 Task: Create a yellow minimal business slides presentation template.
Action: Mouse moved to (366, 269)
Screenshot: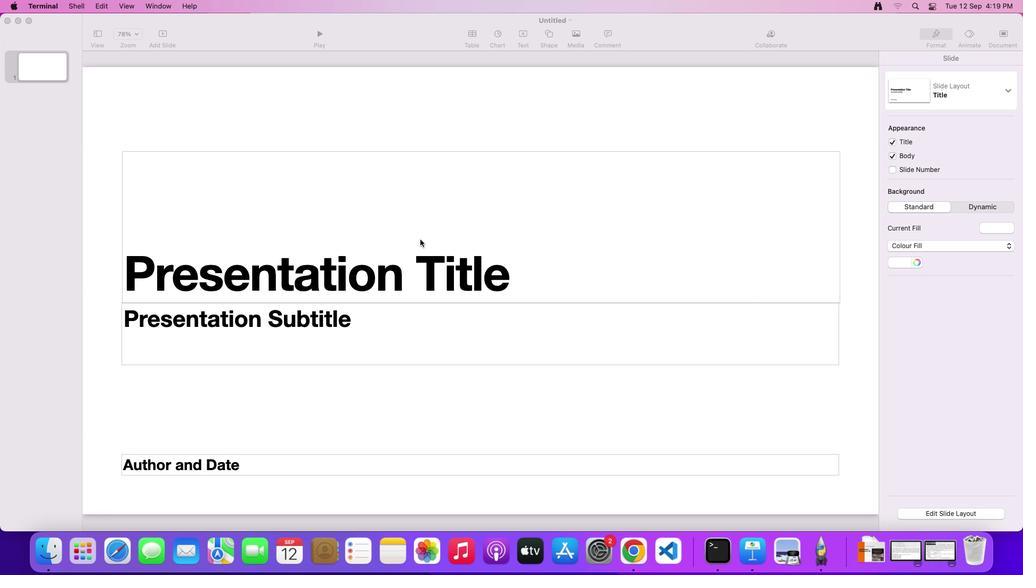 
Action: Mouse pressed left at (366, 269)
Screenshot: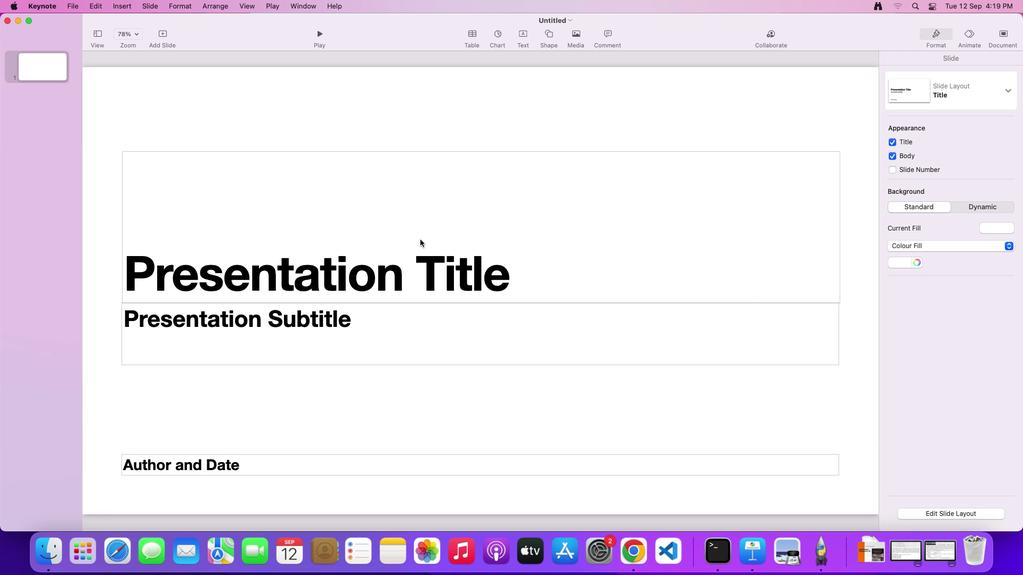 
Action: Mouse moved to (412, 268)
Screenshot: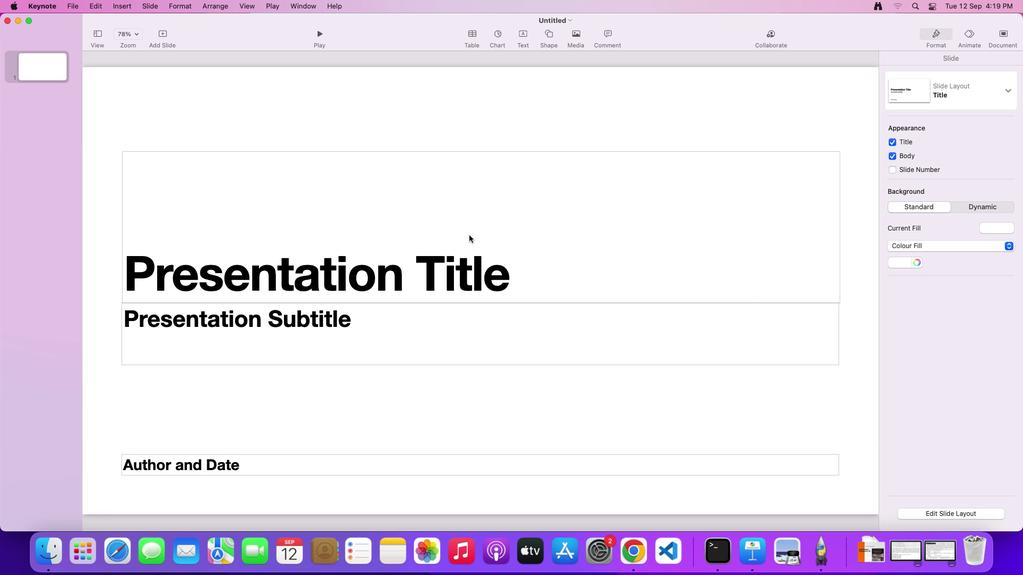 
Action: Mouse pressed left at (412, 268)
Screenshot: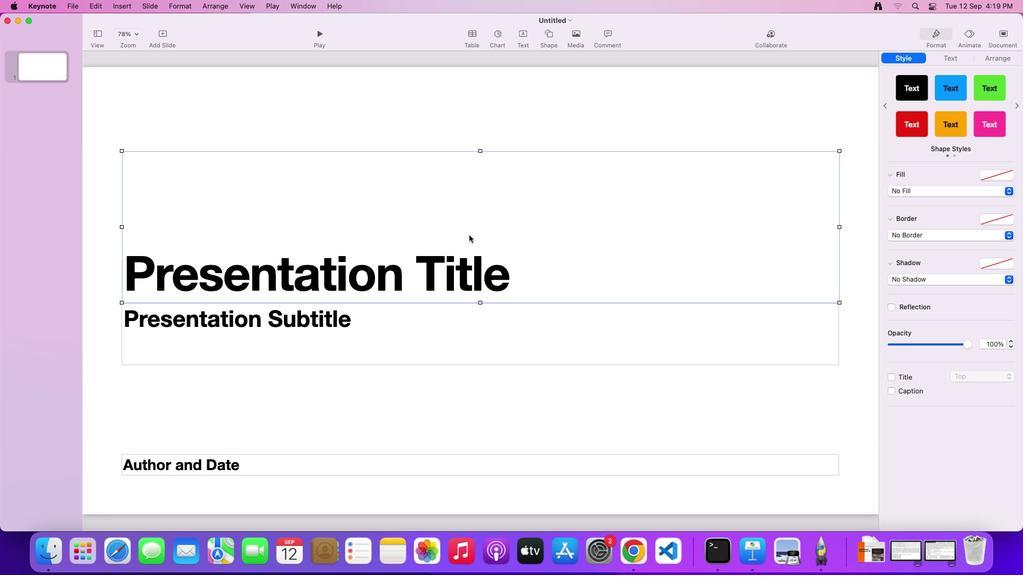 
Action: Key pressed Key.delete
Screenshot: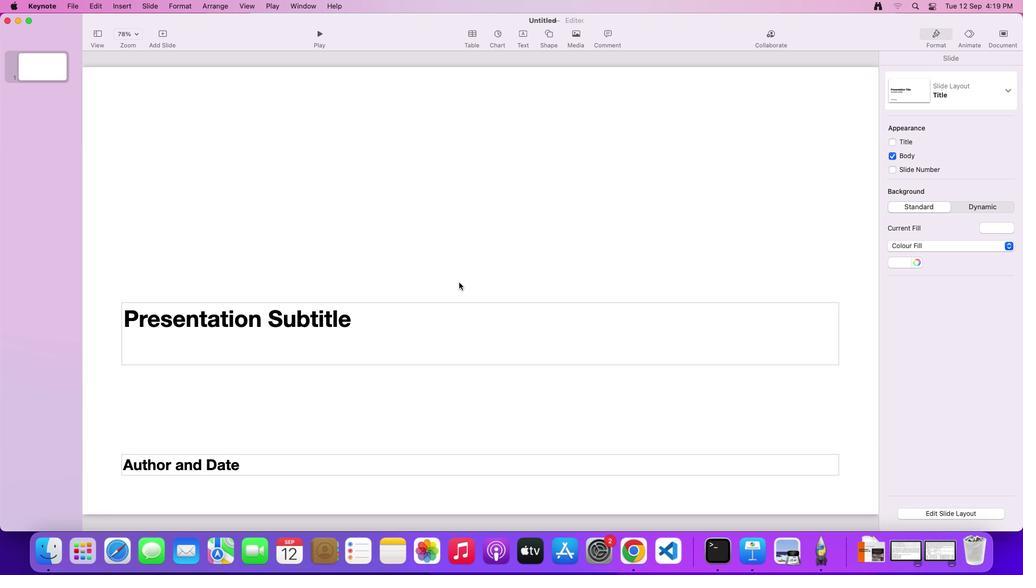 
Action: Mouse moved to (400, 280)
Screenshot: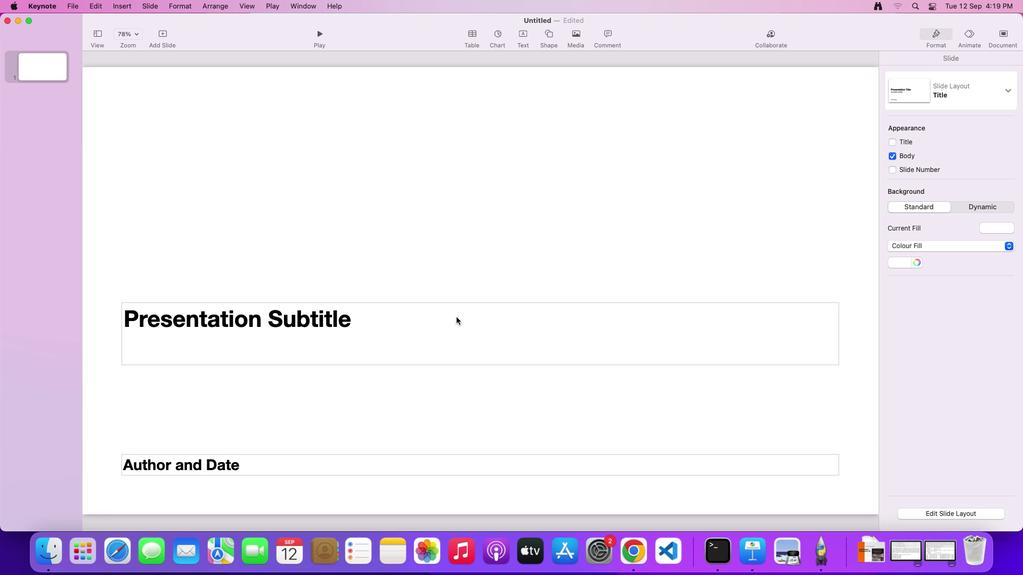 
Action: Mouse pressed left at (400, 280)
Screenshot: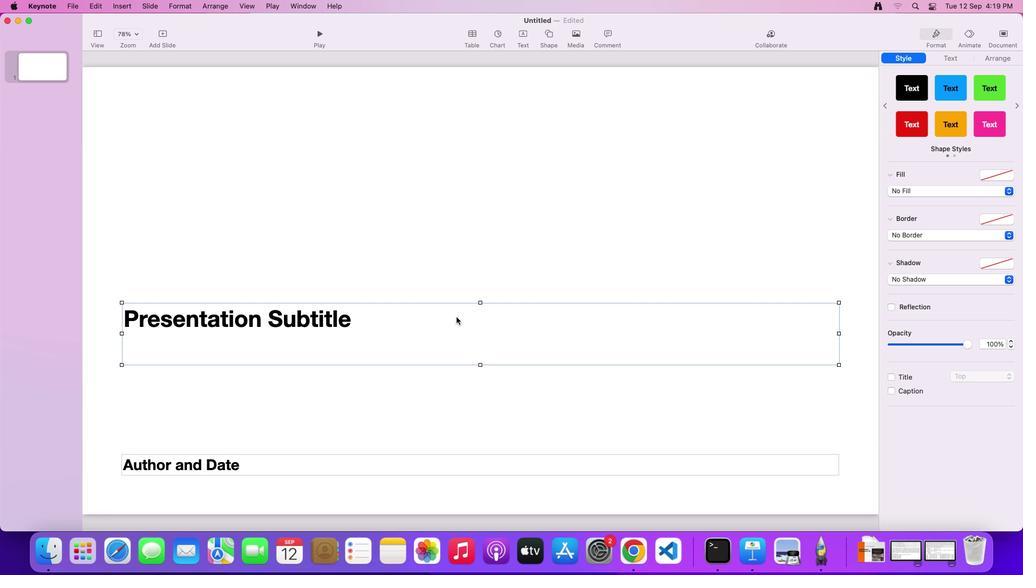 
Action: Key pressed Key.delete
Screenshot: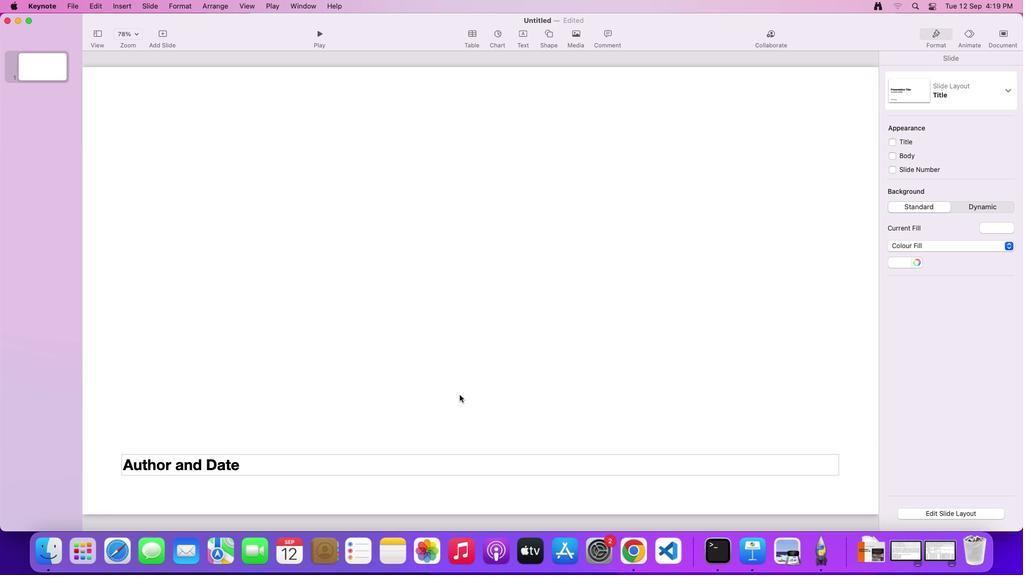 
Action: Mouse moved to (406, 300)
Screenshot: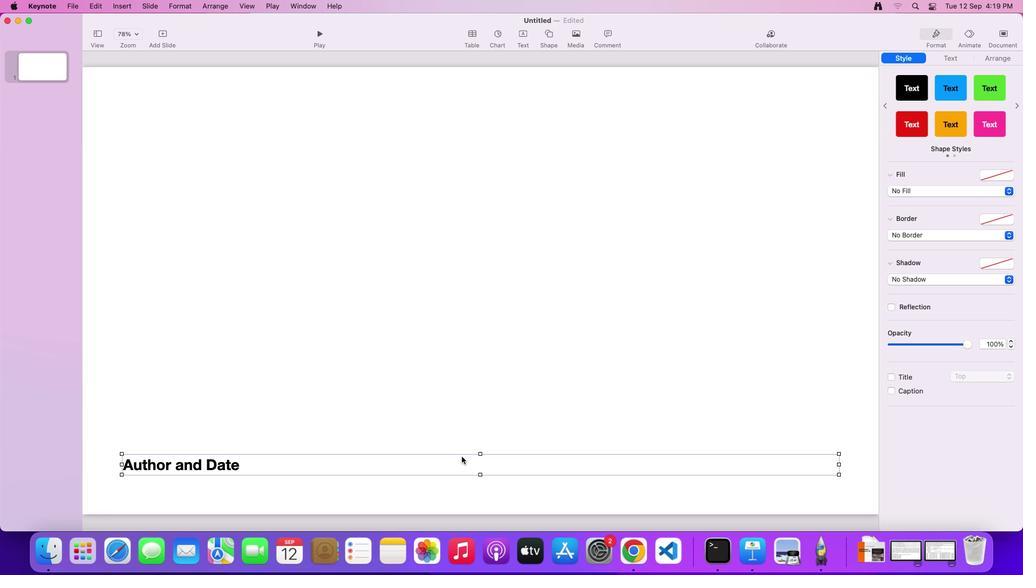 
Action: Mouse pressed left at (406, 300)
Screenshot: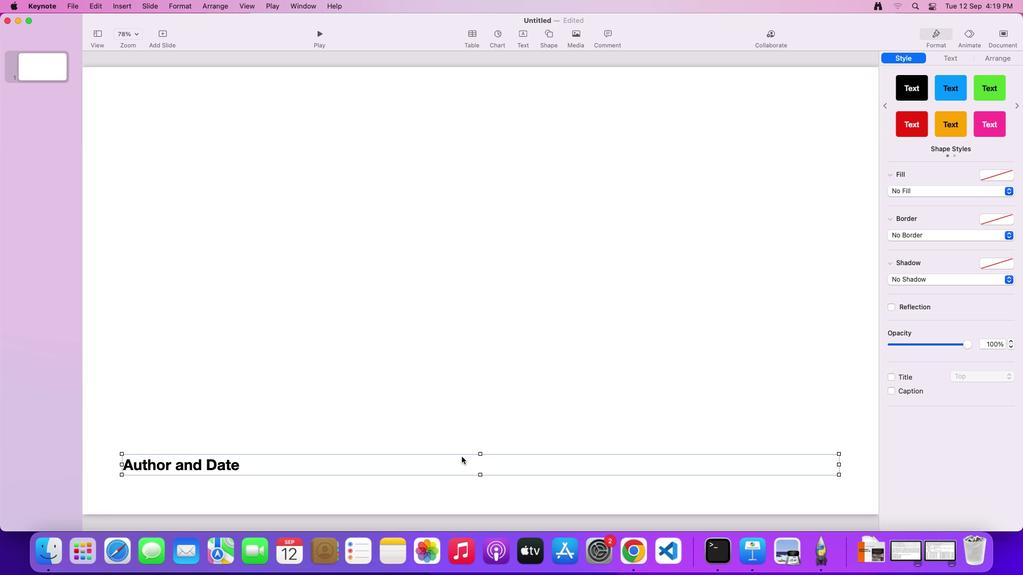 
Action: Mouse moved to (405, 300)
Screenshot: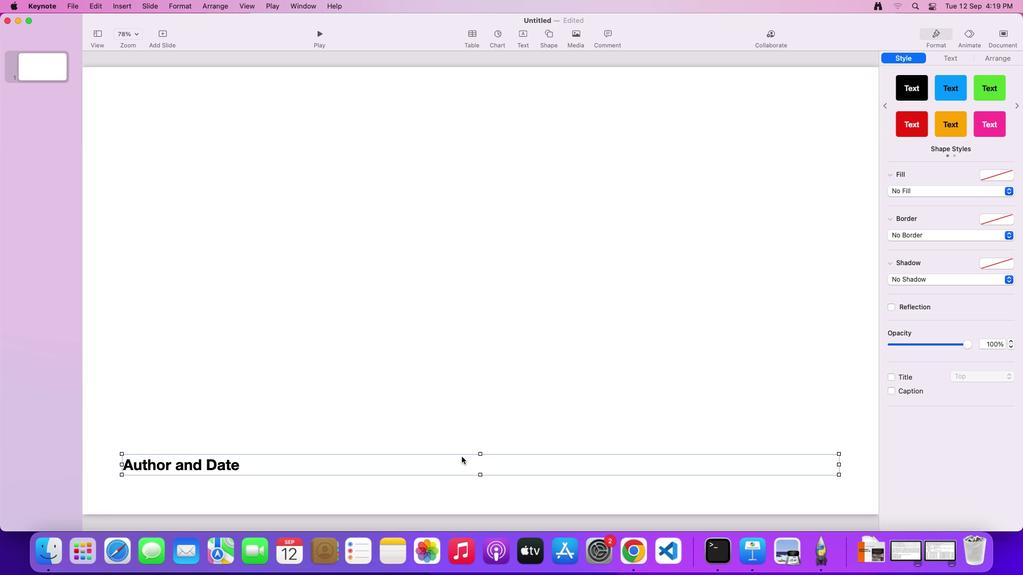 
Action: Key pressed Key.delete
Screenshot: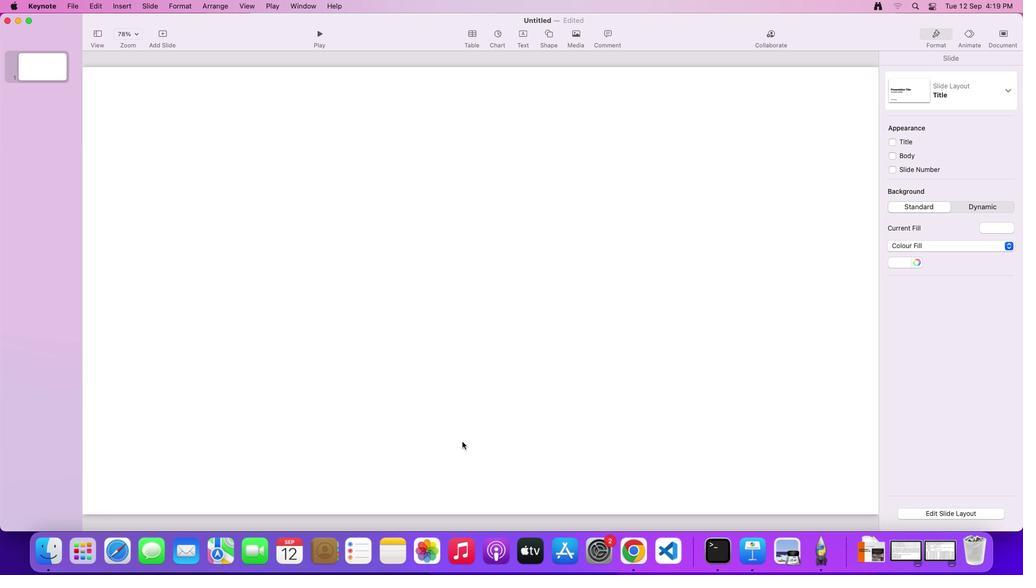 
Action: Mouse moved to (384, 280)
Screenshot: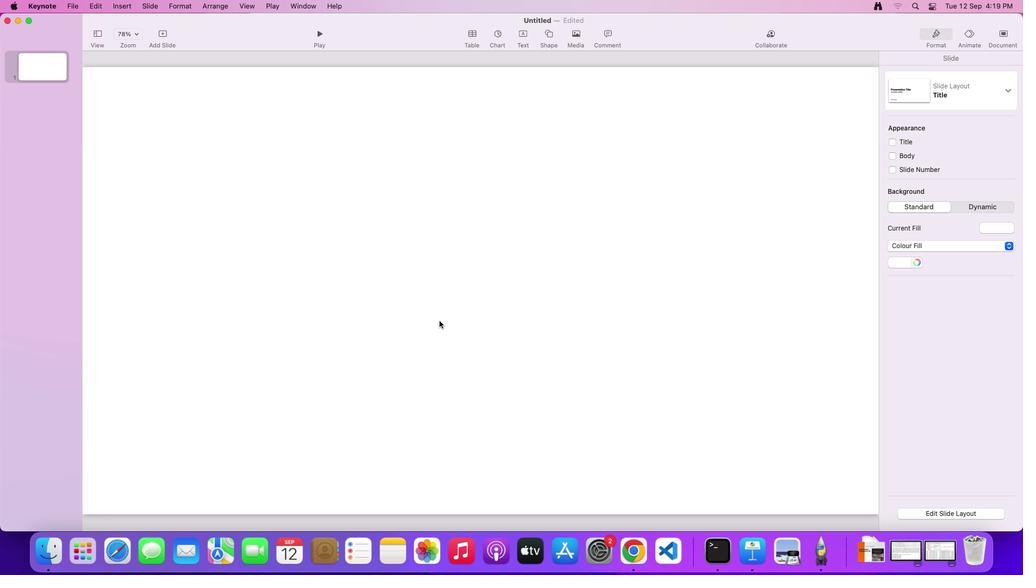 
Action: Mouse pressed left at (384, 280)
Screenshot: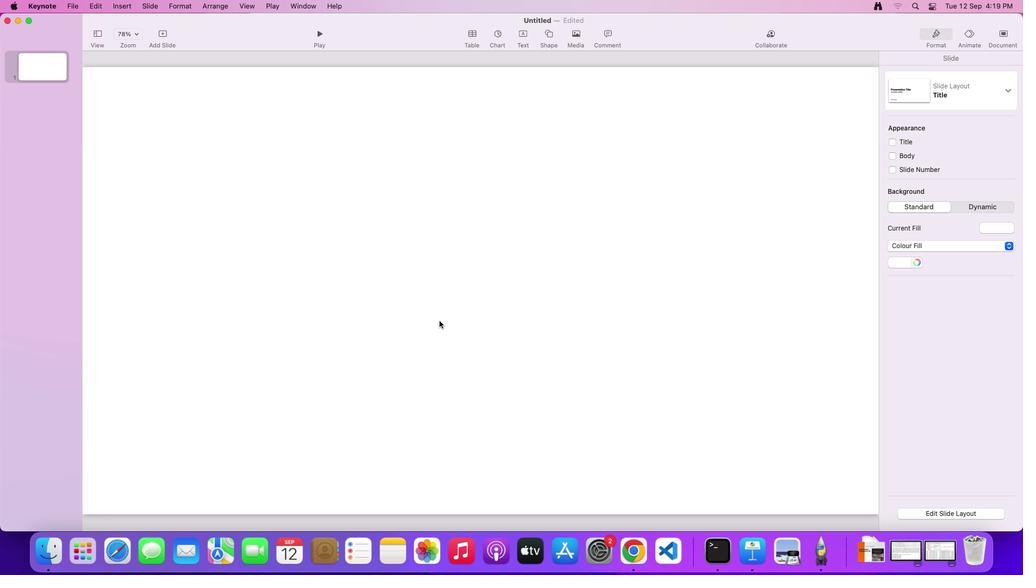 
Action: Mouse moved to (490, 239)
Screenshot: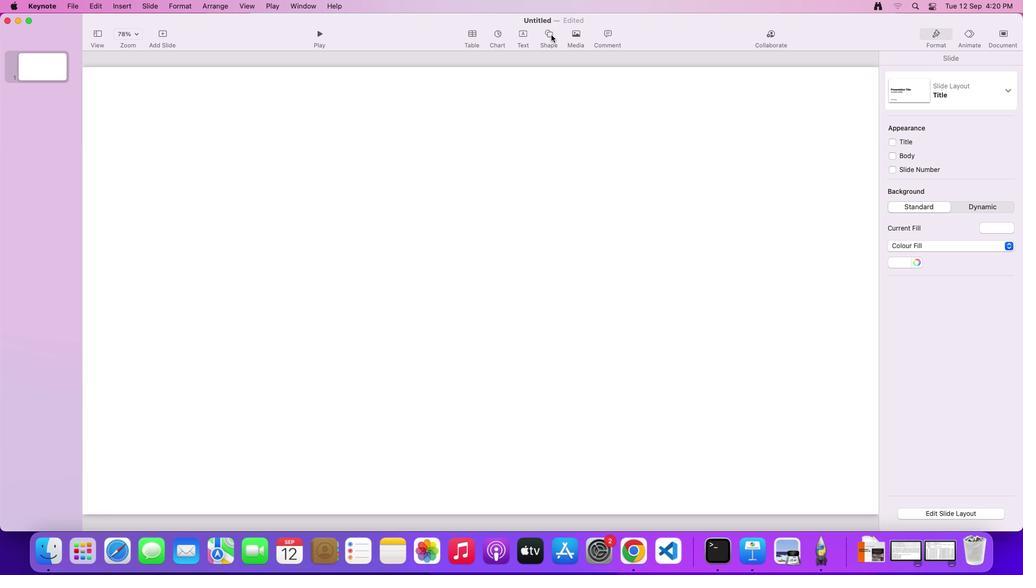
Action: Mouse pressed left at (490, 239)
Screenshot: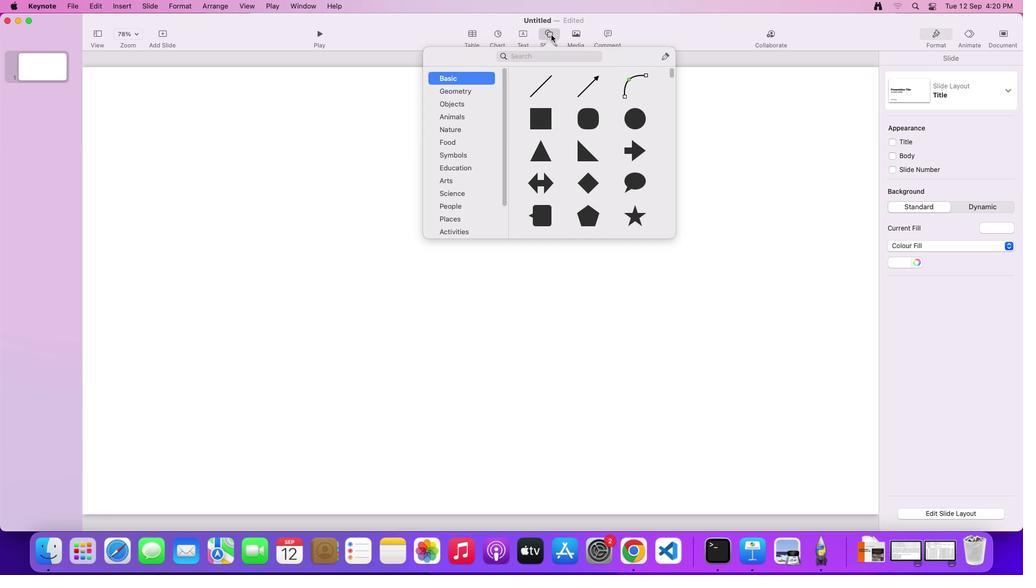 
Action: Mouse moved to (474, 251)
Screenshot: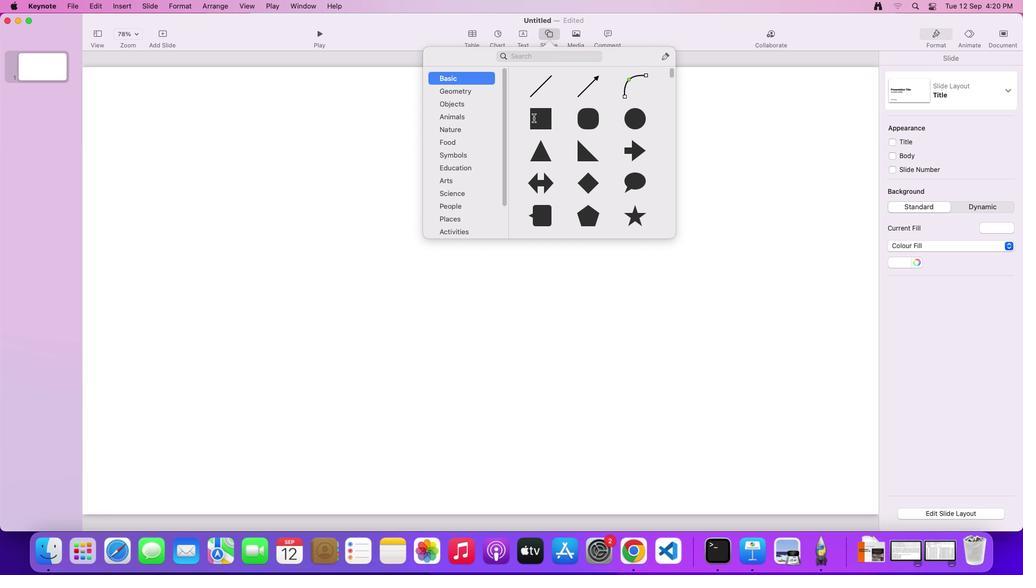 
Action: Mouse pressed left at (474, 251)
Screenshot: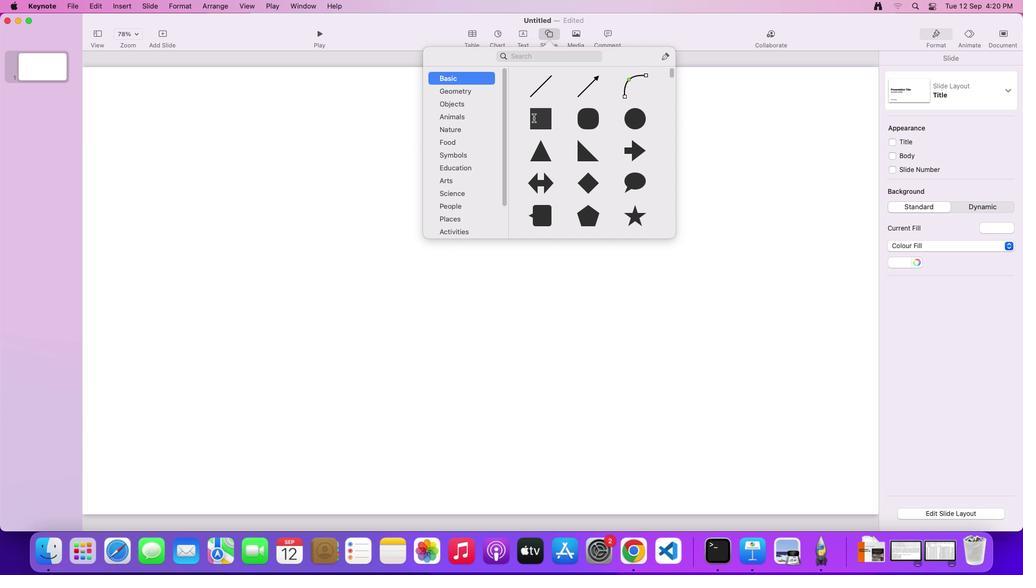 
Action: Mouse moved to (404, 273)
Screenshot: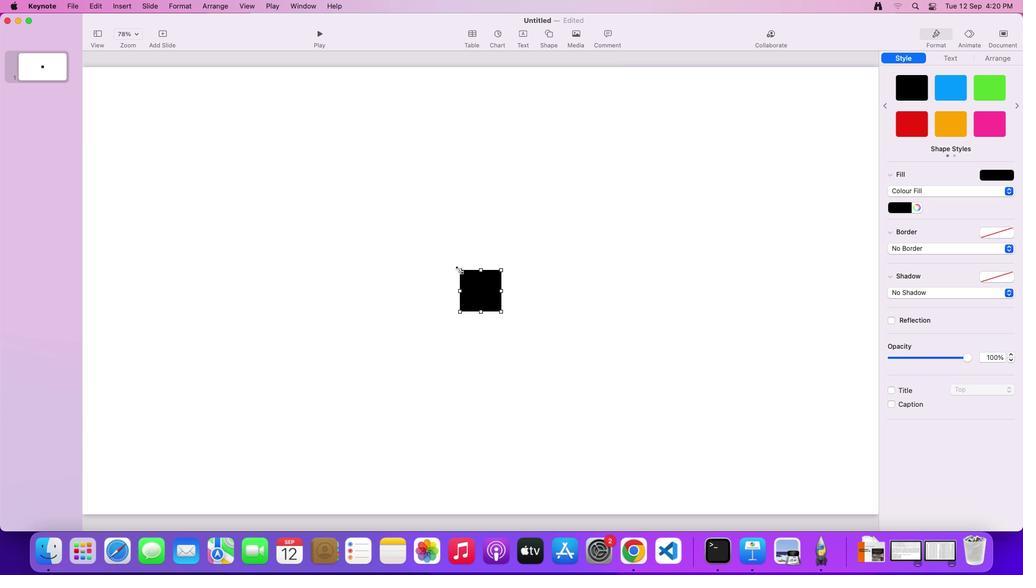 
Action: Mouse pressed left at (404, 273)
Screenshot: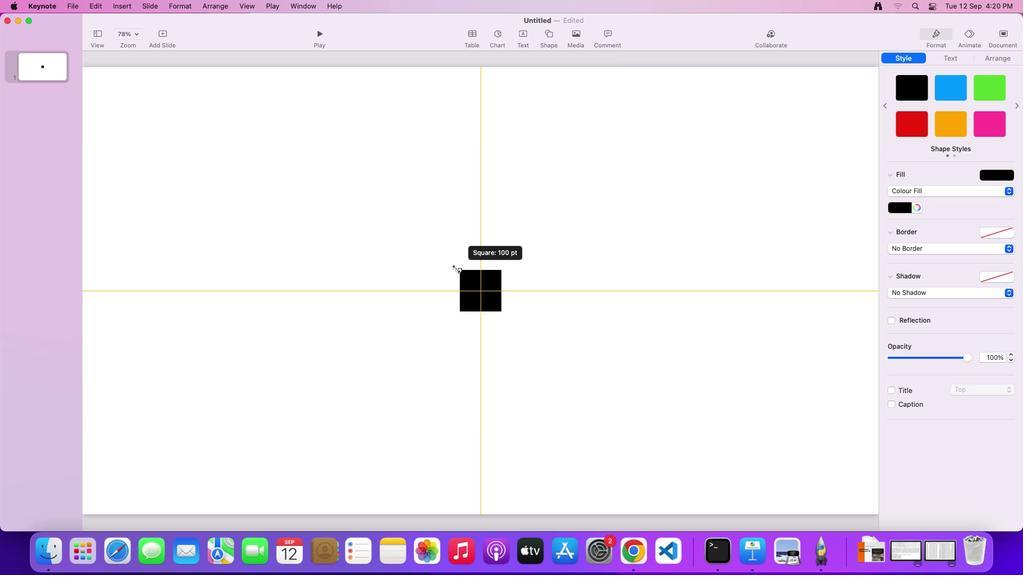 
Action: Mouse moved to (443, 279)
Screenshot: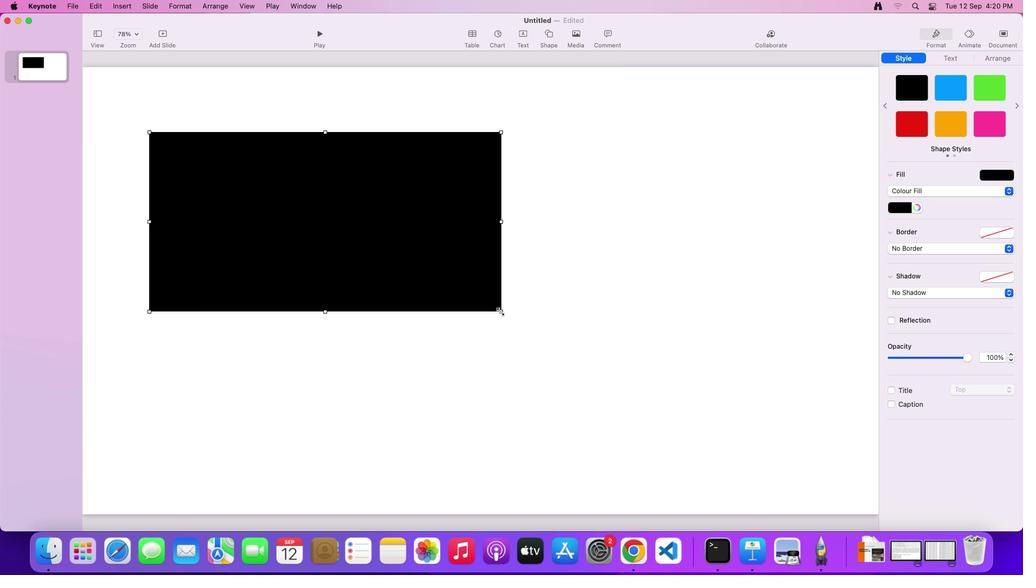 
Action: Mouse pressed left at (443, 279)
Screenshot: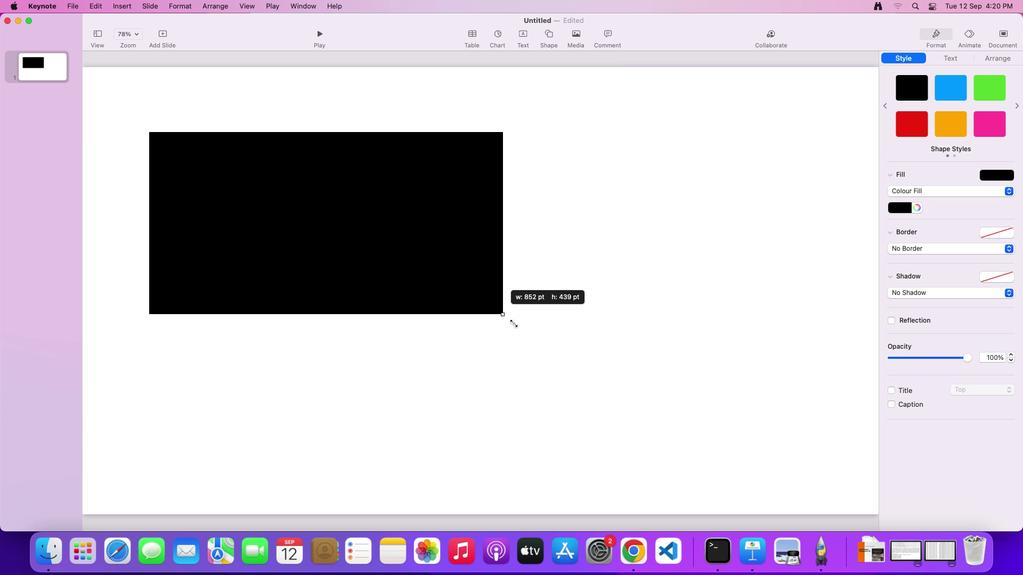
Action: Mouse moved to (415, 283)
Screenshot: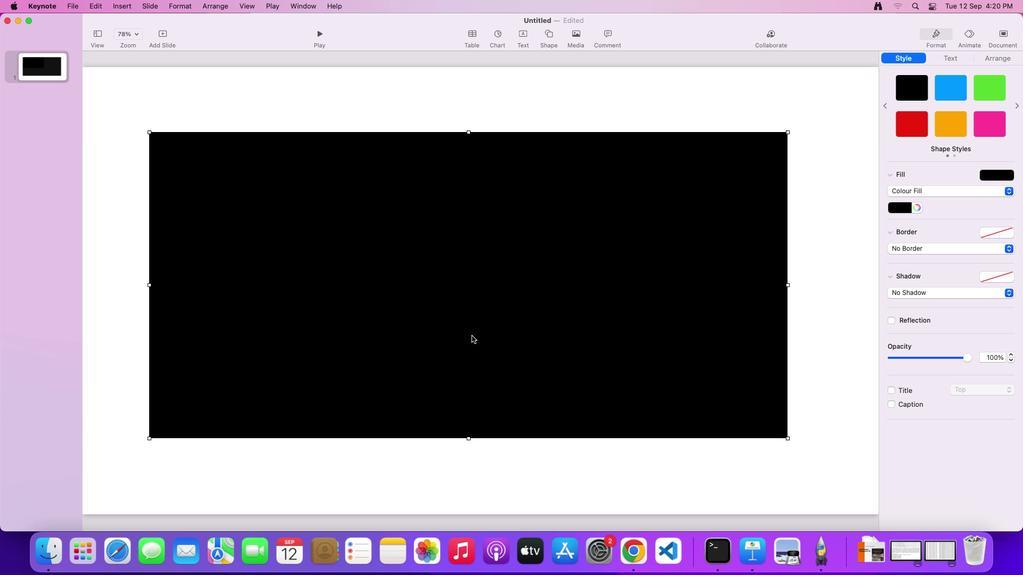
Action: Mouse pressed left at (415, 283)
Screenshot: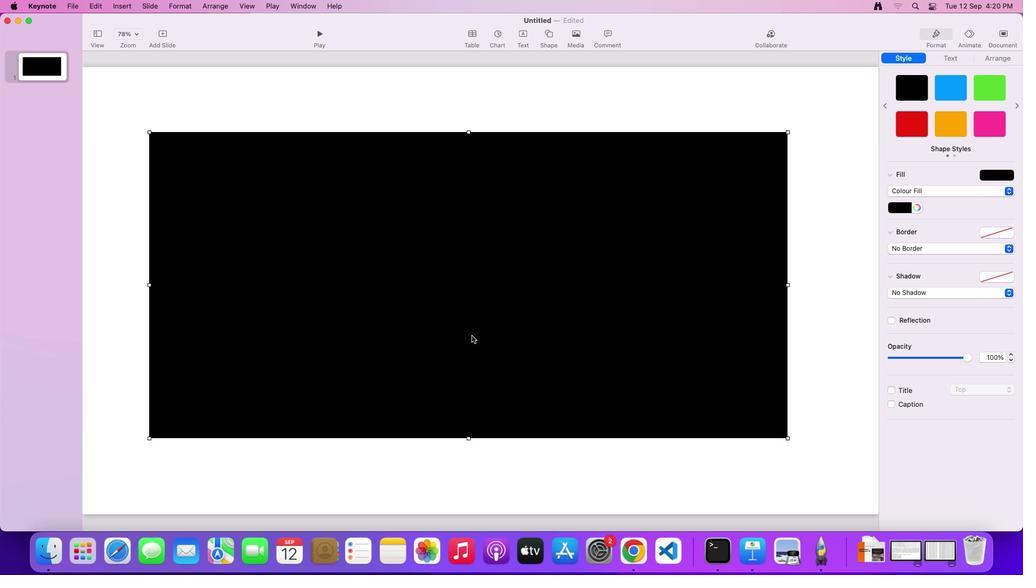
Action: Mouse moved to (321, 270)
Screenshot: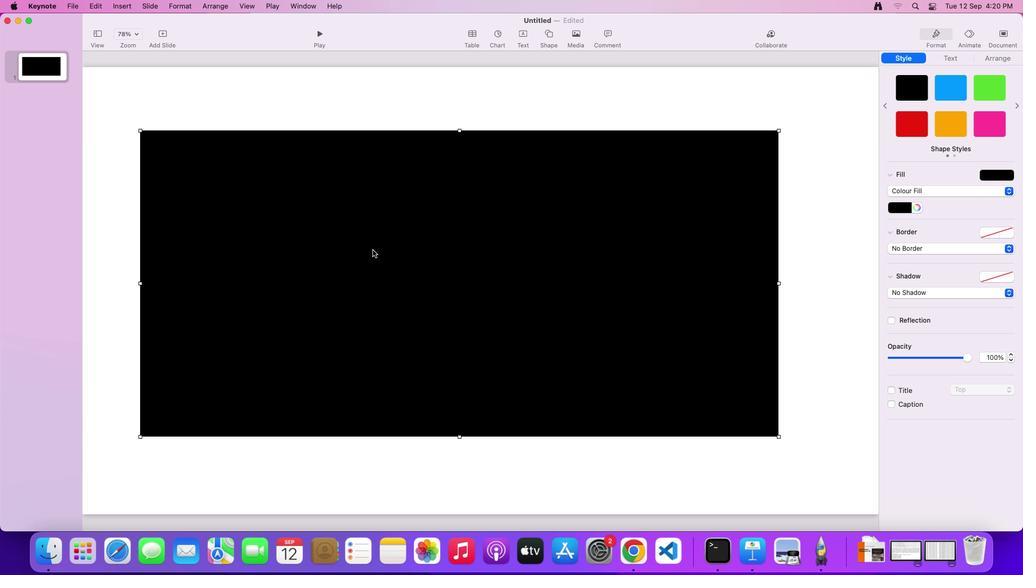 
Action: Mouse pressed left at (321, 270)
Screenshot: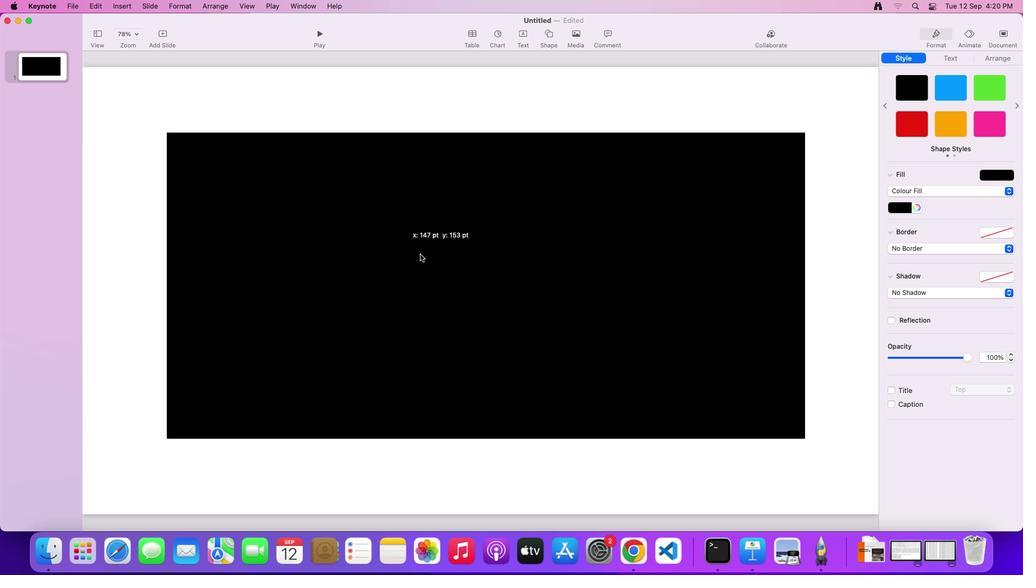 
Action: Mouse moved to (361, 271)
Screenshot: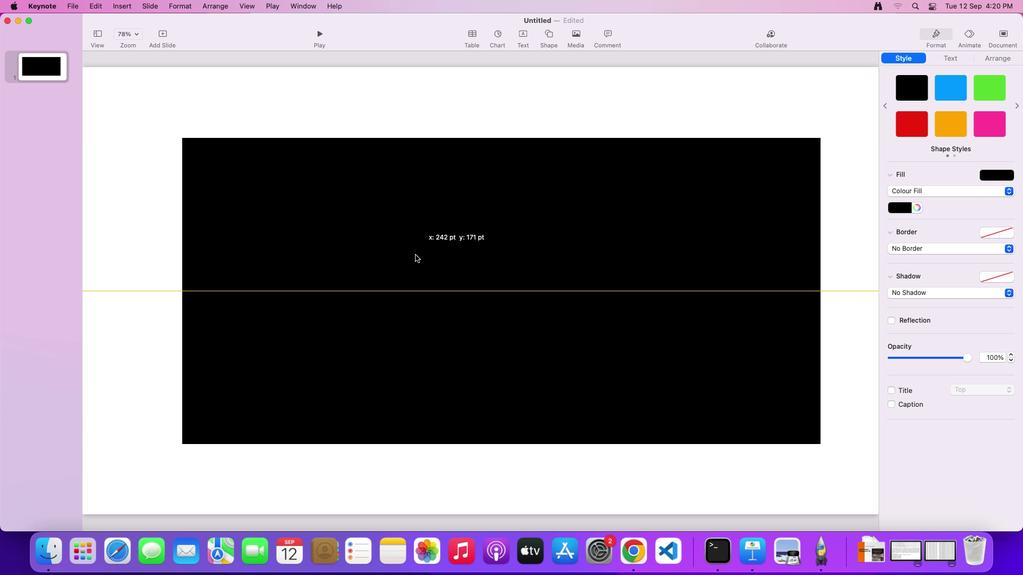 
Action: Mouse pressed left at (361, 271)
Screenshot: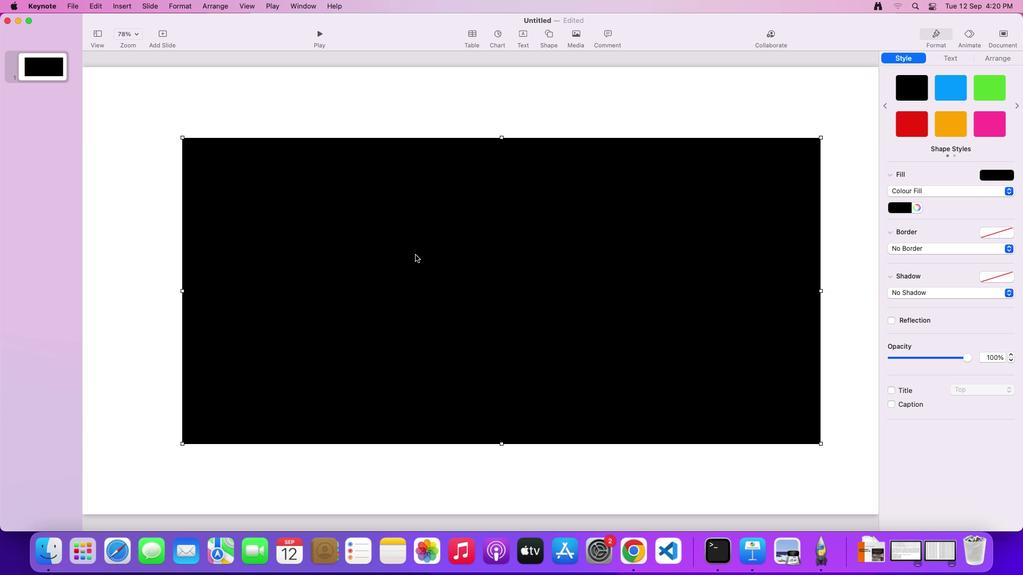 
Action: Mouse moved to (831, 264)
Screenshot: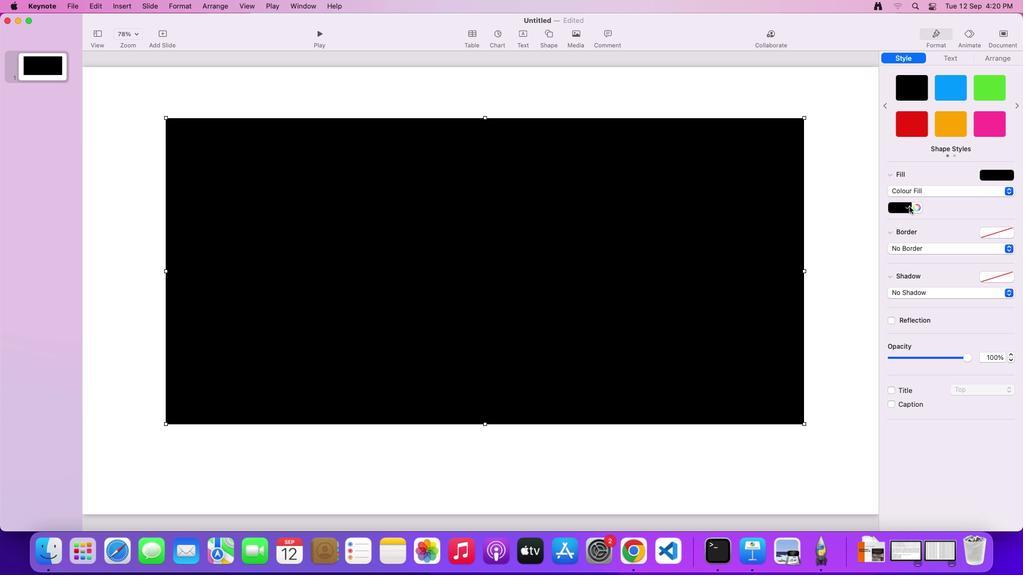 
Action: Mouse pressed left at (831, 264)
Screenshot: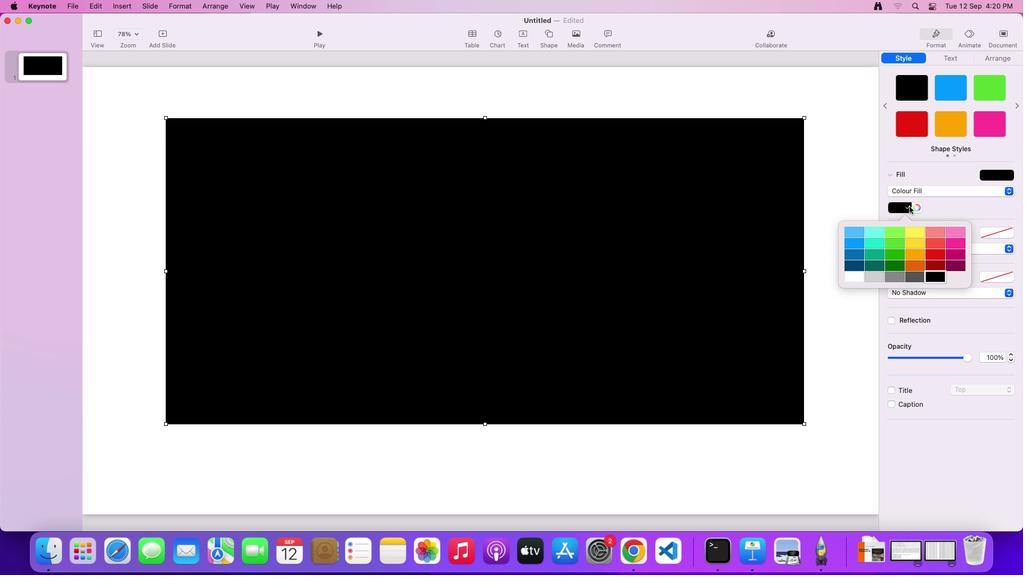 
Action: Mouse moved to (926, 261)
Screenshot: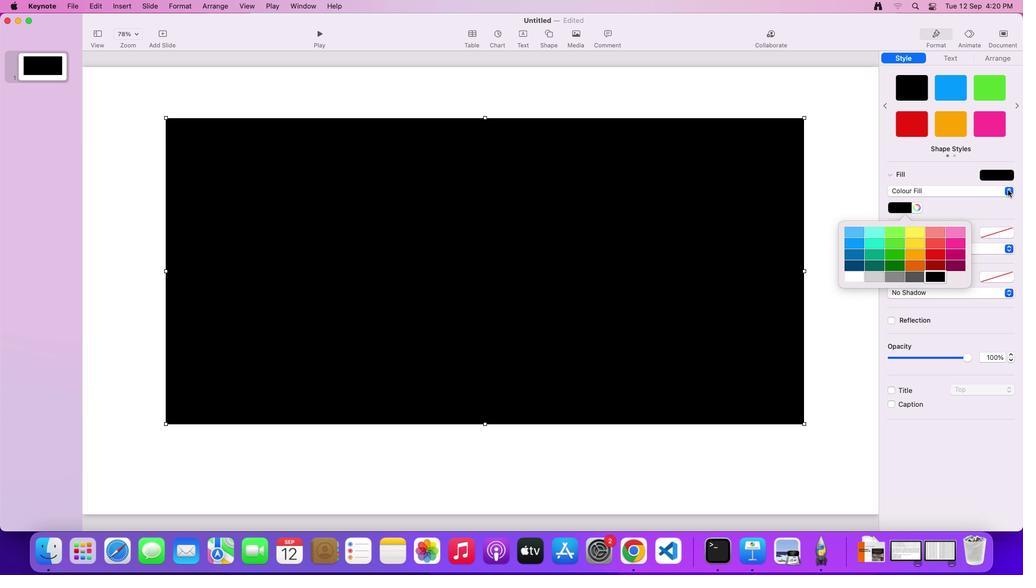 
Action: Mouse pressed left at (926, 261)
Screenshot: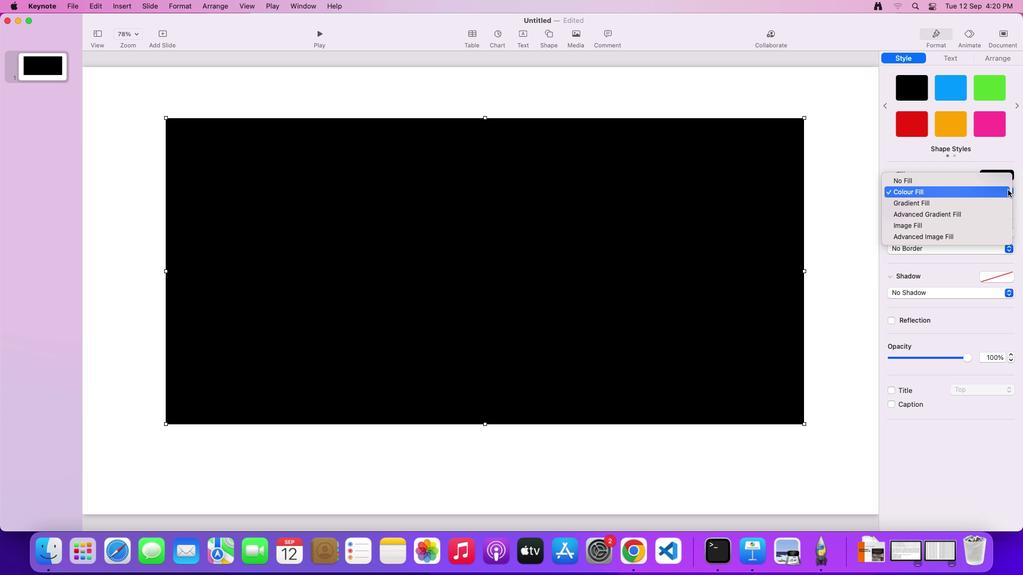 
Action: Mouse moved to (783, 264)
Screenshot: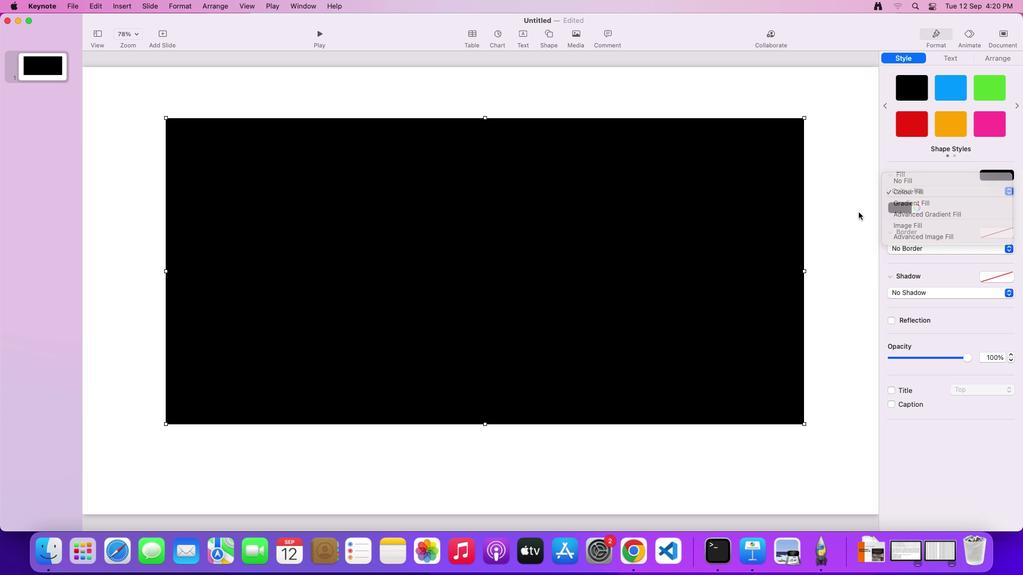 
Action: Mouse pressed left at (783, 264)
Screenshot: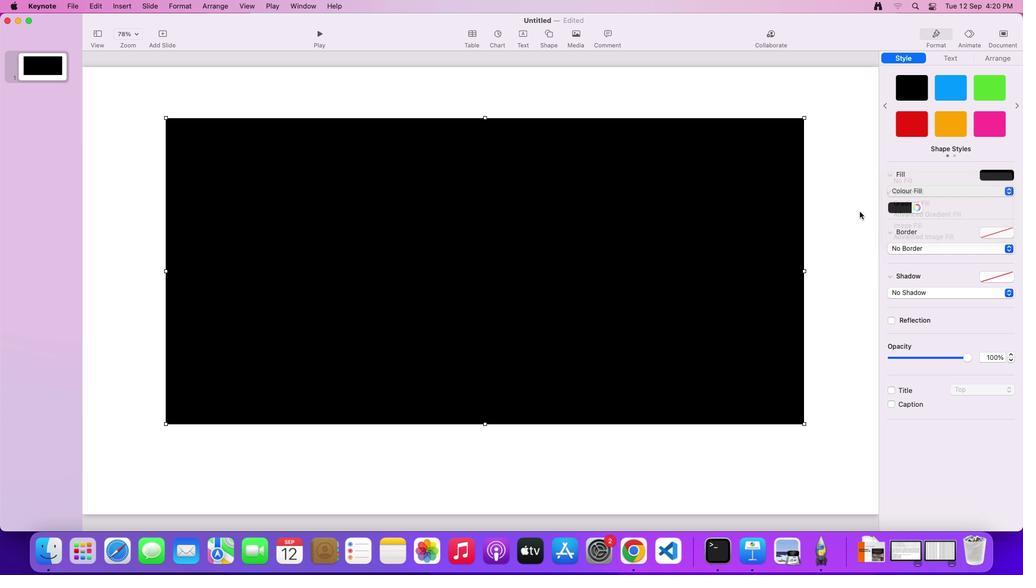 
Action: Mouse moved to (830, 264)
Screenshot: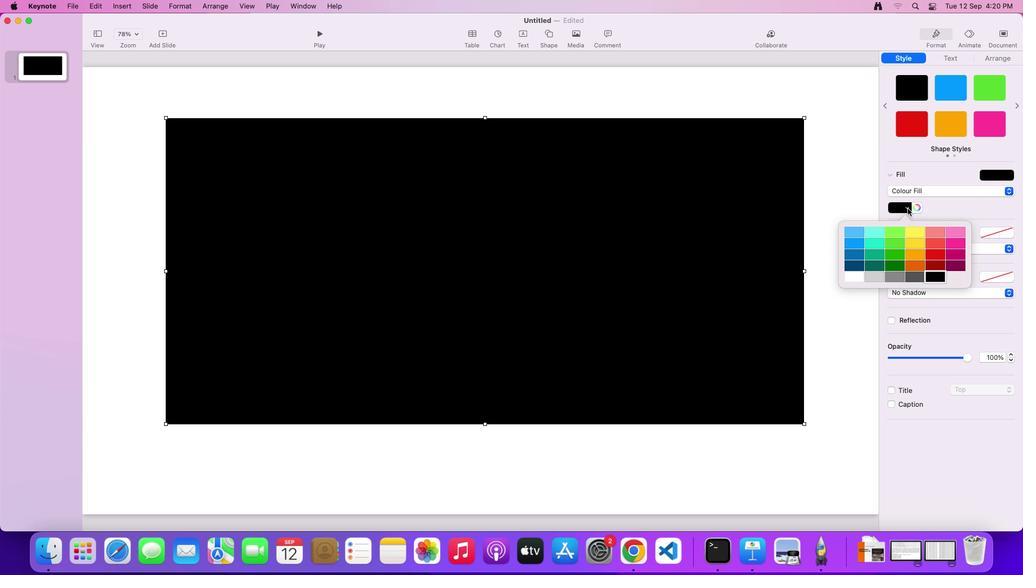 
Action: Mouse pressed left at (830, 264)
Screenshot: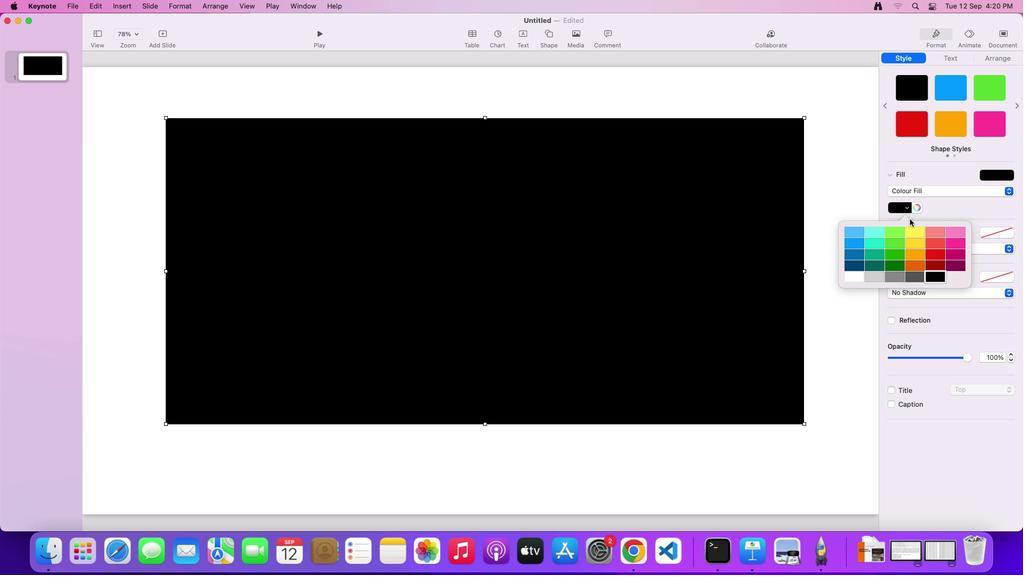 
Action: Mouse moved to (841, 269)
Screenshot: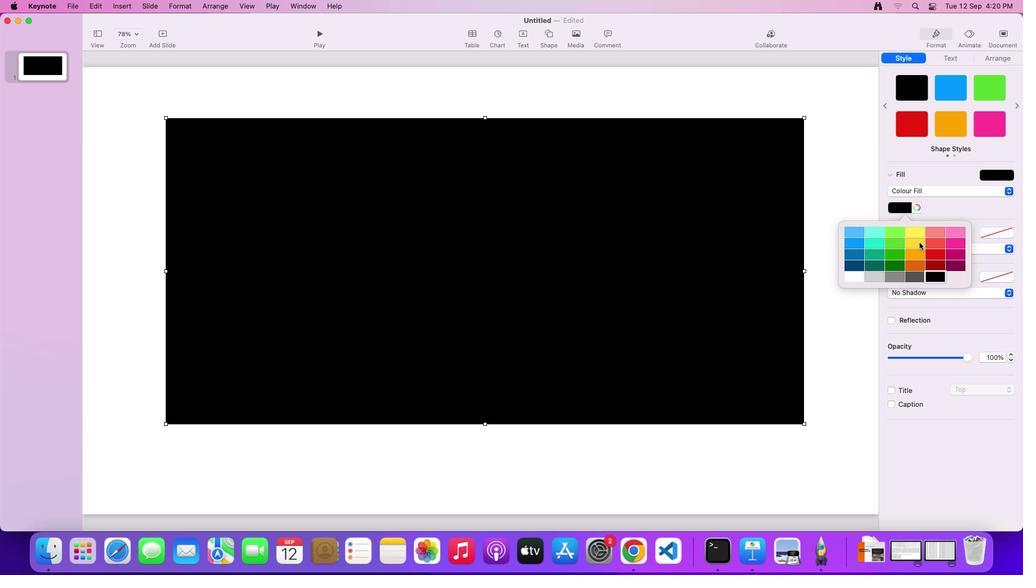 
Action: Mouse pressed left at (841, 269)
Screenshot: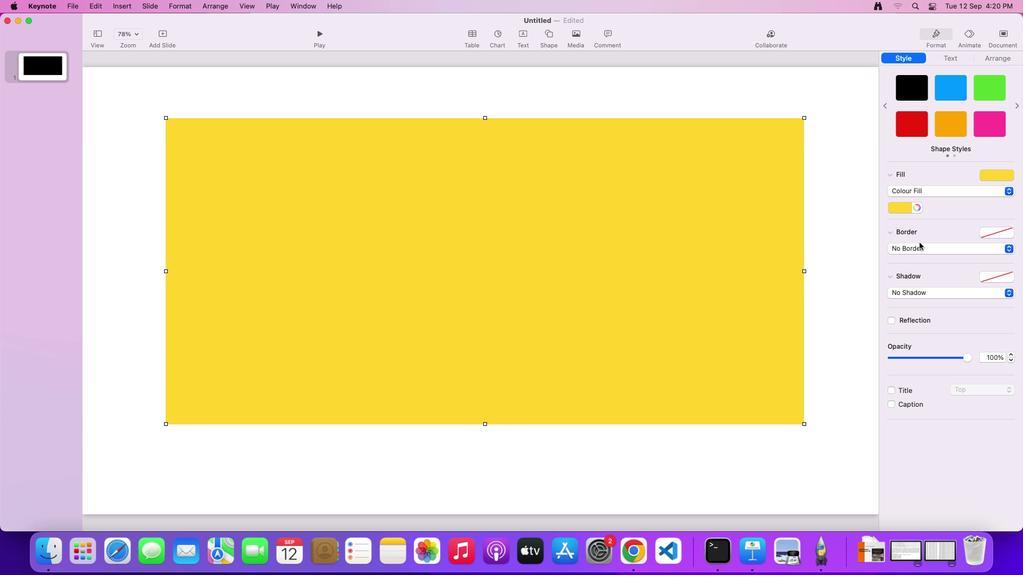 
Action: Mouse moved to (884, 285)
Screenshot: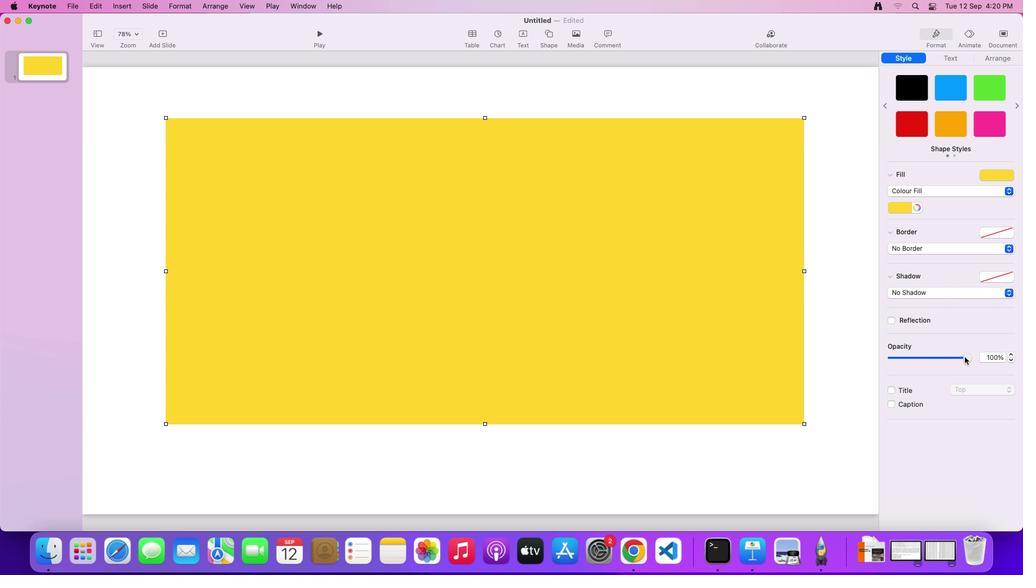 
Action: Mouse pressed left at (884, 285)
Screenshot: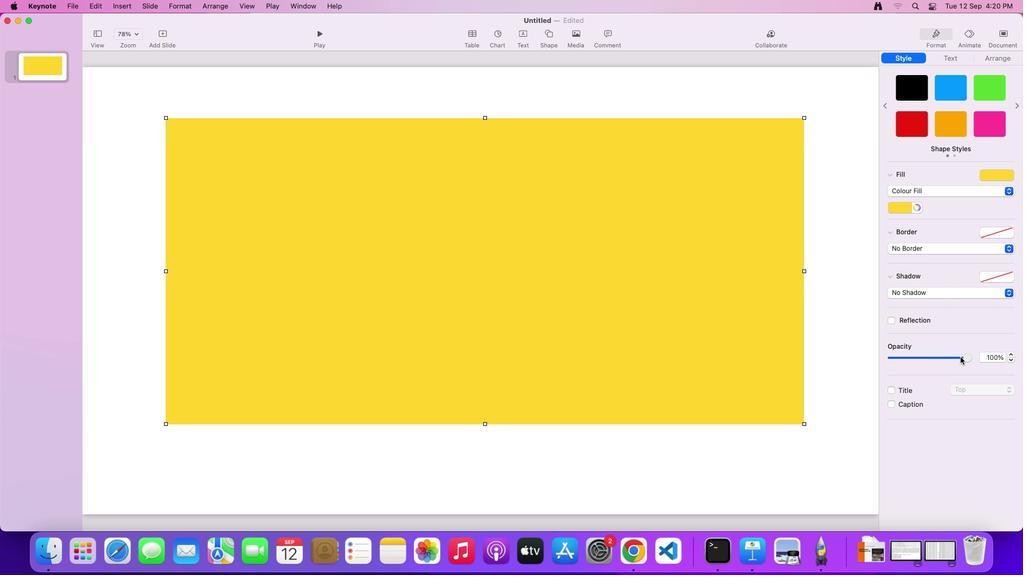 
Action: Mouse moved to (520, 279)
Screenshot: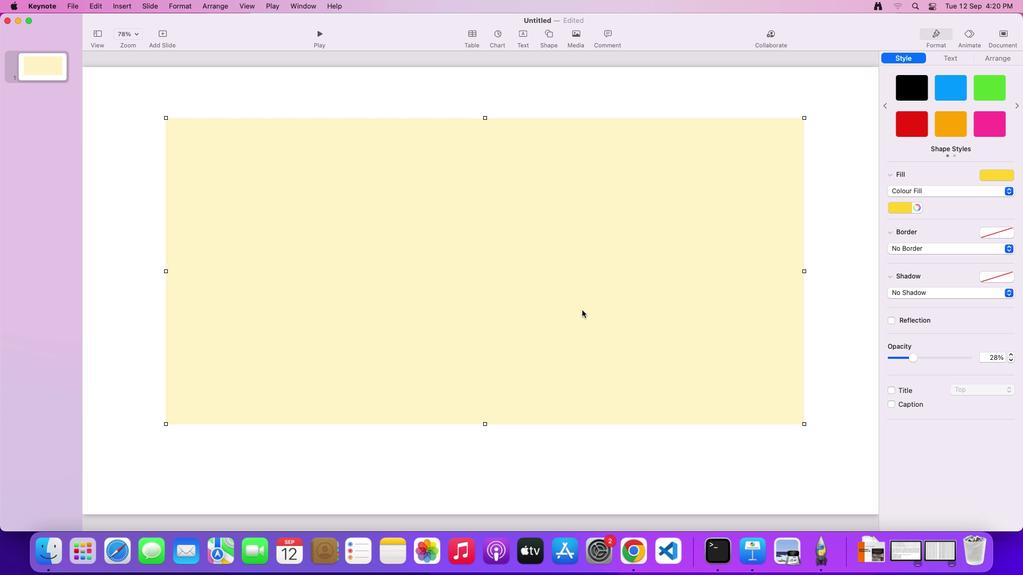 
Action: Mouse pressed left at (520, 279)
Screenshot: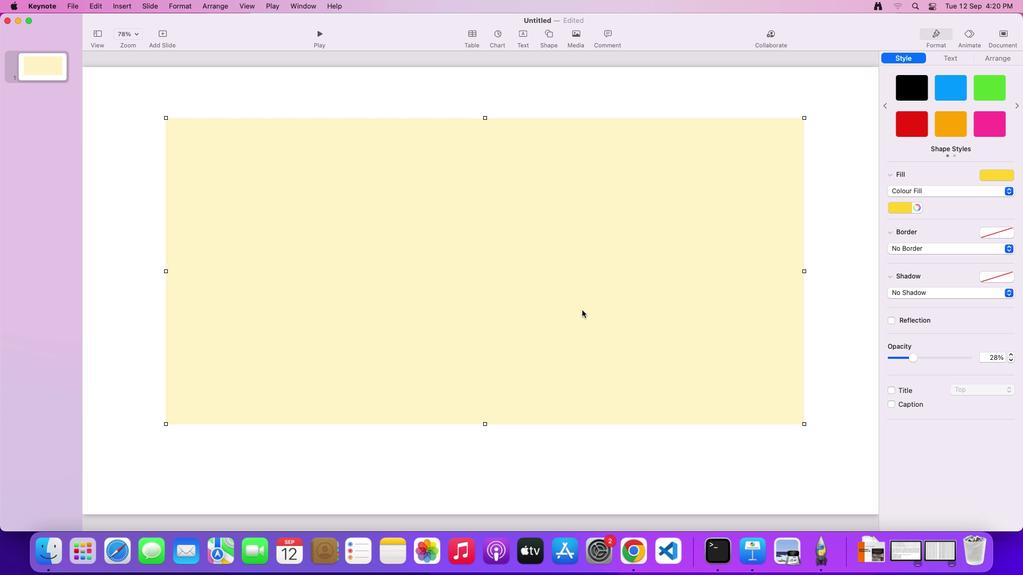 
Action: Mouse moved to (489, 239)
Screenshot: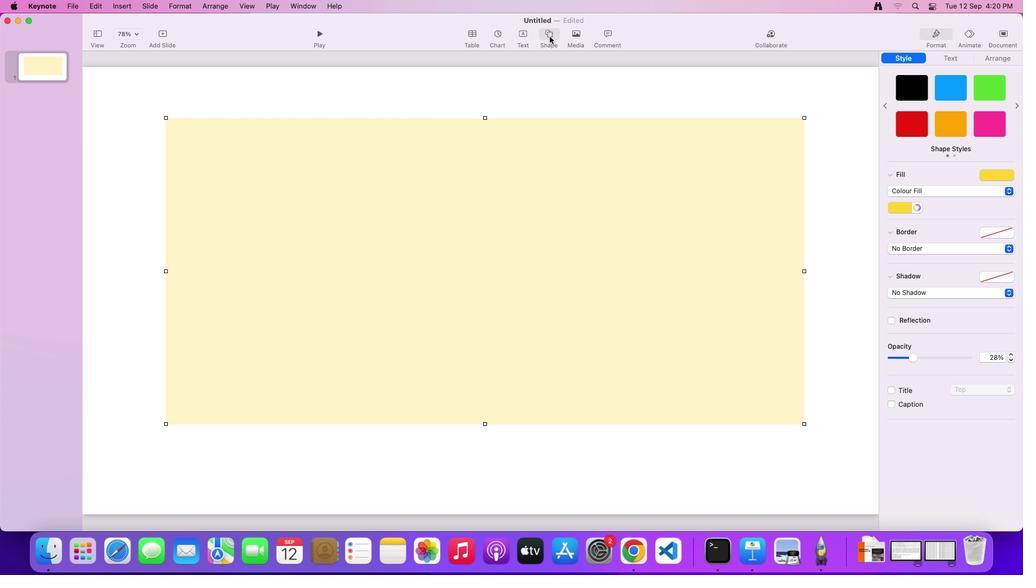 
Action: Mouse pressed left at (489, 239)
Screenshot: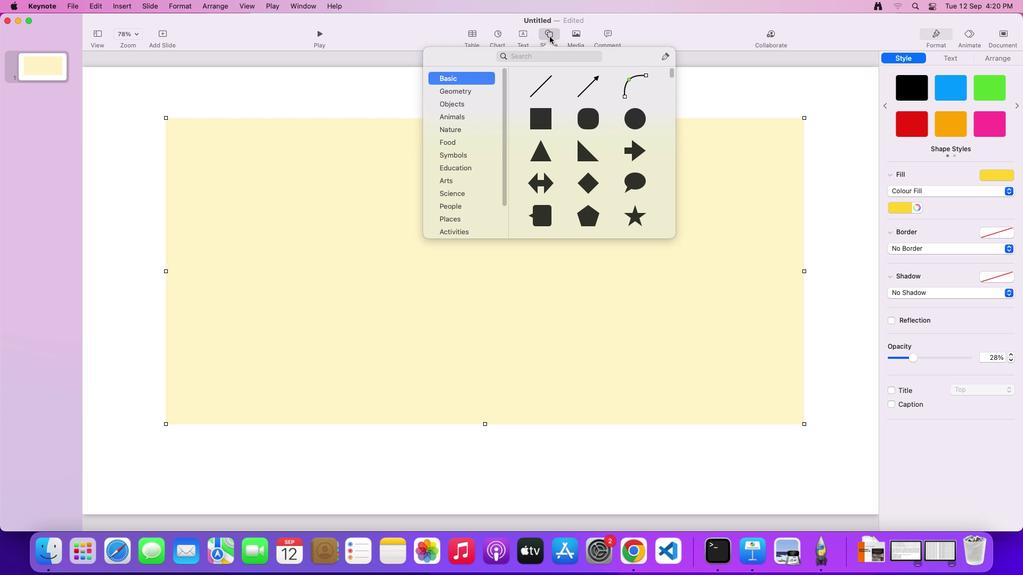 
Action: Mouse moved to (500, 256)
Screenshot: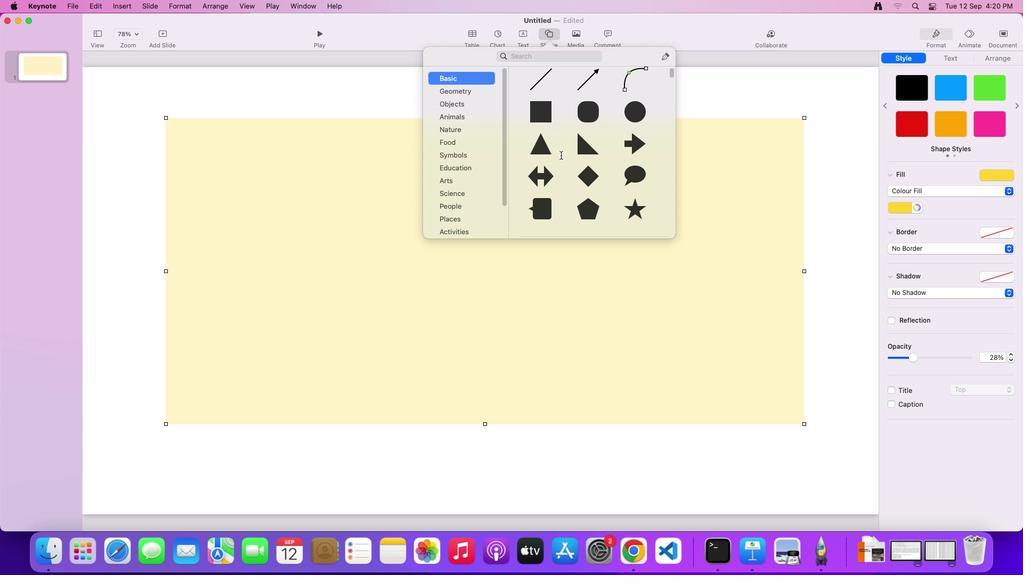 
Action: Mouse scrolled (500, 256) with delta (-33, 234)
Screenshot: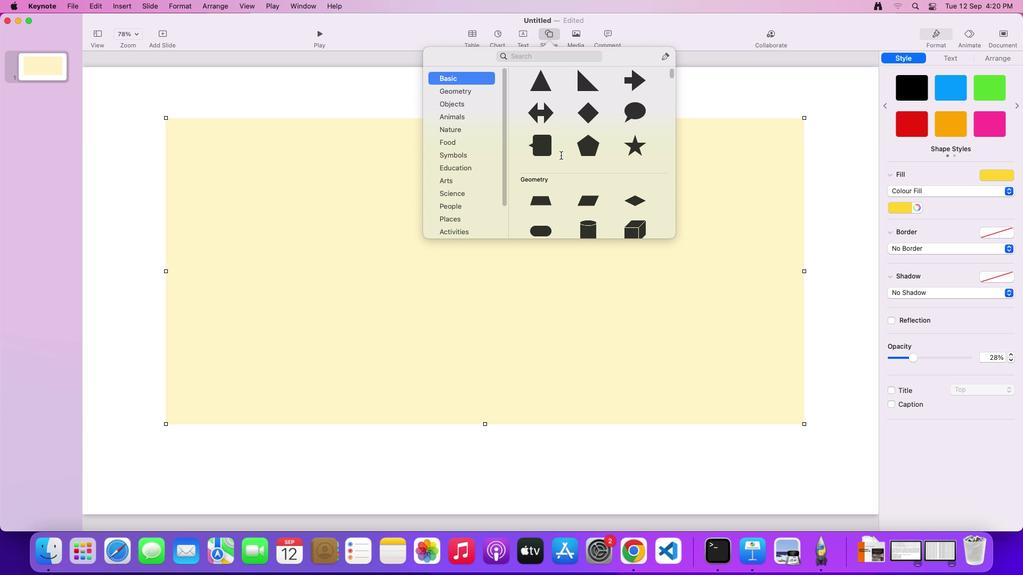 
Action: Mouse scrolled (500, 256) with delta (-33, 234)
Screenshot: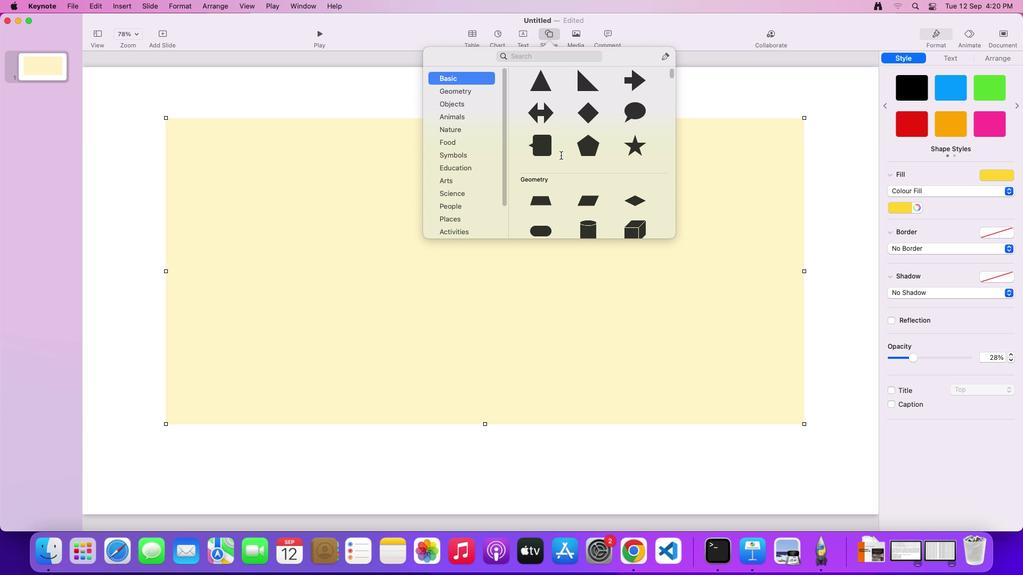
Action: Mouse scrolled (500, 256) with delta (-33, 234)
Screenshot: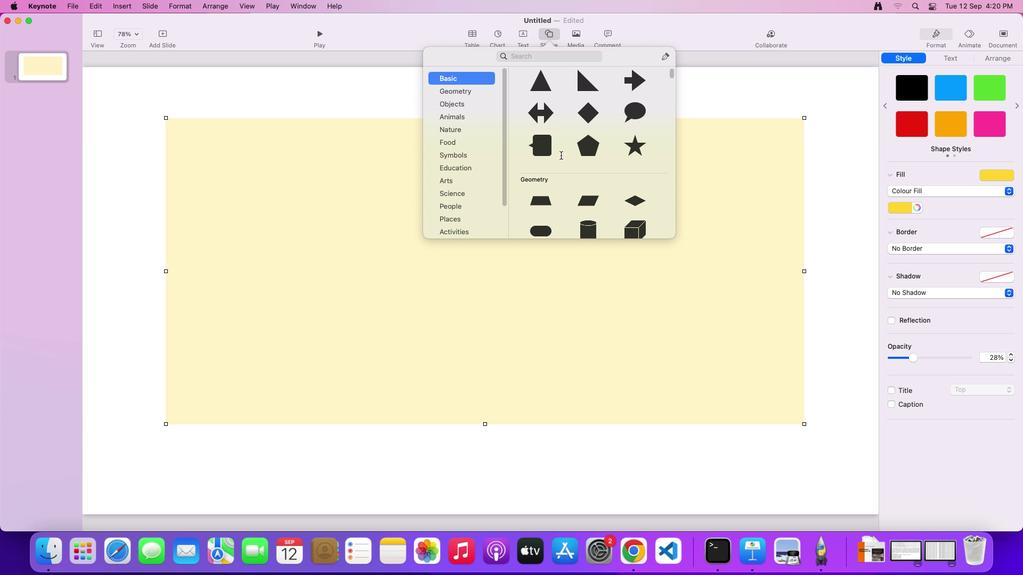 
Action: Mouse scrolled (500, 256) with delta (-33, 234)
Screenshot: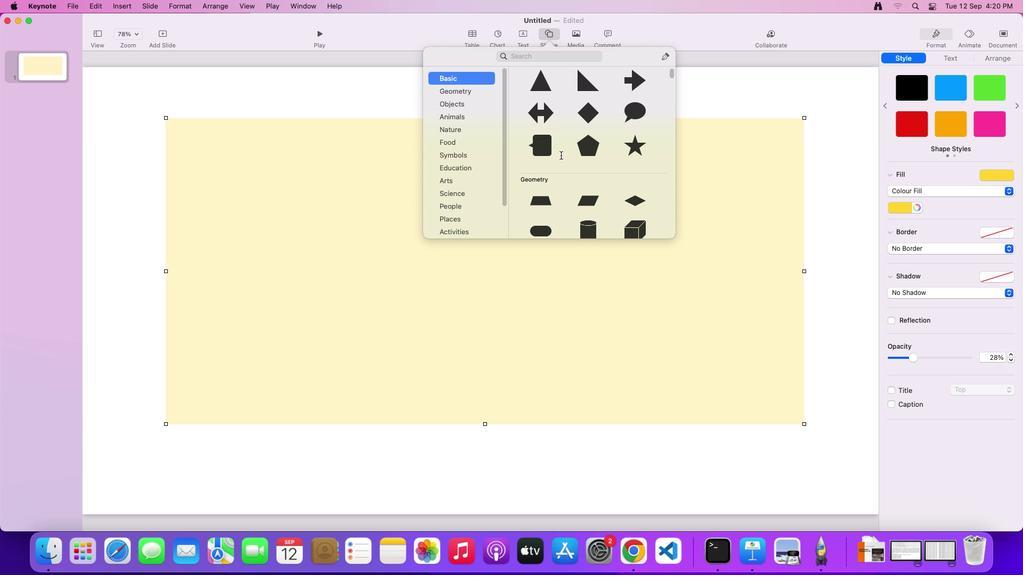 
Action: Mouse scrolled (500, 256) with delta (-33, 234)
Screenshot: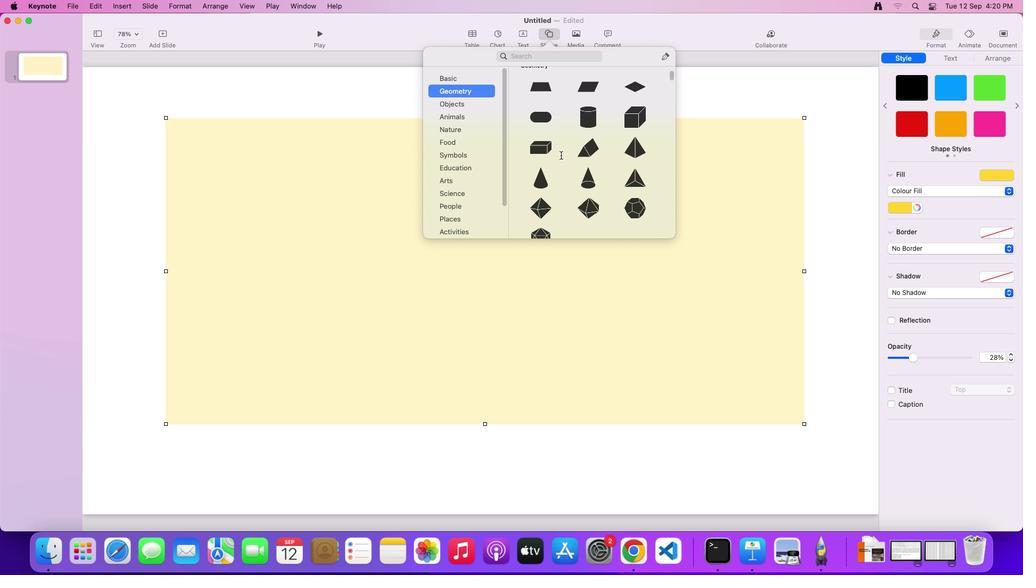 
Action: Mouse scrolled (500, 256) with delta (-33, 234)
Screenshot: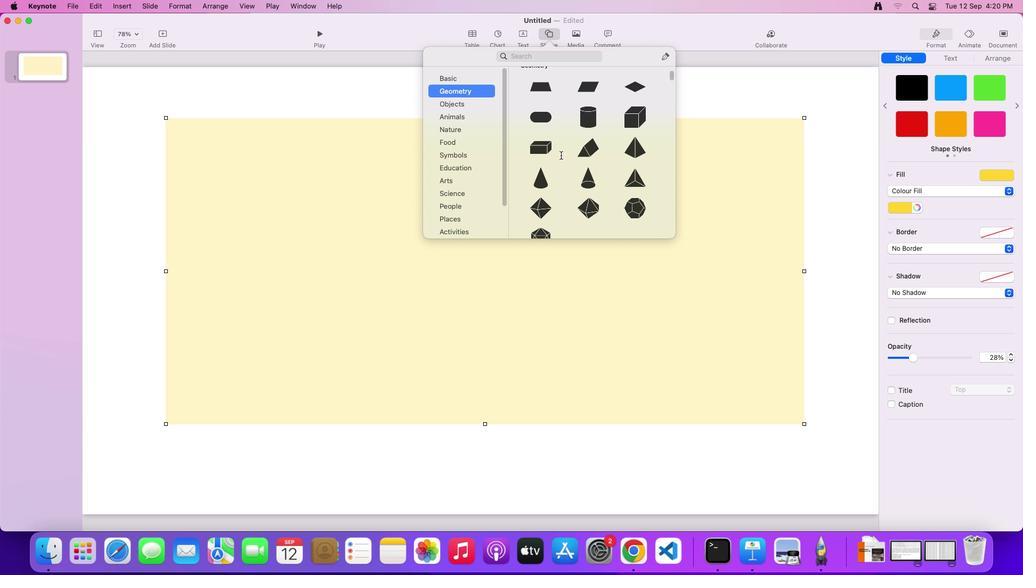 
Action: Mouse scrolled (500, 256) with delta (-33, 234)
Screenshot: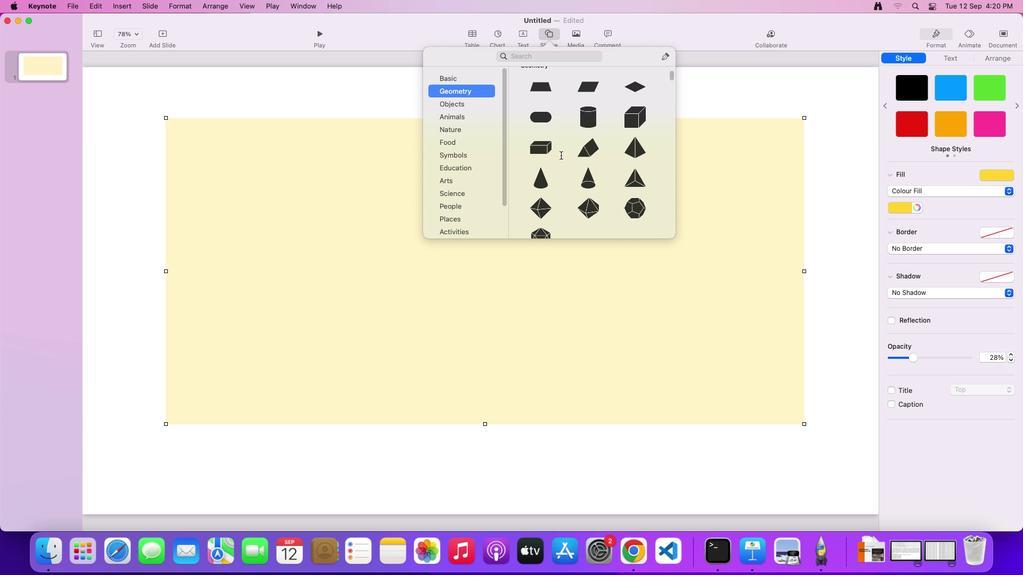 
Action: Mouse scrolled (500, 256) with delta (-33, 234)
Screenshot: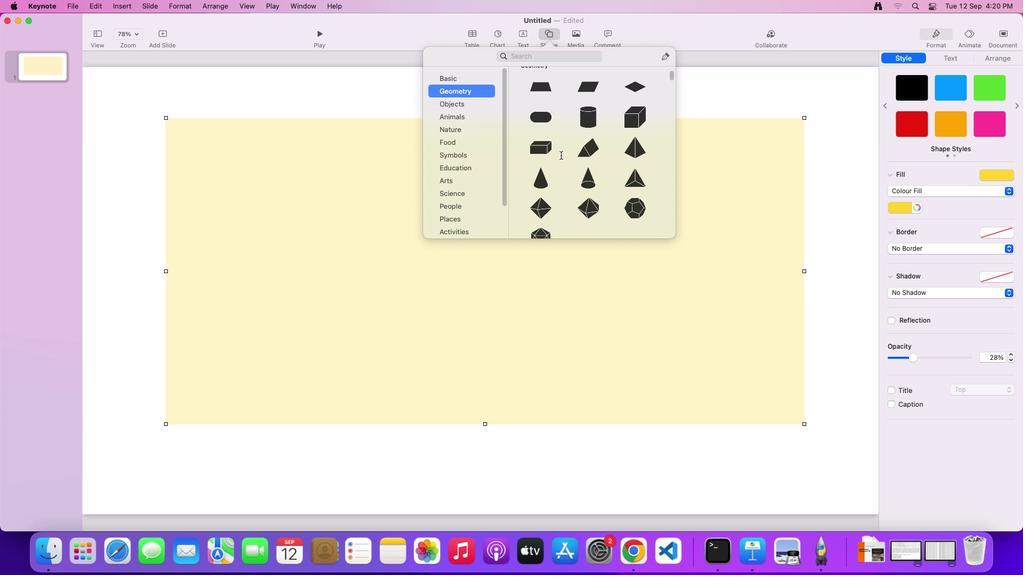 
Action: Mouse scrolled (500, 256) with delta (-33, 234)
Screenshot: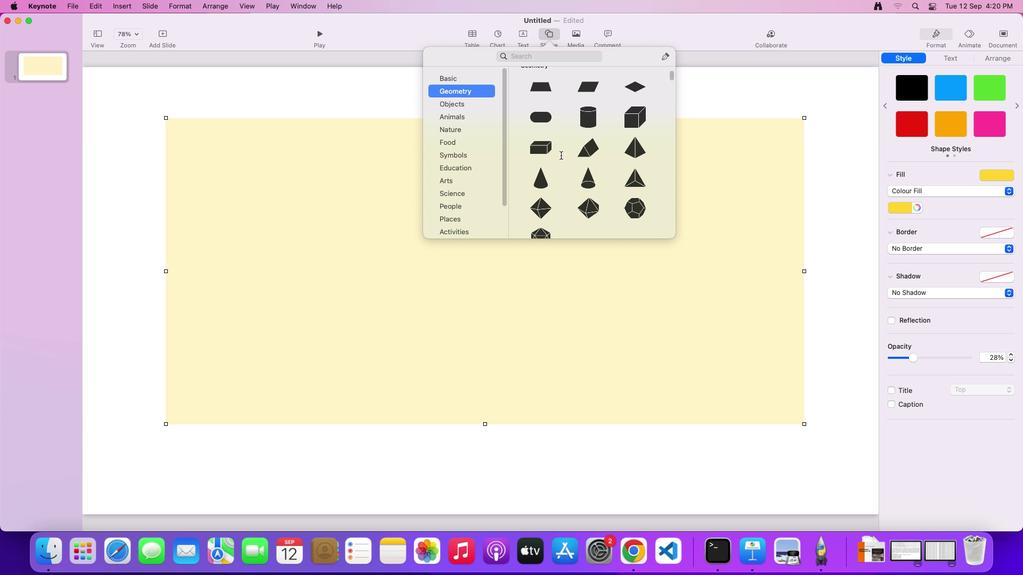 
Action: Mouse scrolled (500, 256) with delta (-33, 234)
Screenshot: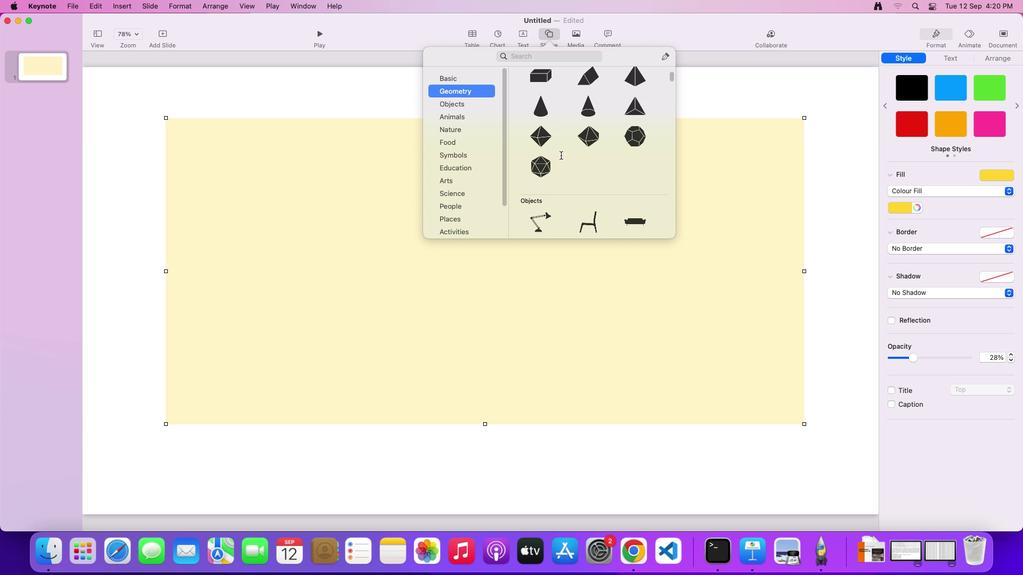 
Action: Mouse scrolled (500, 256) with delta (-33, 234)
Screenshot: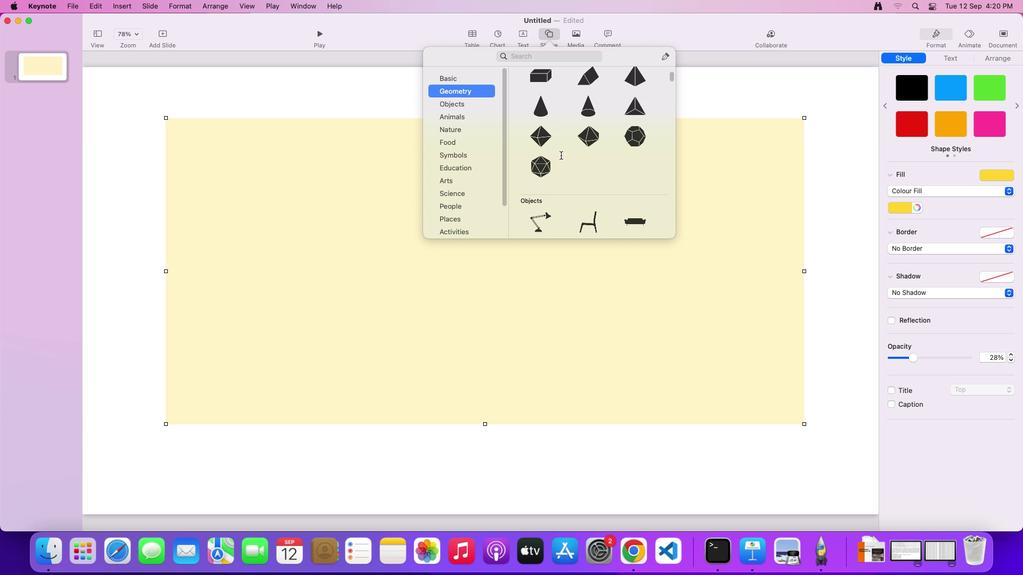 
Action: Mouse scrolled (500, 256) with delta (-33, 234)
Screenshot: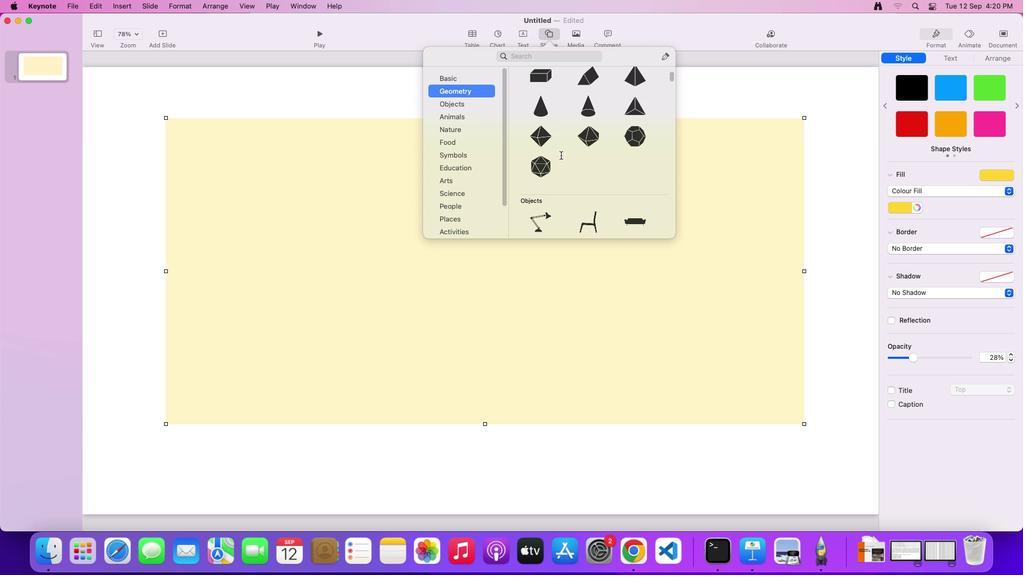 
Action: Mouse scrolled (500, 256) with delta (-33, 234)
Screenshot: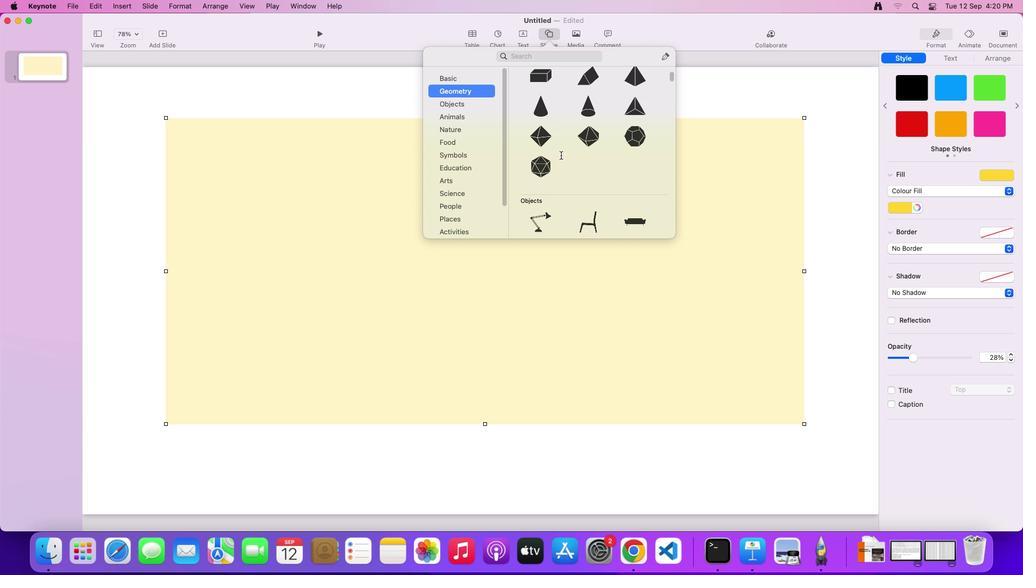 
Action: Mouse scrolled (500, 256) with delta (-33, 234)
Screenshot: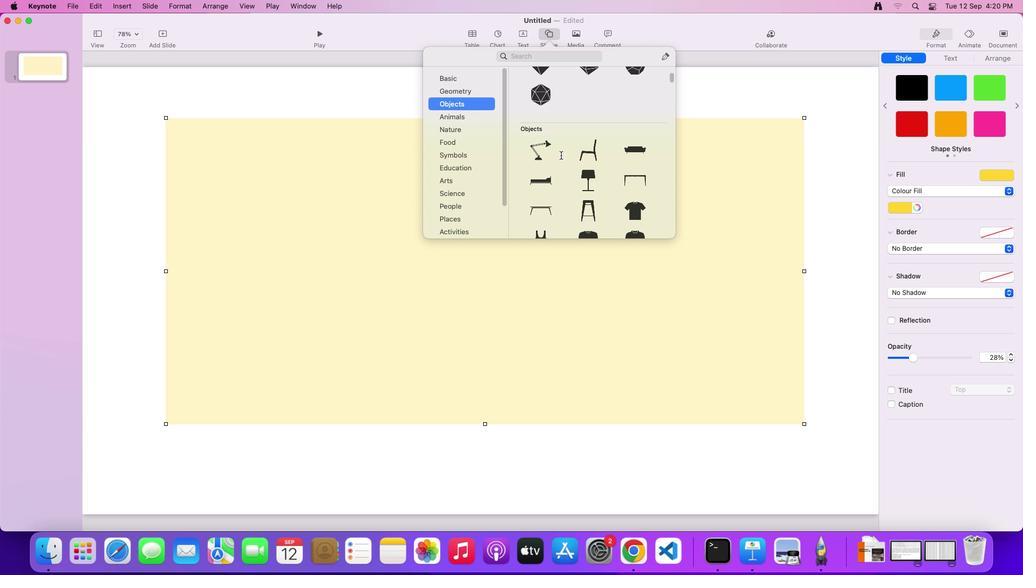 
Action: Mouse scrolled (500, 256) with delta (-33, 234)
Screenshot: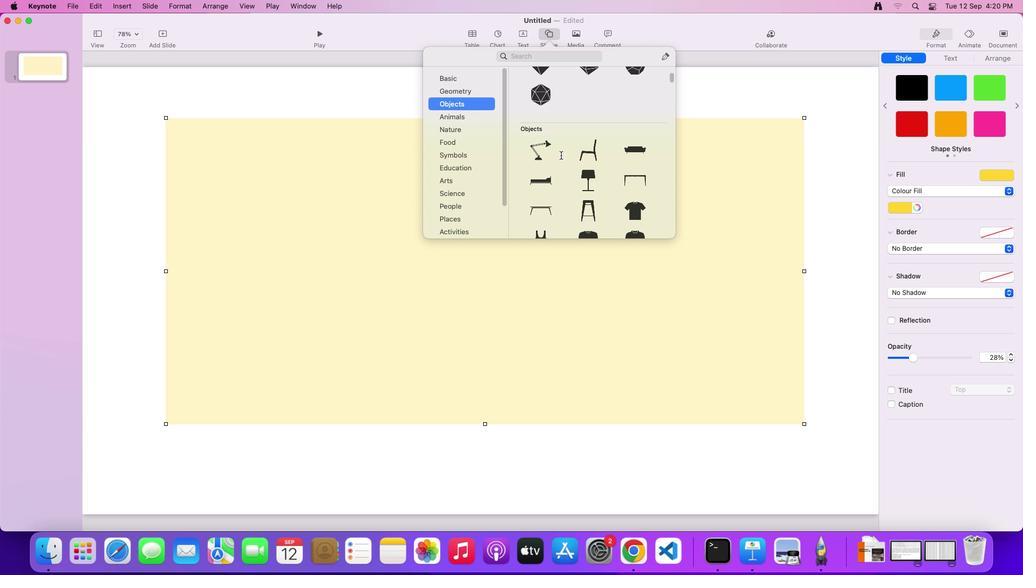 
Action: Mouse scrolled (500, 256) with delta (-33, 234)
Screenshot: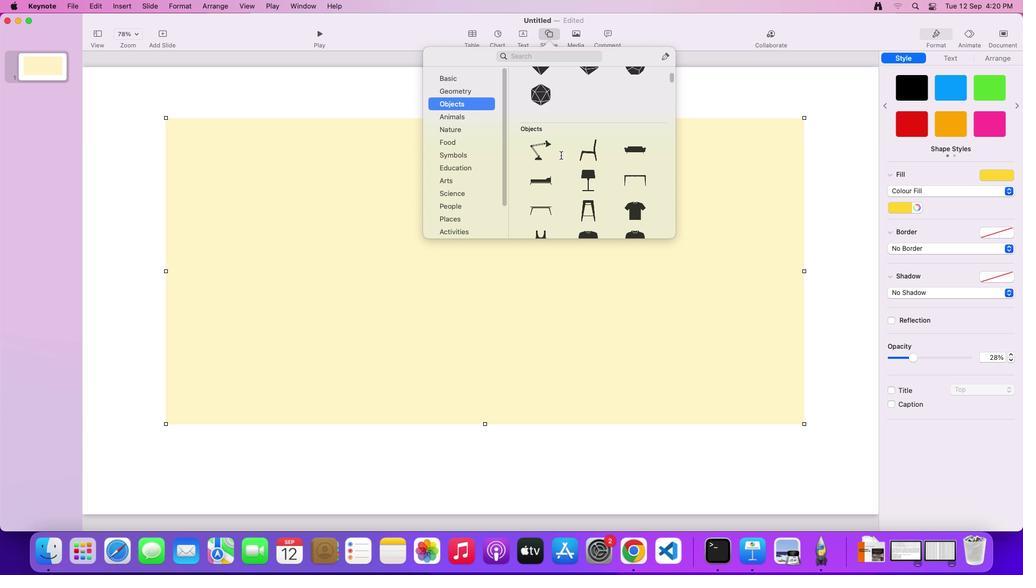 
Action: Mouse scrolled (500, 256) with delta (-33, 234)
Screenshot: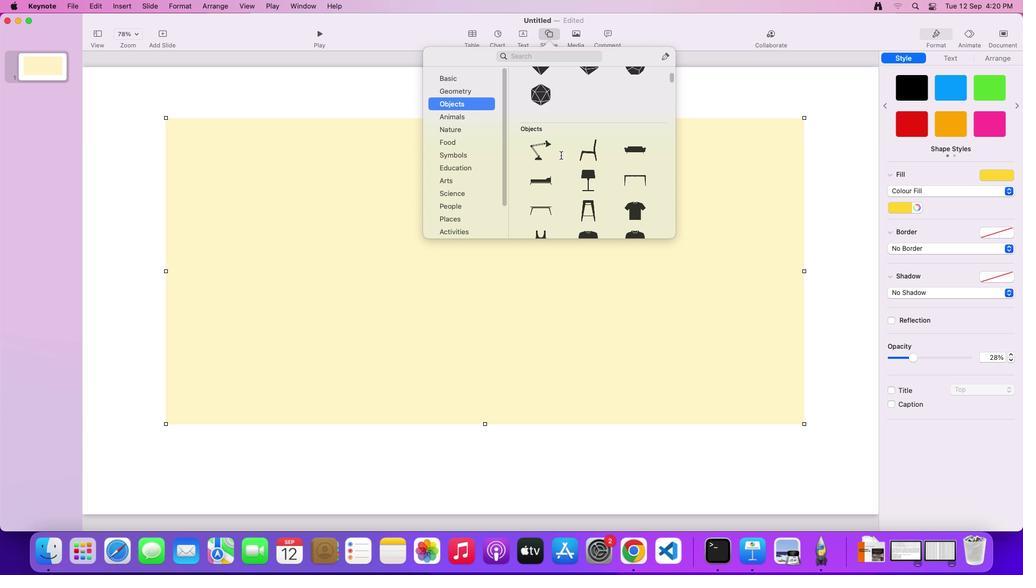 
Action: Mouse moved to (445, 262)
Screenshot: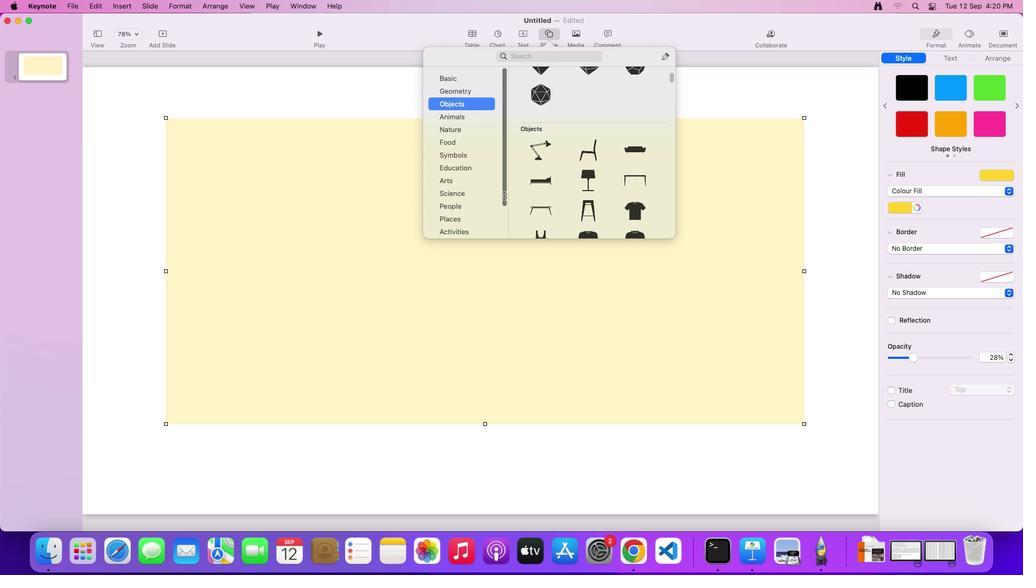 
Action: Mouse pressed left at (445, 262)
Screenshot: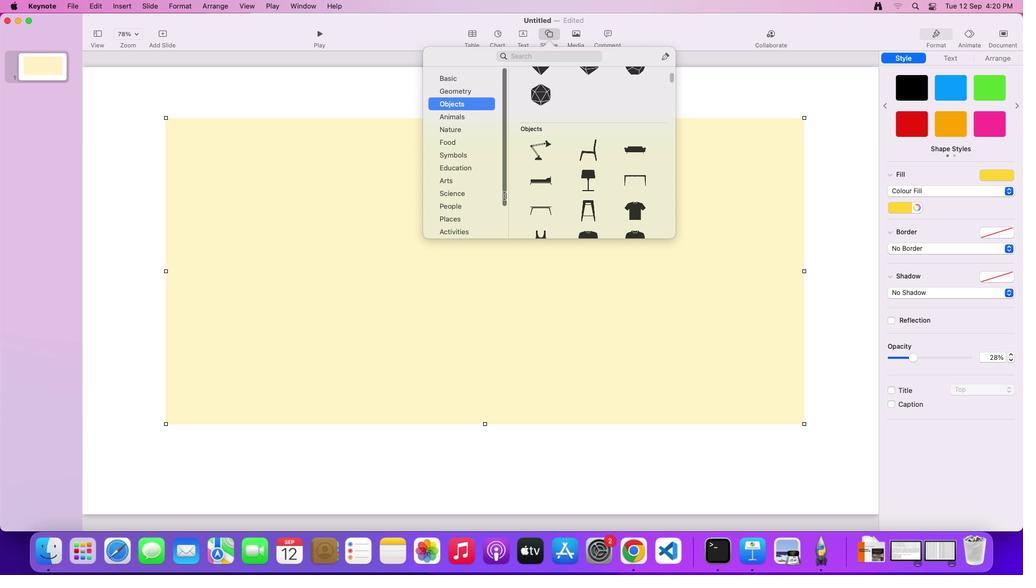 
Action: Mouse moved to (414, 268)
Screenshot: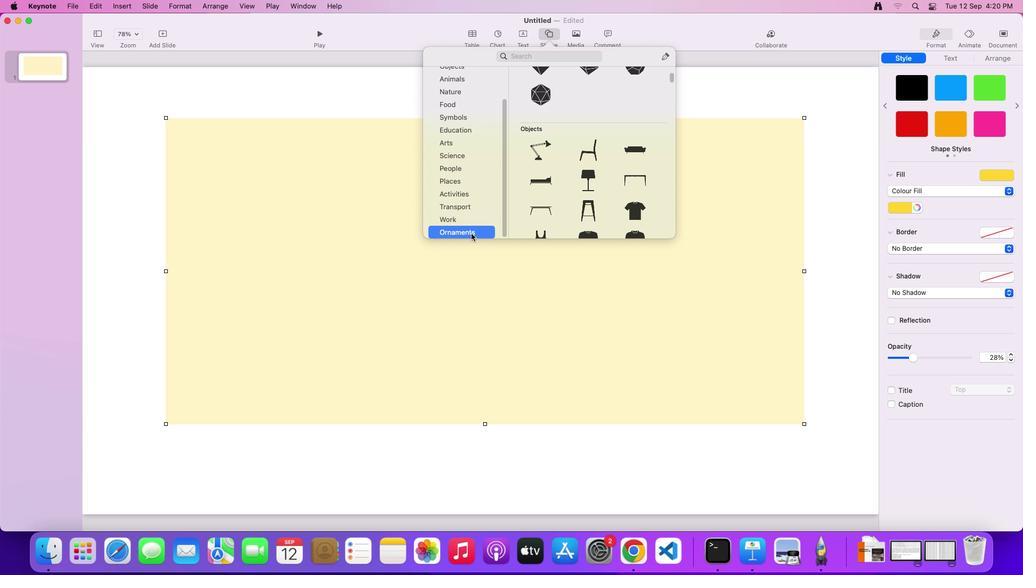 
Action: Mouse pressed left at (414, 268)
Screenshot: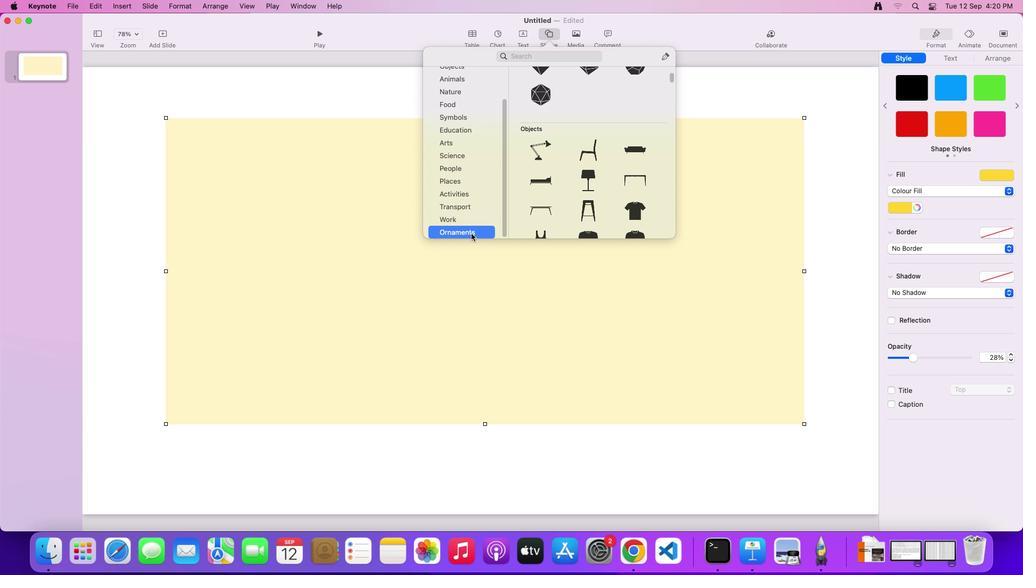 
Action: Mouse moved to (517, 249)
Screenshot: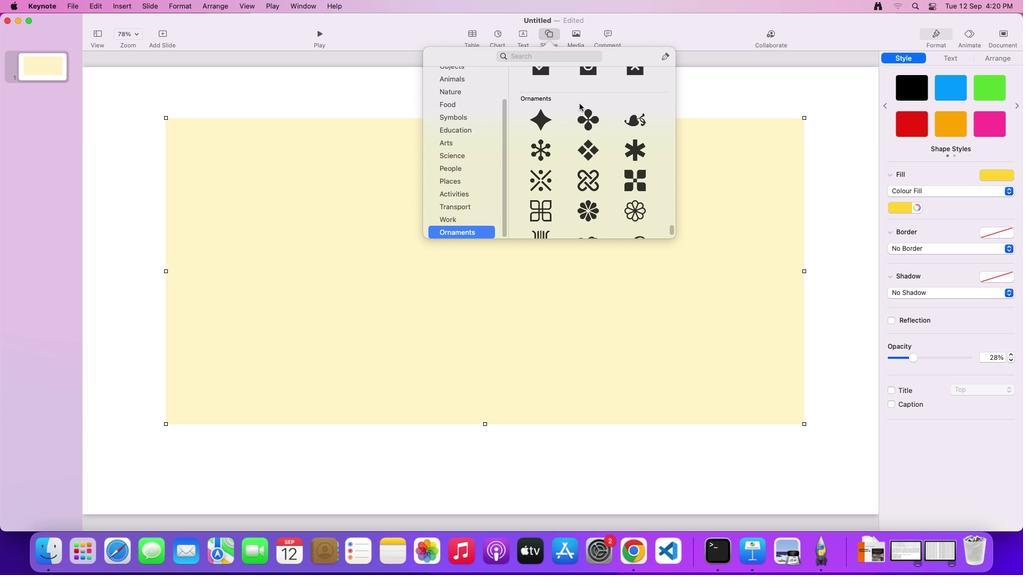 
Action: Mouse scrolled (517, 249) with delta (-33, 234)
Screenshot: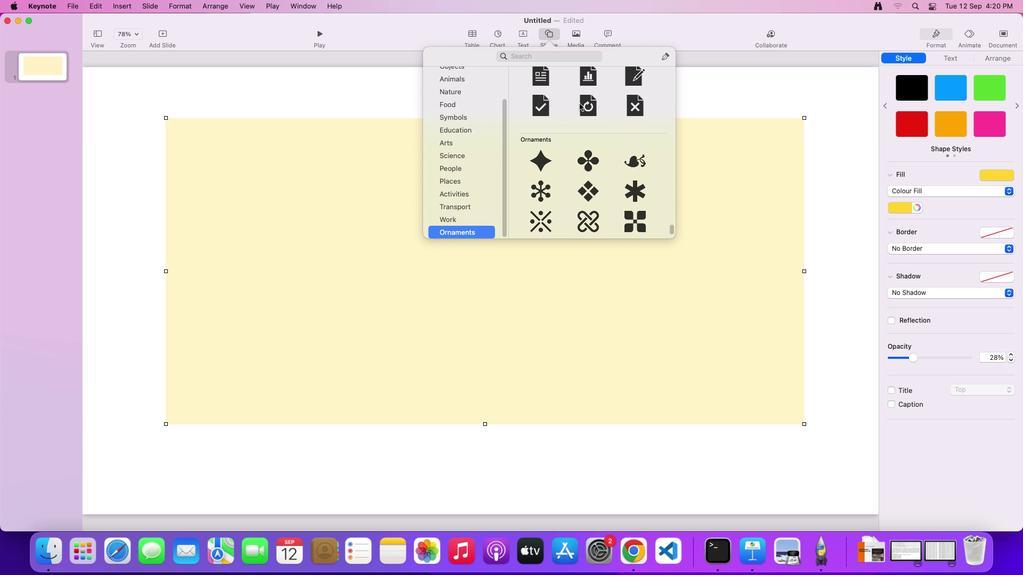 
Action: Mouse scrolled (517, 249) with delta (-33, 234)
Screenshot: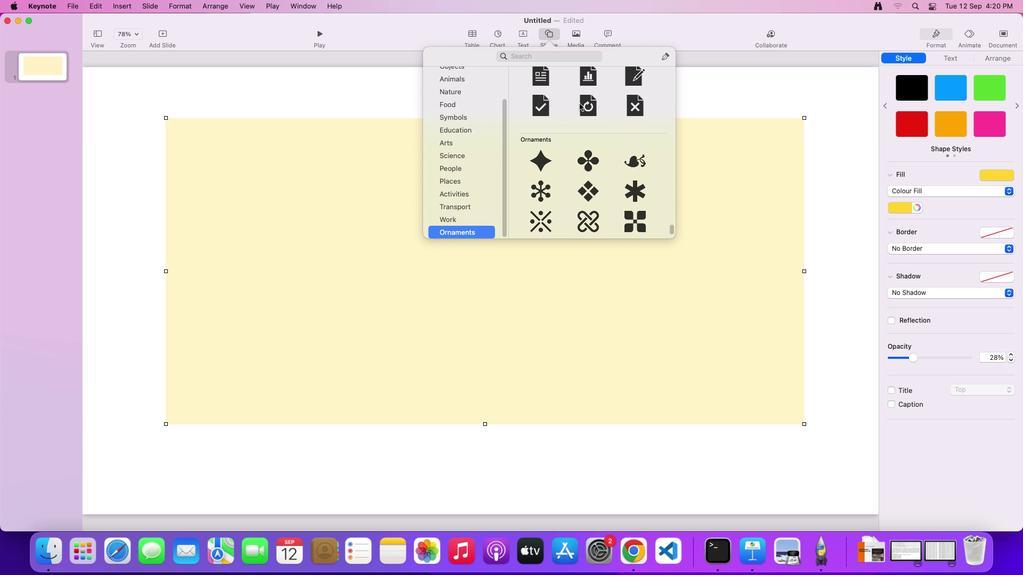 
Action: Mouse scrolled (517, 249) with delta (-33, 235)
Screenshot: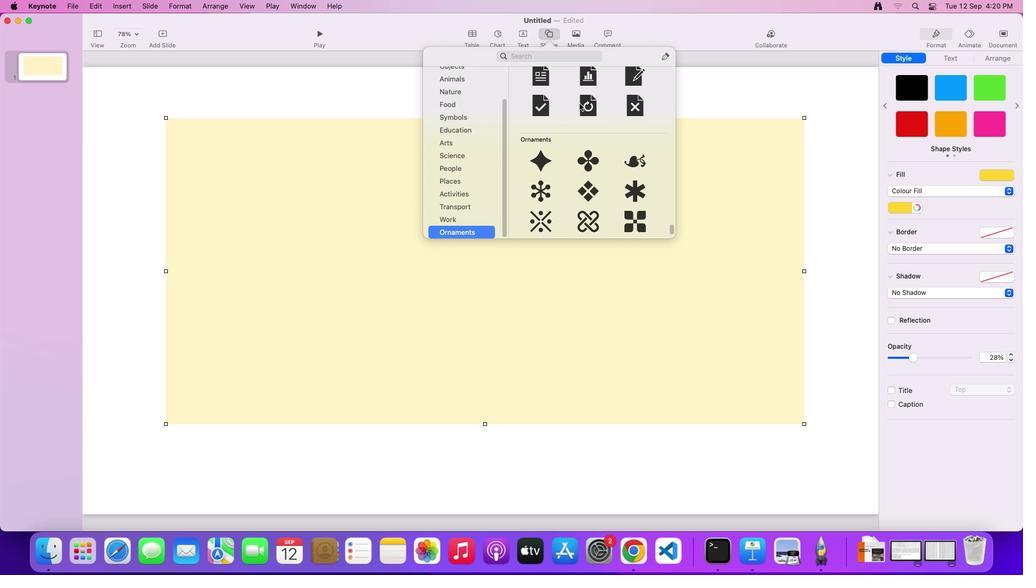 
Action: Mouse scrolled (517, 249) with delta (-33, 235)
Screenshot: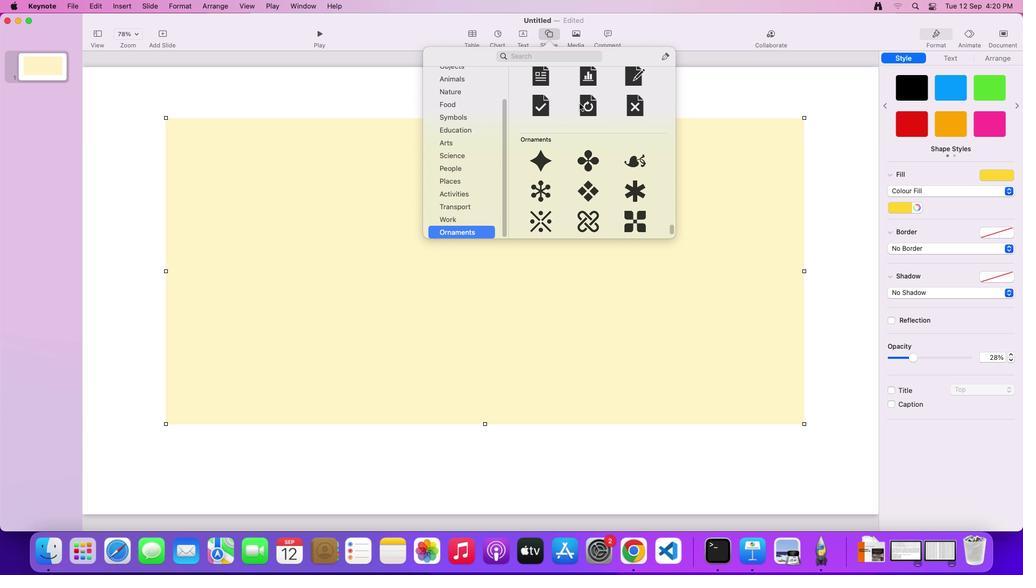 
Action: Mouse scrolled (517, 249) with delta (-33, 234)
Screenshot: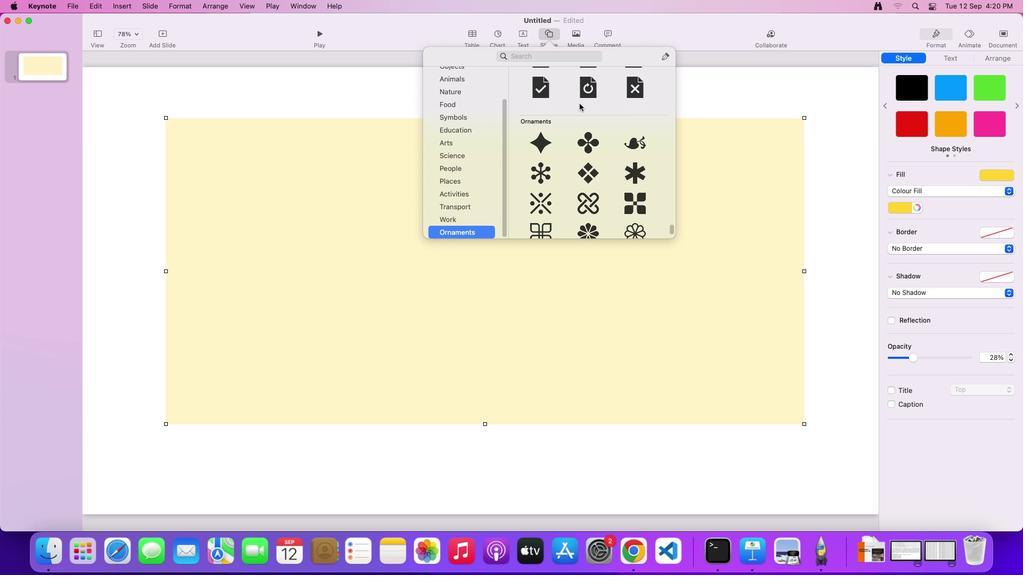 
Action: Mouse scrolled (517, 249) with delta (-33, 234)
Screenshot: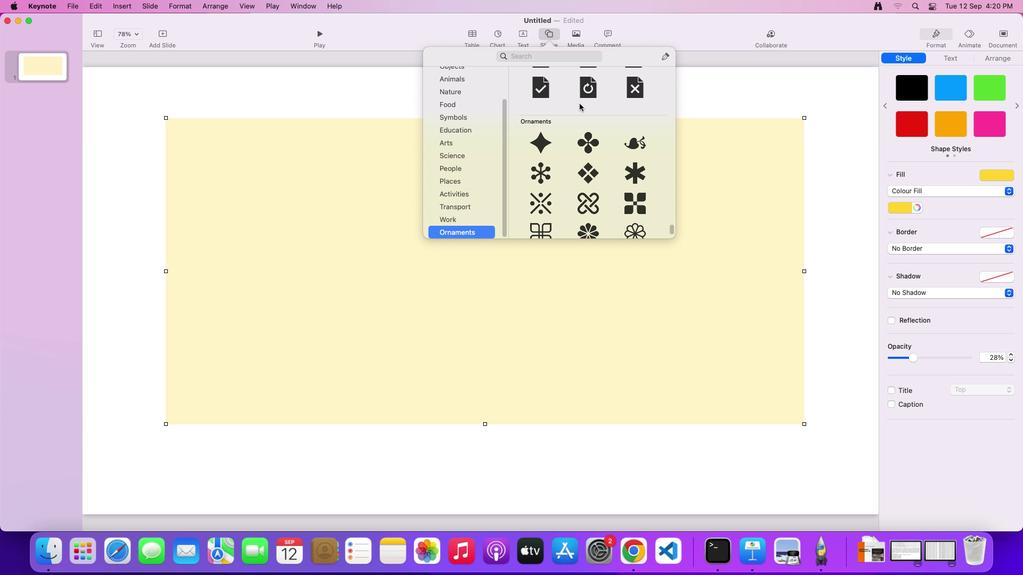 
Action: Mouse scrolled (517, 249) with delta (-33, 234)
Screenshot: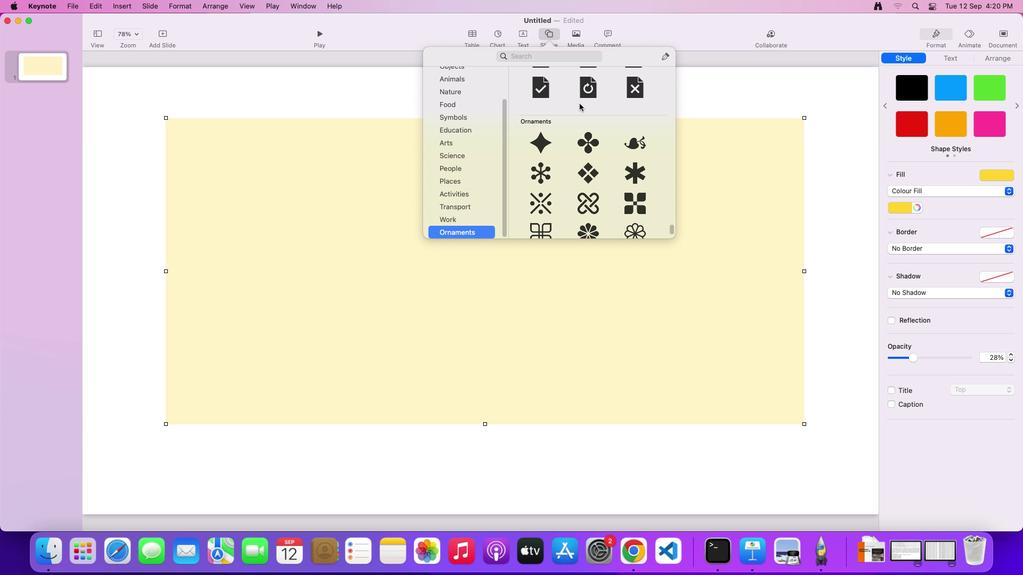 
Action: Mouse moved to (522, 260)
Screenshot: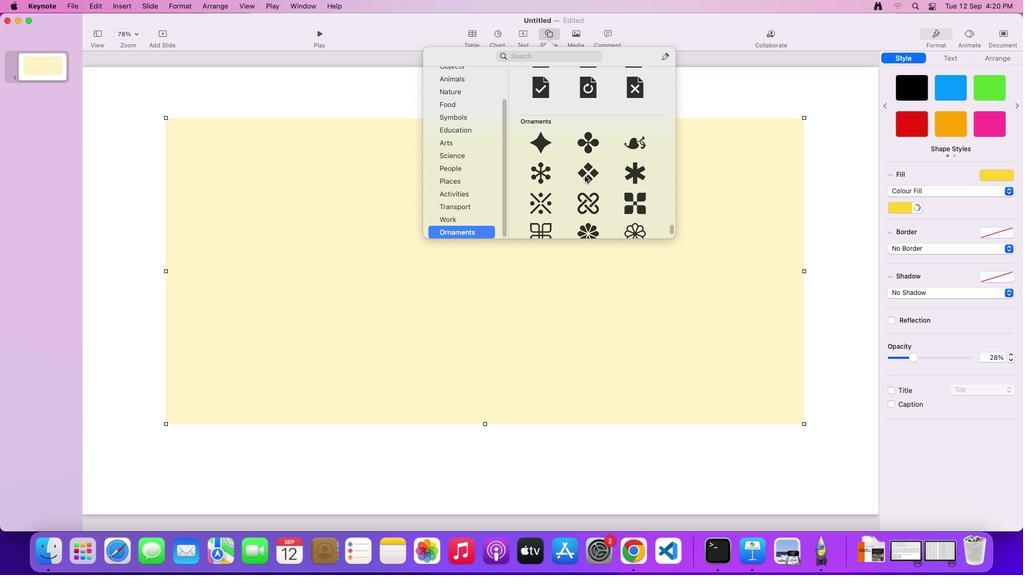 
Action: Mouse pressed left at (522, 260)
Screenshot: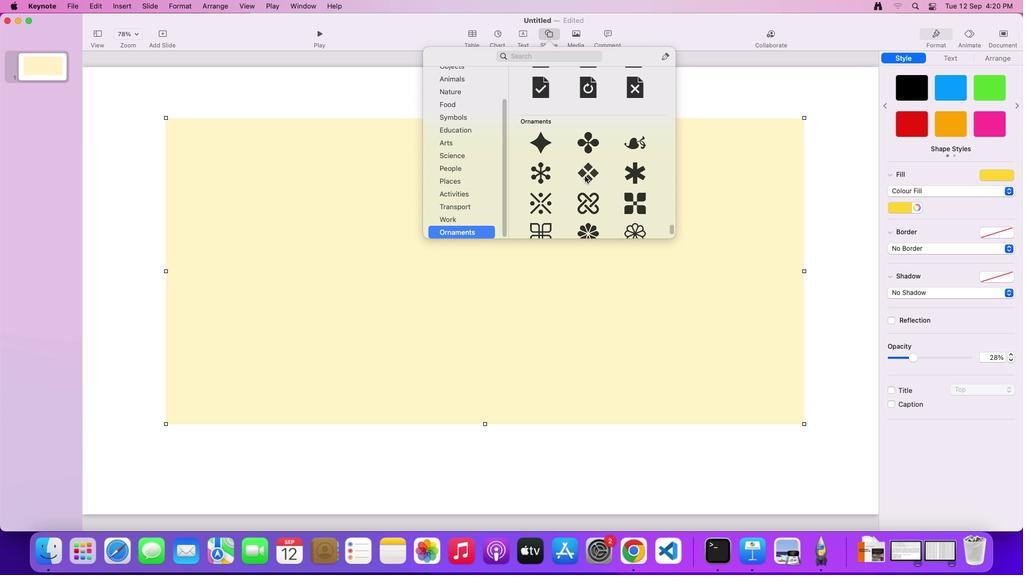 
Action: Mouse moved to (929, 262)
Screenshot: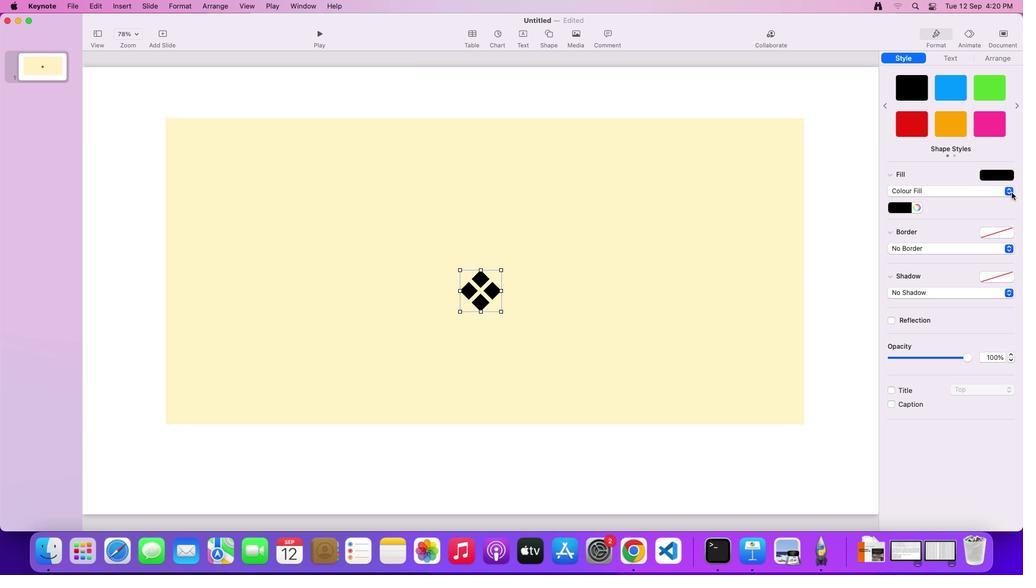 
Action: Mouse pressed left at (929, 262)
Screenshot: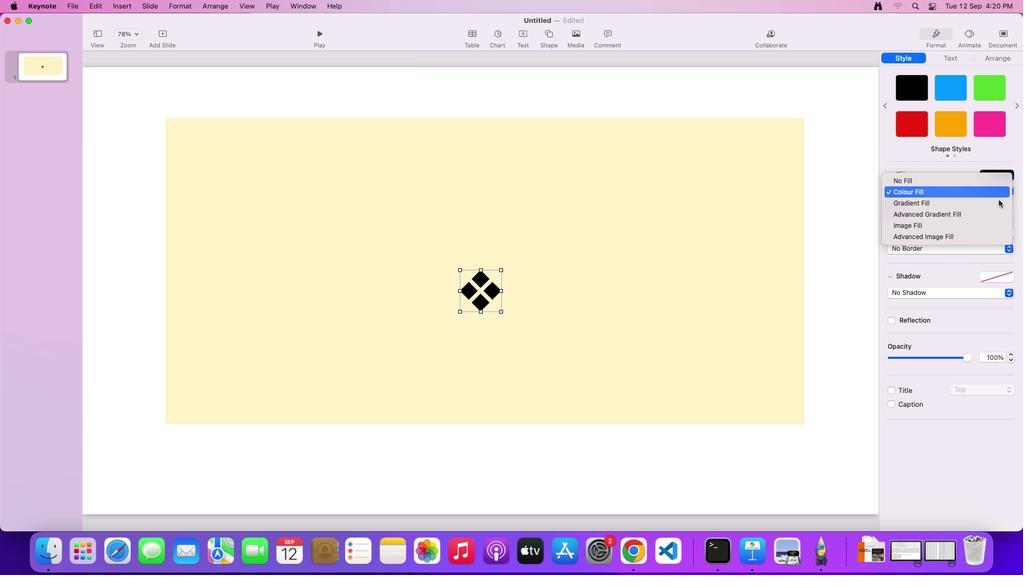 
Action: Mouse moved to (853, 261)
Screenshot: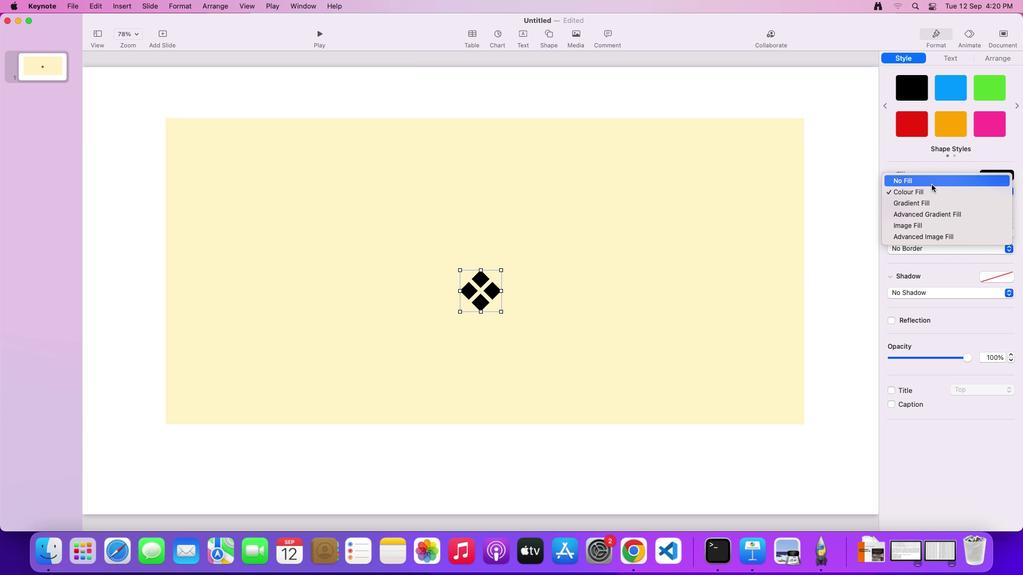 
Action: Mouse pressed left at (853, 261)
Screenshot: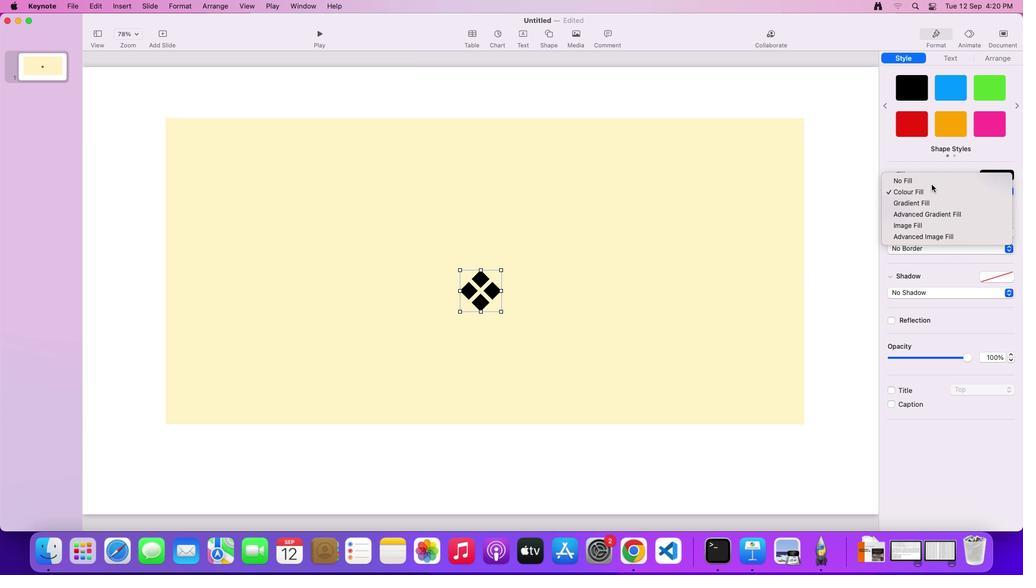 
Action: Mouse moved to (480, 276)
Screenshot: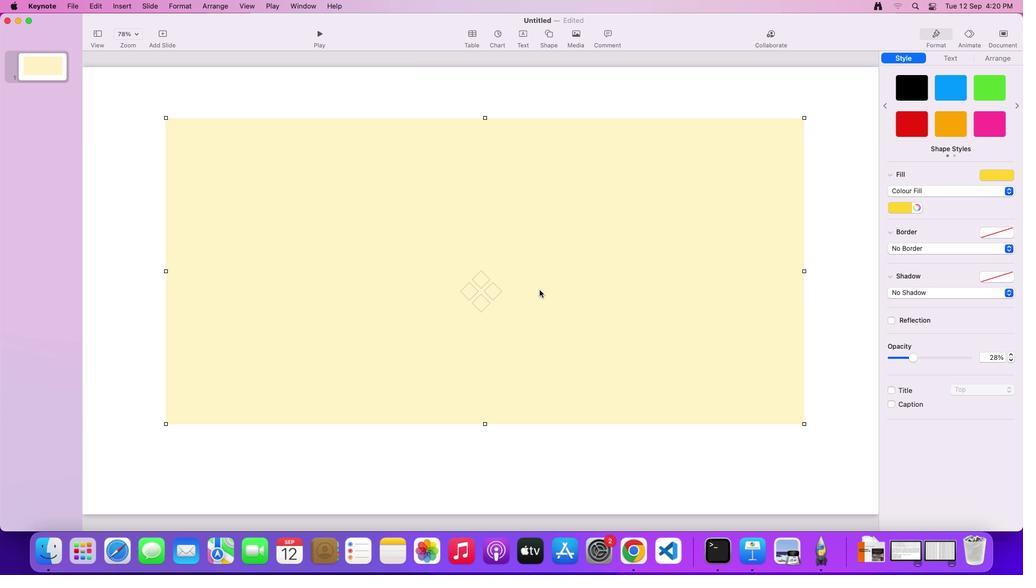 
Action: Mouse pressed left at (480, 276)
Screenshot: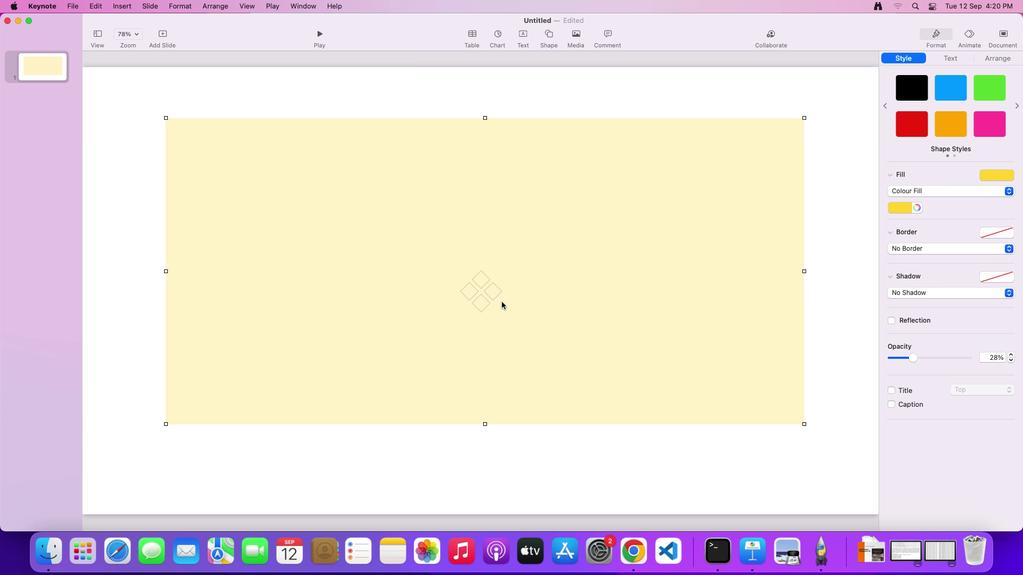 
Action: Mouse moved to (414, 277)
Screenshot: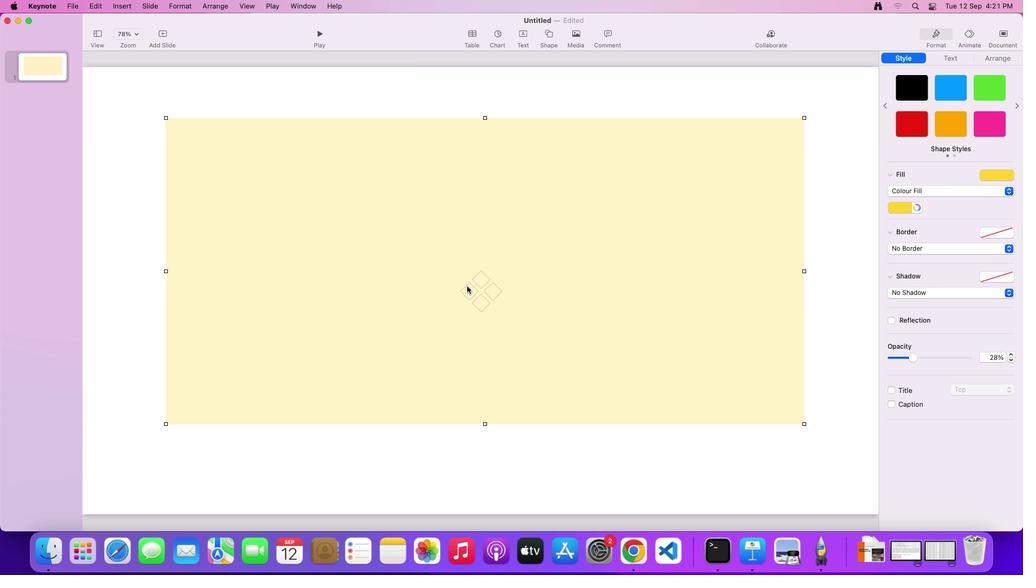 
Action: Key pressed Key.alt
Screenshot: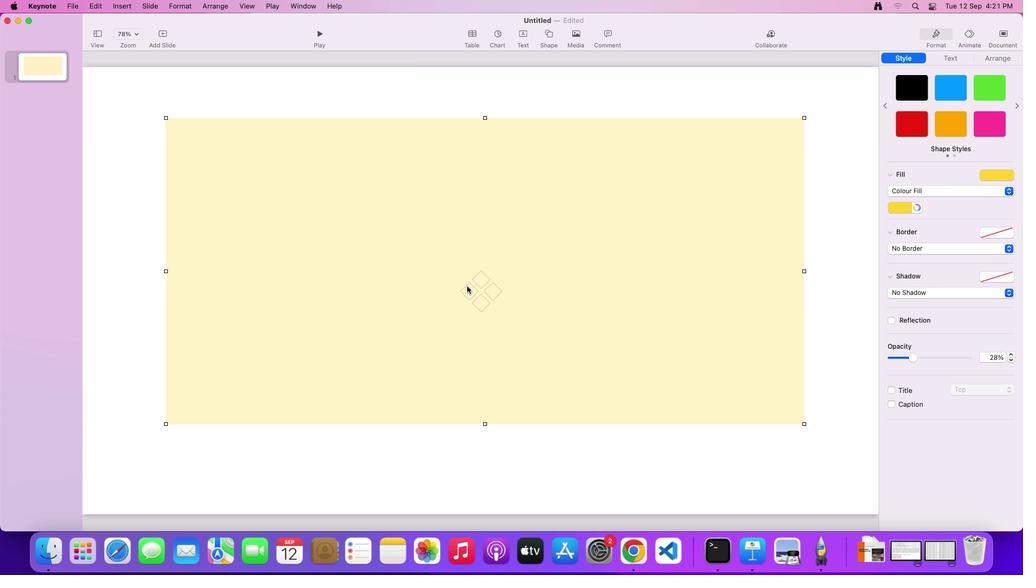 
Action: Mouse moved to (419, 276)
Screenshot: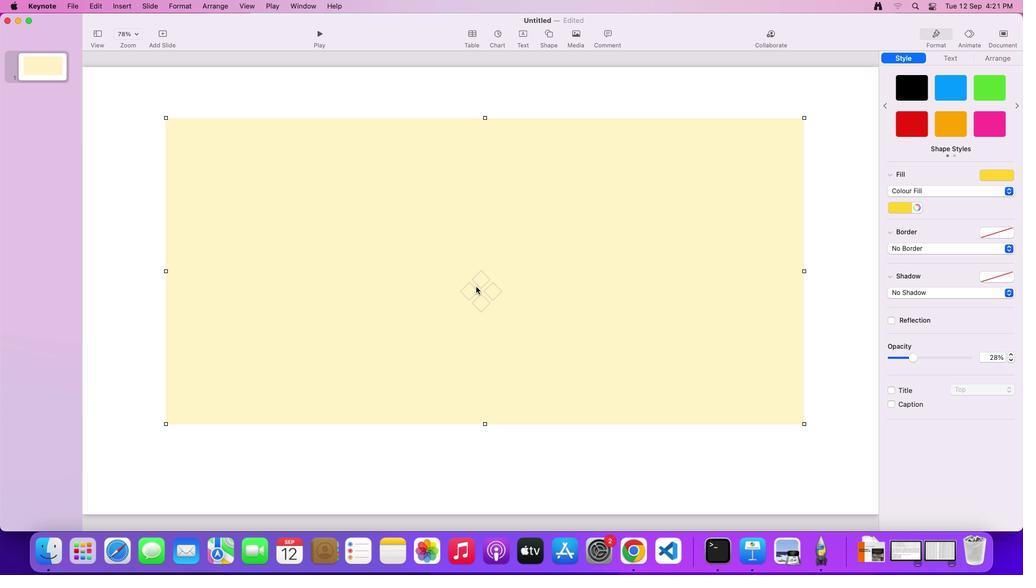 
Action: Mouse pressed left at (419, 276)
Screenshot: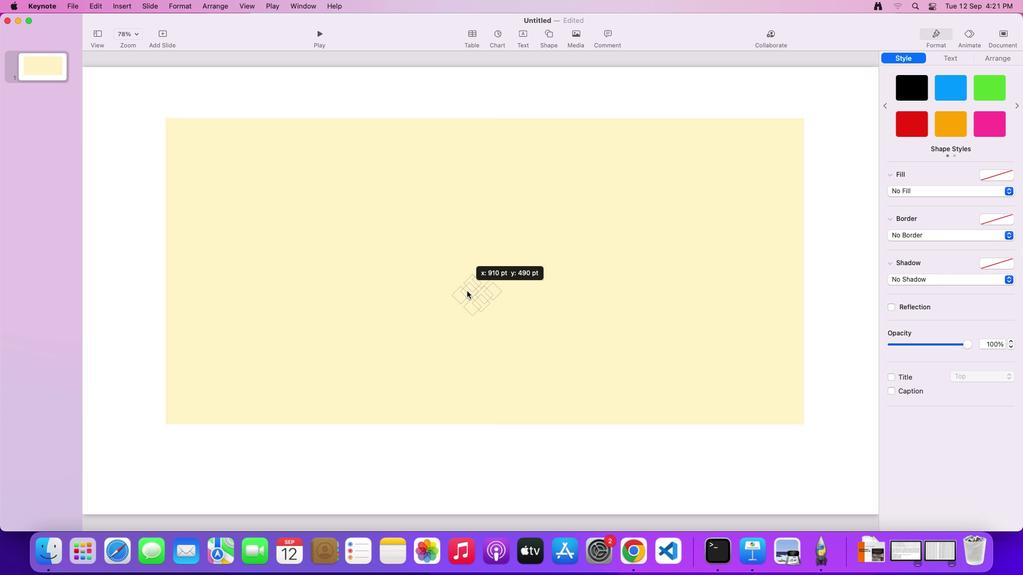 
Action: Mouse moved to (171, 255)
Screenshot: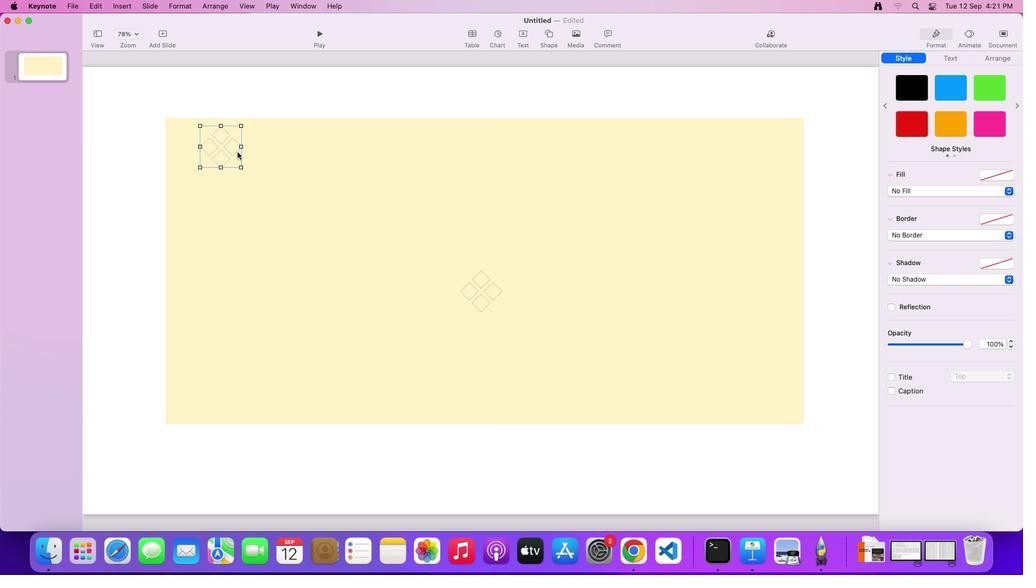 
Action: Mouse pressed left at (171, 255)
Screenshot: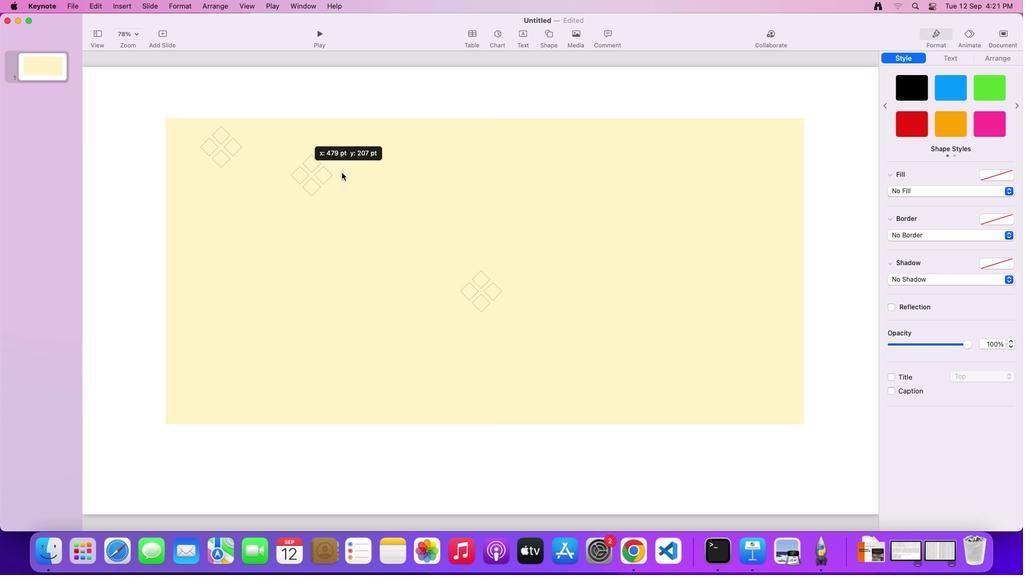 
Action: Mouse moved to (419, 262)
Screenshot: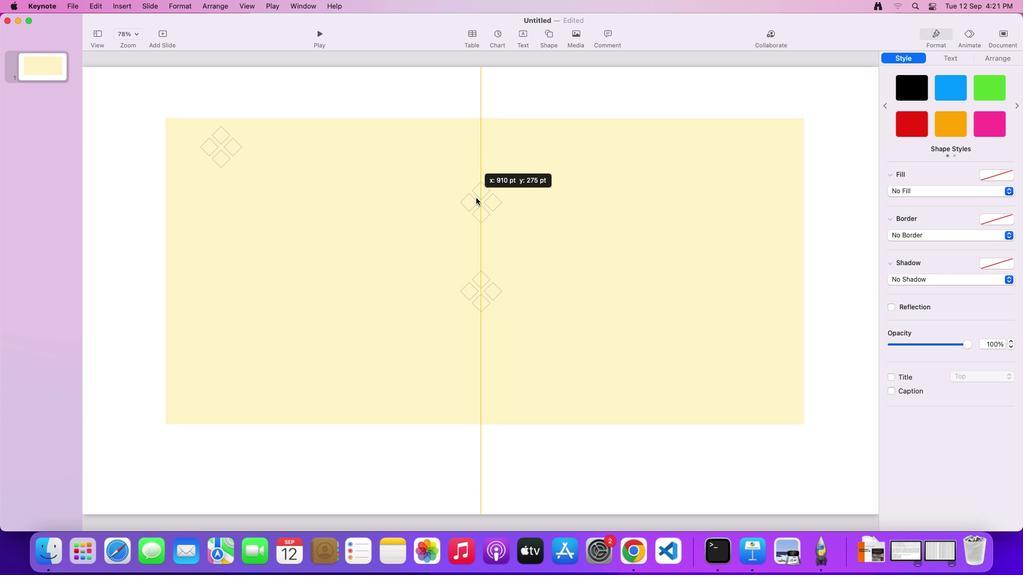 
Action: Mouse pressed left at (419, 262)
Screenshot: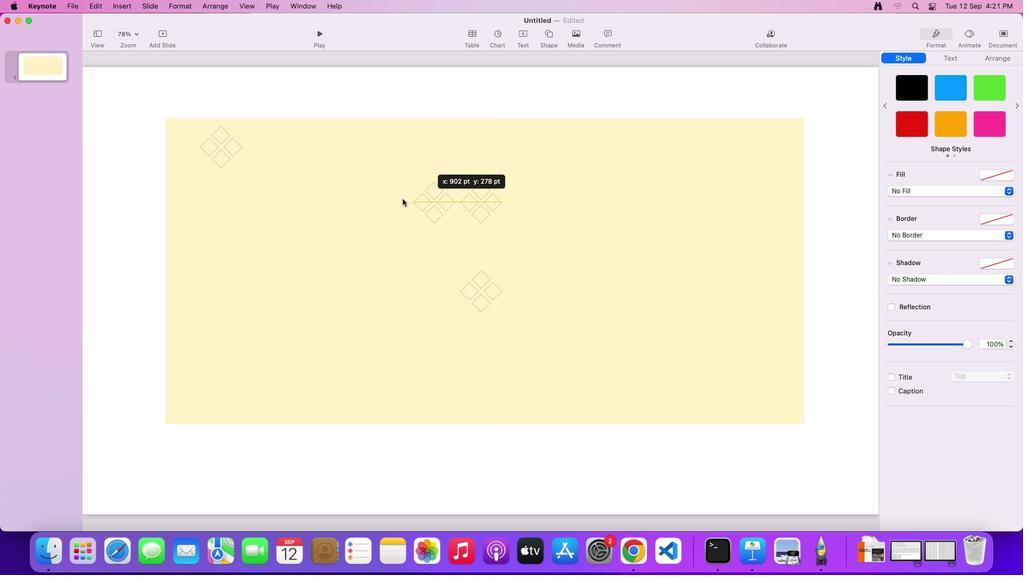 
Action: Mouse moved to (200, 265)
Screenshot: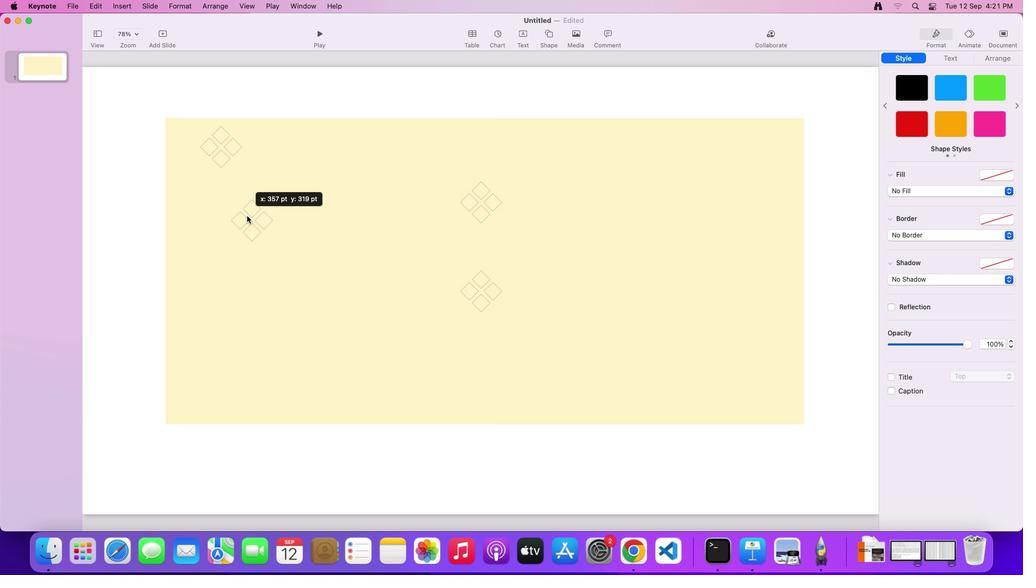 
Action: Mouse pressed left at (200, 265)
Screenshot: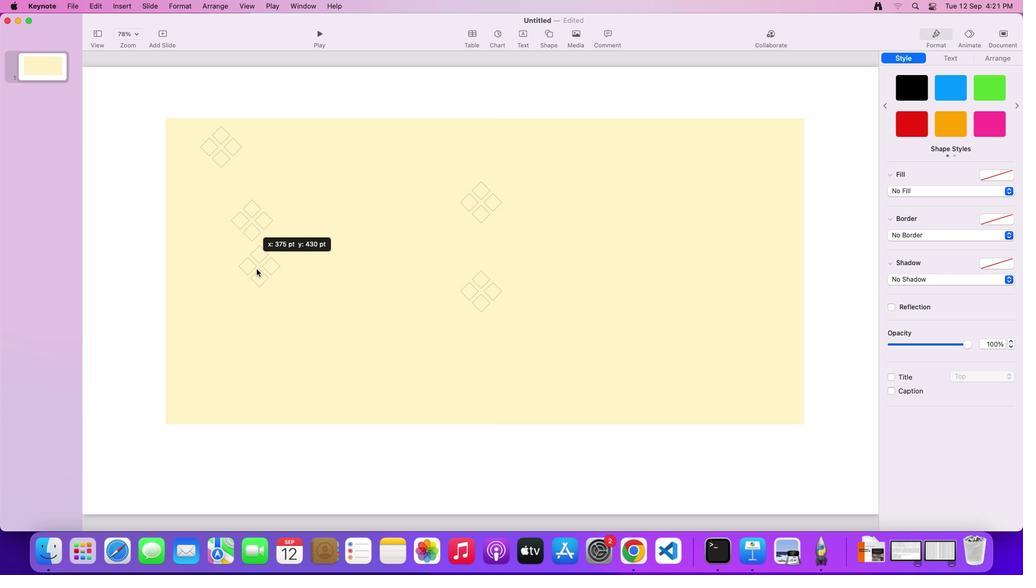 
Action: Mouse moved to (185, 283)
Screenshot: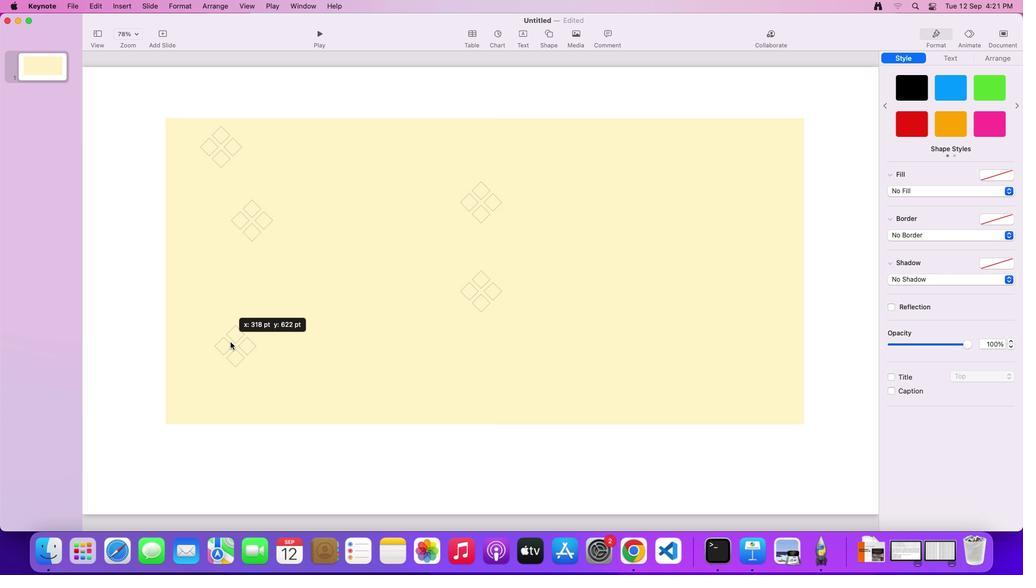 
Action: Mouse pressed left at (185, 283)
Screenshot: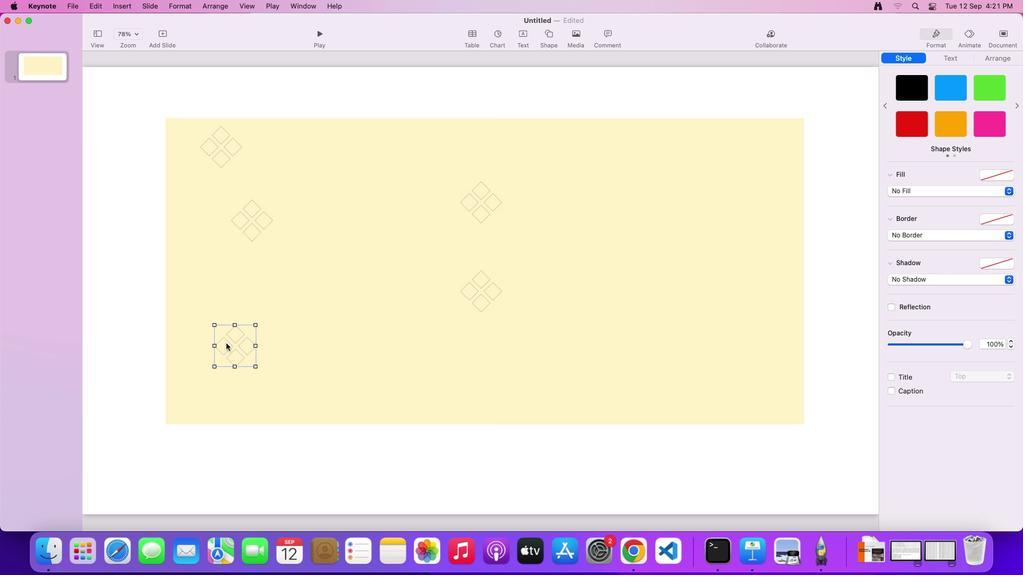 
Action: Mouse moved to (128, 272)
Screenshot: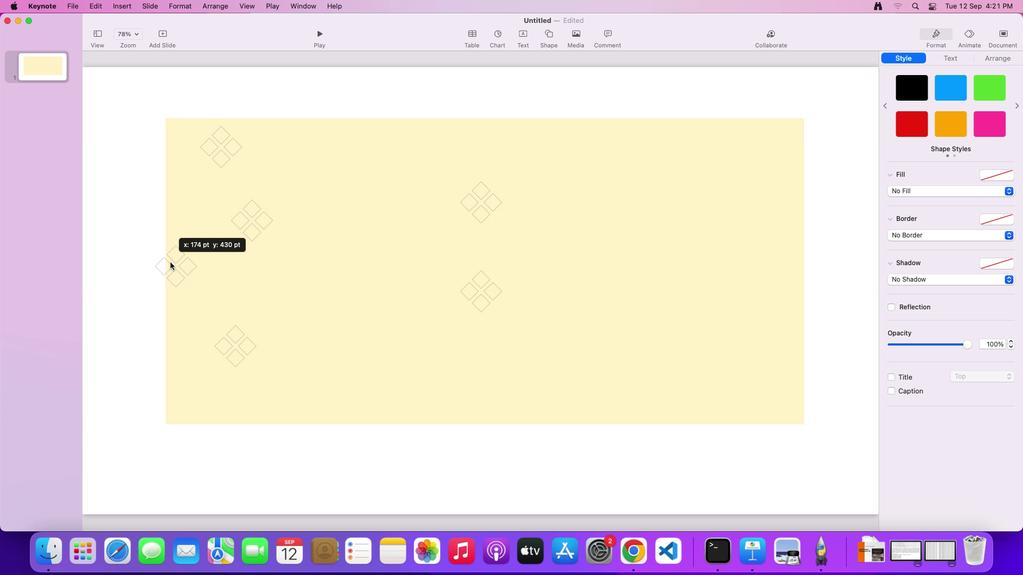 
Action: Mouse pressed left at (128, 272)
Screenshot: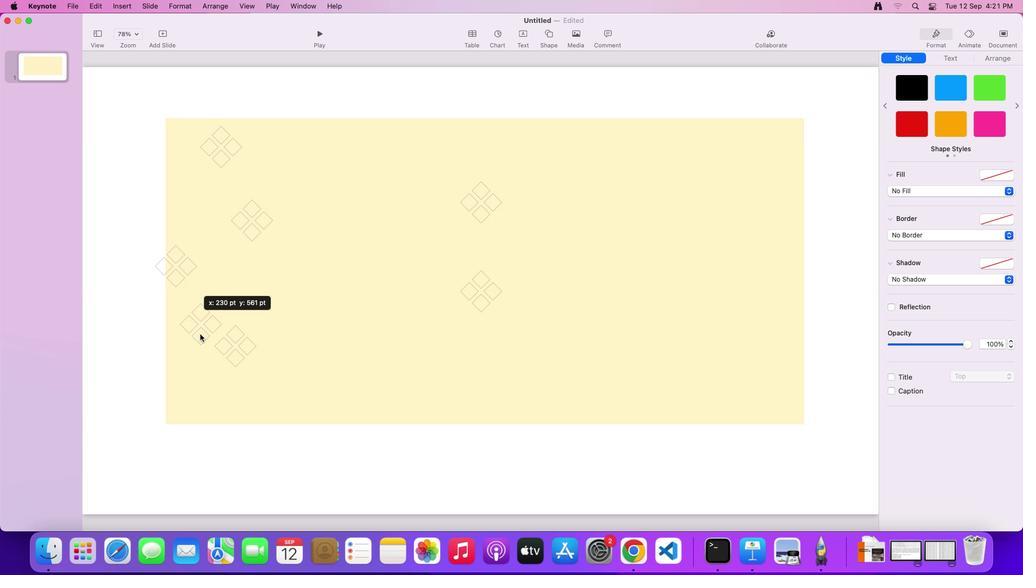 
Action: Mouse moved to (290, 293)
Screenshot: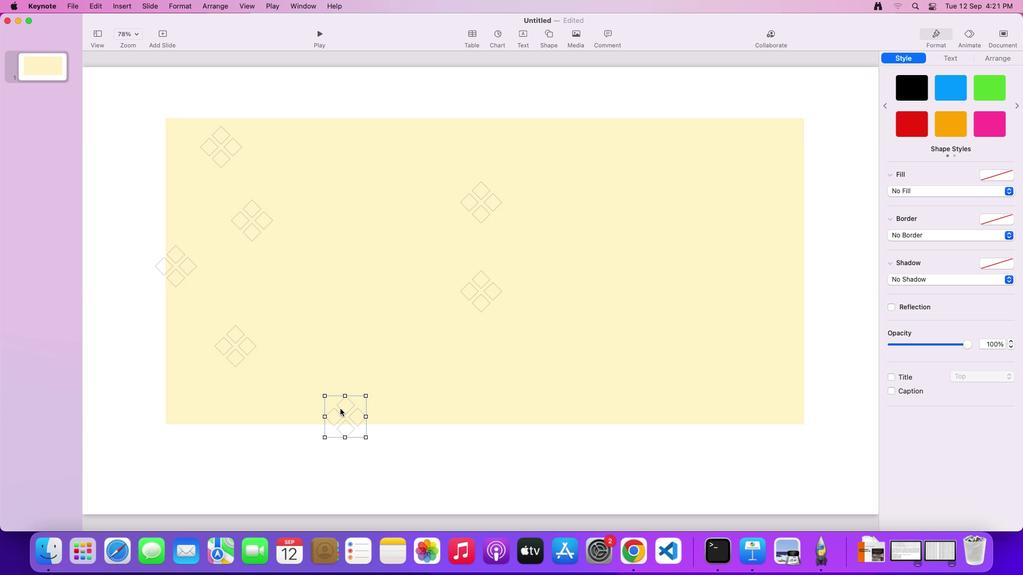 
Action: Mouse pressed left at (290, 293)
Screenshot: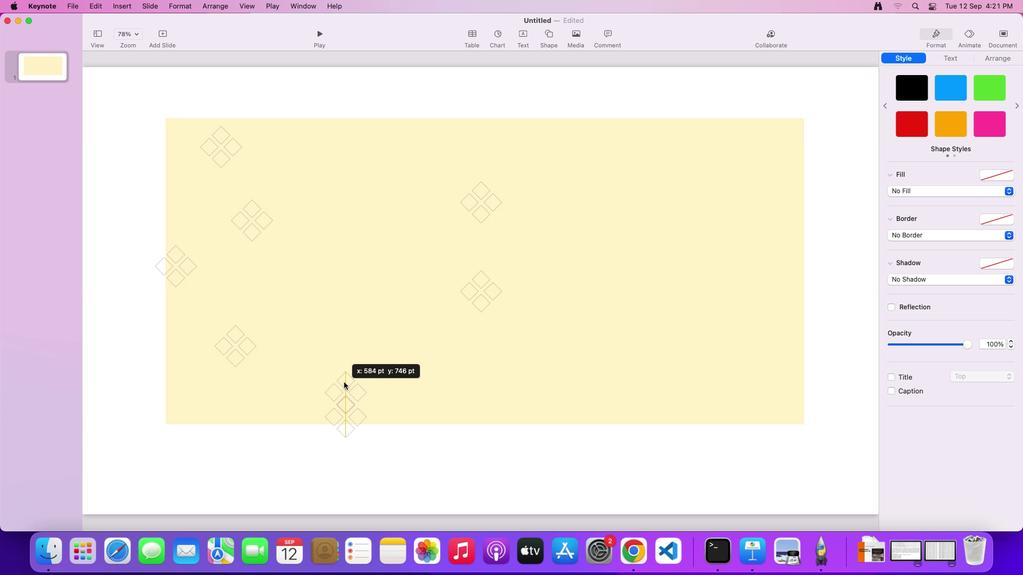 
Action: Mouse moved to (301, 275)
Screenshot: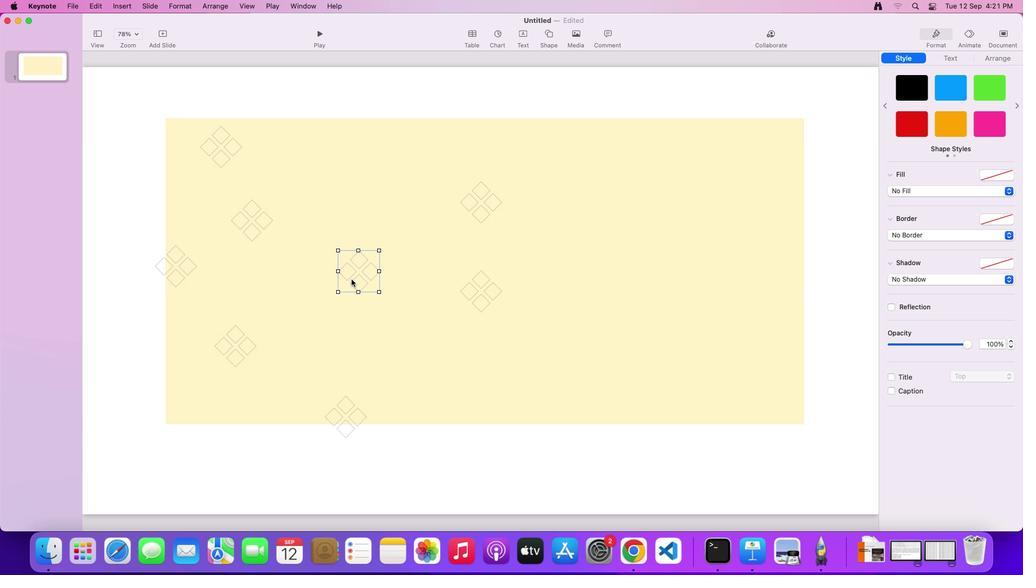 
Action: Mouse pressed left at (301, 275)
Screenshot: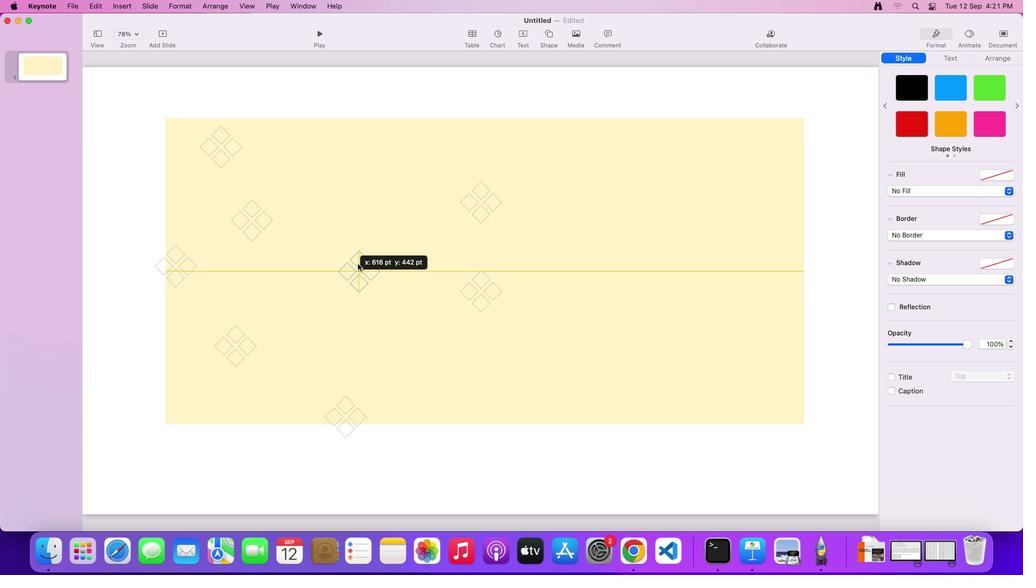 
Action: Mouse moved to (340, 256)
Screenshot: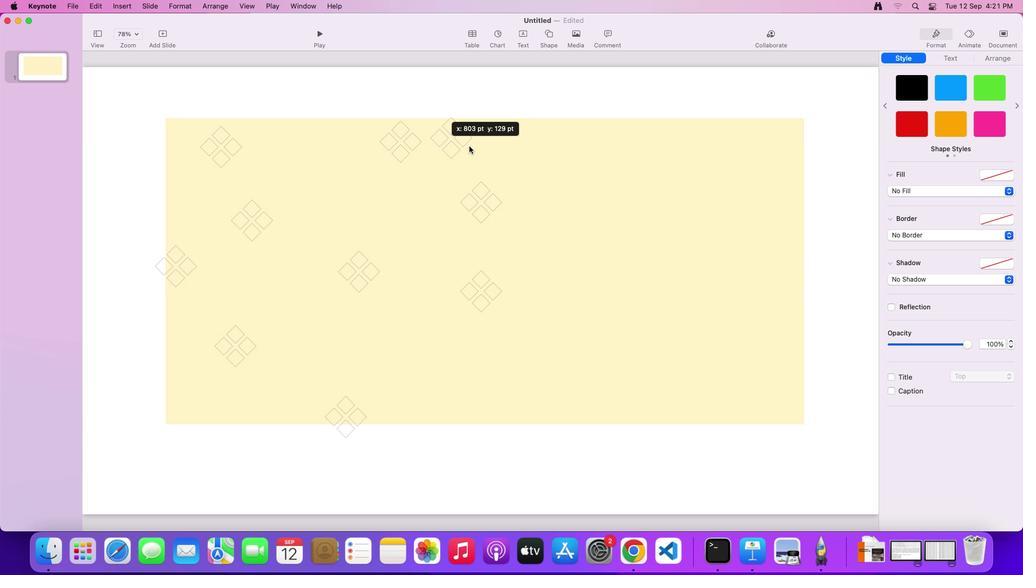
Action: Mouse pressed left at (340, 256)
Screenshot: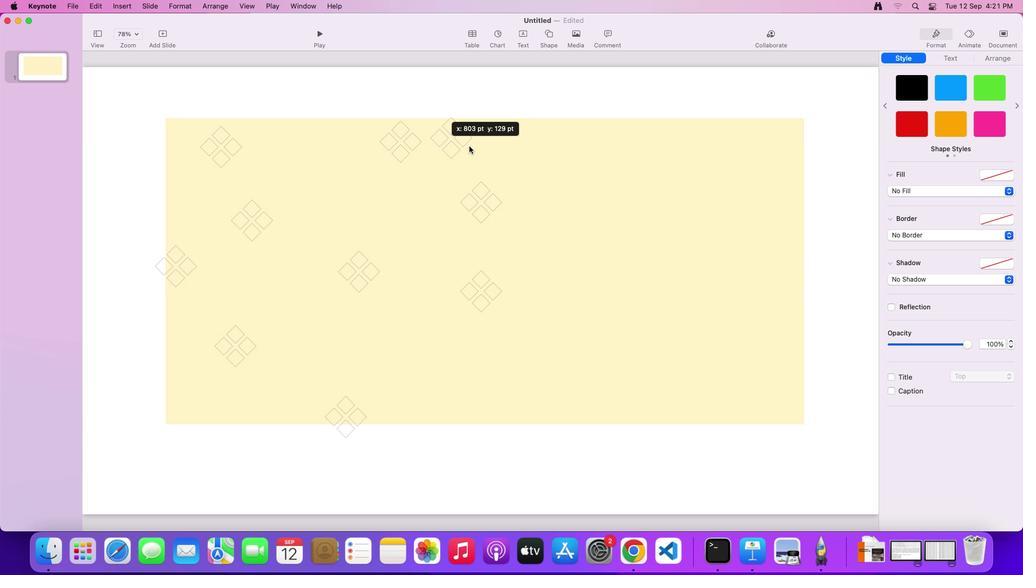 
Action: Mouse moved to (478, 255)
Screenshot: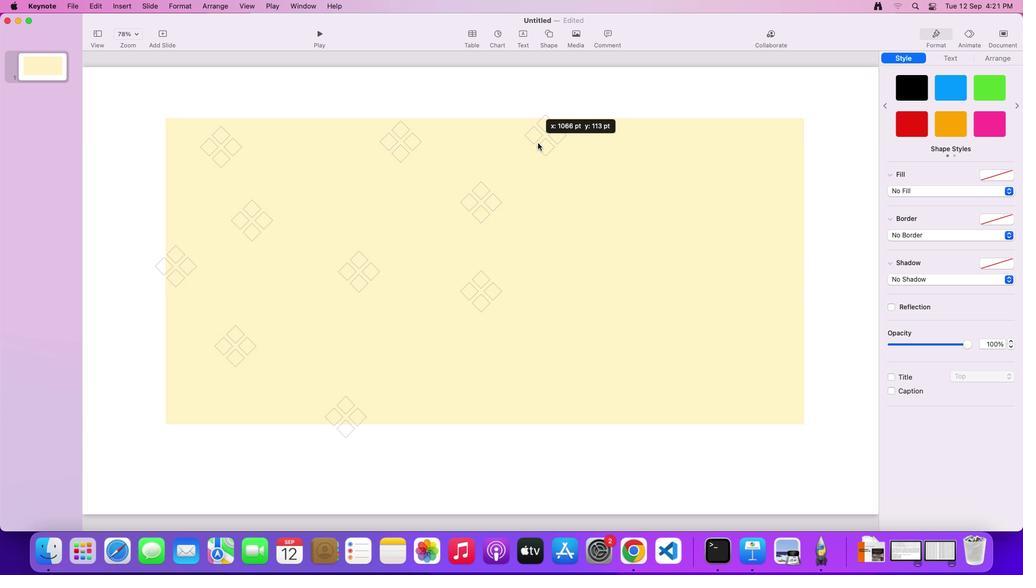 
Action: Mouse pressed left at (478, 255)
Screenshot: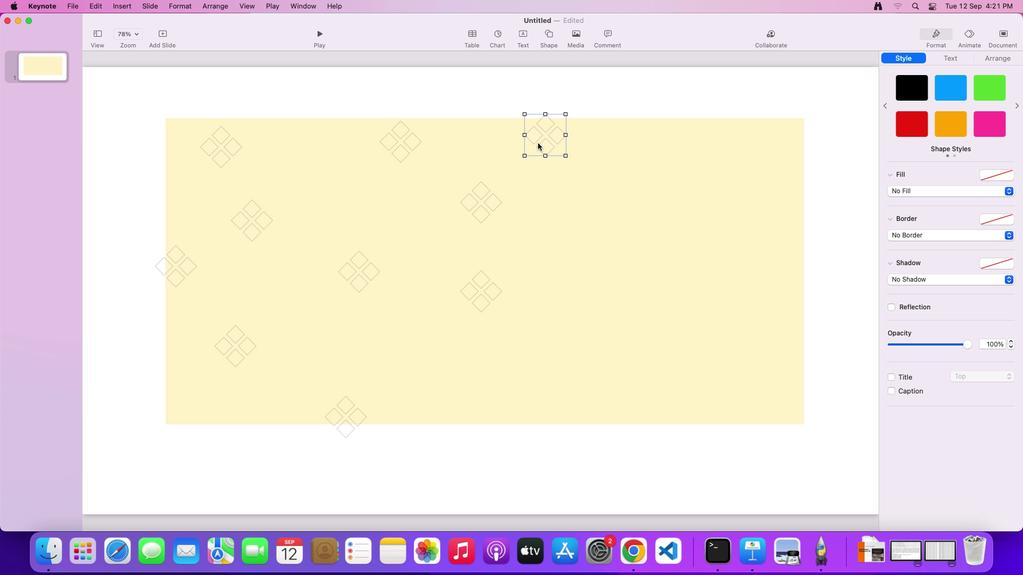 
Action: Mouse moved to (612, 255)
Screenshot: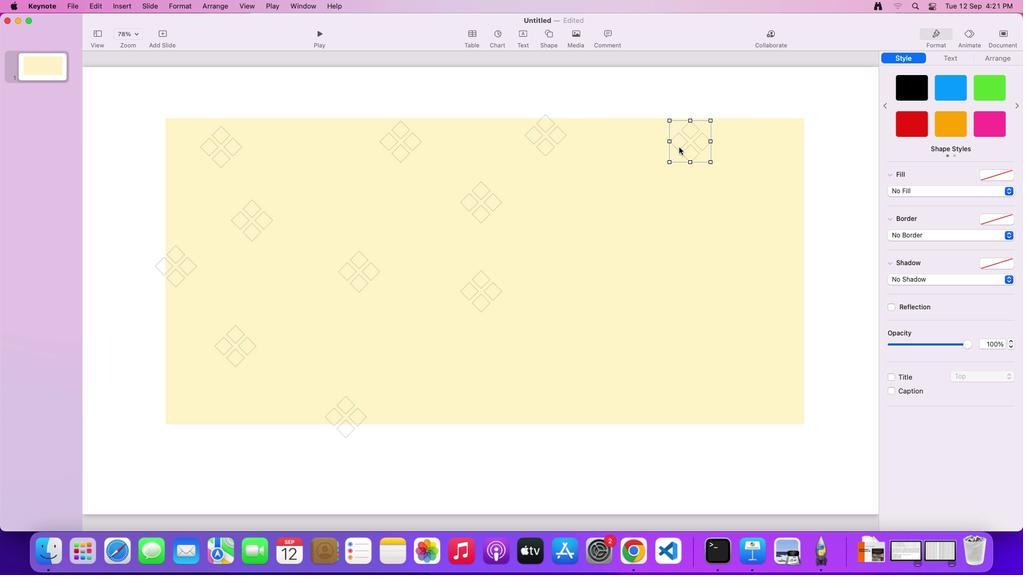 
Action: Mouse pressed left at (612, 255)
Screenshot: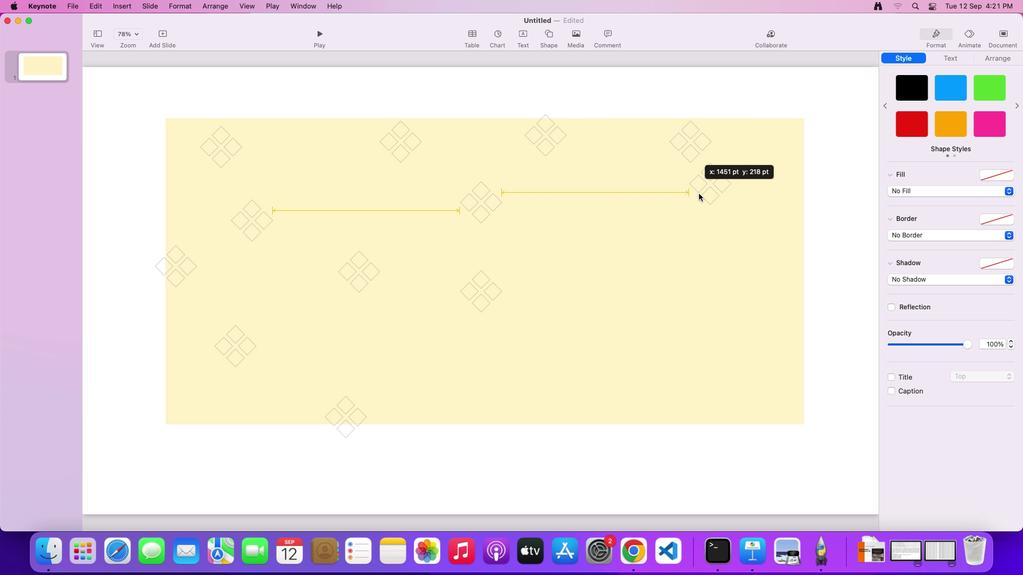 
Action: Mouse moved to (704, 271)
Screenshot: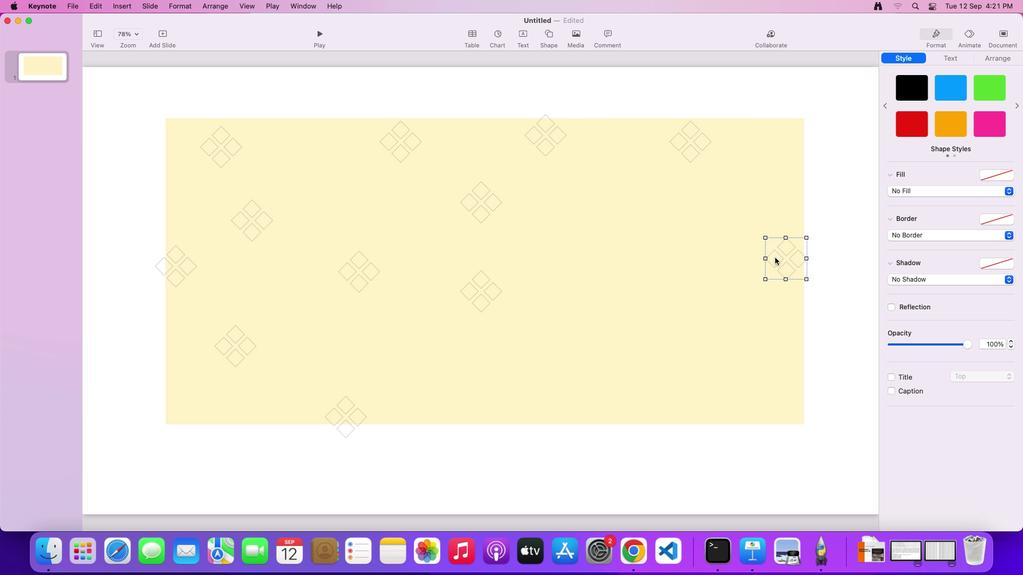 
Action: Mouse pressed left at (704, 271)
Screenshot: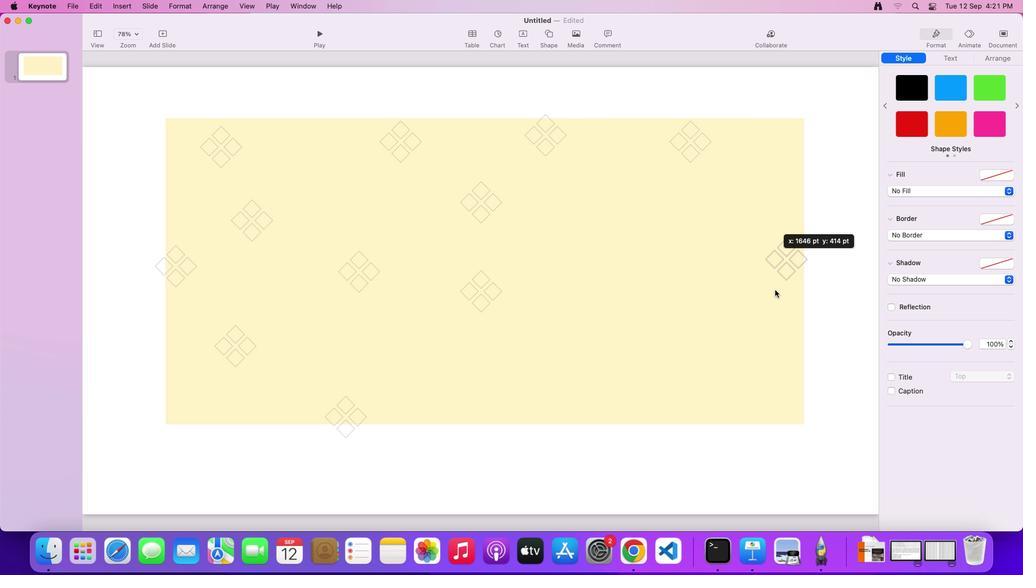 
Action: Mouse moved to (707, 290)
Screenshot: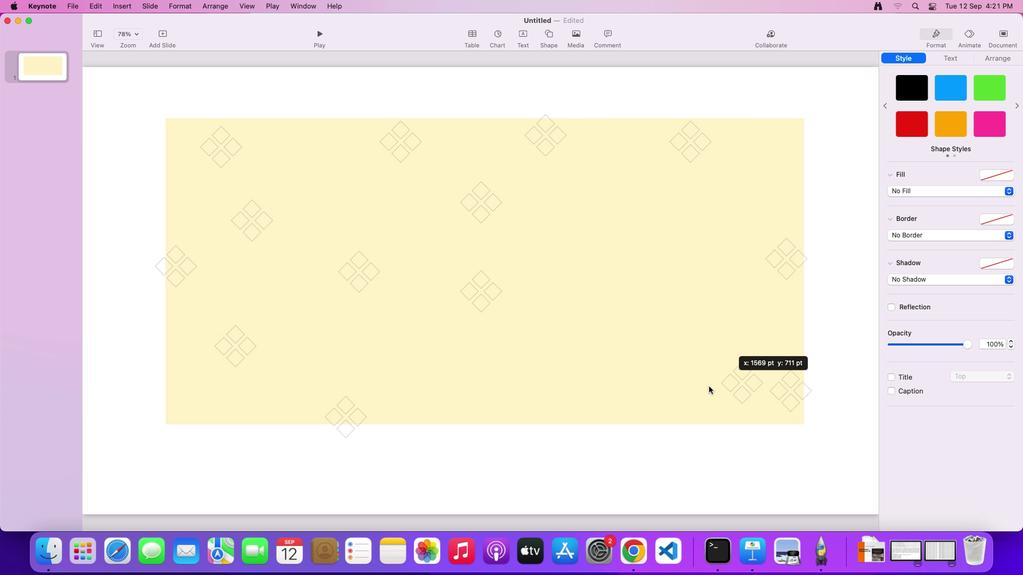 
Action: Mouse pressed left at (707, 290)
Screenshot: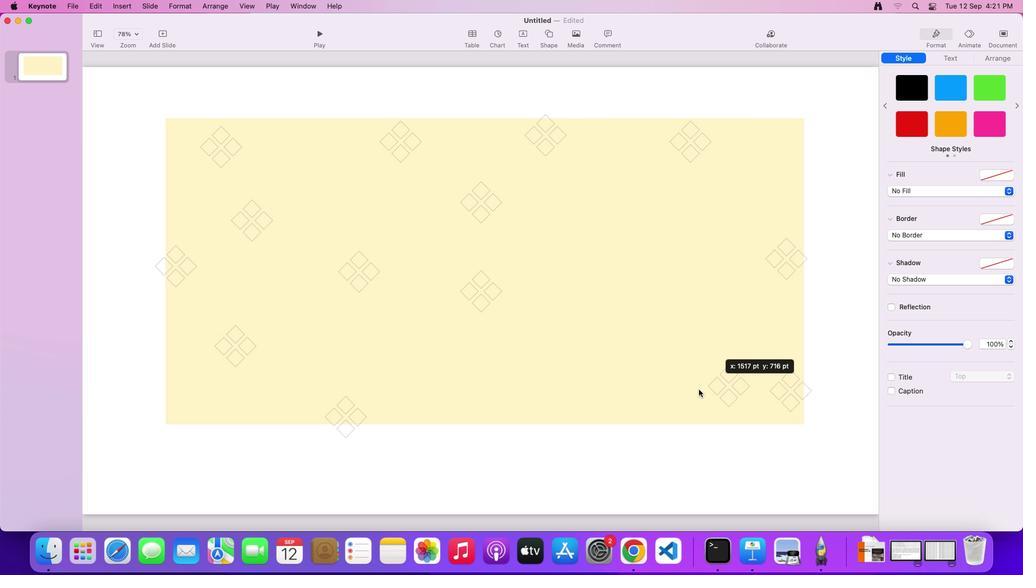 
Action: Mouse moved to (598, 293)
Screenshot: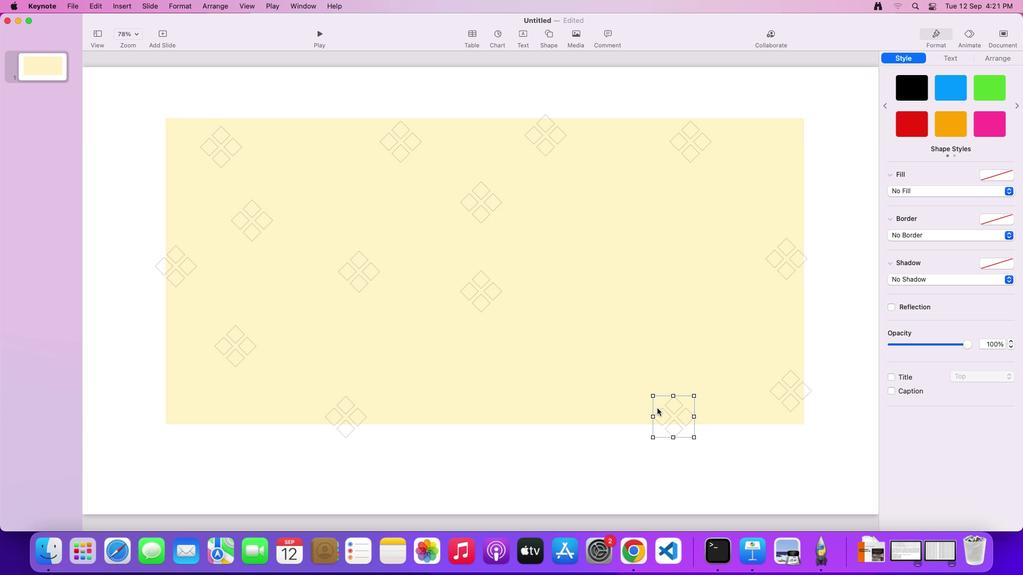 
Action: Mouse pressed left at (598, 293)
Screenshot: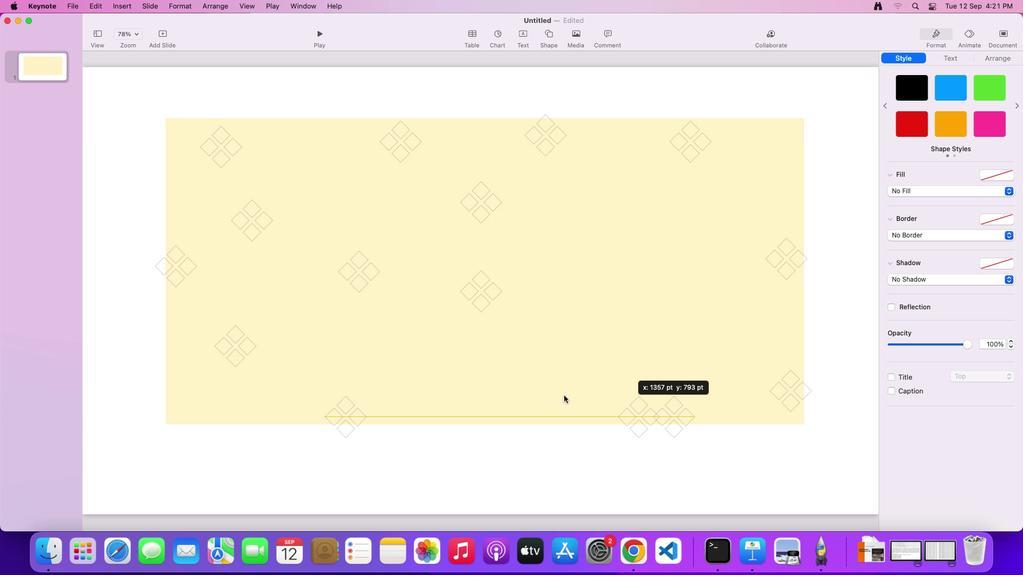 
Action: Mouse moved to (437, 292)
Screenshot: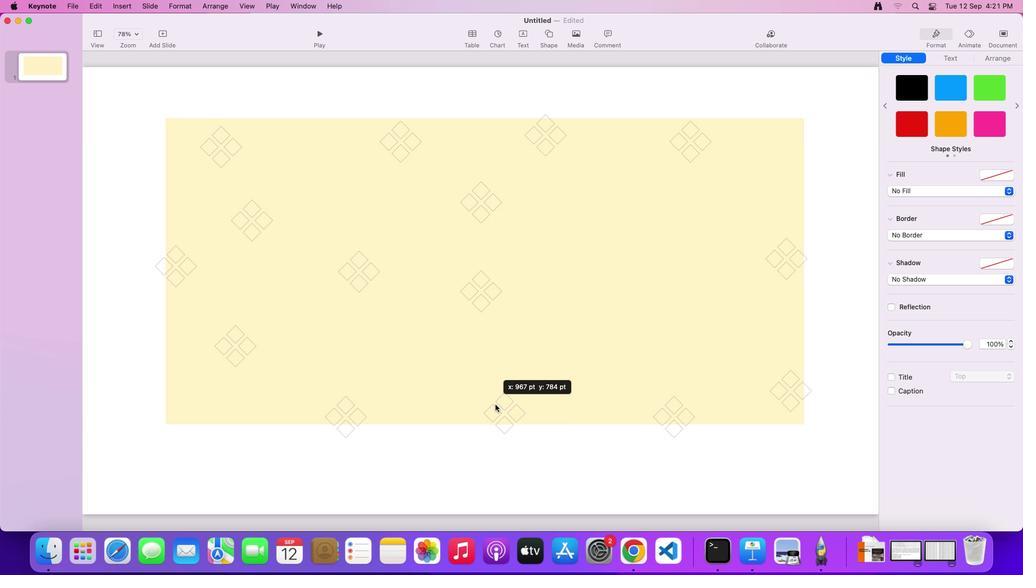 
Action: Mouse pressed left at (437, 292)
Screenshot: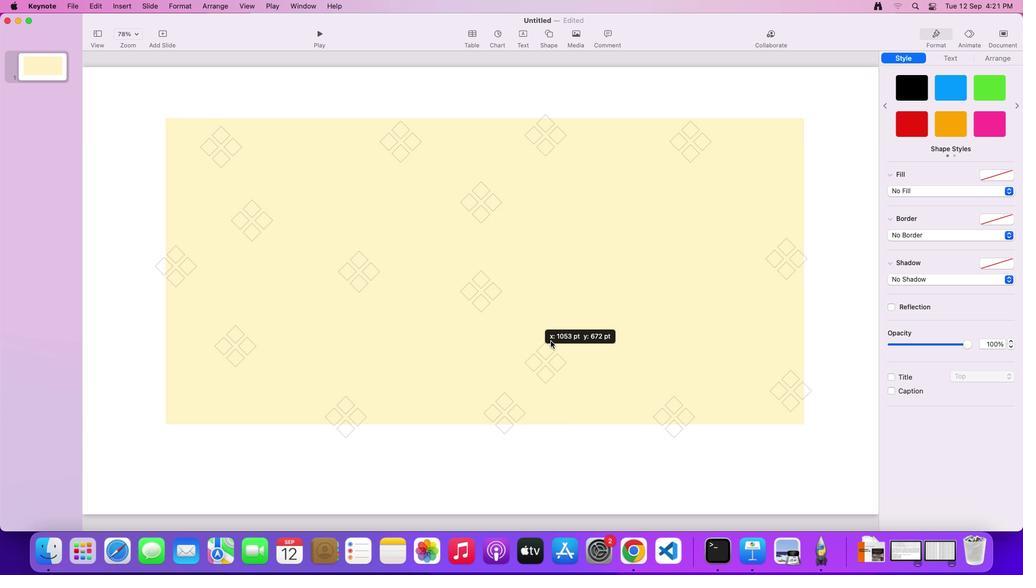 
Action: Mouse moved to (552, 280)
Screenshot: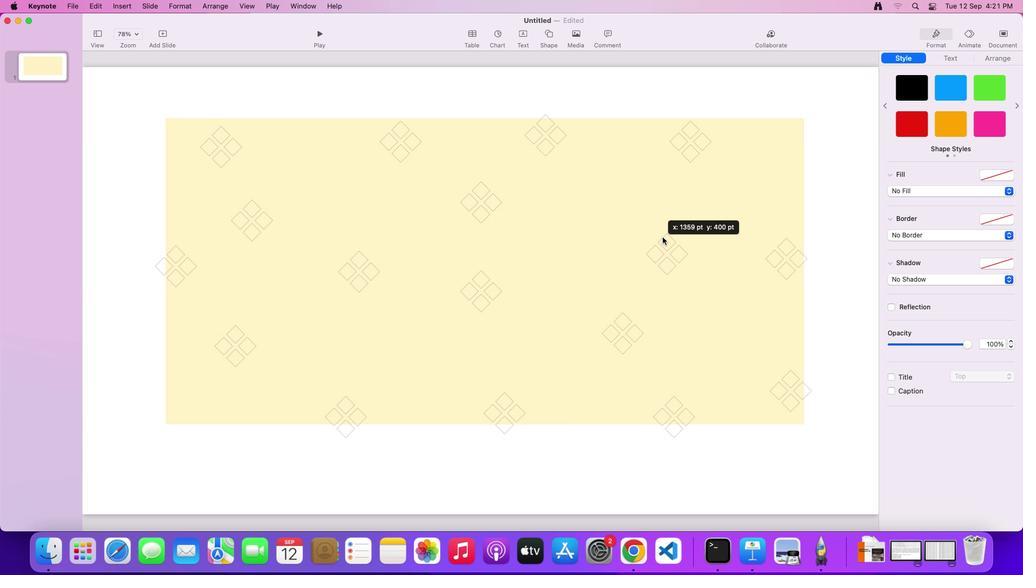 
Action: Mouse pressed left at (552, 280)
Screenshot: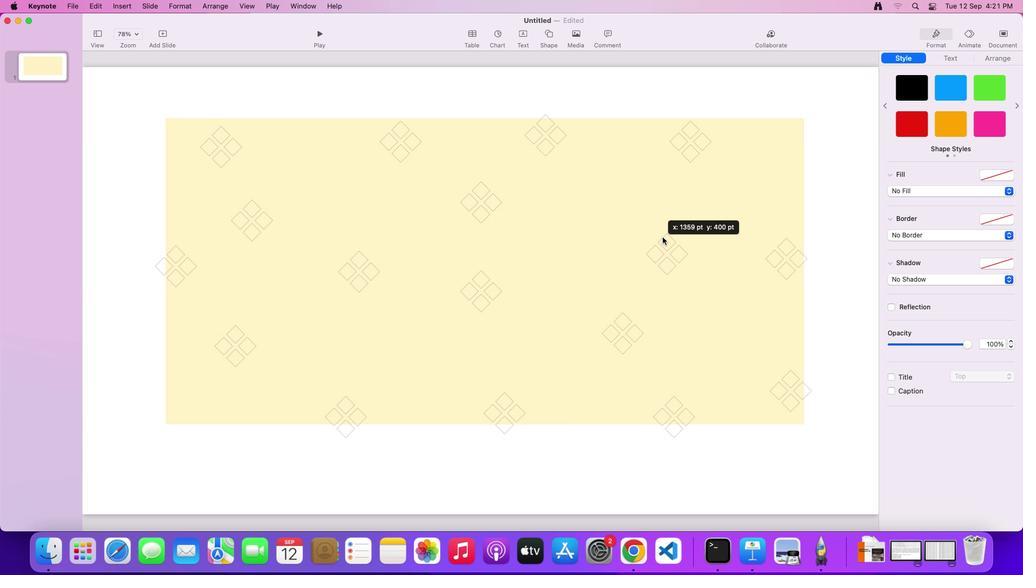 
Action: Mouse moved to (605, 266)
Screenshot: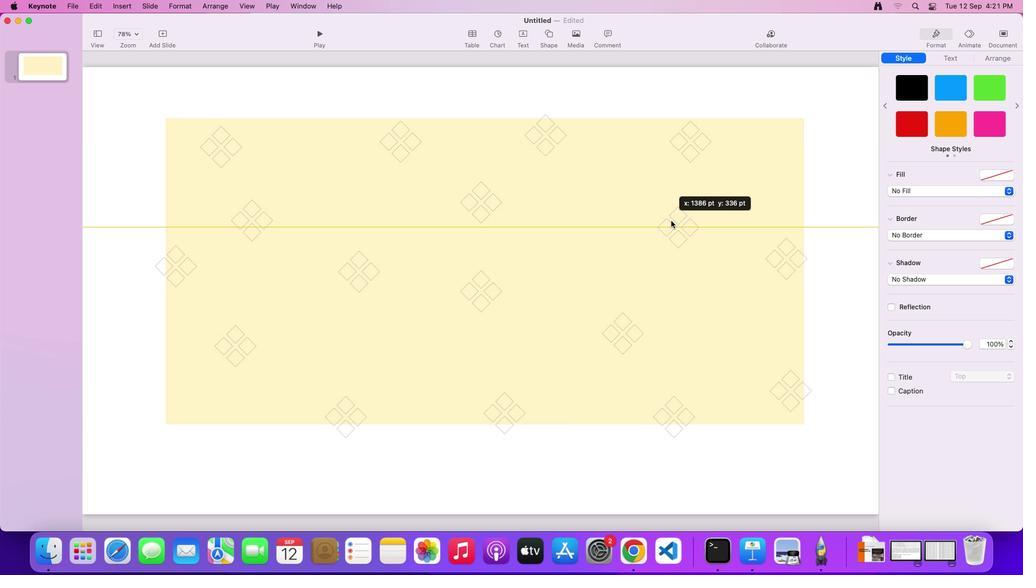 
Action: Mouse pressed left at (605, 266)
Screenshot: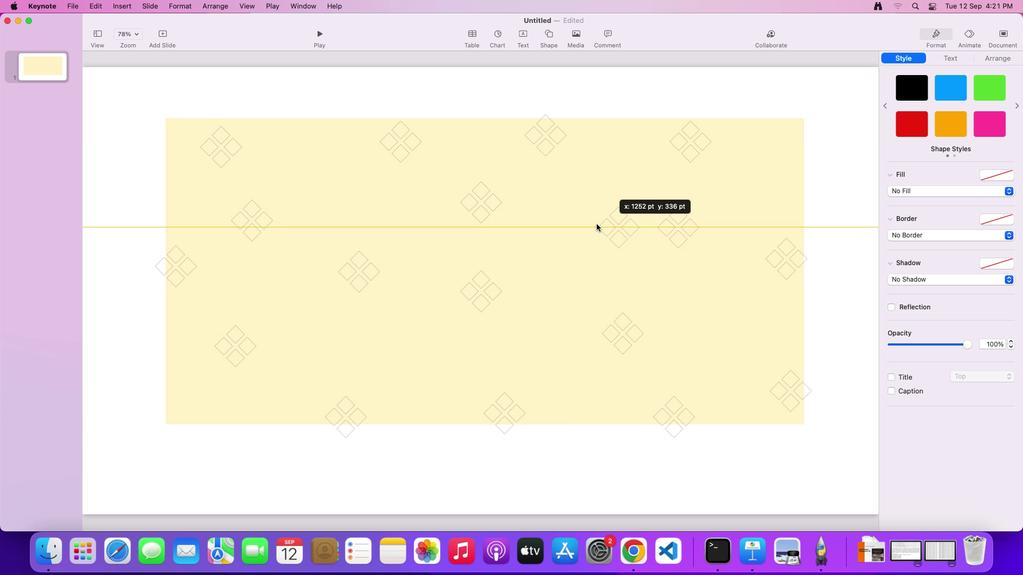 
Action: Mouse moved to (417, 275)
Screenshot: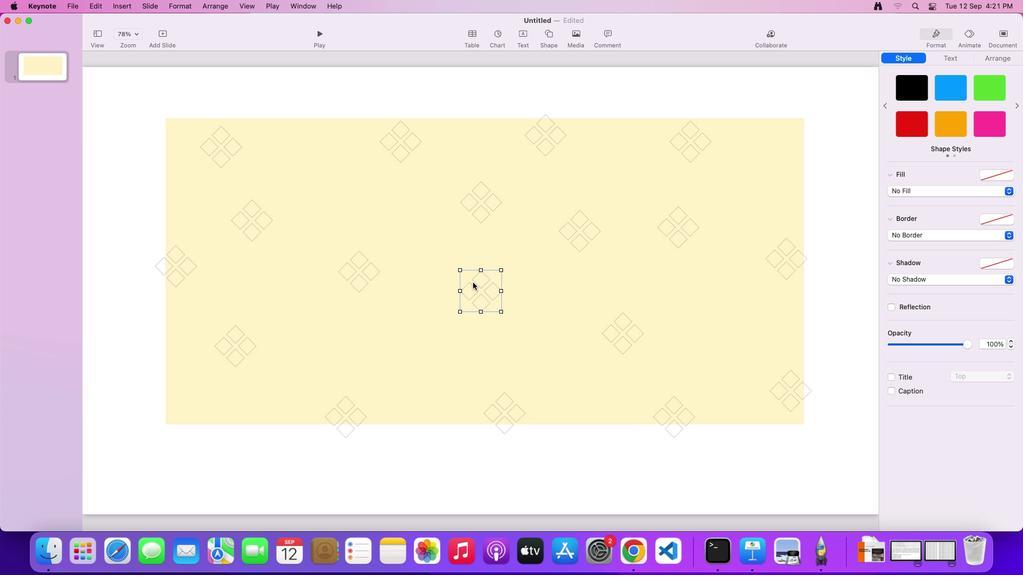 
Action: Mouse pressed left at (417, 275)
Screenshot: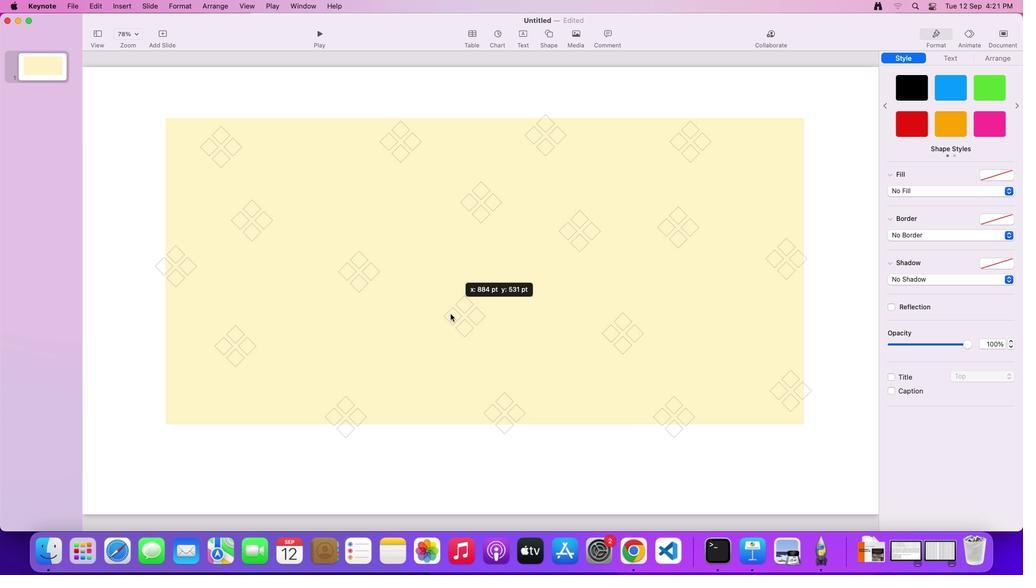 
Action: Mouse moved to (423, 264)
Screenshot: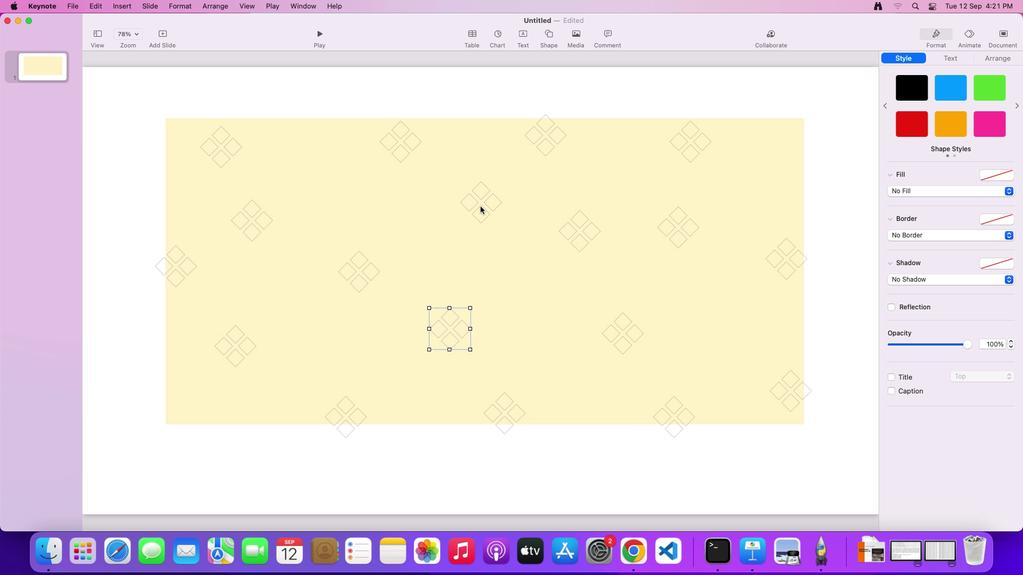 
Action: Mouse pressed left at (423, 264)
Screenshot: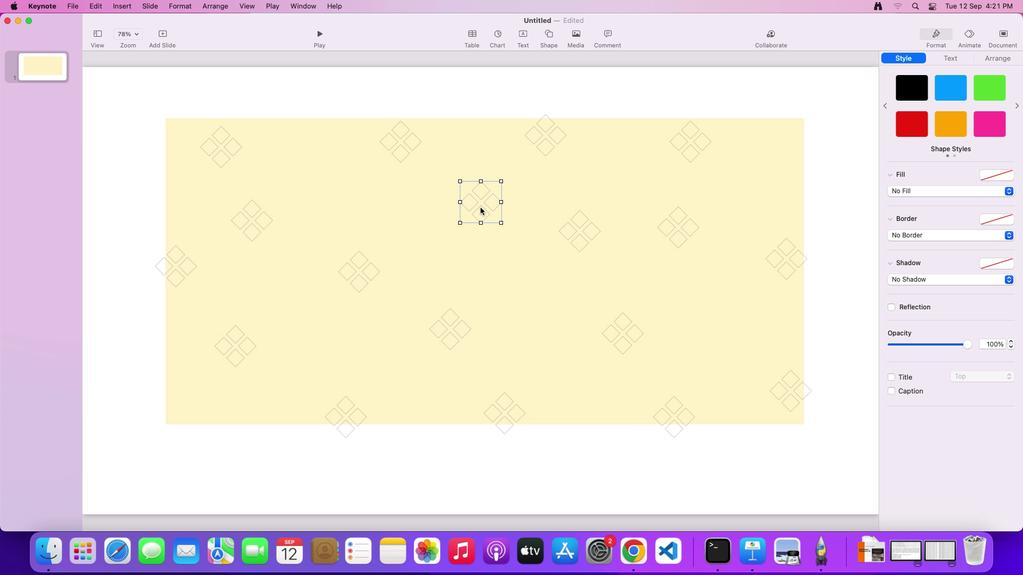 
Action: Mouse moved to (607, 267)
Screenshot: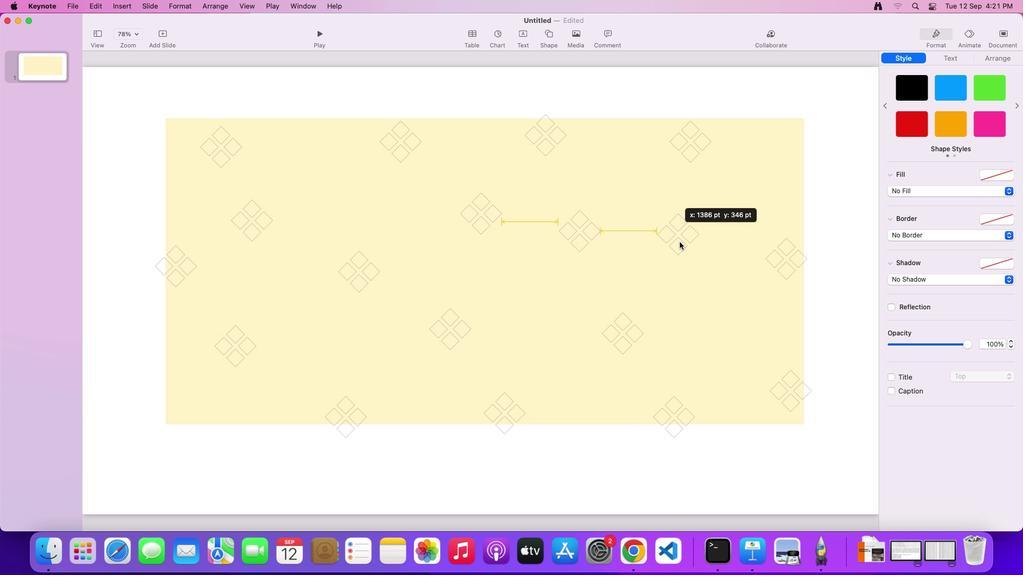 
Action: Mouse pressed left at (607, 267)
Screenshot: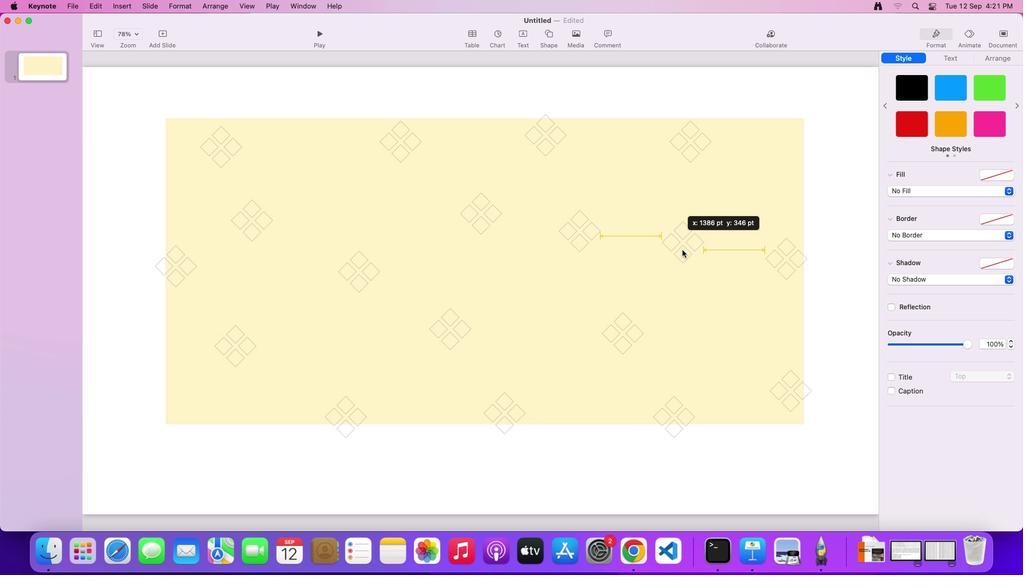 
Action: Mouse moved to (482, 239)
Screenshot: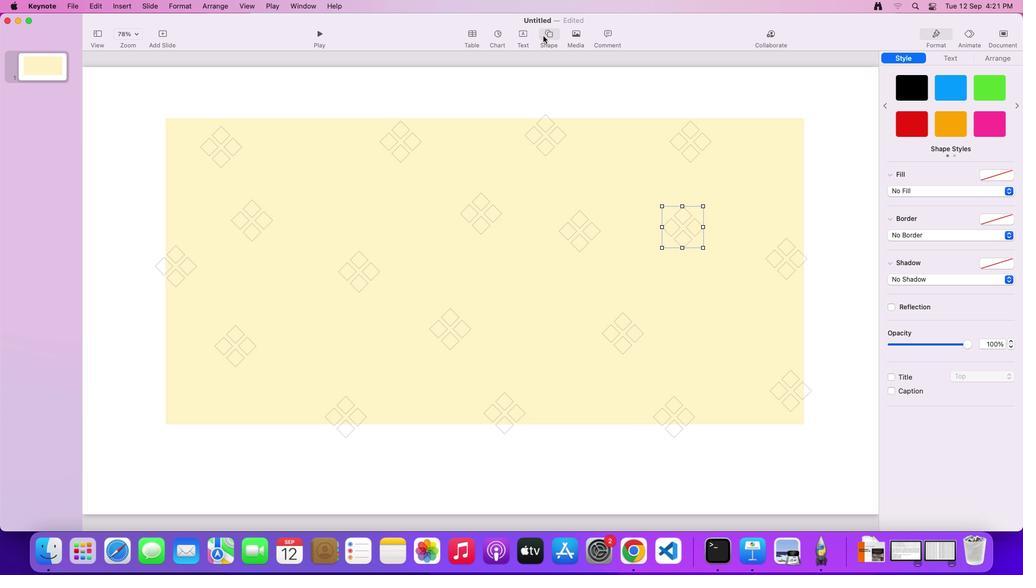 
Action: Mouse pressed left at (482, 239)
Screenshot: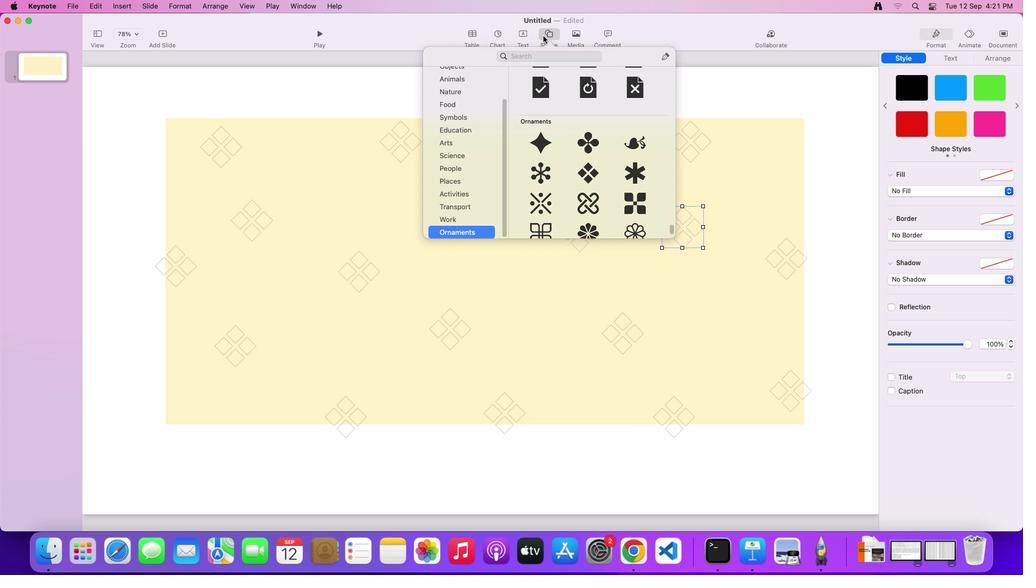 
Action: Mouse moved to (492, 250)
Screenshot: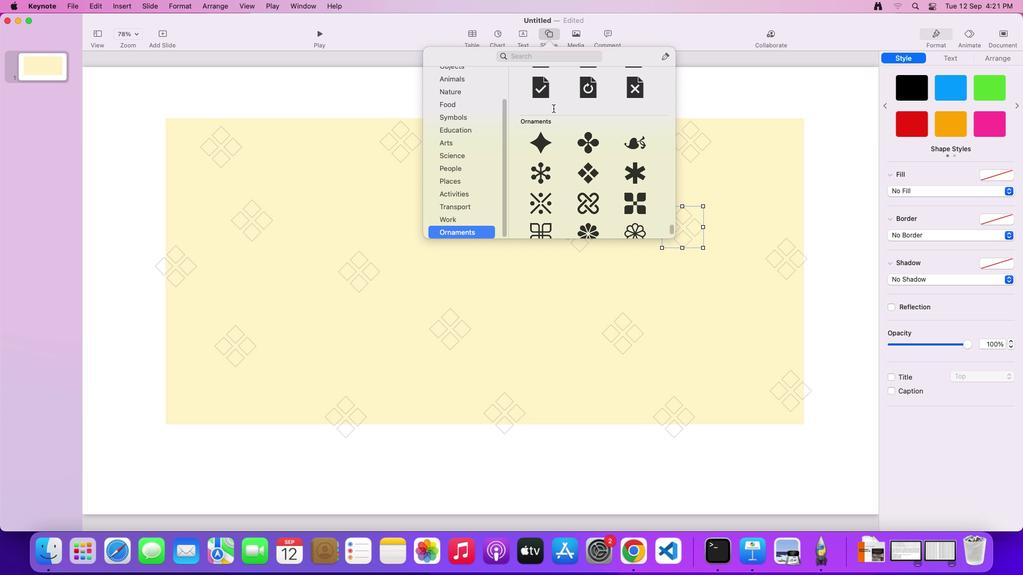 
Action: Mouse scrolled (492, 250) with delta (-33, 234)
Screenshot: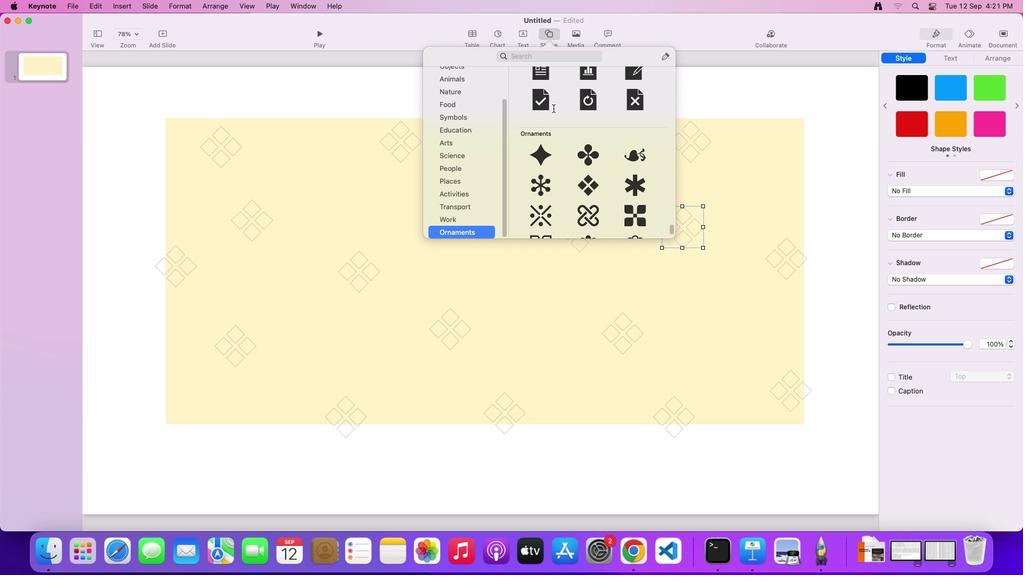 
Action: Mouse scrolled (492, 250) with delta (-33, 234)
Screenshot: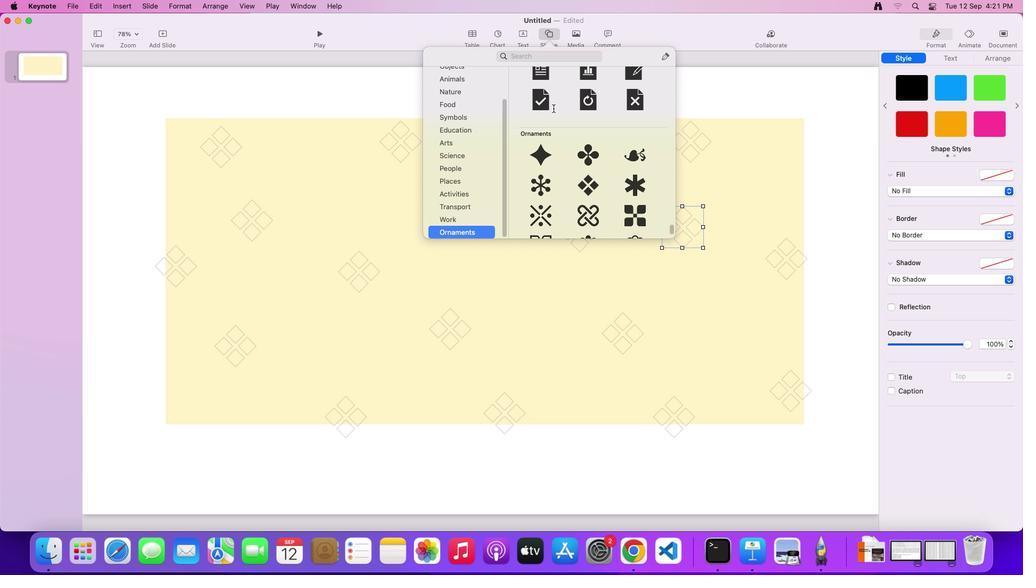 
Action: Mouse scrolled (492, 250) with delta (-33, 234)
Screenshot: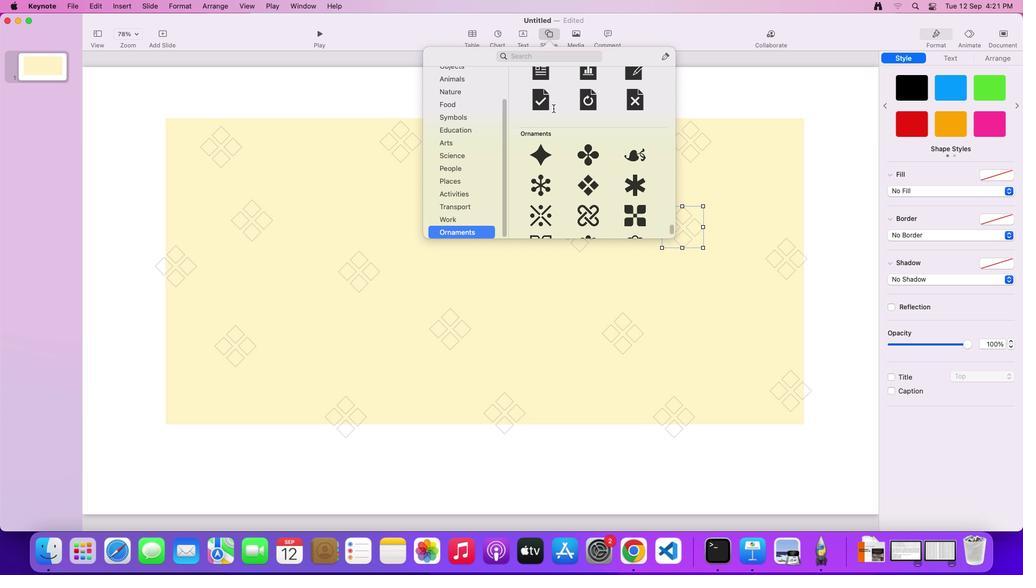 
Action: Mouse scrolled (492, 250) with delta (-33, 234)
Screenshot: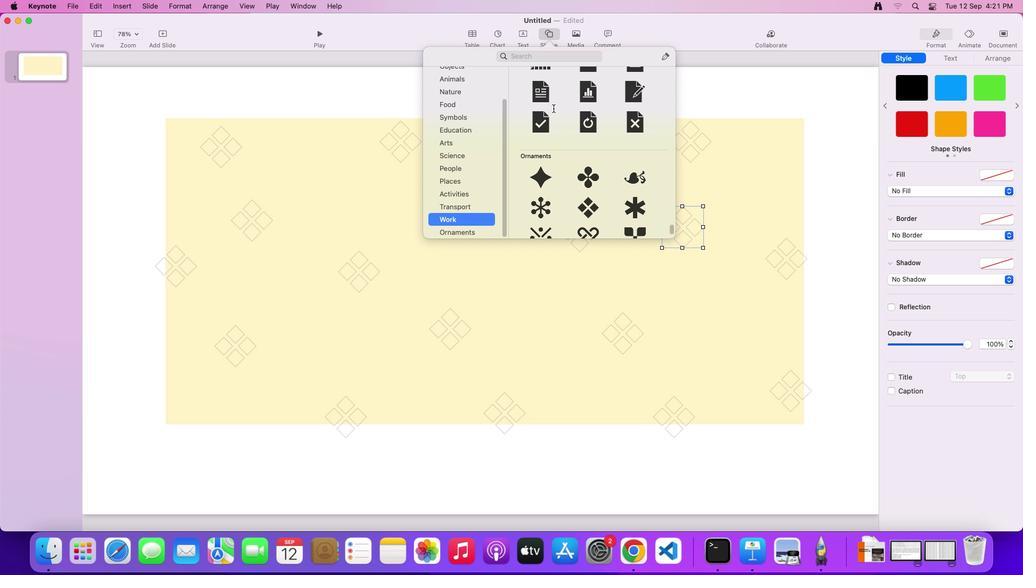 
Action: Mouse scrolled (492, 250) with delta (-33, 234)
Screenshot: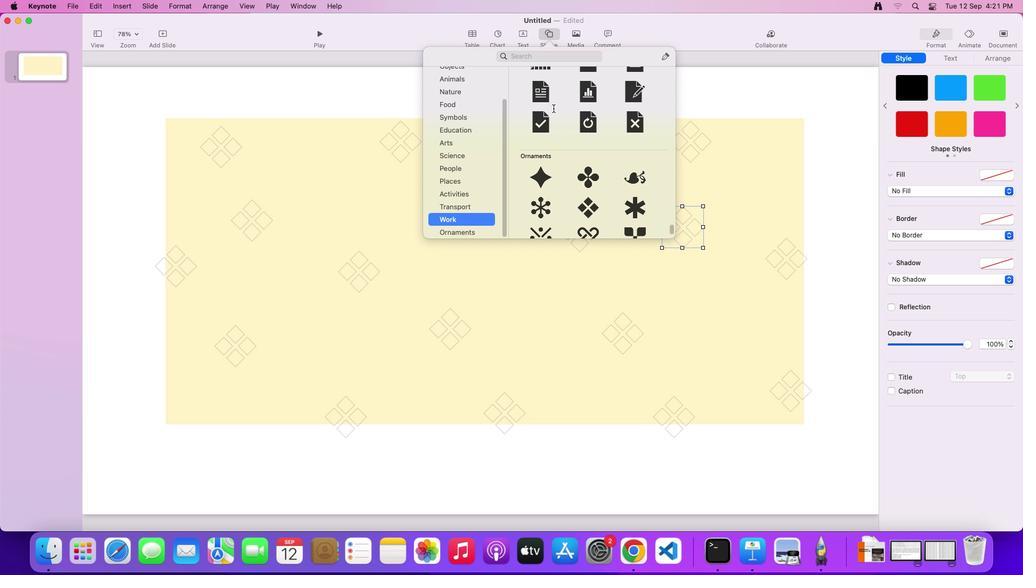 
Action: Mouse scrolled (492, 250) with delta (-33, 235)
Screenshot: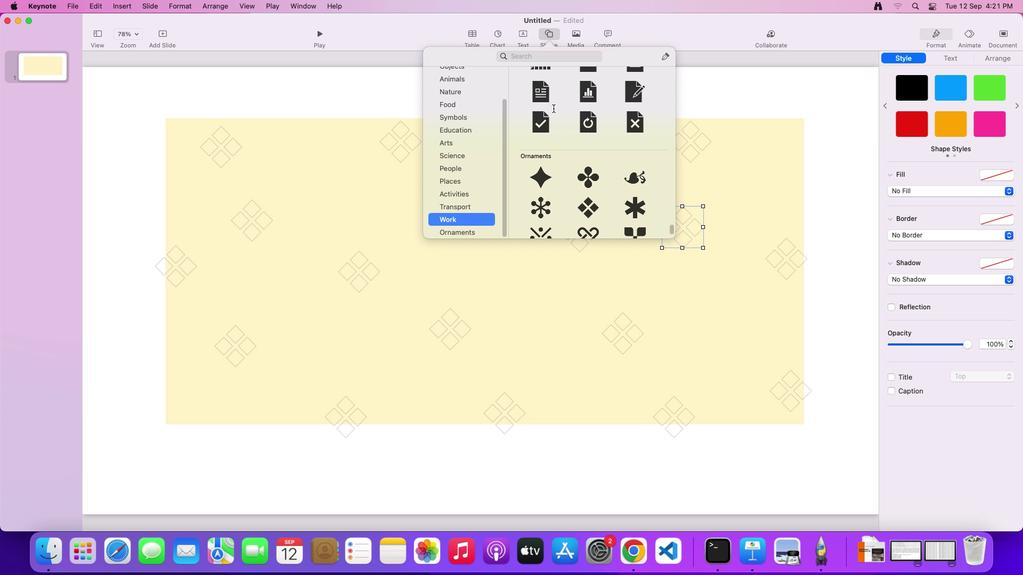 
Action: Mouse scrolled (492, 250) with delta (-33, 234)
Screenshot: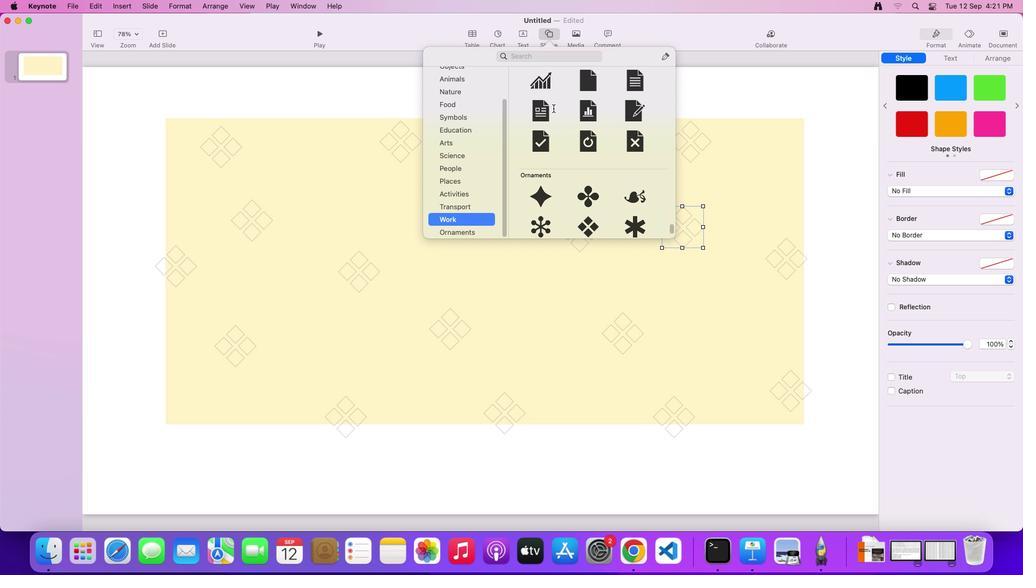 
Action: Mouse scrolled (492, 250) with delta (-33, 234)
Screenshot: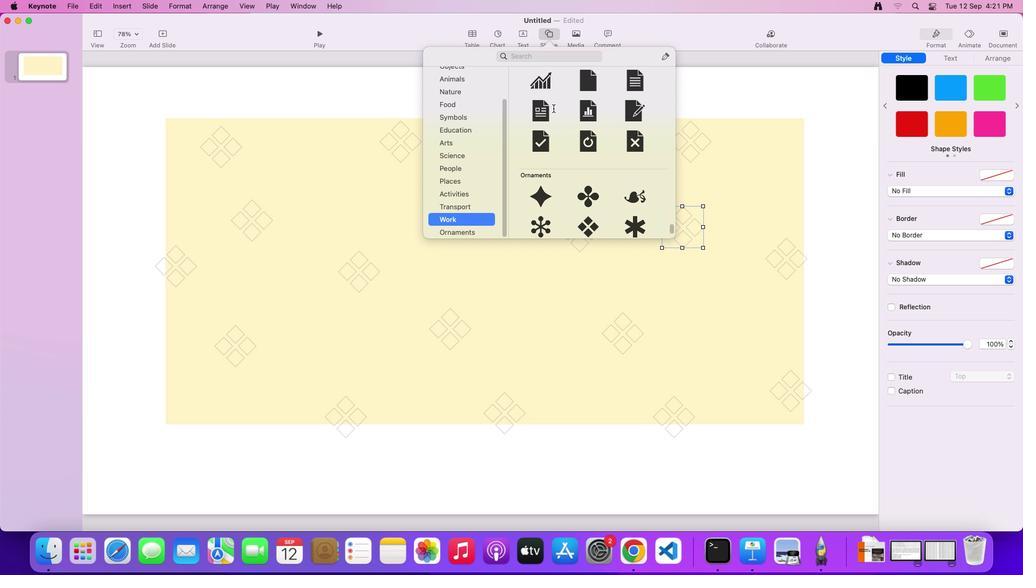 
Action: Mouse scrolled (492, 250) with delta (-33, 235)
Screenshot: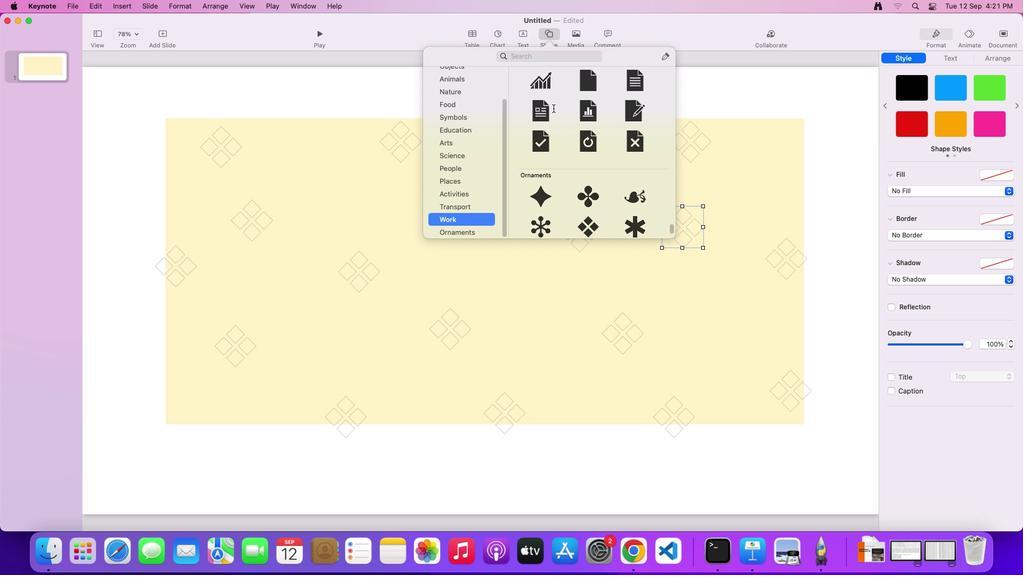 
Action: Mouse scrolled (492, 250) with delta (-33, 234)
Screenshot: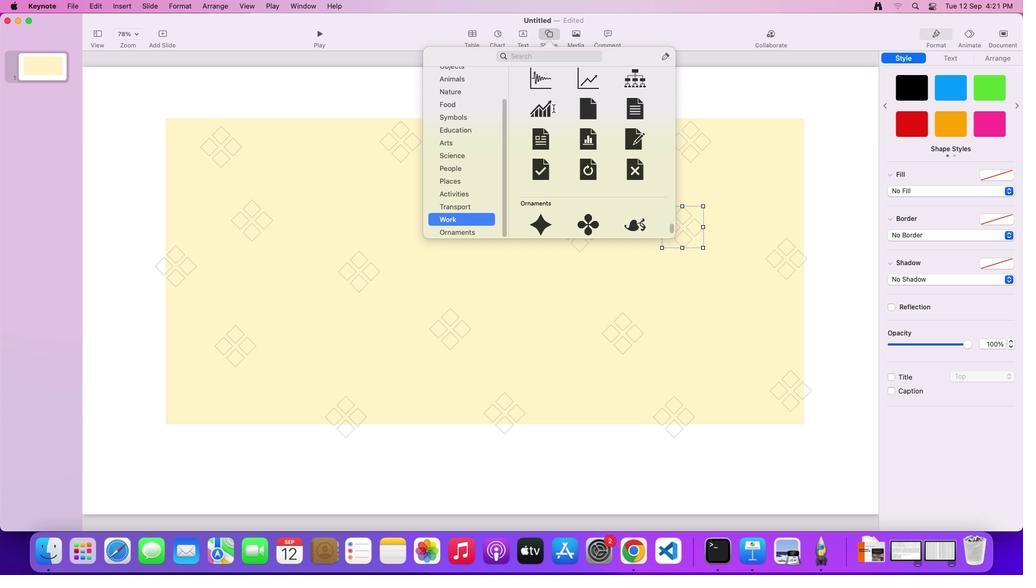 
Action: Mouse scrolled (492, 250) with delta (-33, 234)
Screenshot: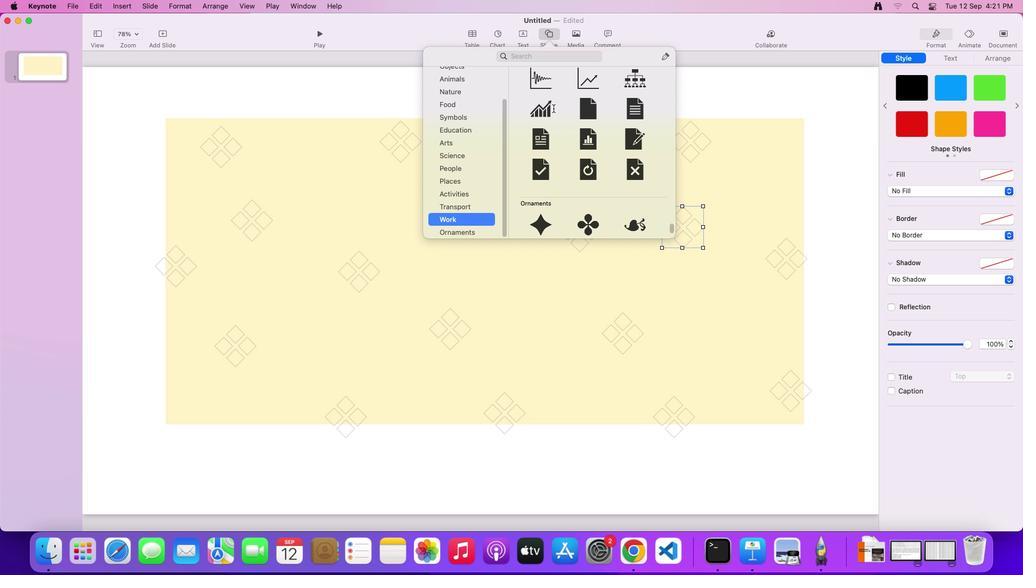 
Action: Mouse scrolled (492, 250) with delta (-33, 235)
Screenshot: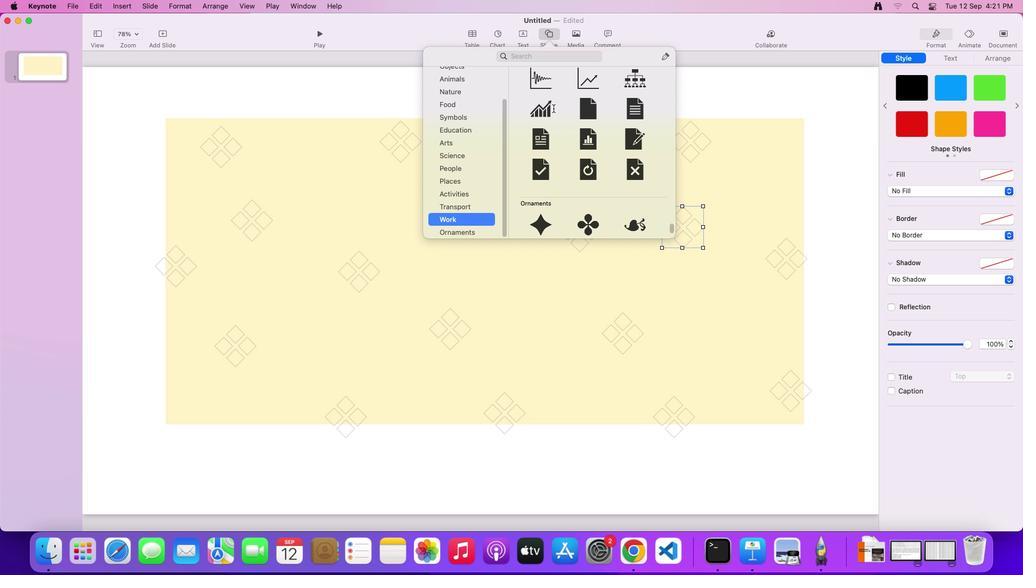 
Action: Mouse scrolled (492, 250) with delta (-33, 234)
Screenshot: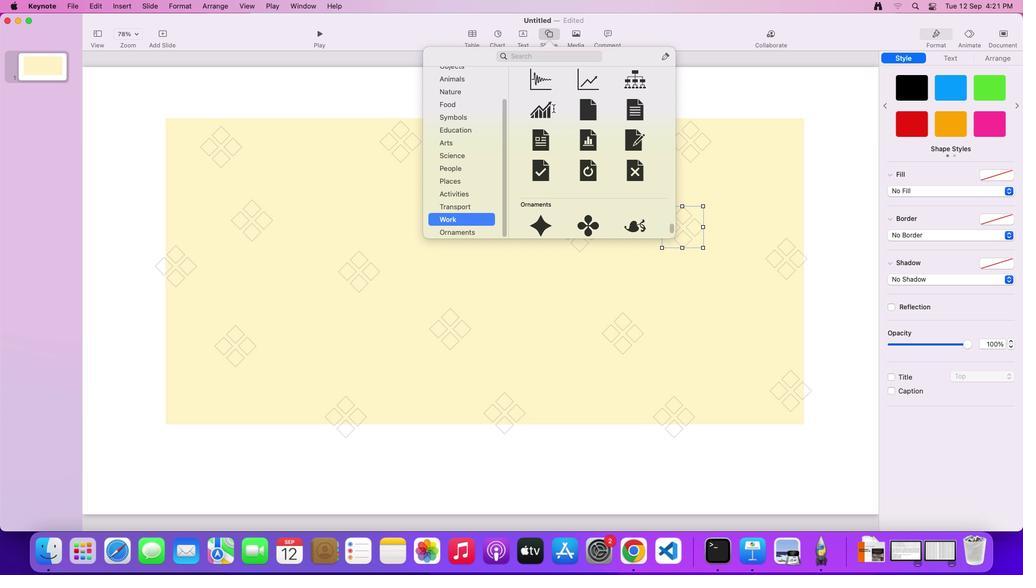 
Action: Mouse scrolled (492, 250) with delta (-33, 234)
Screenshot: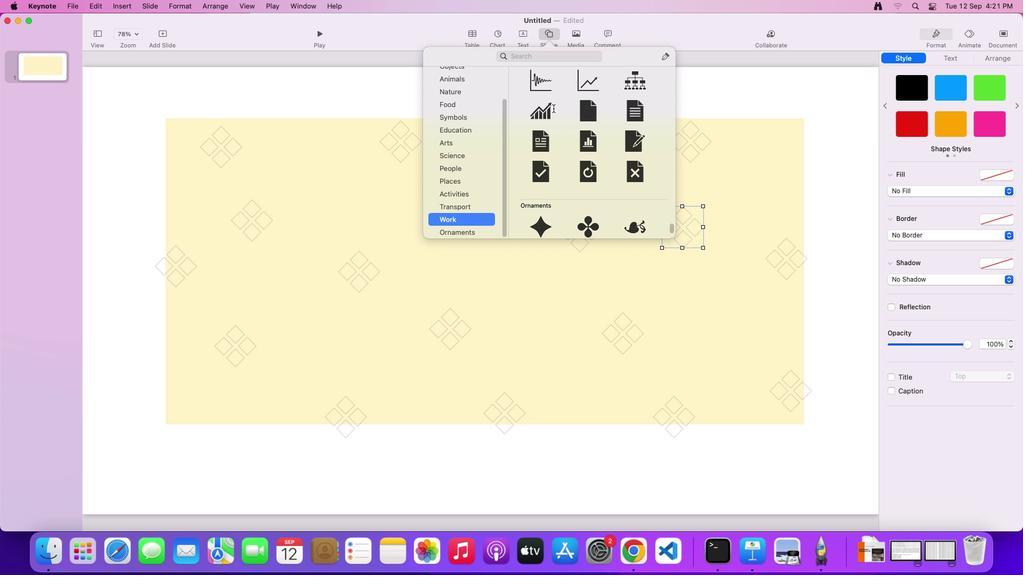 
Action: Mouse scrolled (492, 250) with delta (-33, 234)
Screenshot: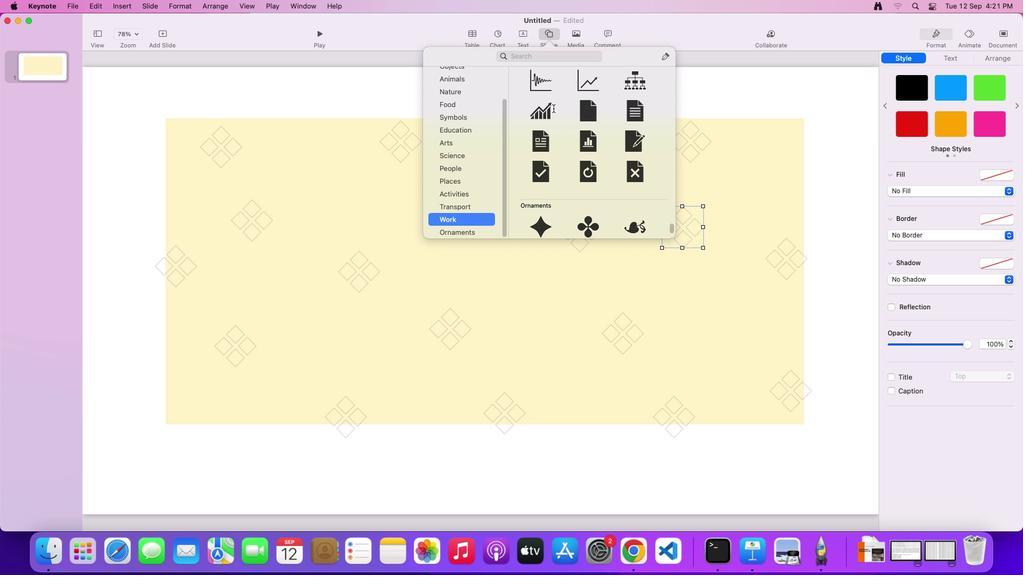 
Action: Mouse scrolled (492, 250) with delta (-33, 234)
Screenshot: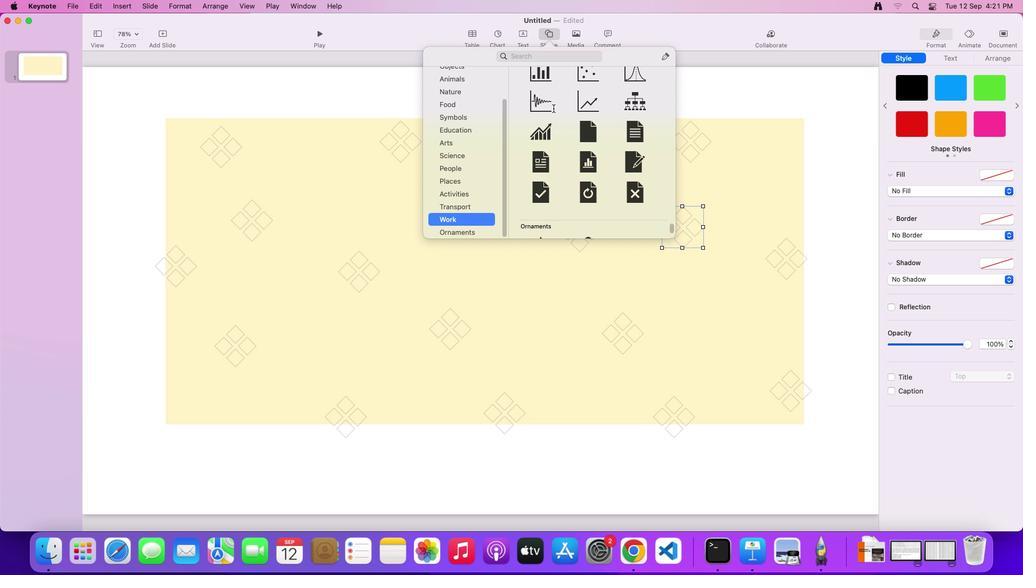 
Action: Mouse scrolled (492, 250) with delta (-33, 234)
Screenshot: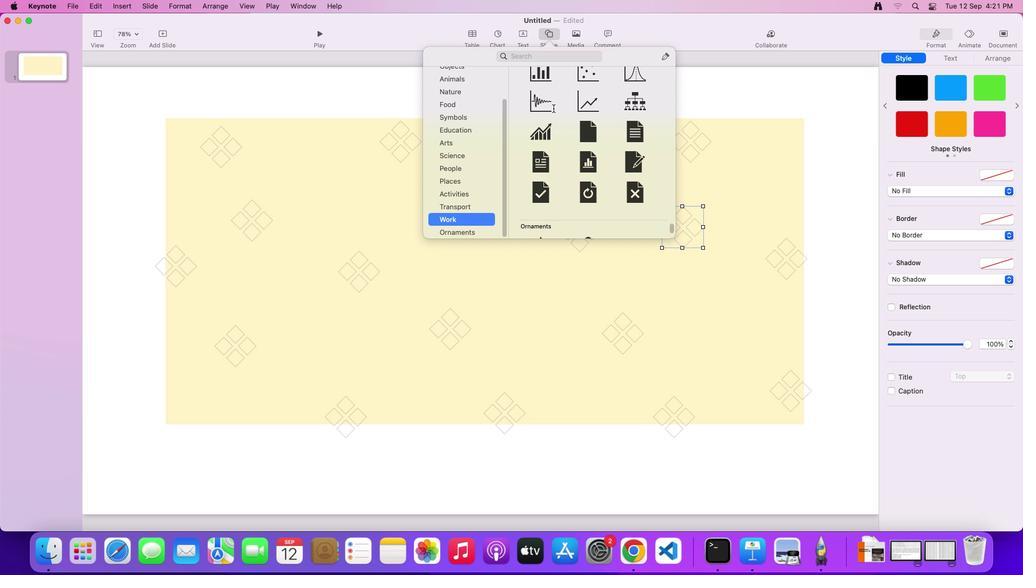 
Action: Mouse scrolled (492, 250) with delta (-33, 235)
Screenshot: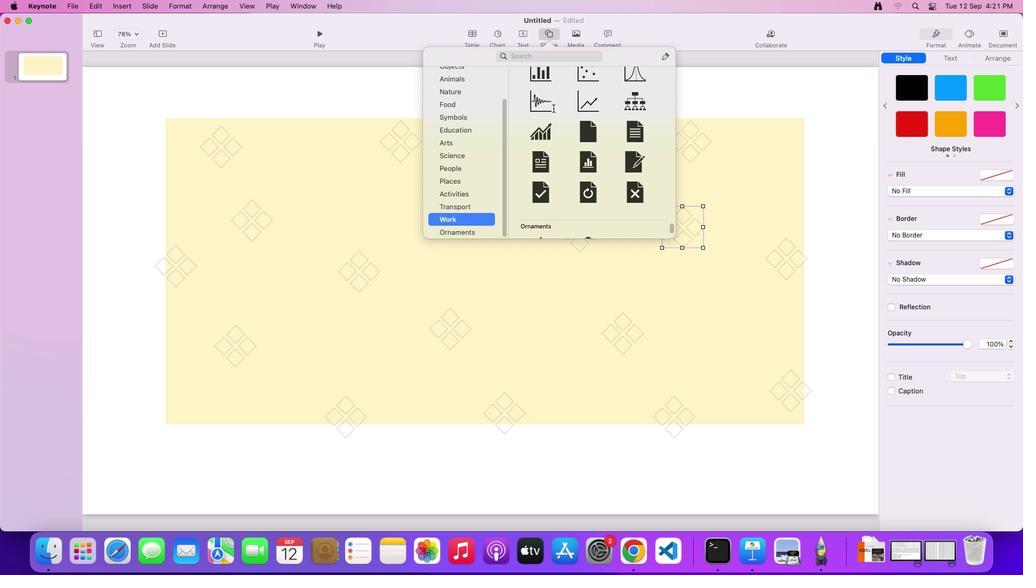 
Action: Mouse scrolled (492, 250) with delta (-33, 234)
Screenshot: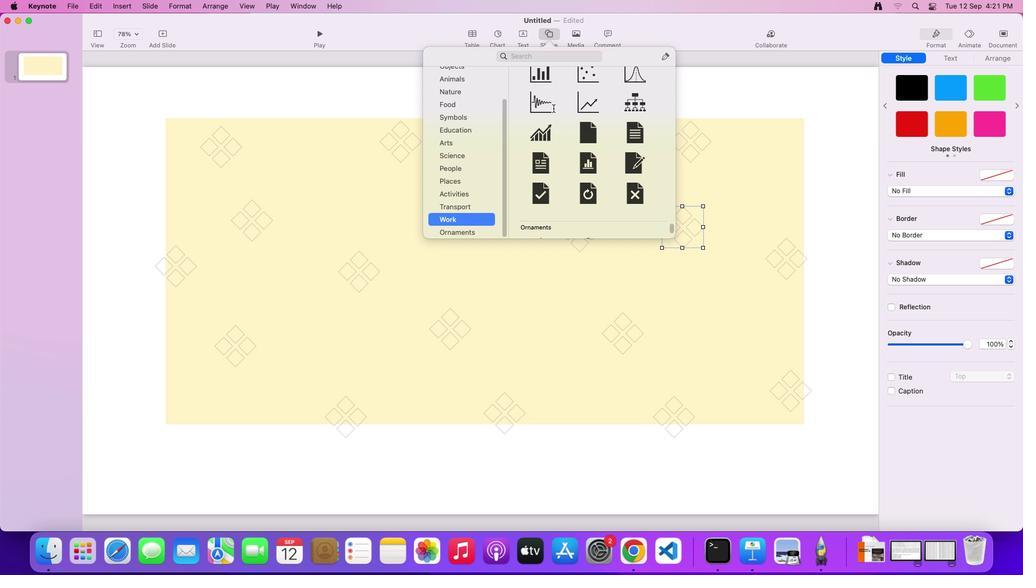 
Action: Mouse scrolled (492, 250) with delta (-33, 234)
Screenshot: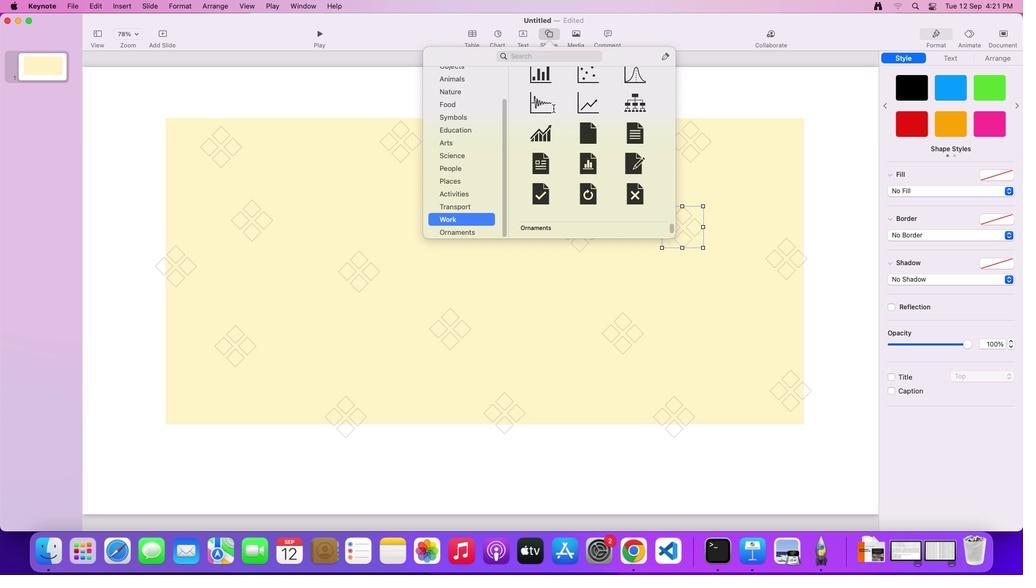 
Action: Mouse scrolled (492, 250) with delta (-33, 234)
Screenshot: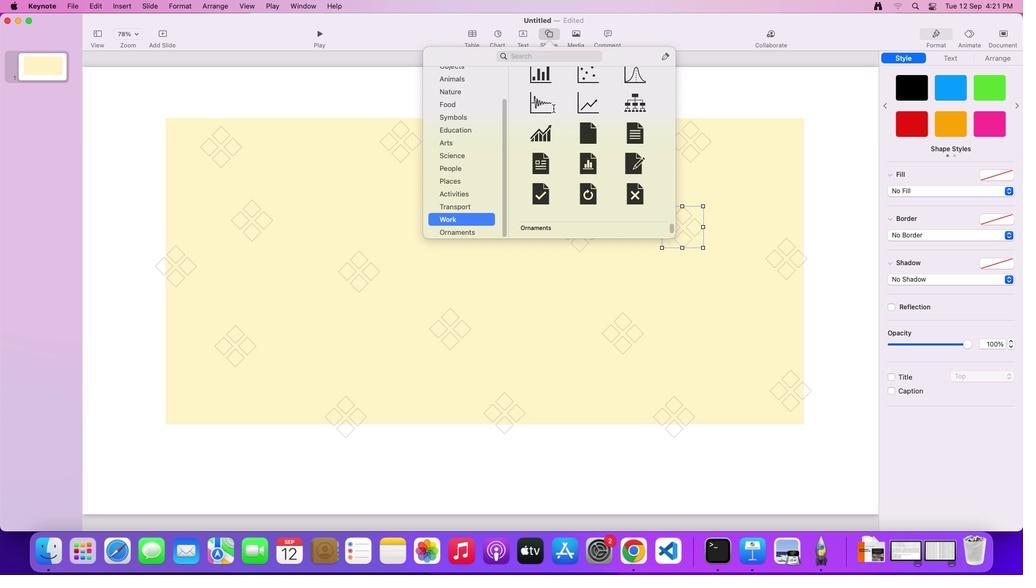 
Action: Mouse moved to (492, 250)
Screenshot: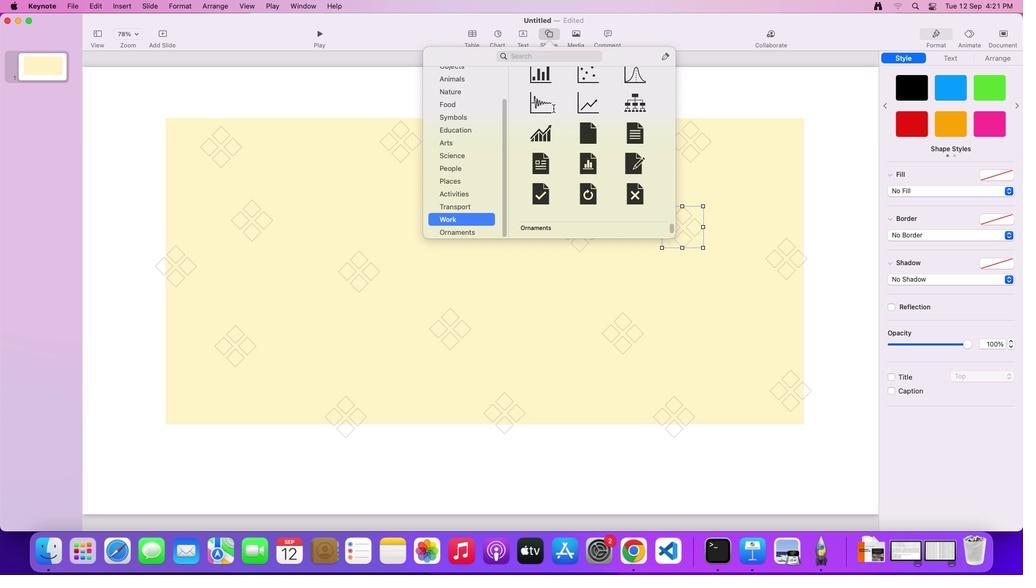 
Action: Mouse scrolled (492, 250) with delta (-33, 234)
Screenshot: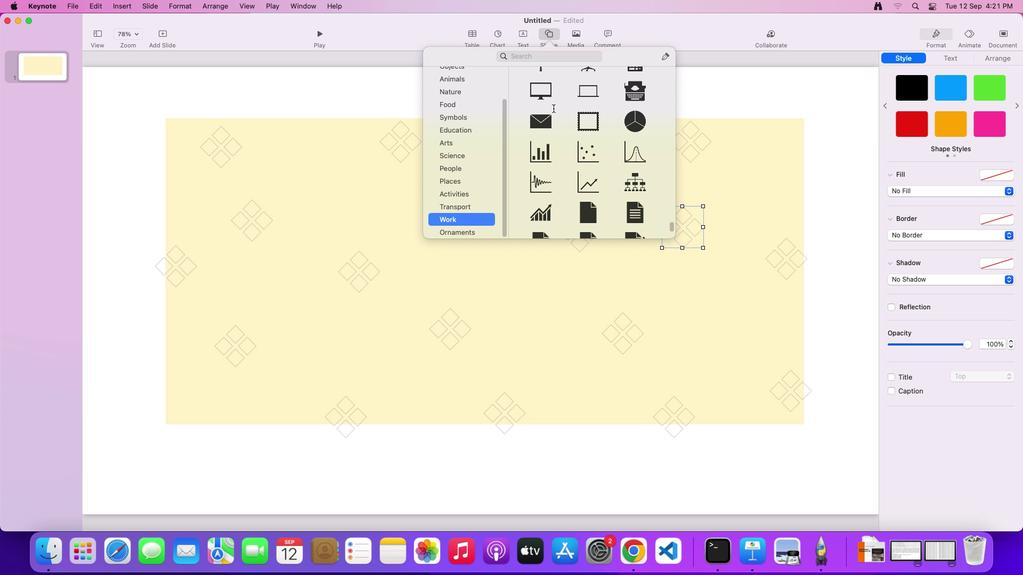 
Action: Mouse scrolled (492, 250) with delta (-33, 234)
Screenshot: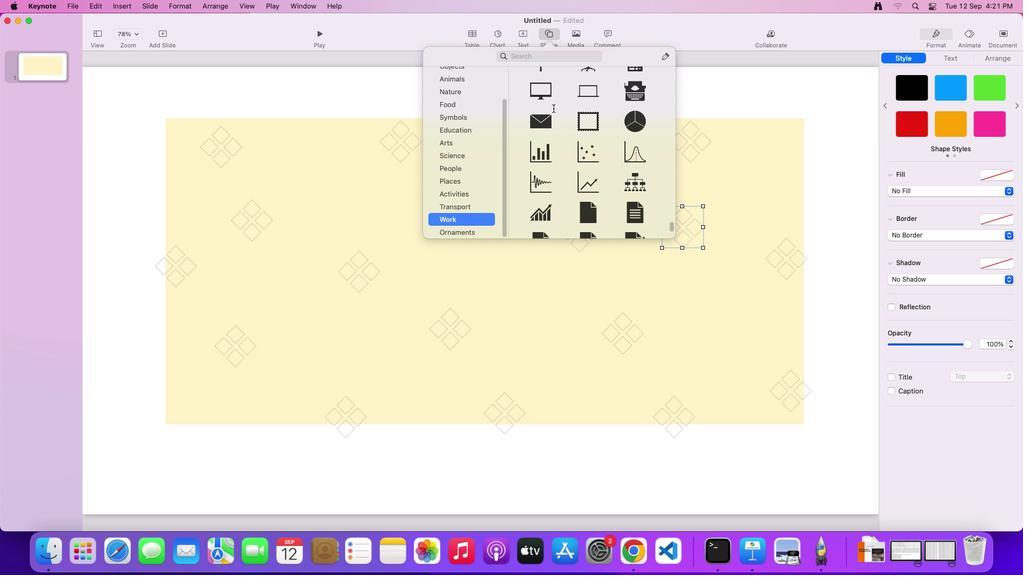 
Action: Mouse scrolled (492, 250) with delta (-33, 235)
Screenshot: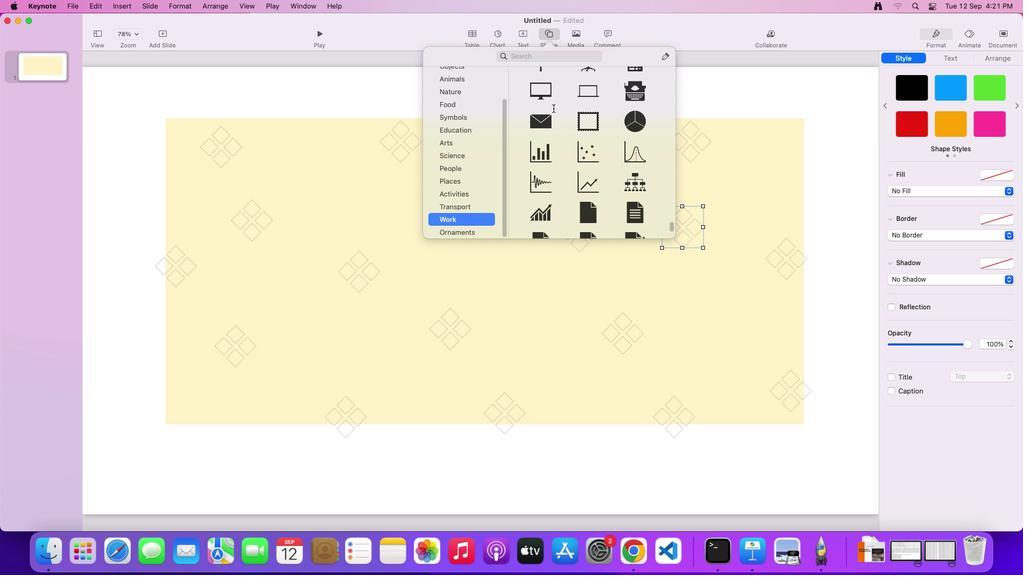 
Action: Mouse scrolled (492, 250) with delta (-33, 235)
Screenshot: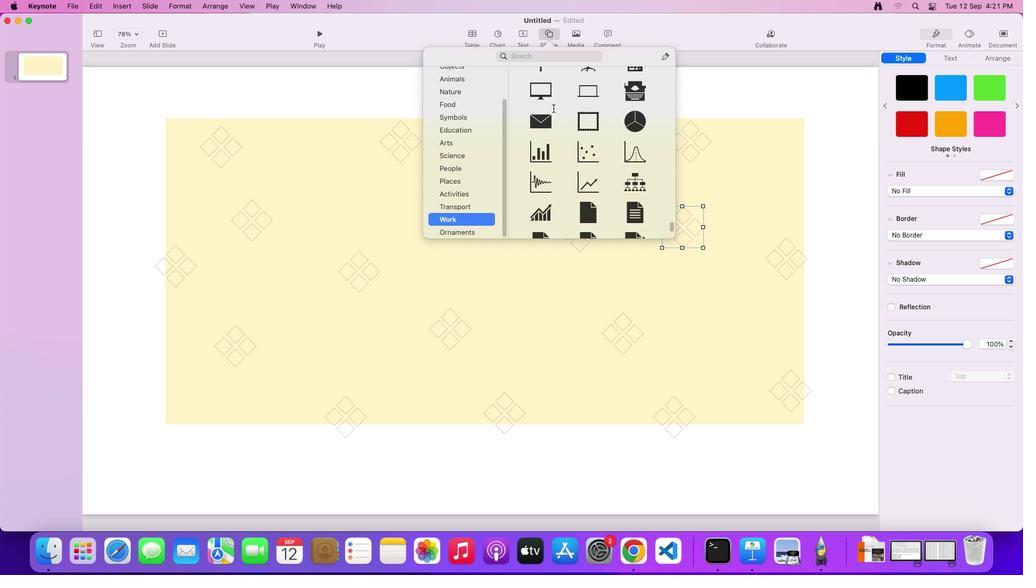 
Action: Mouse scrolled (492, 250) with delta (-33, 234)
Screenshot: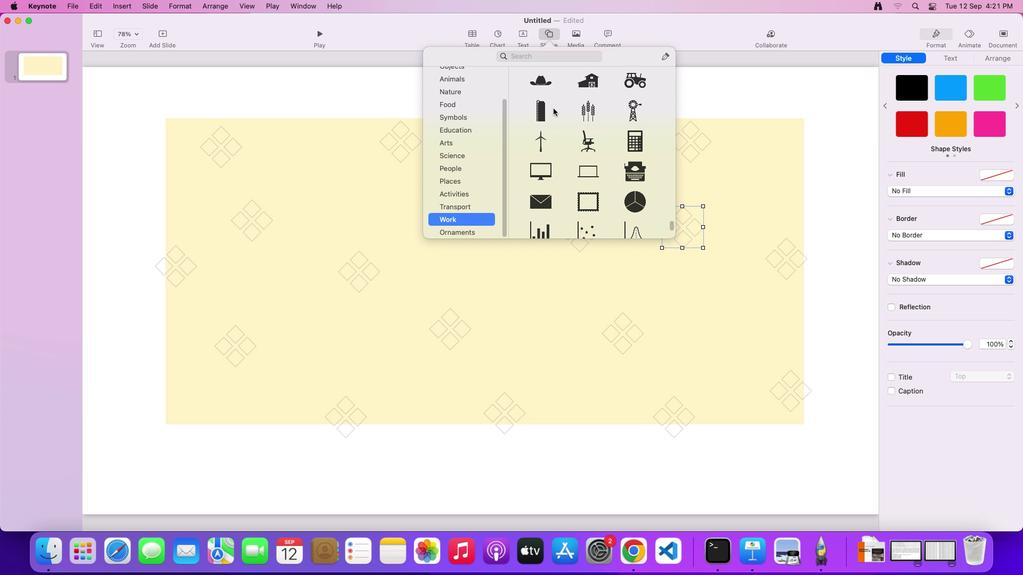 
Action: Mouse scrolled (492, 250) with delta (-33, 234)
Screenshot: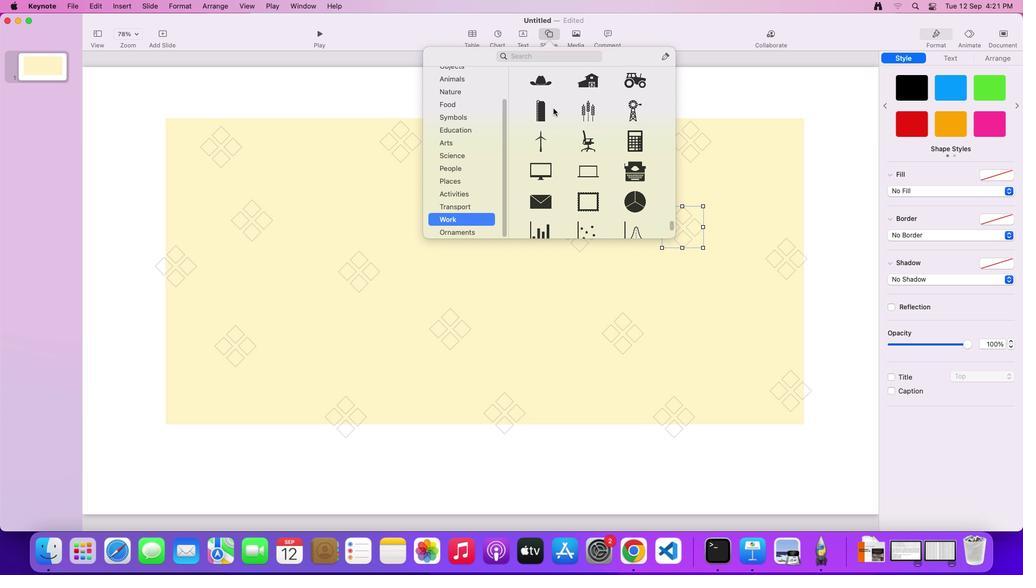 
Action: Mouse scrolled (492, 250) with delta (-33, 235)
Screenshot: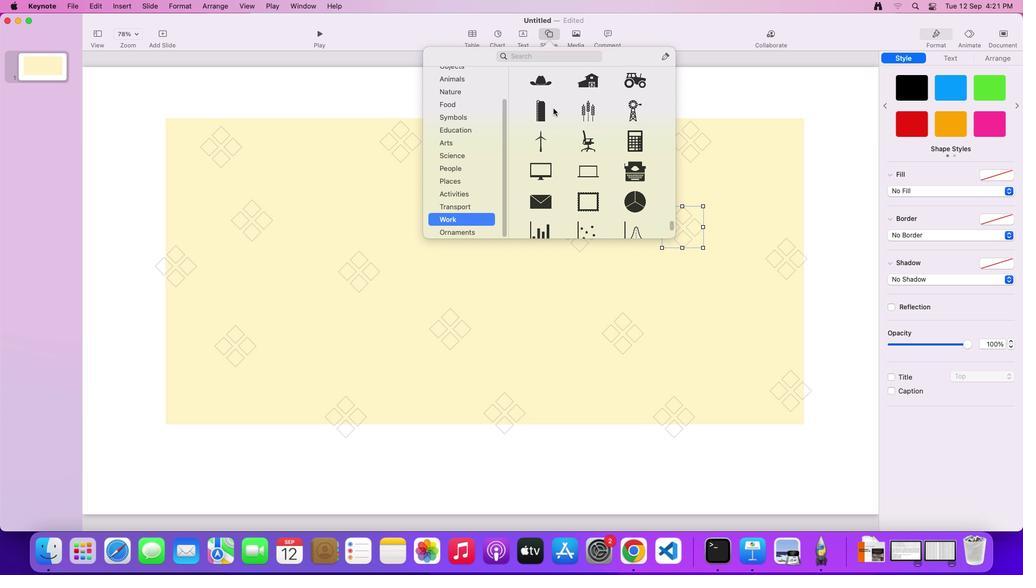 
Action: Mouse scrolled (492, 250) with delta (-33, 235)
Screenshot: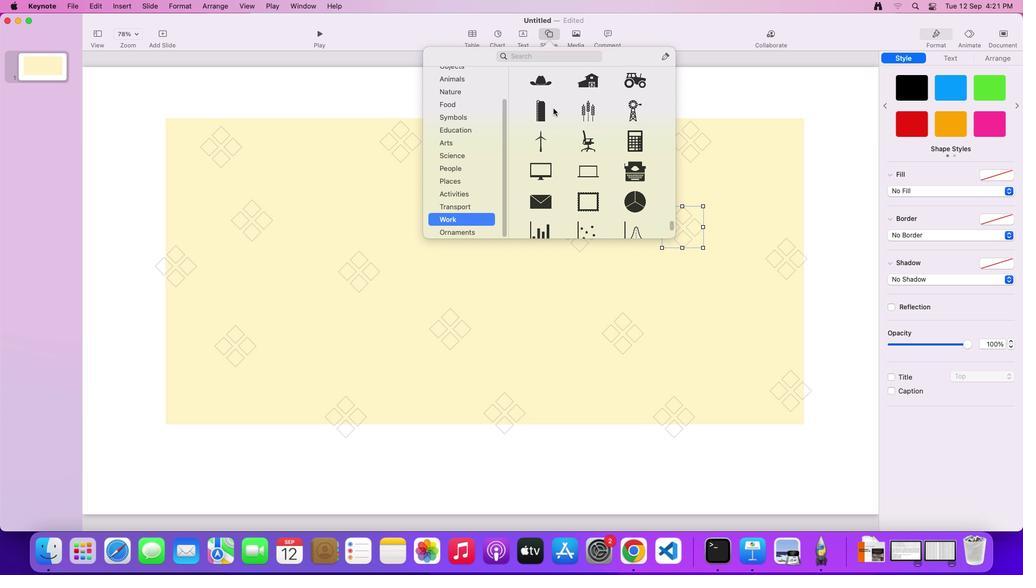 
Action: Mouse scrolled (492, 250) with delta (-33, 234)
Screenshot: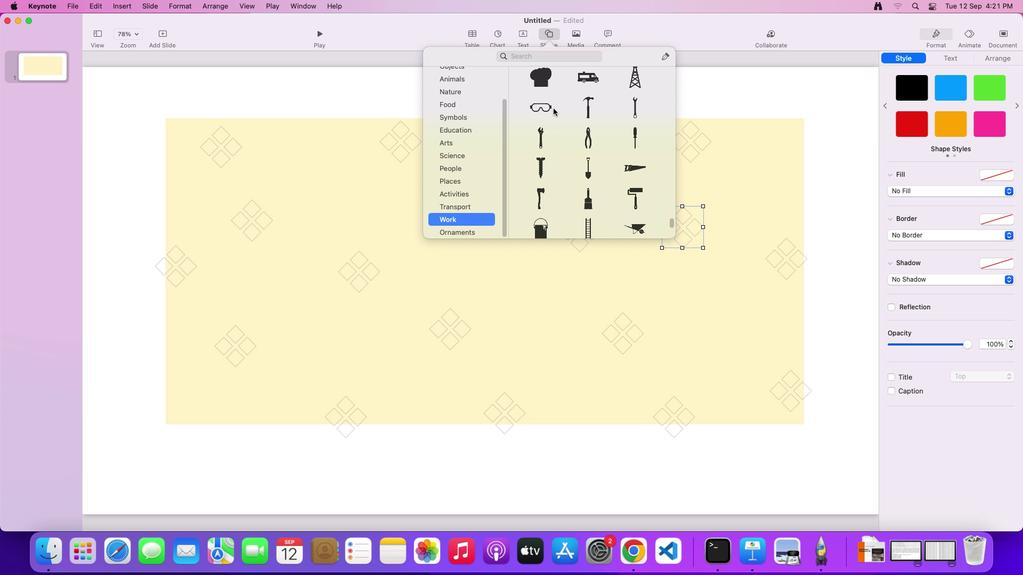 
Action: Mouse scrolled (492, 250) with delta (-33, 234)
Screenshot: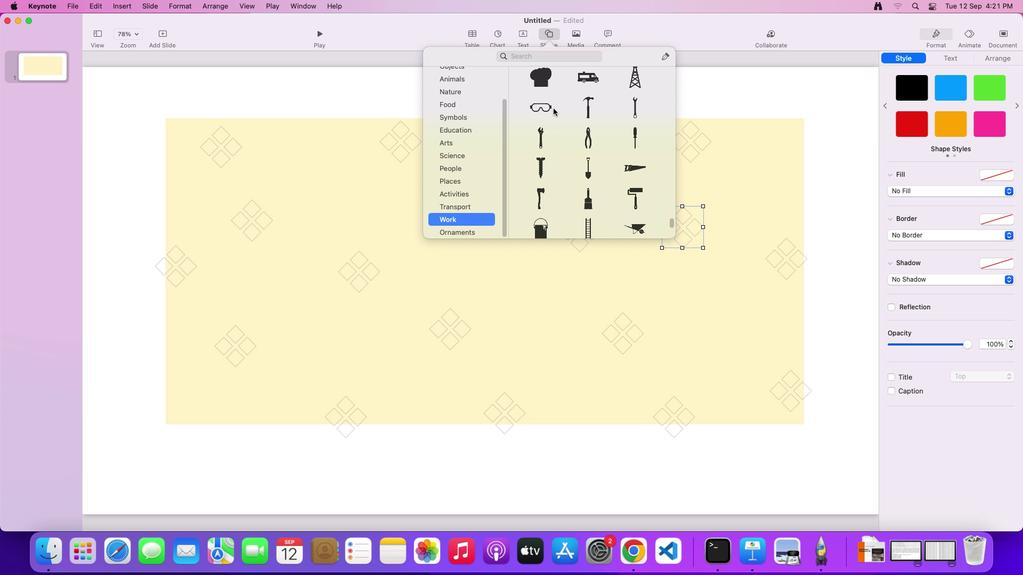 
Action: Mouse scrolled (492, 250) with delta (-33, 235)
Screenshot: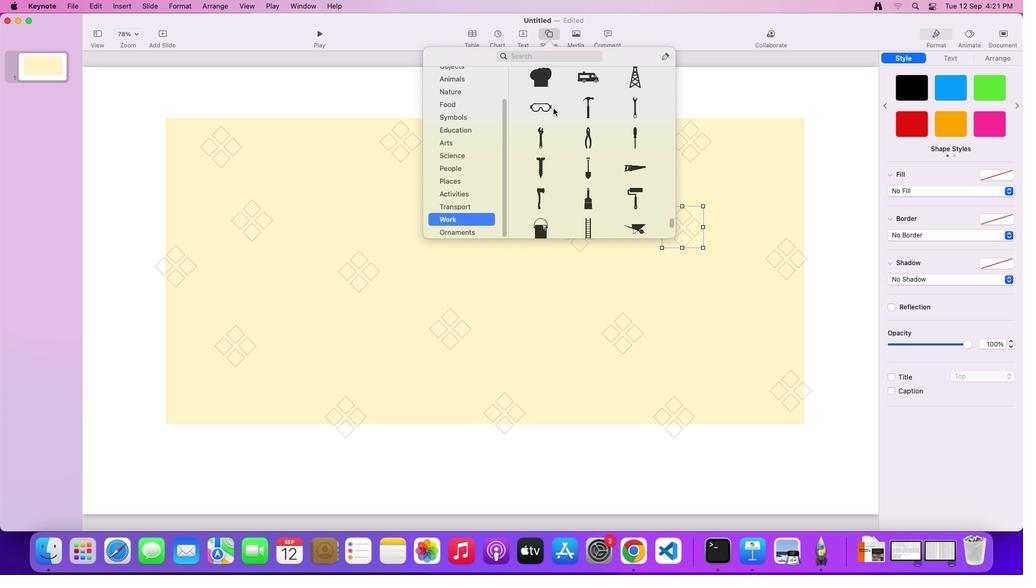 
Action: Mouse scrolled (492, 250) with delta (-33, 235)
Screenshot: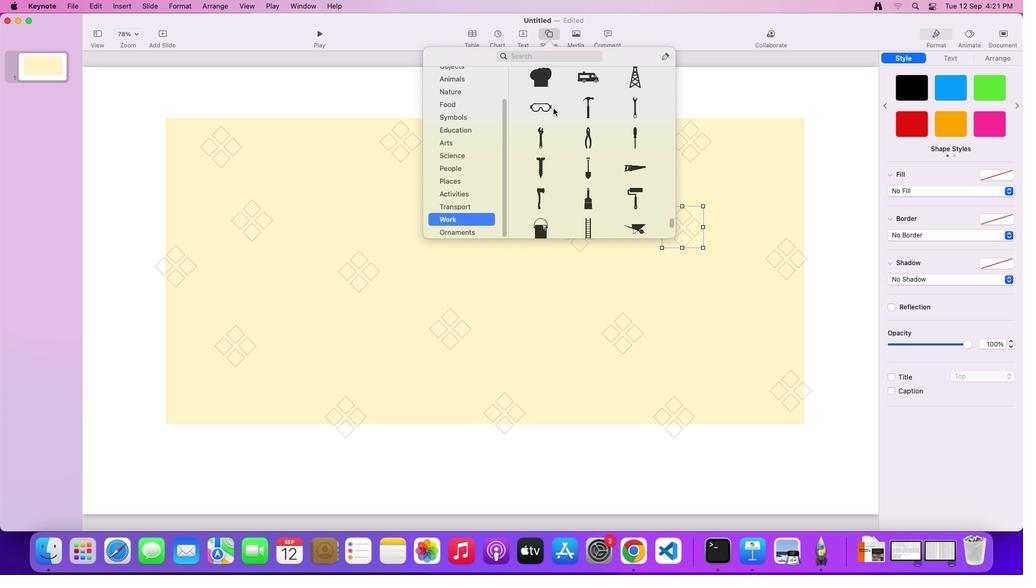 
Action: Mouse scrolled (492, 250) with delta (-33, 235)
Screenshot: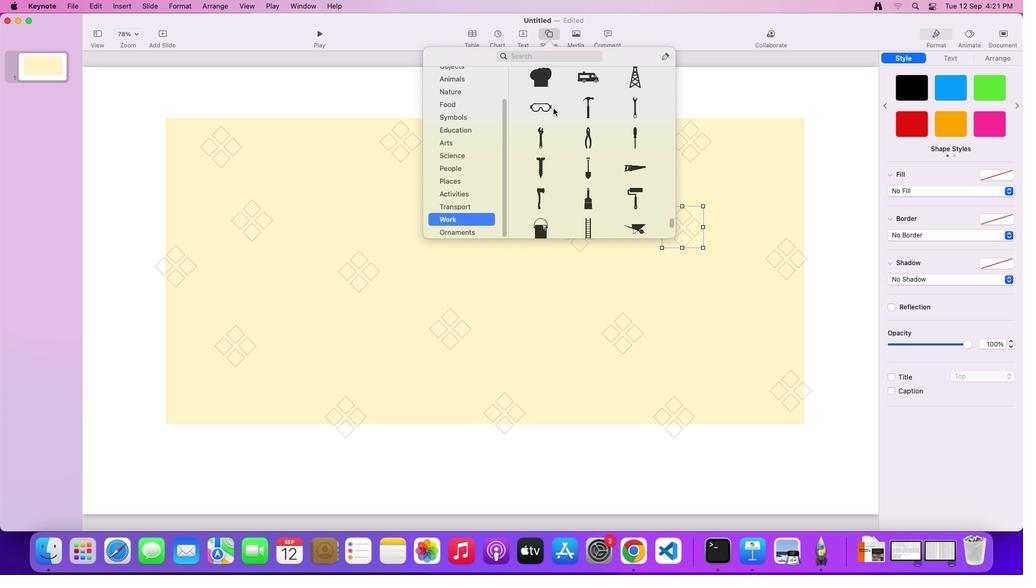 
Action: Mouse scrolled (492, 250) with delta (-33, 235)
Screenshot: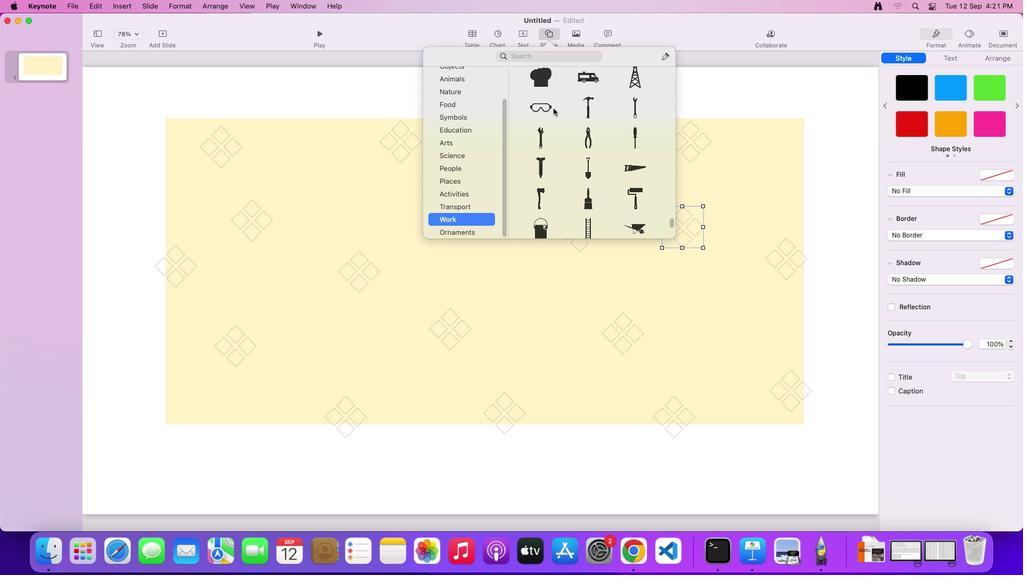 
Action: Mouse scrolled (492, 250) with delta (-33, 234)
Screenshot: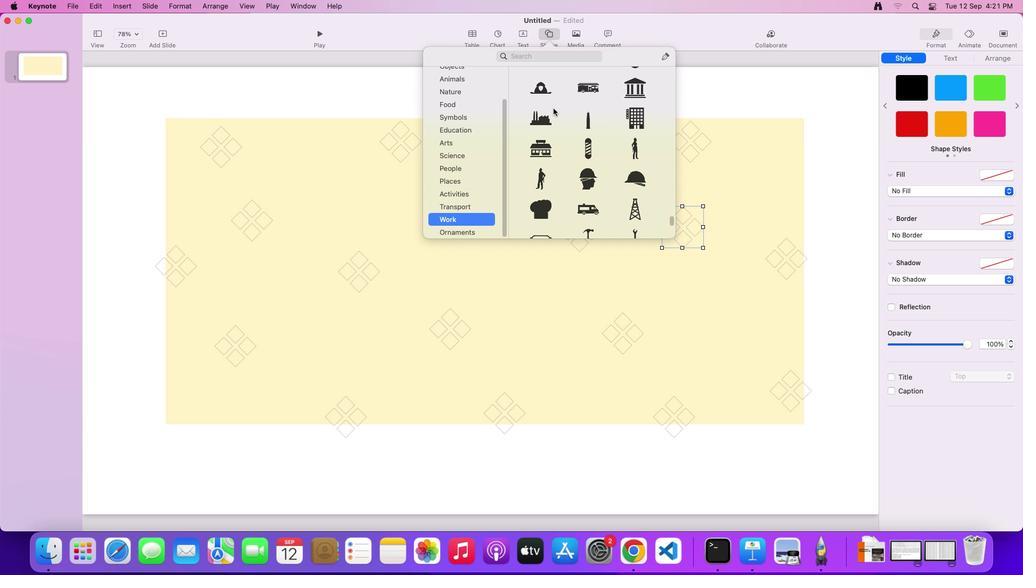 
Action: Mouse scrolled (492, 250) with delta (-33, 234)
Screenshot: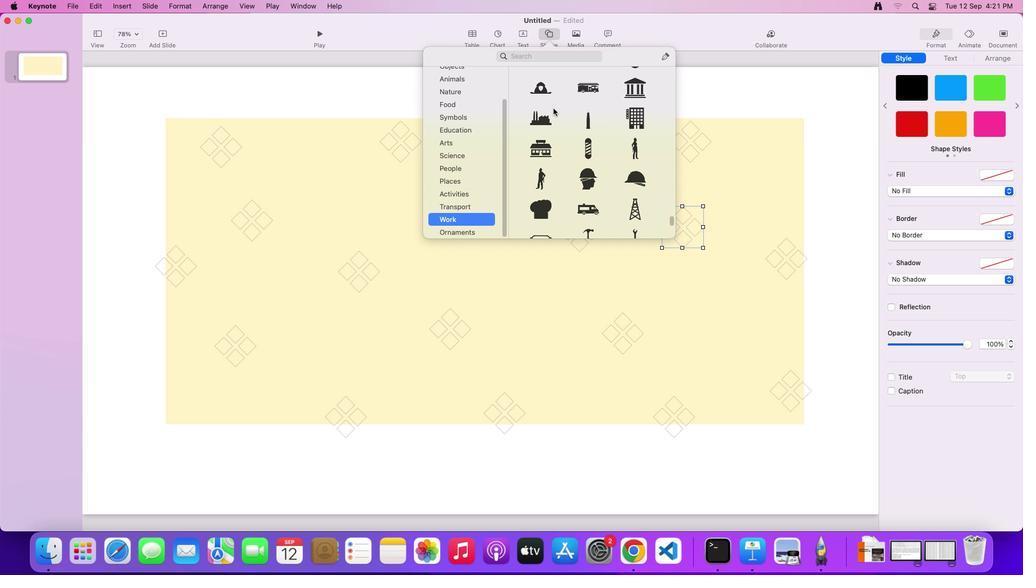 
Action: Mouse scrolled (492, 250) with delta (-33, 235)
Screenshot: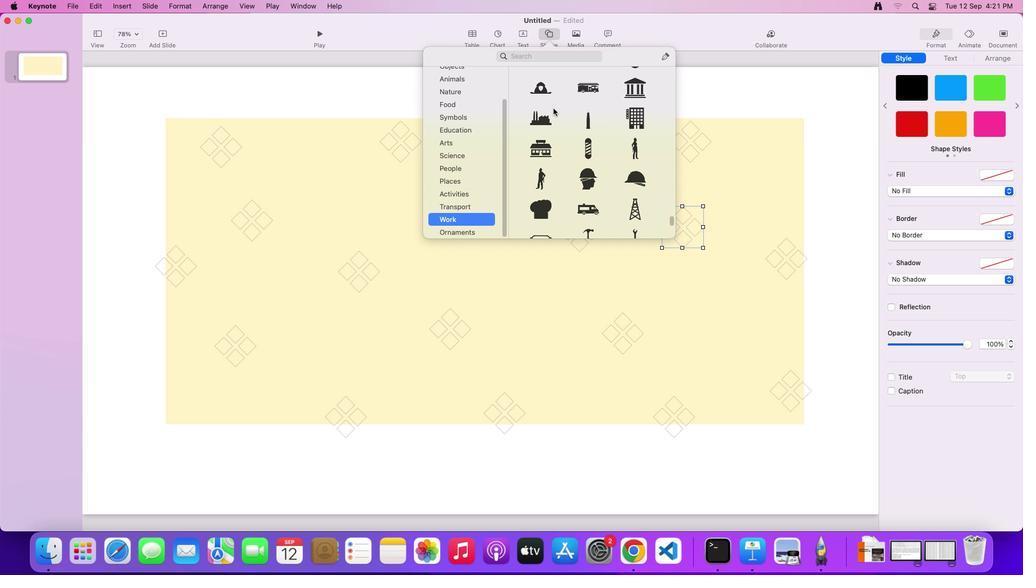 
Action: Mouse scrolled (492, 250) with delta (-33, 235)
Screenshot: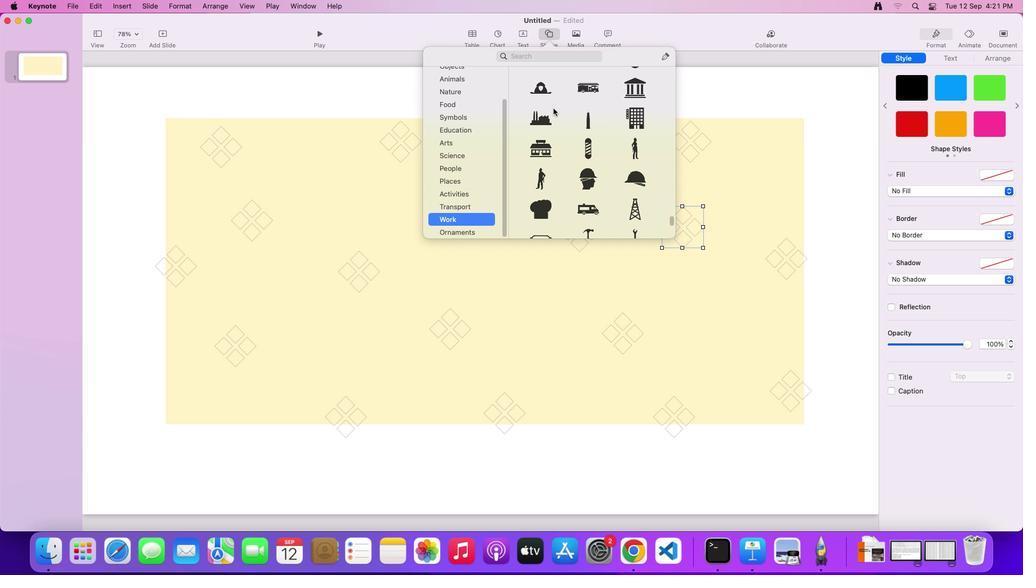 
Action: Mouse scrolled (492, 250) with delta (-33, 235)
Screenshot: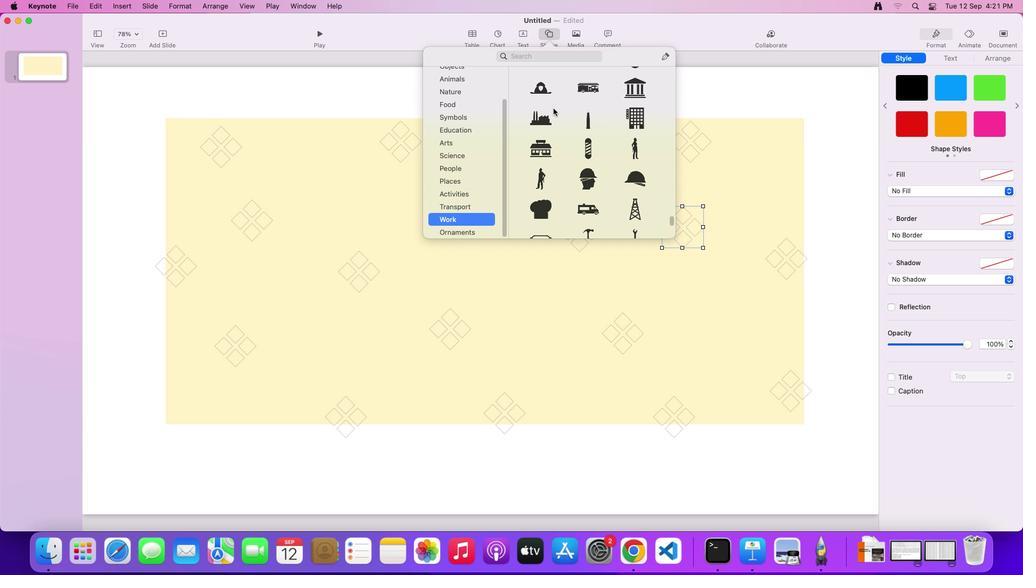 
Action: Mouse scrolled (492, 250) with delta (-33, 234)
Screenshot: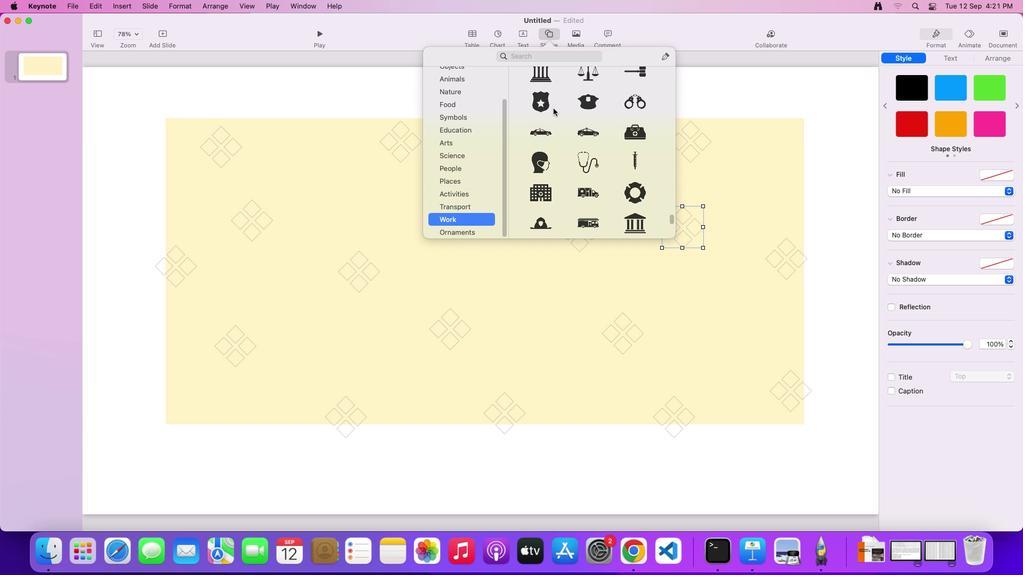 
Action: Mouse scrolled (492, 250) with delta (-33, 234)
Screenshot: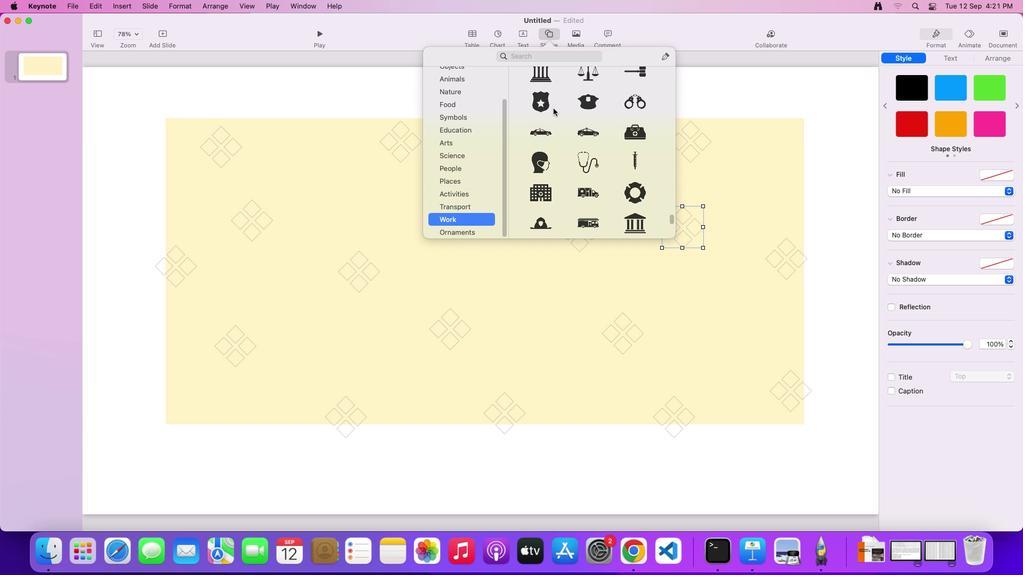 
Action: Mouse scrolled (492, 250) with delta (-33, 235)
Screenshot: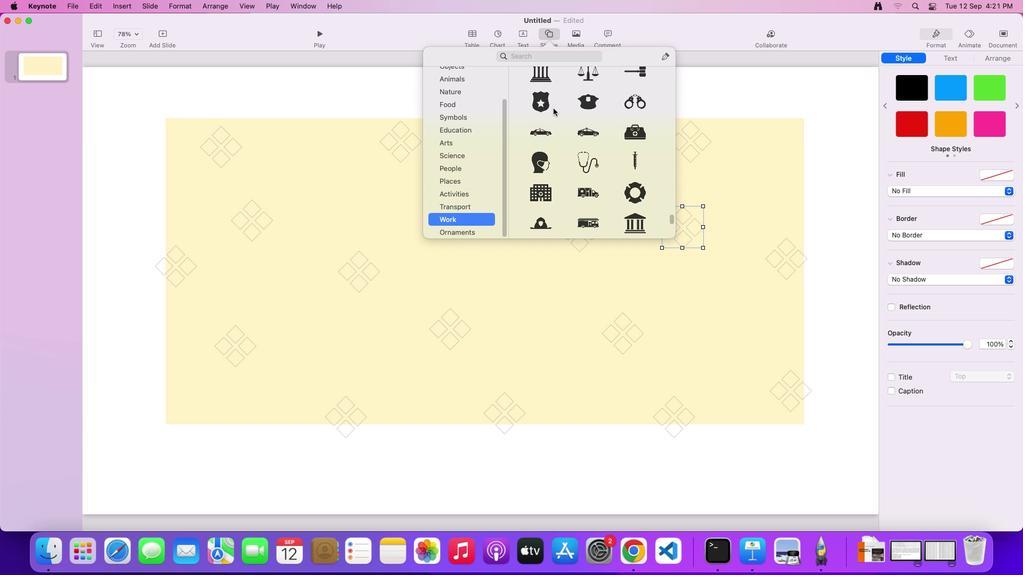 
Action: Mouse scrolled (492, 250) with delta (-33, 235)
Screenshot: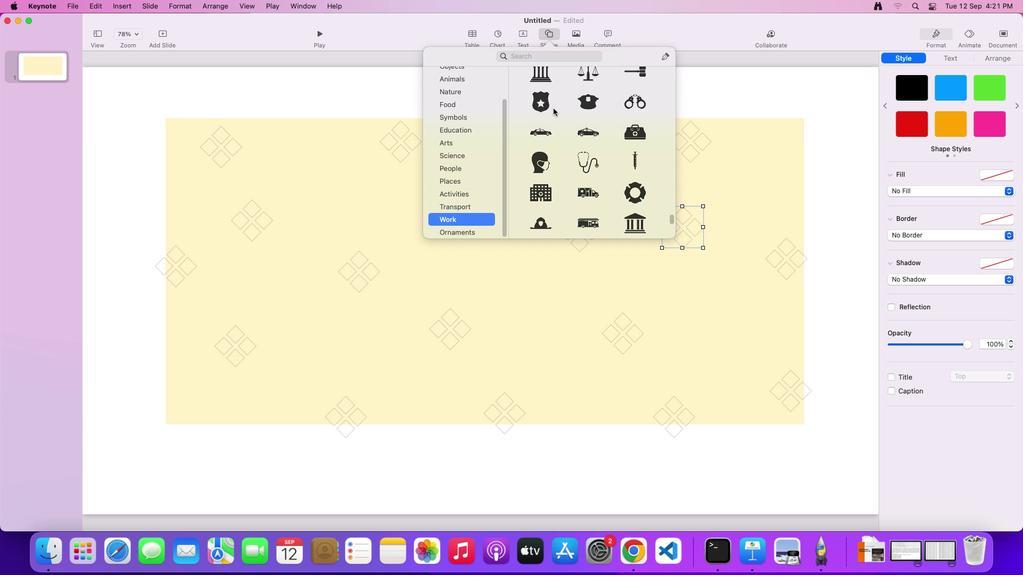 
Action: Mouse scrolled (492, 250) with delta (-33, 235)
Screenshot: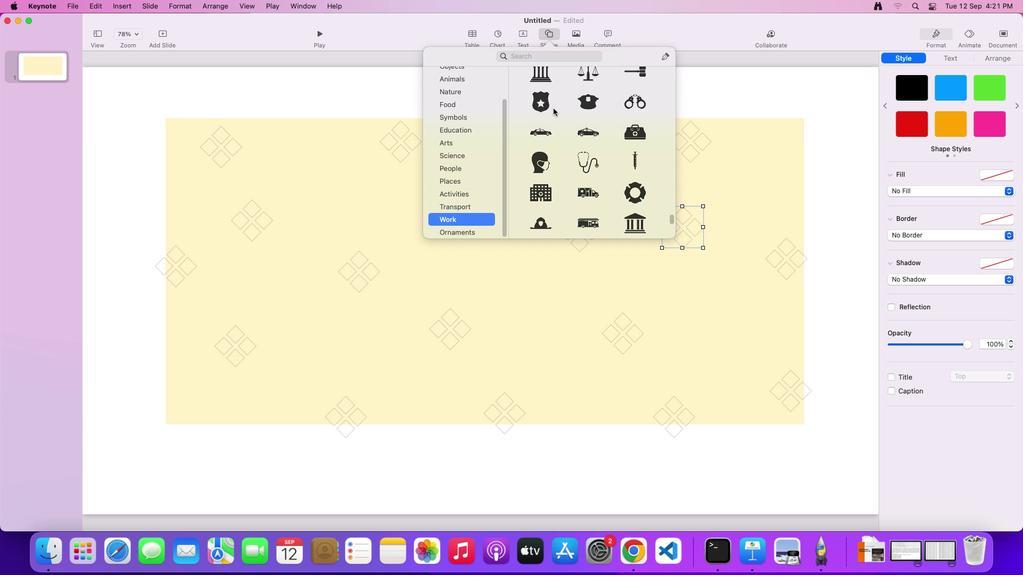
Action: Mouse scrolled (492, 250) with delta (-33, 234)
Screenshot: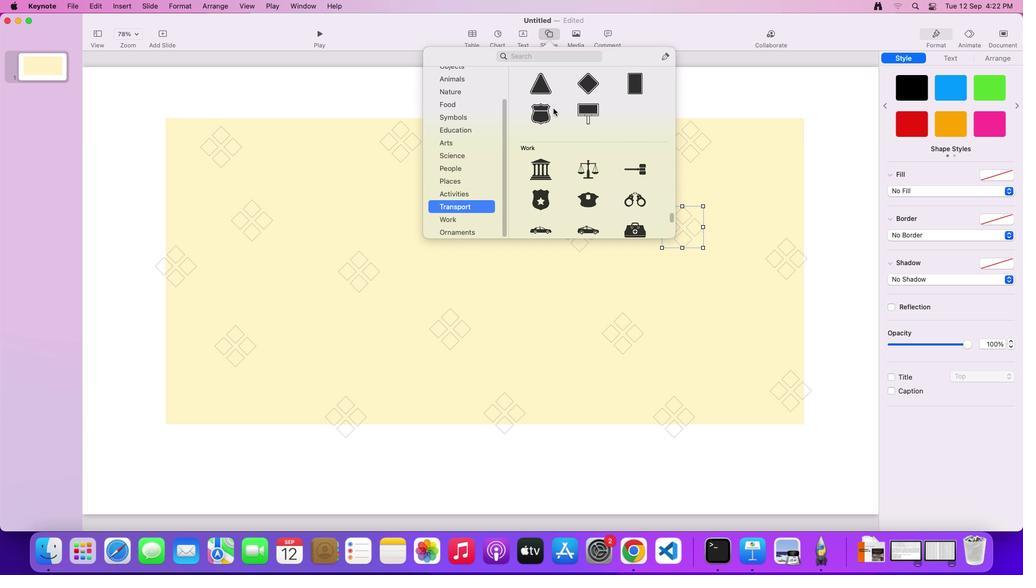 
Action: Mouse scrolled (492, 250) with delta (-33, 234)
Screenshot: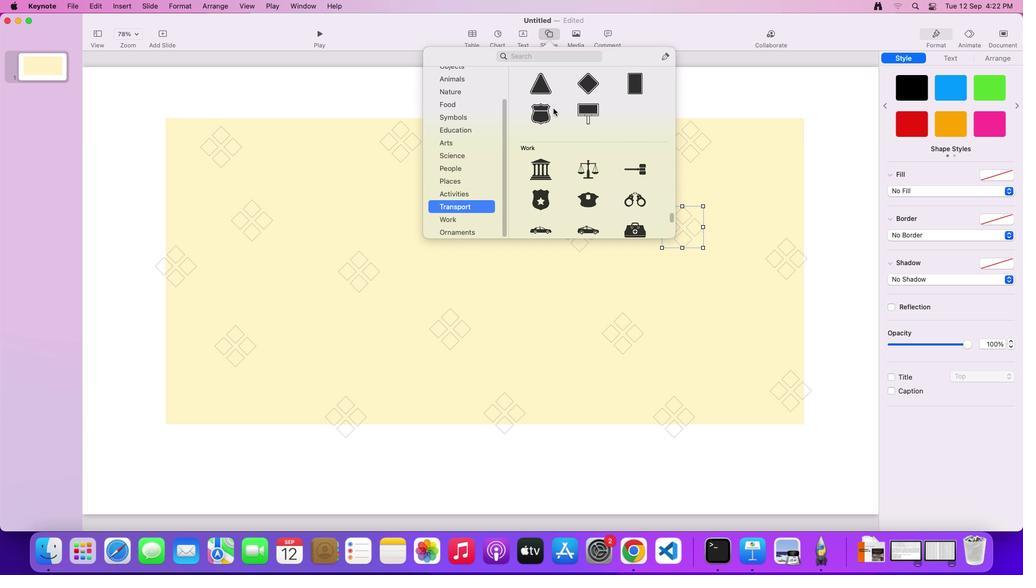 
Action: Mouse scrolled (492, 250) with delta (-33, 235)
Screenshot: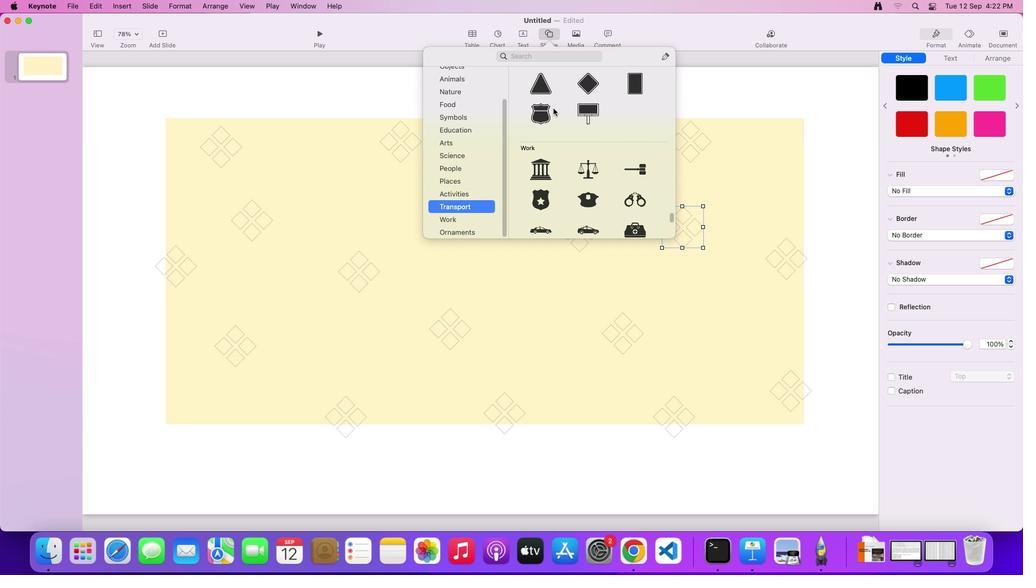 
Action: Mouse scrolled (492, 250) with delta (-33, 235)
Screenshot: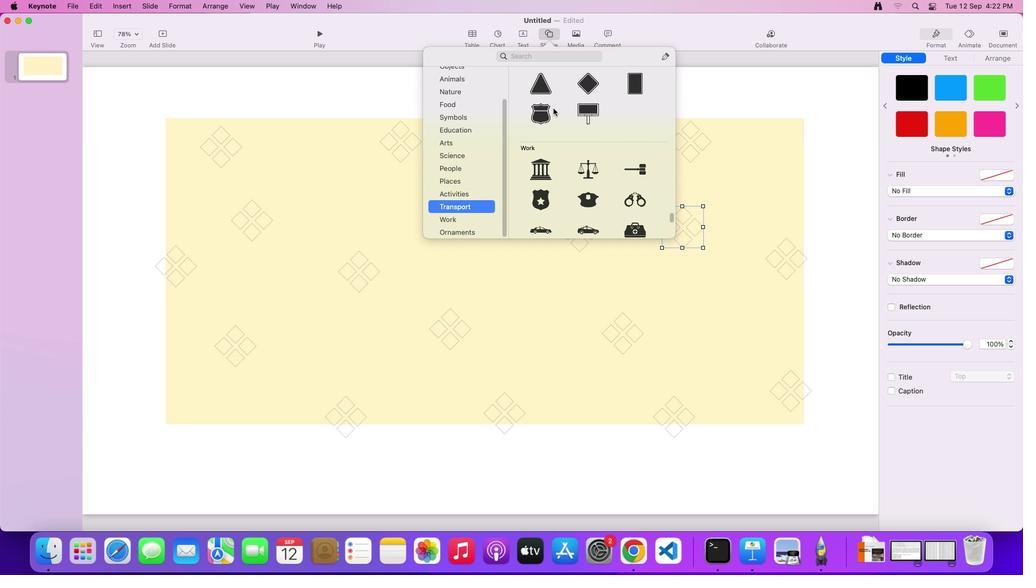 
Action: Mouse scrolled (492, 250) with delta (-33, 234)
Screenshot: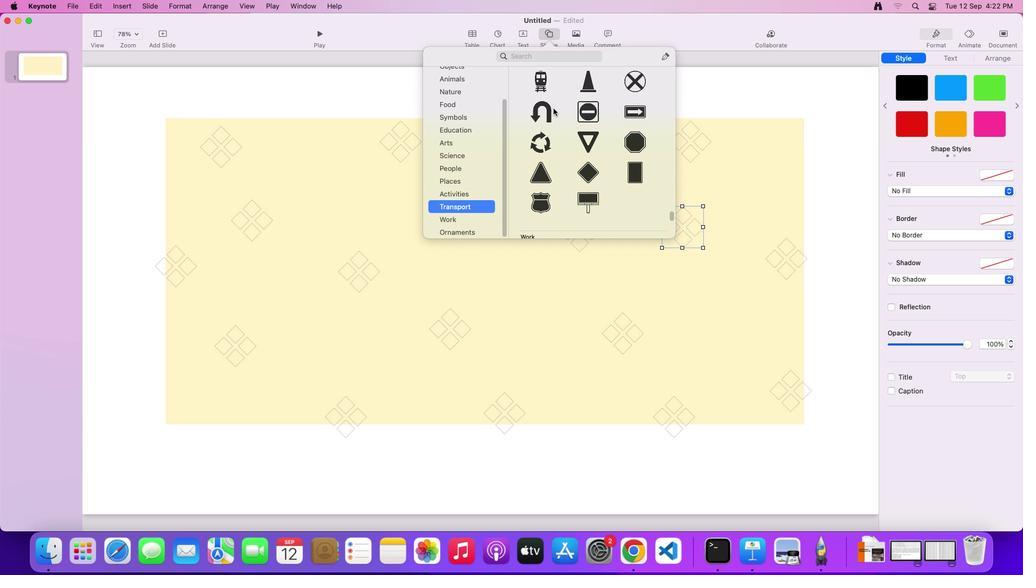 
Action: Mouse scrolled (492, 250) with delta (-33, 234)
Screenshot: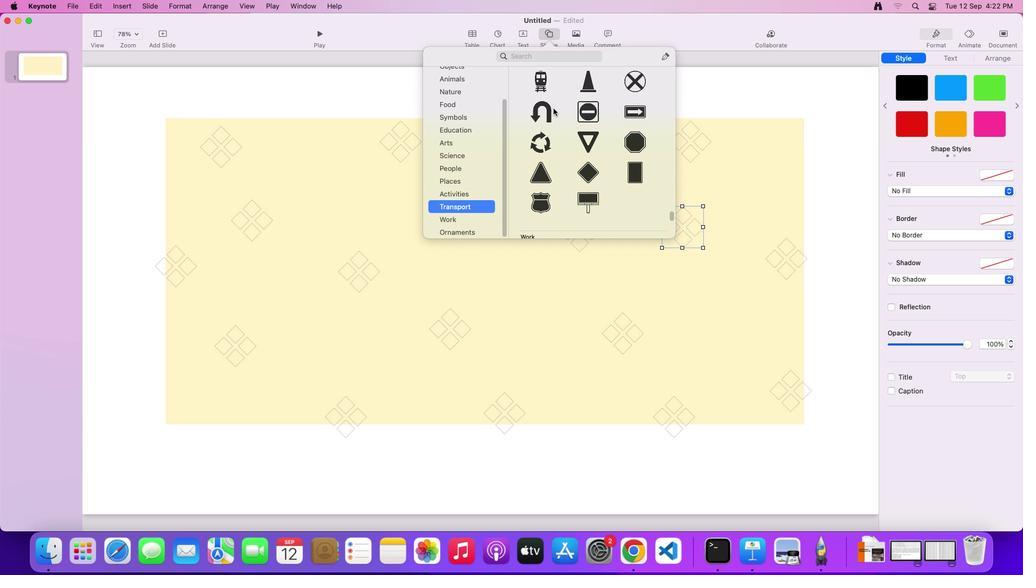 
Action: Mouse scrolled (492, 250) with delta (-33, 235)
Screenshot: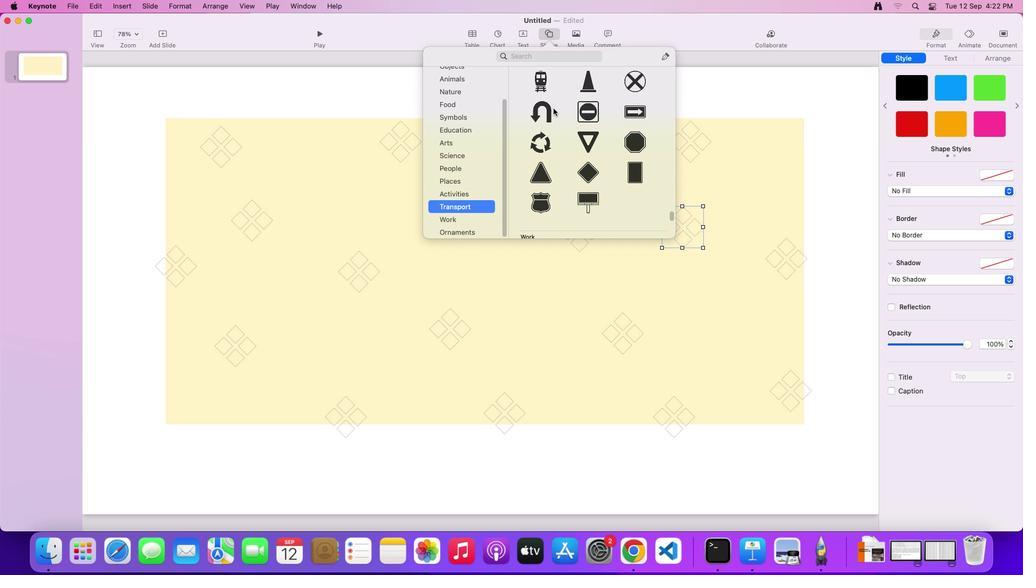 
Action: Mouse scrolled (492, 250) with delta (-33, 235)
Screenshot: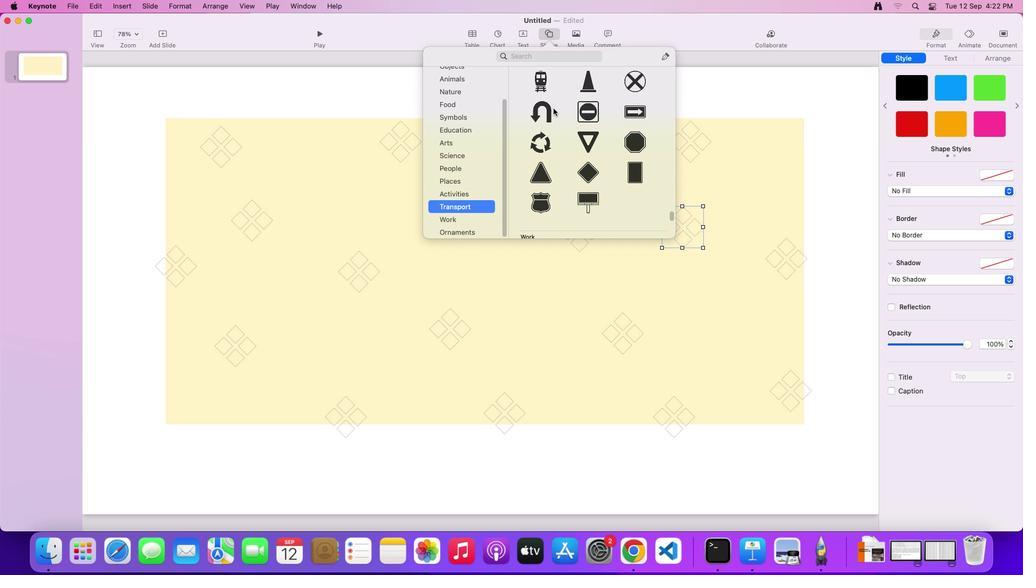 
Action: Mouse scrolled (492, 250) with delta (-33, 234)
Screenshot: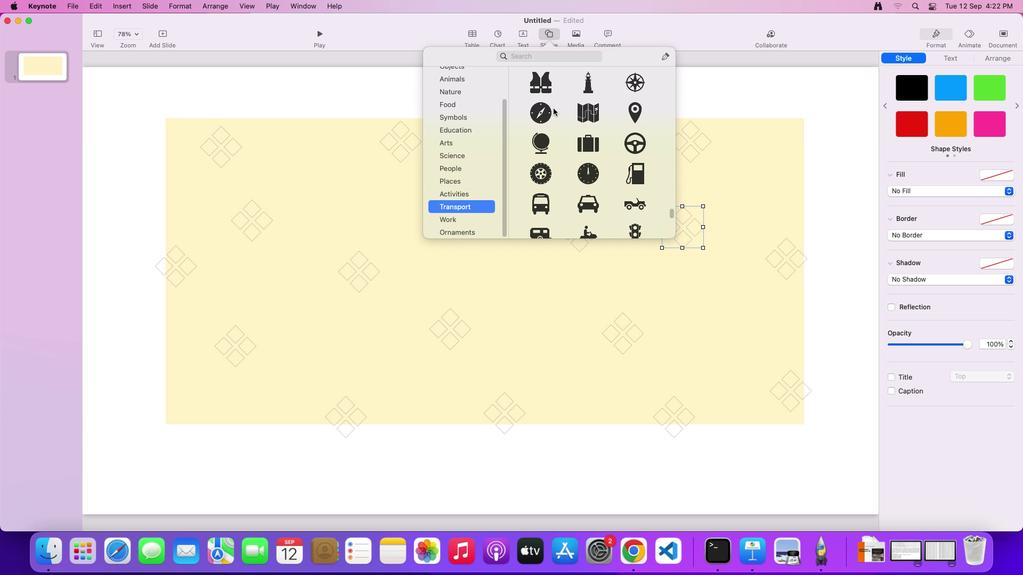 
Action: Mouse scrolled (492, 250) with delta (-33, 234)
Screenshot: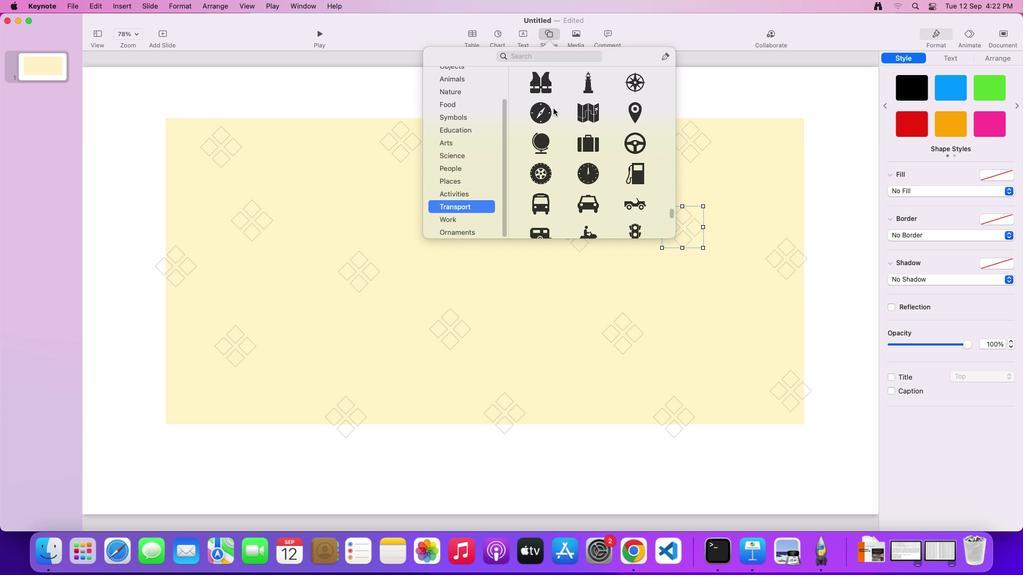 
Action: Mouse scrolled (492, 250) with delta (-33, 235)
Screenshot: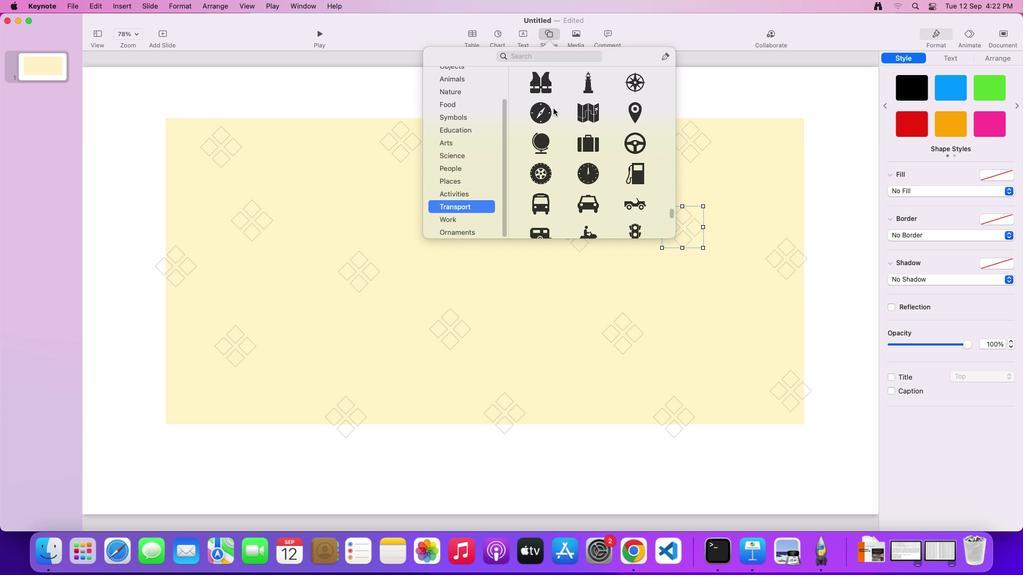 
Action: Mouse scrolled (492, 250) with delta (-33, 235)
Screenshot: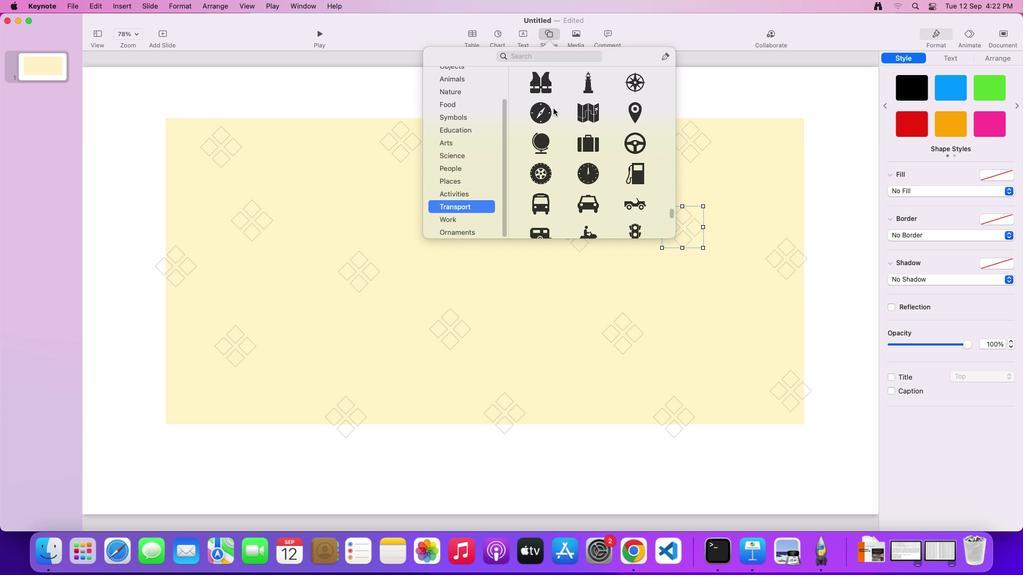 
Action: Mouse scrolled (492, 250) with delta (-33, 235)
Screenshot: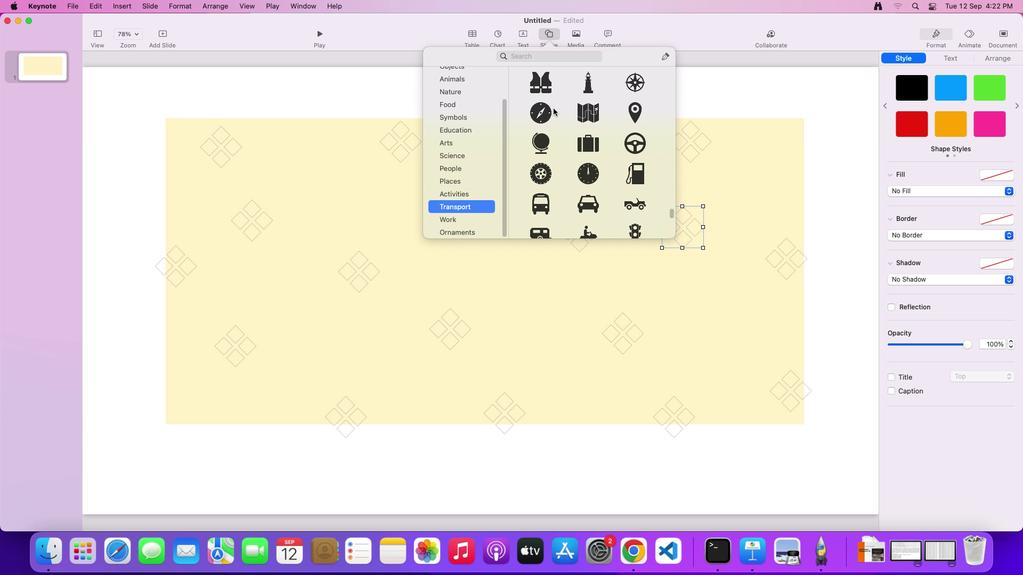 
Action: Mouse scrolled (492, 250) with delta (-33, 235)
Screenshot: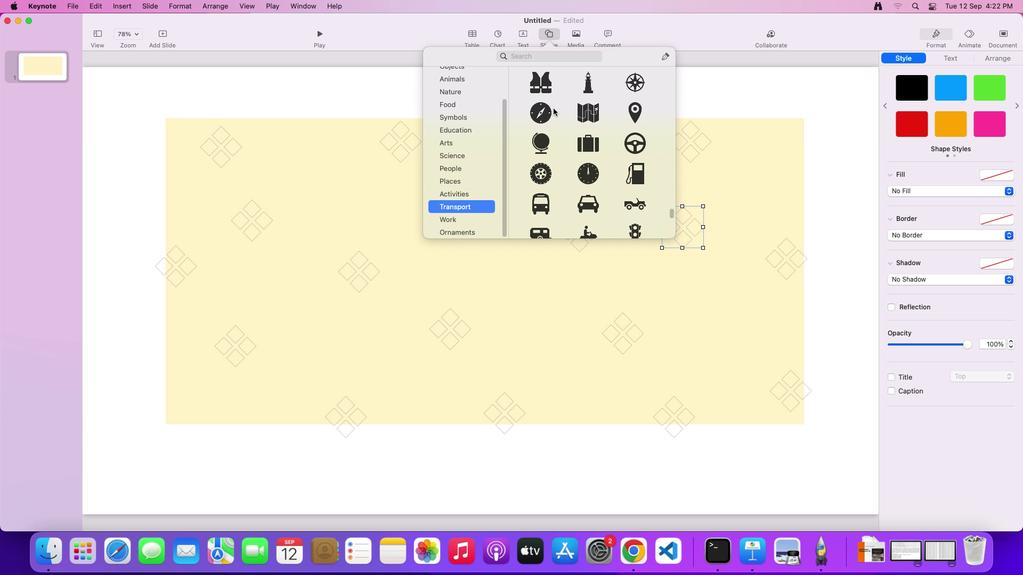
Action: Mouse scrolled (492, 250) with delta (-33, 234)
Screenshot: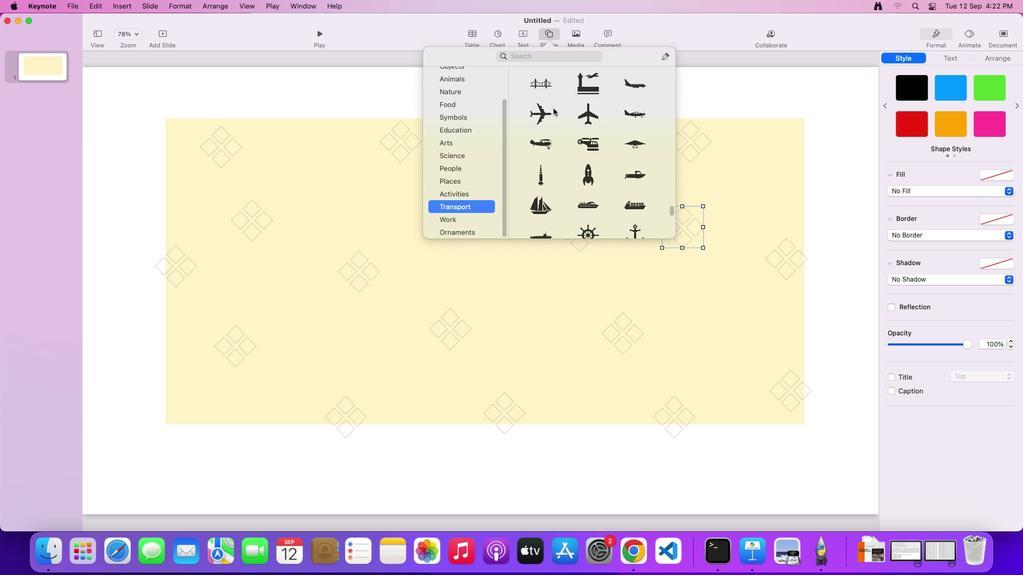 
Action: Mouse scrolled (492, 250) with delta (-33, 234)
Screenshot: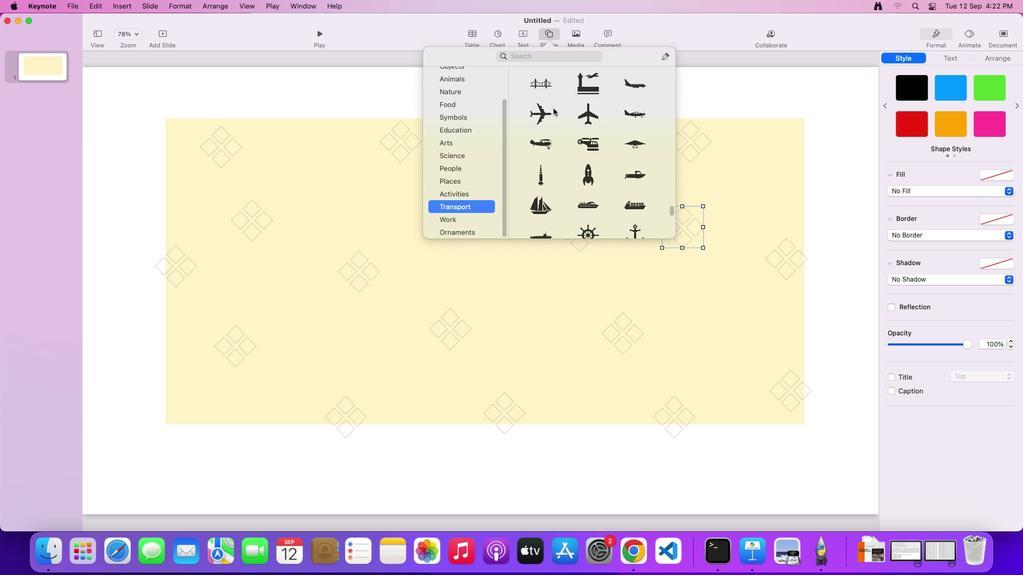
Action: Mouse scrolled (492, 250) with delta (-33, 235)
Screenshot: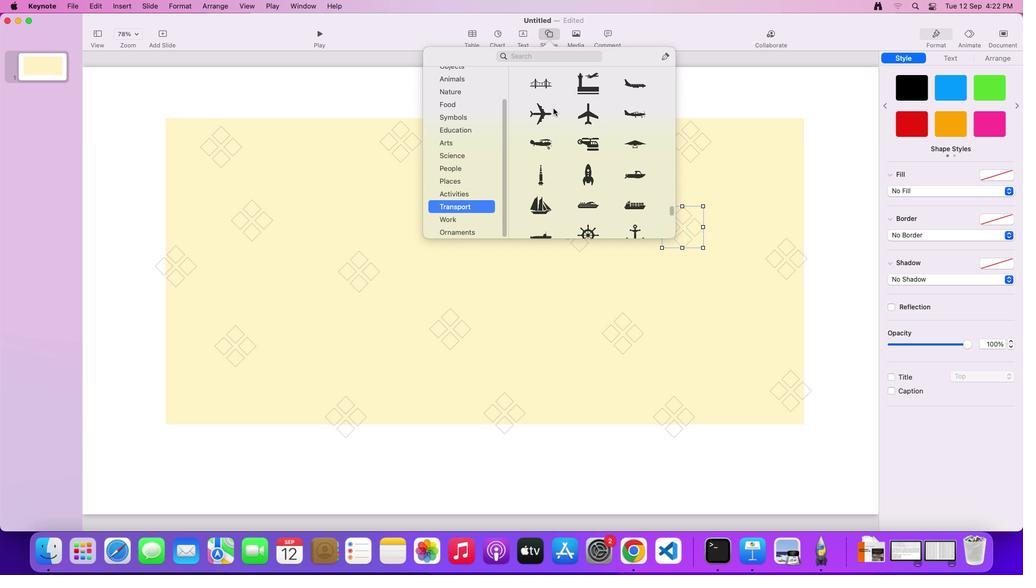 
Action: Mouse scrolled (492, 250) with delta (-33, 235)
Screenshot: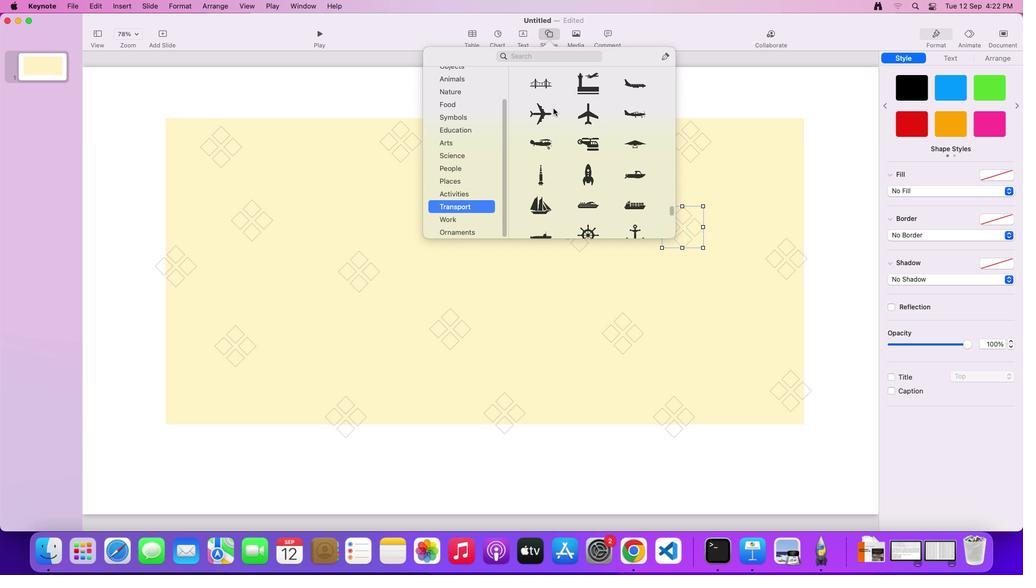 
Action: Mouse scrolled (492, 250) with delta (-33, 235)
Screenshot: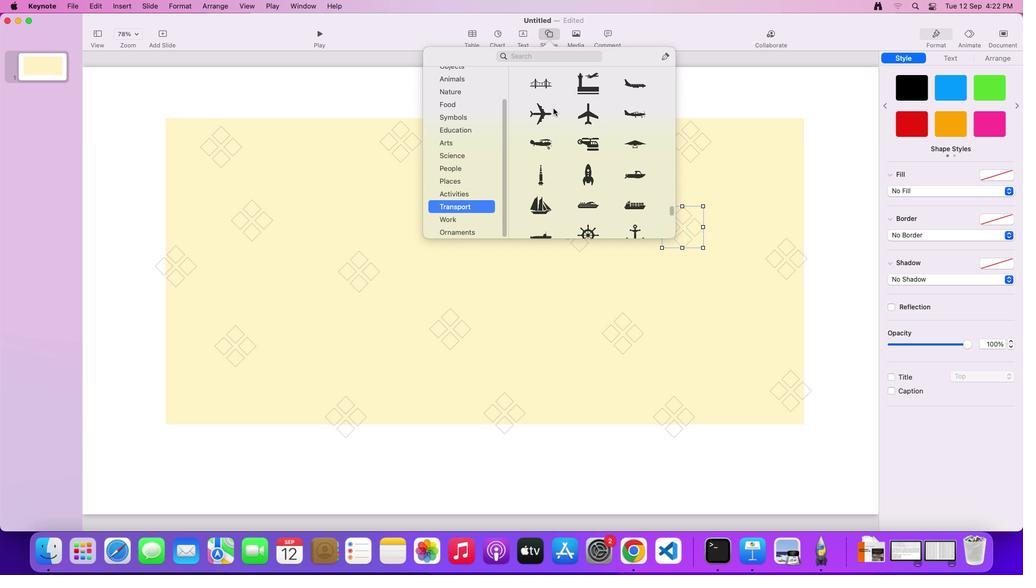 
Action: Mouse scrolled (492, 250) with delta (-33, 235)
Screenshot: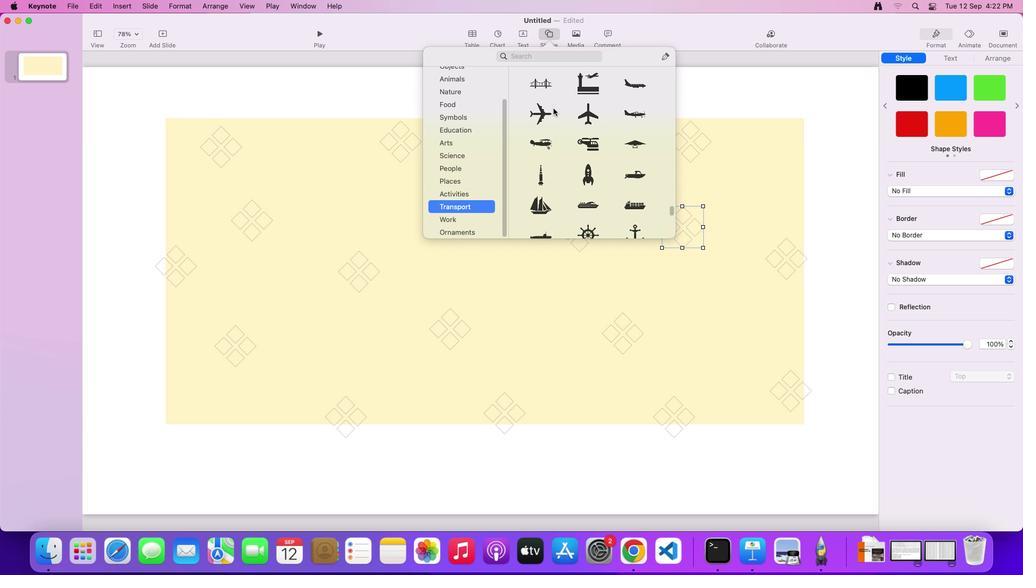 
Action: Mouse scrolled (492, 250) with delta (-33, 234)
Screenshot: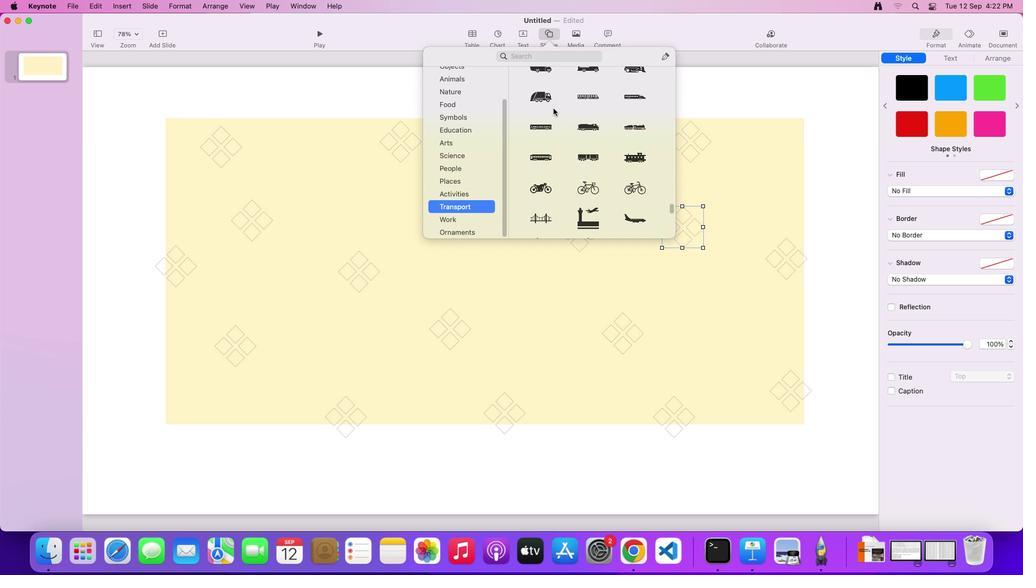 
Action: Mouse scrolled (492, 250) with delta (-33, 234)
Screenshot: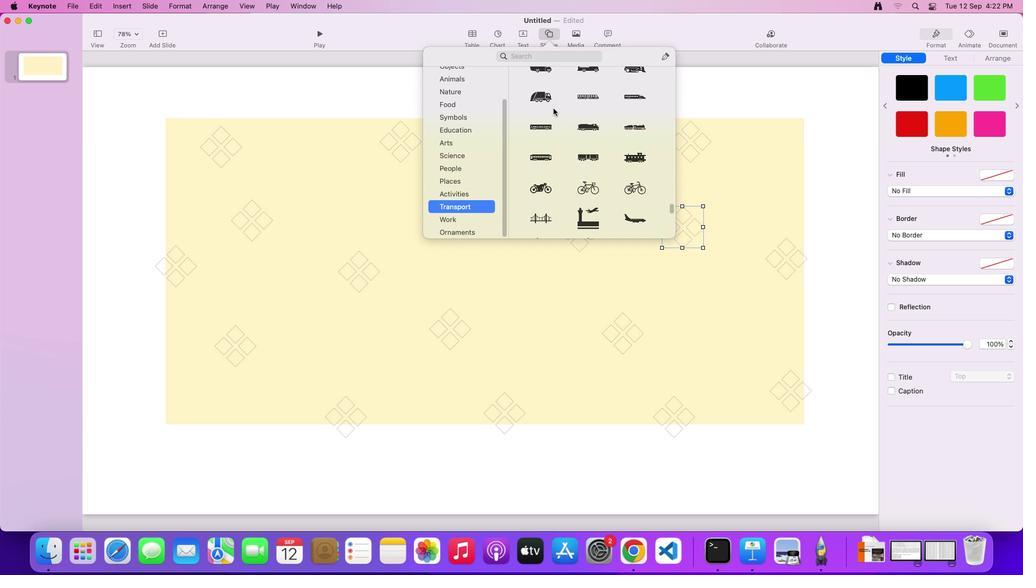 
Action: Mouse scrolled (492, 250) with delta (-33, 235)
Screenshot: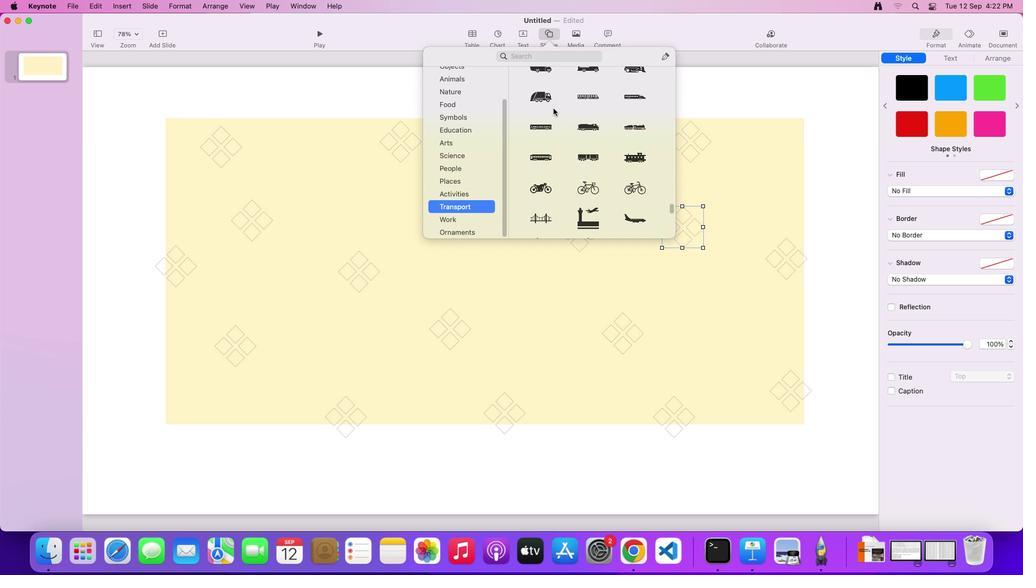
Action: Mouse scrolled (492, 250) with delta (-33, 235)
Screenshot: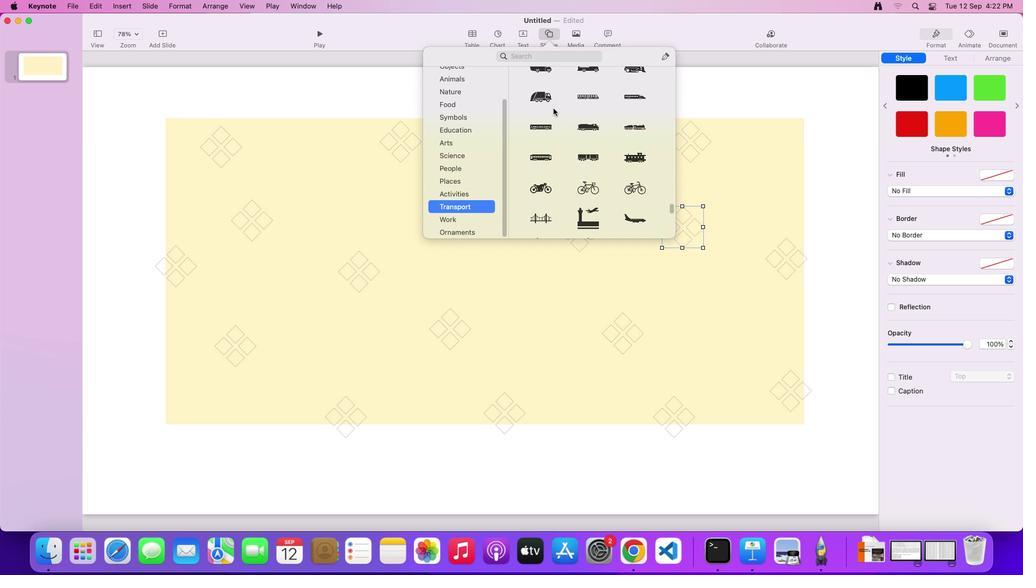 
Action: Mouse scrolled (492, 250) with delta (-33, 235)
Screenshot: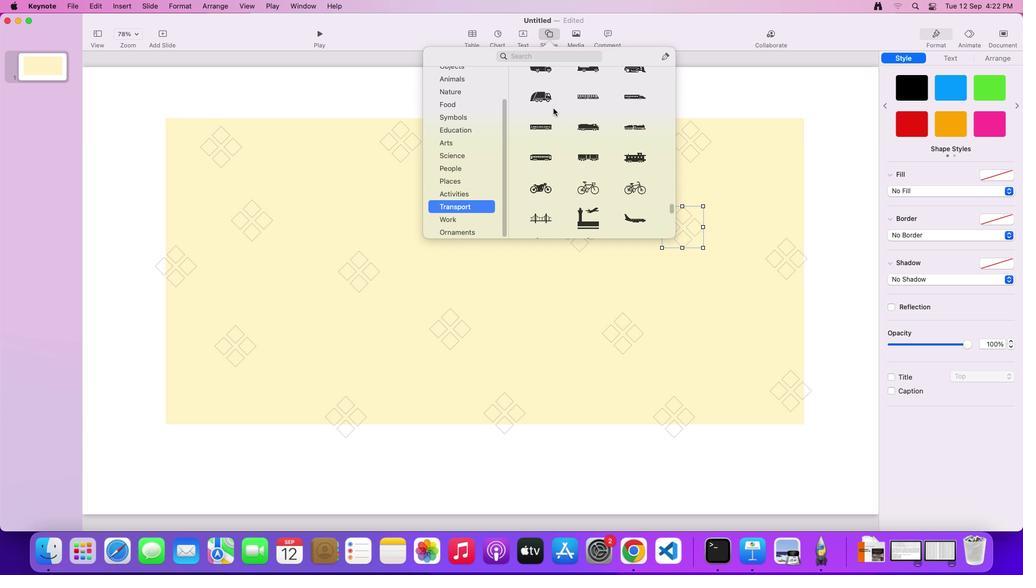 
Action: Mouse scrolled (492, 250) with delta (-33, 234)
Screenshot: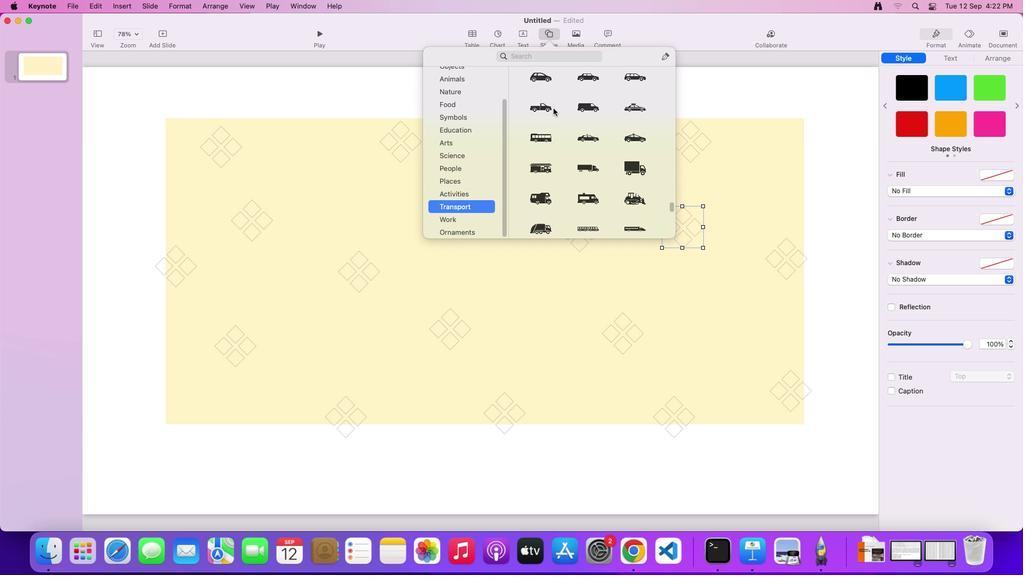 
Action: Mouse scrolled (492, 250) with delta (-33, 234)
Screenshot: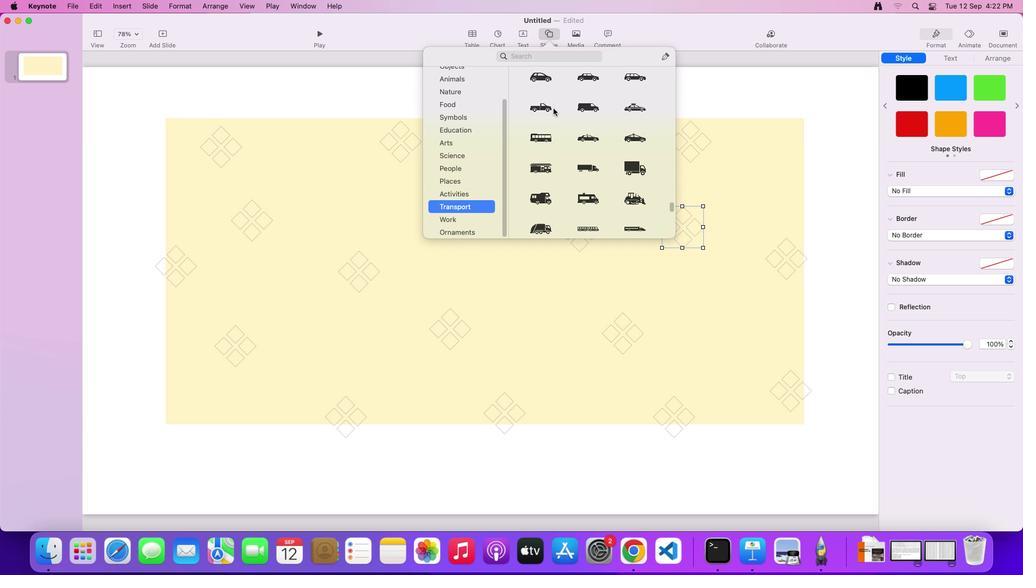 
Action: Mouse scrolled (492, 250) with delta (-33, 235)
Screenshot: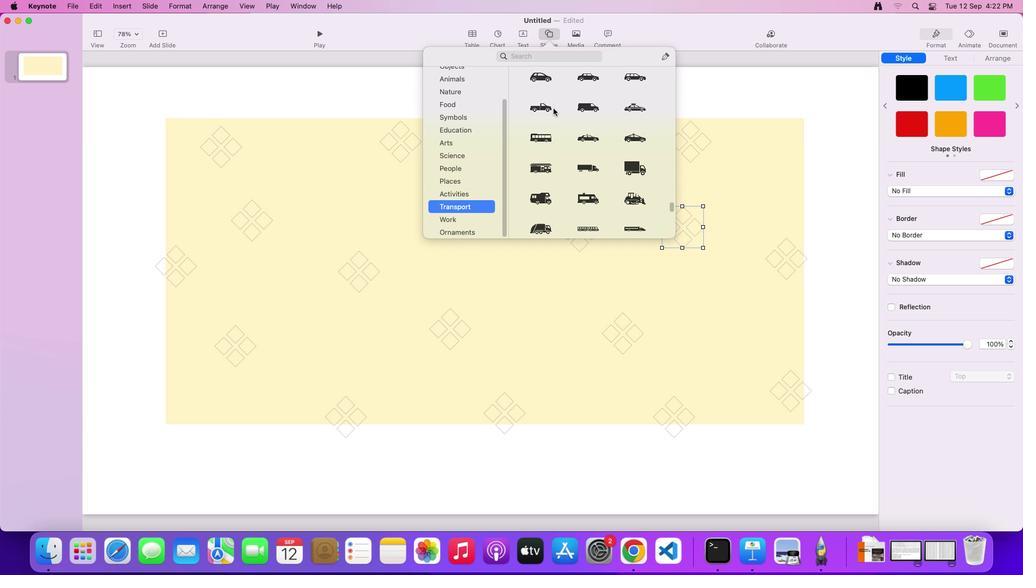 
Action: Mouse scrolled (492, 250) with delta (-33, 235)
Screenshot: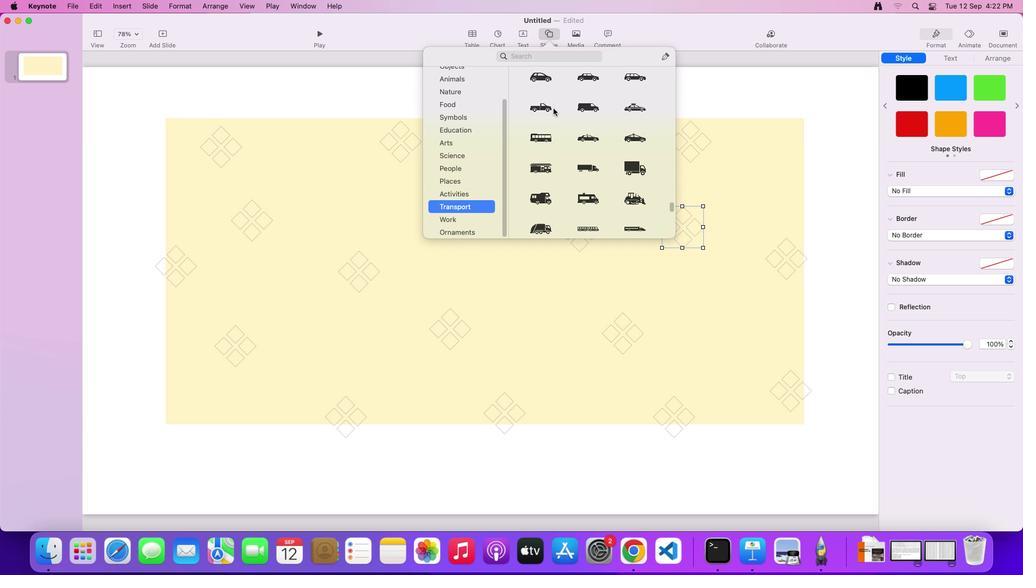 
Action: Mouse scrolled (492, 250) with delta (-33, 235)
Screenshot: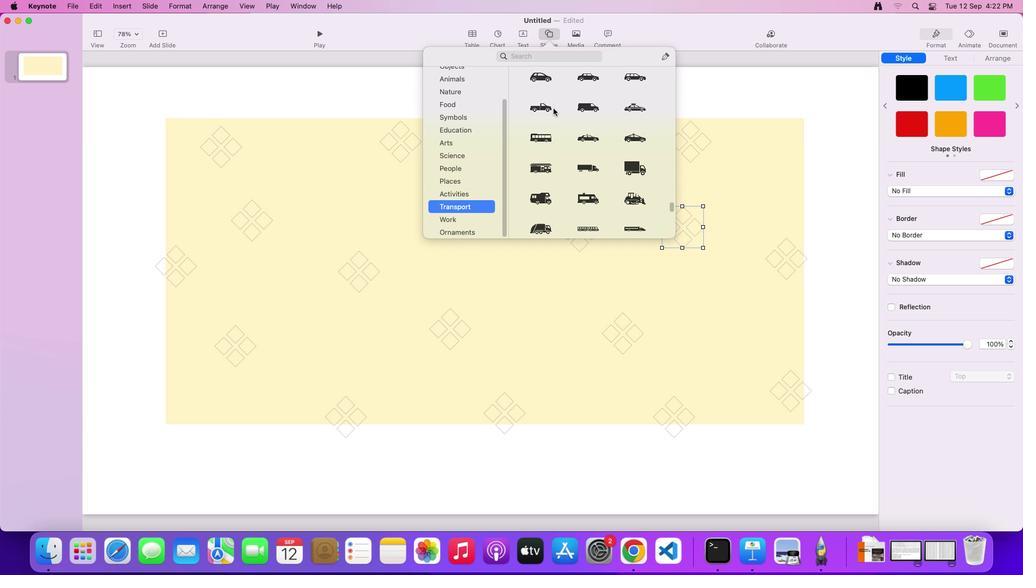 
Action: Mouse scrolled (492, 250) with delta (-33, 234)
Screenshot: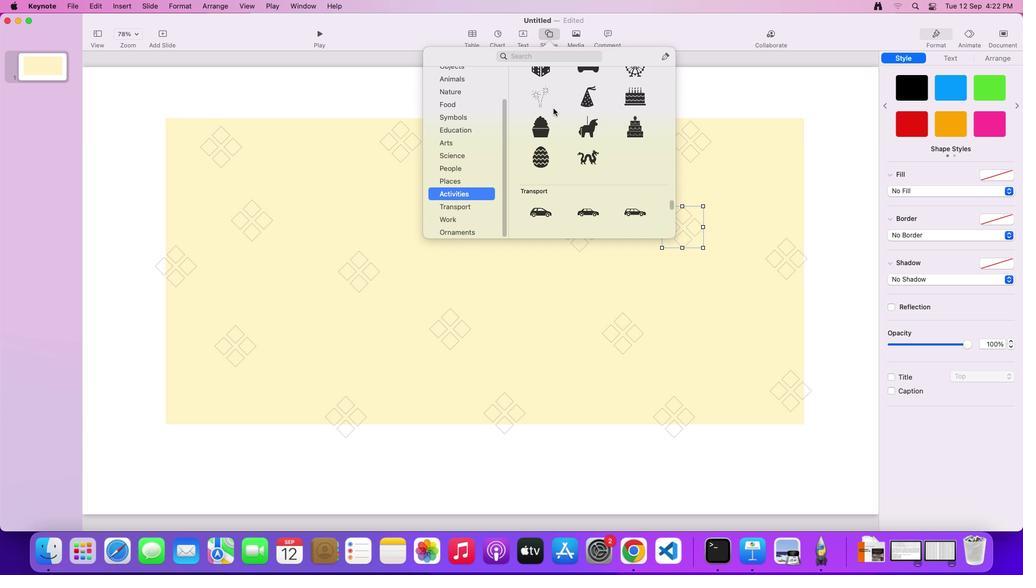 
Action: Mouse scrolled (492, 250) with delta (-33, 234)
Screenshot: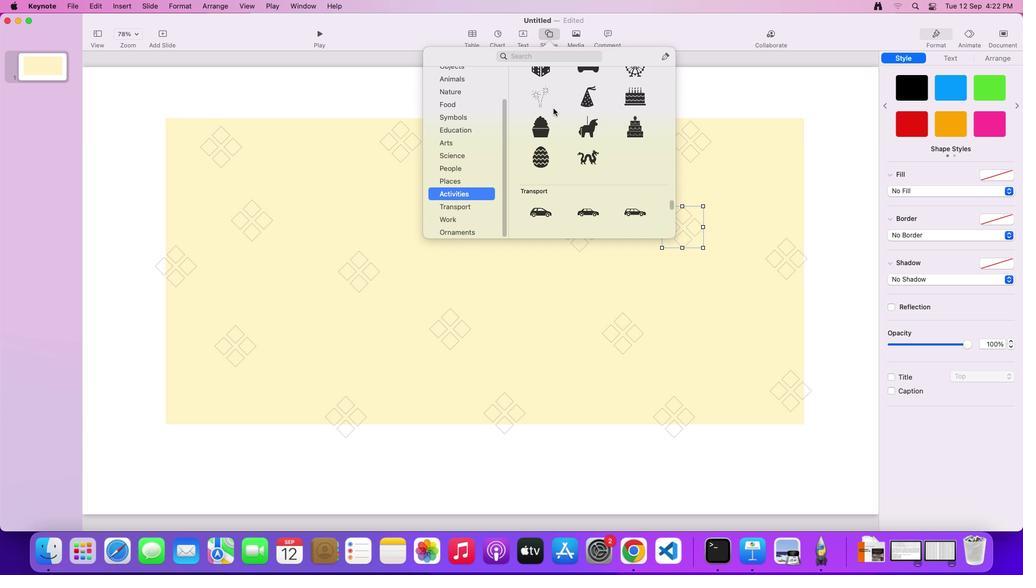 
Action: Mouse scrolled (492, 250) with delta (-33, 235)
Screenshot: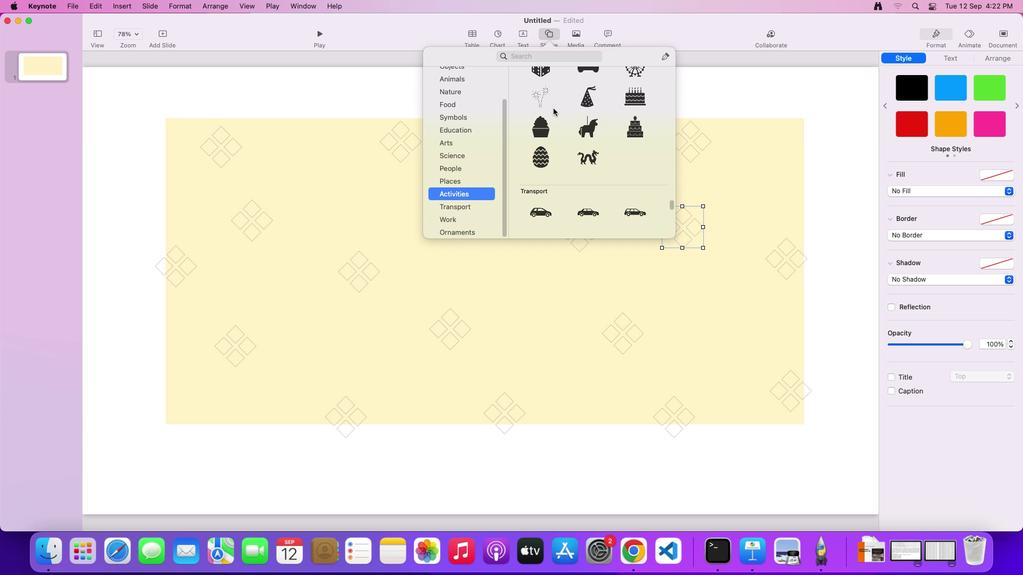 
Action: Mouse scrolled (492, 250) with delta (-33, 235)
Screenshot: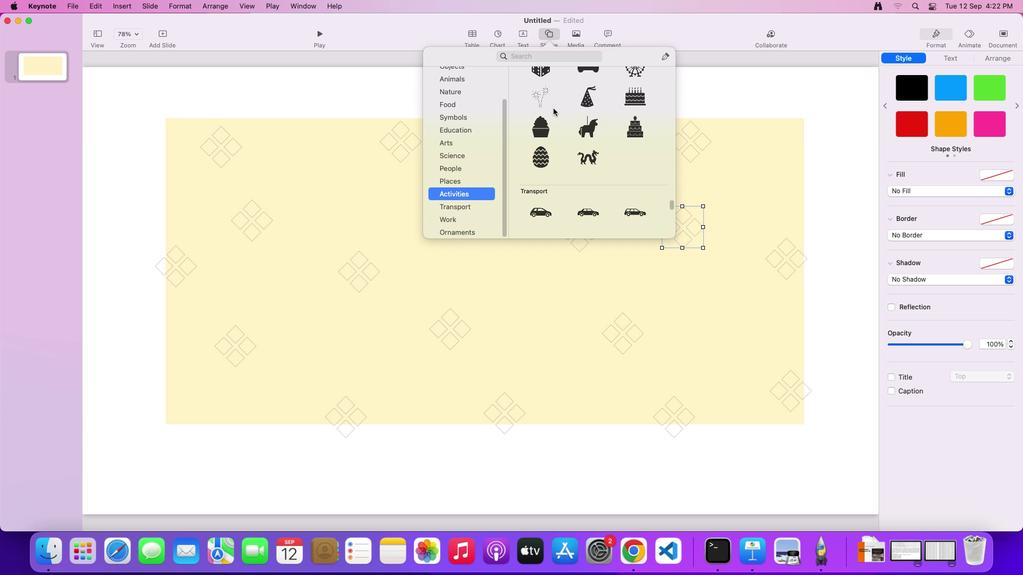 
Action: Mouse scrolled (492, 250) with delta (-33, 235)
Screenshot: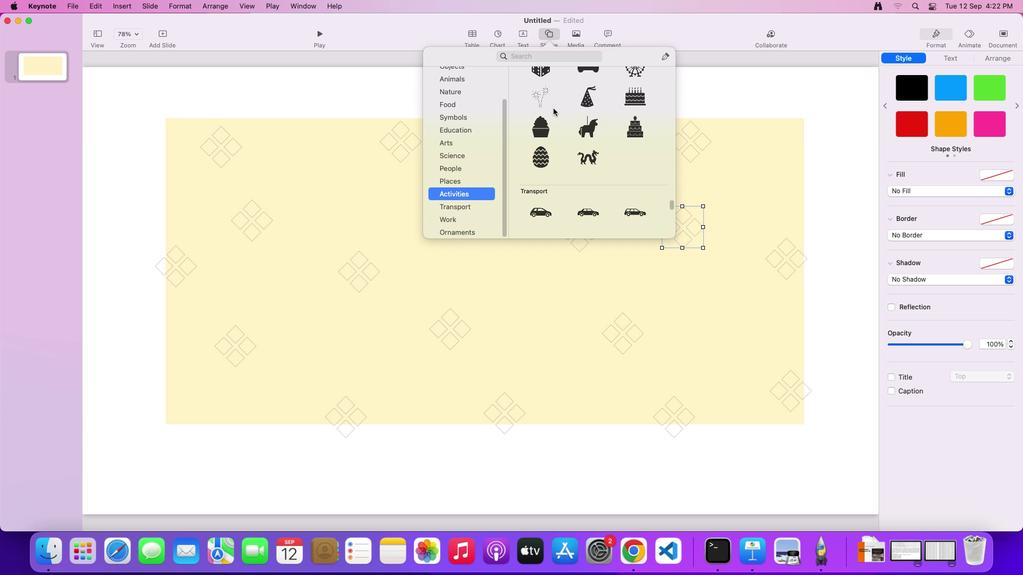 
Action: Mouse scrolled (492, 250) with delta (-33, 234)
Screenshot: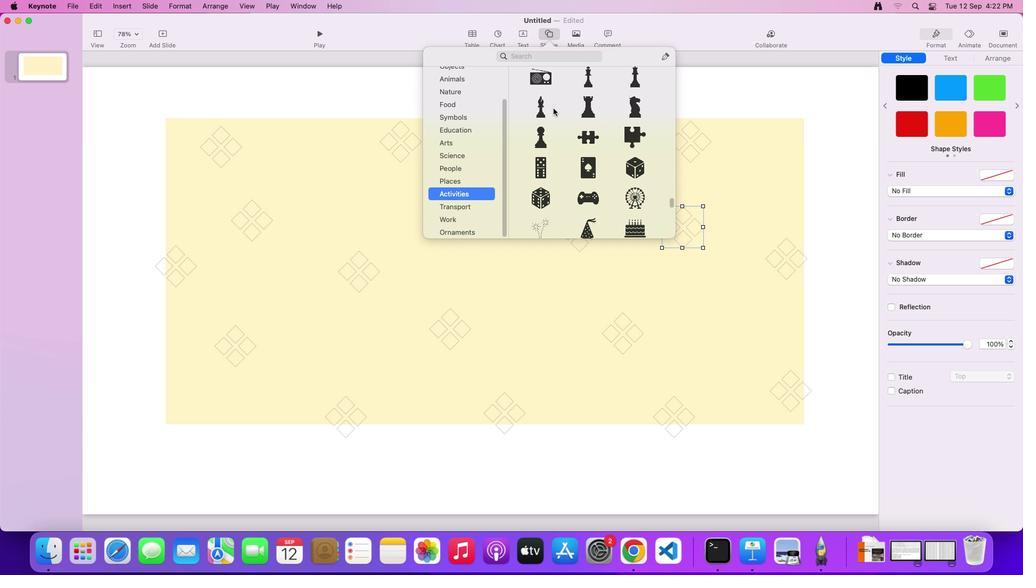 
Action: Mouse scrolled (492, 250) with delta (-33, 234)
Screenshot: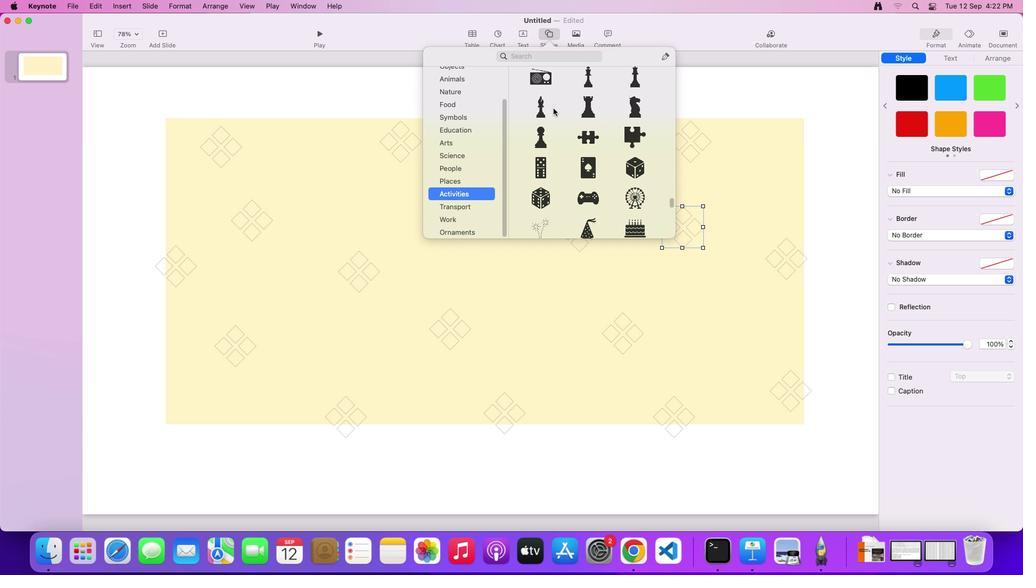 
Action: Mouse scrolled (492, 250) with delta (-33, 235)
Screenshot: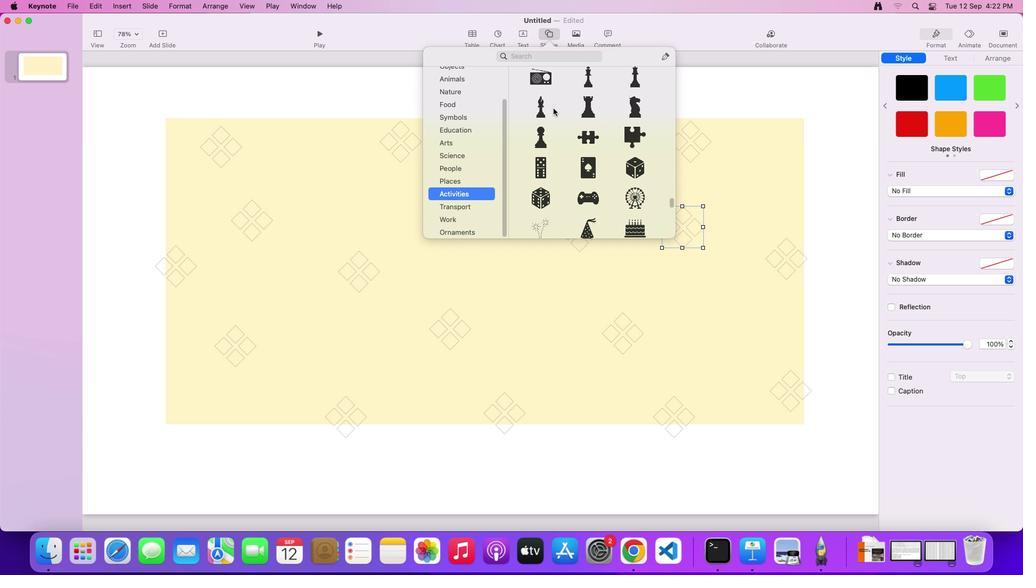 
Action: Mouse scrolled (492, 250) with delta (-33, 235)
Screenshot: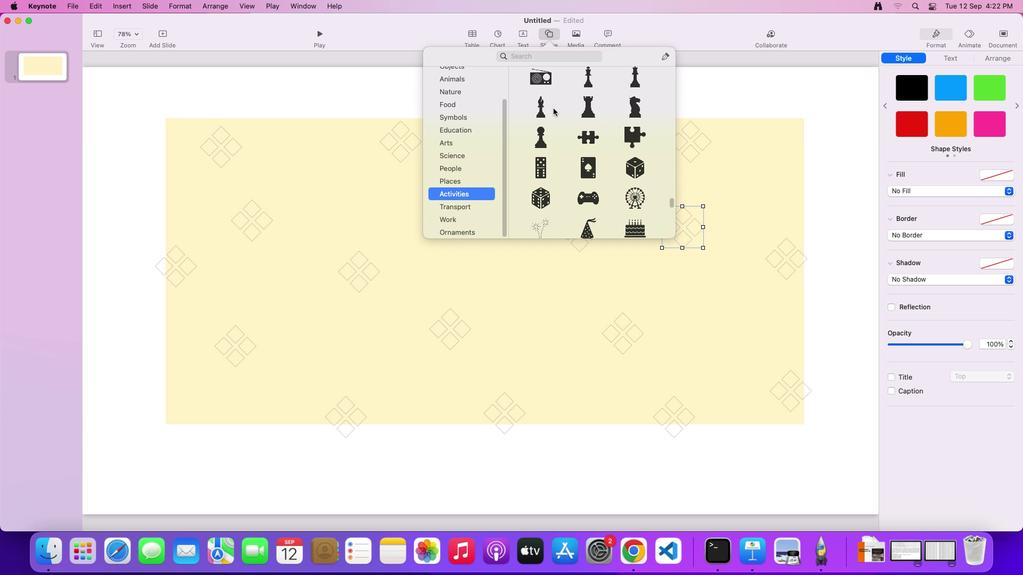 
Action: Mouse scrolled (492, 250) with delta (-33, 235)
Screenshot: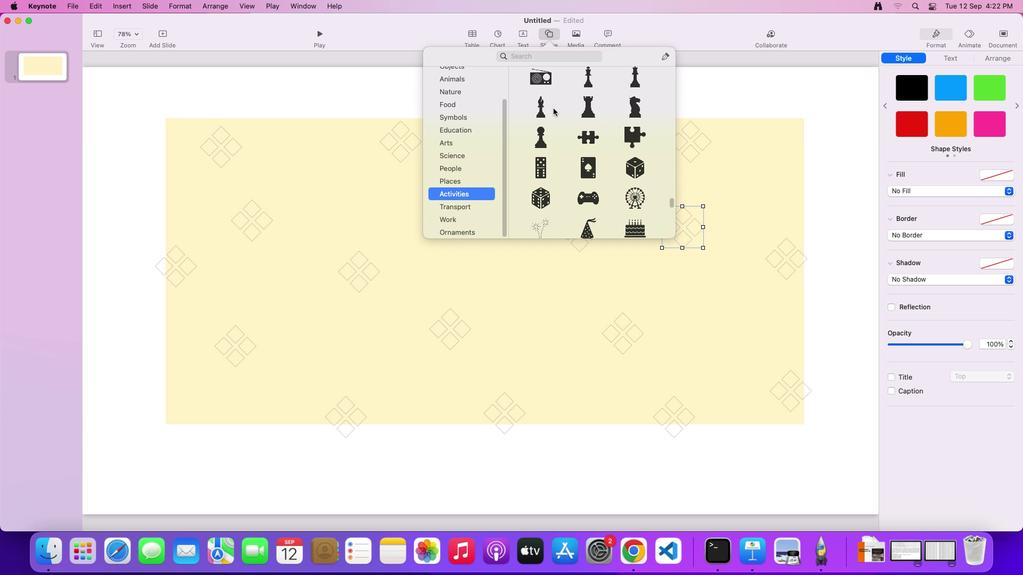 
Action: Mouse moved to (398, 249)
Screenshot: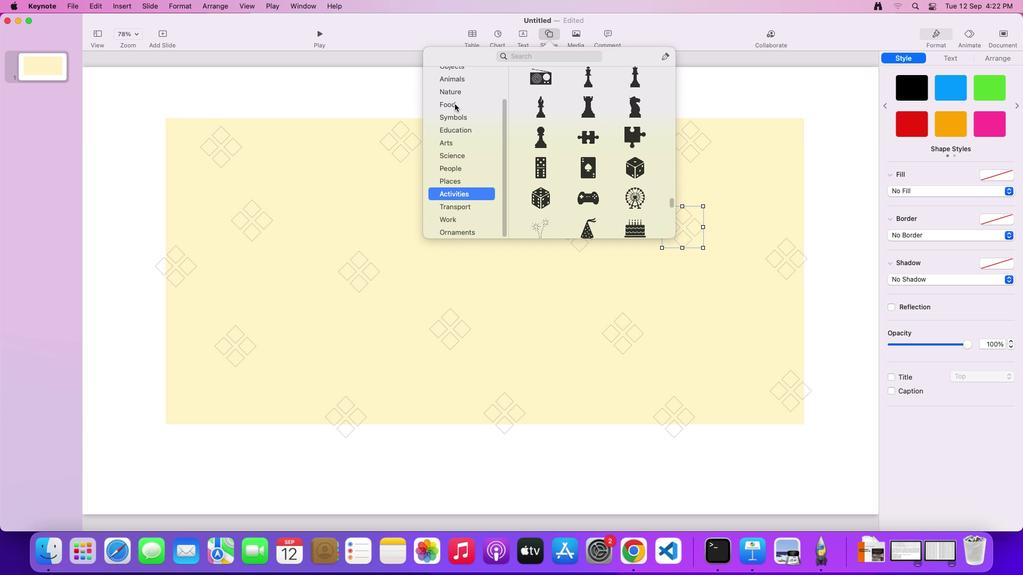
Action: Mouse scrolled (398, 249) with delta (-33, 234)
Screenshot: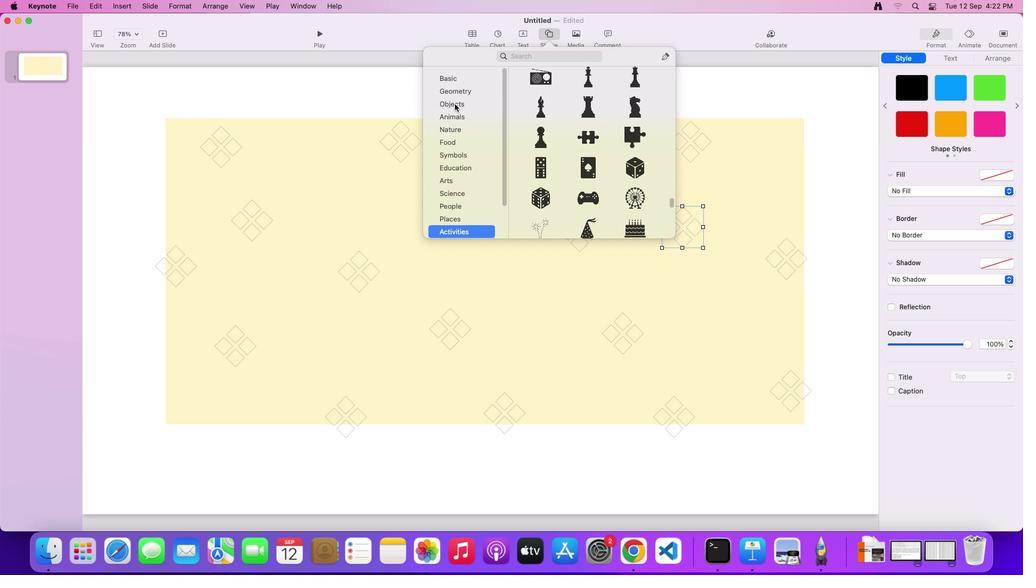 
Action: Mouse scrolled (398, 249) with delta (-33, 234)
Screenshot: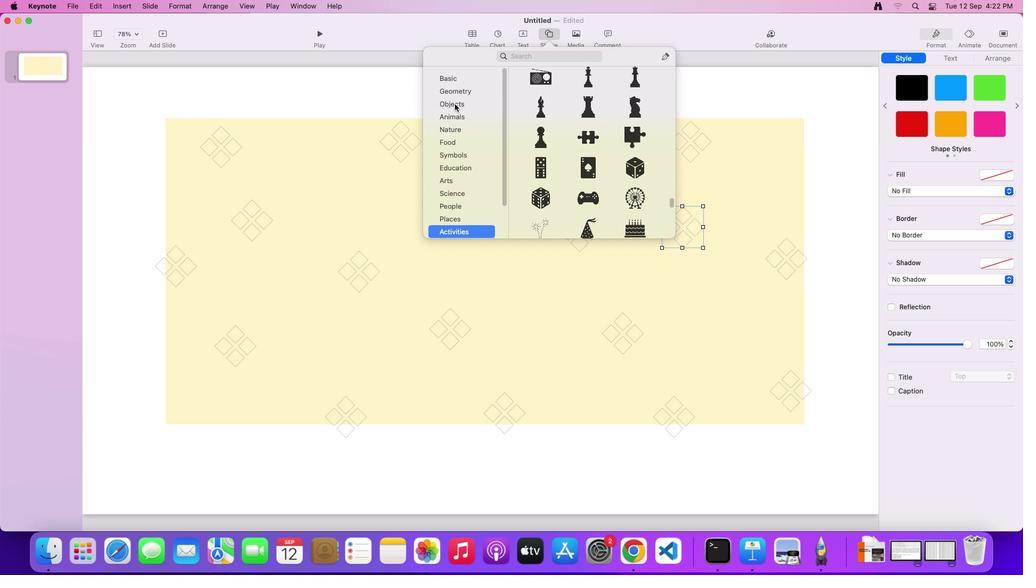 
Action: Mouse scrolled (398, 249) with delta (-33, 235)
Screenshot: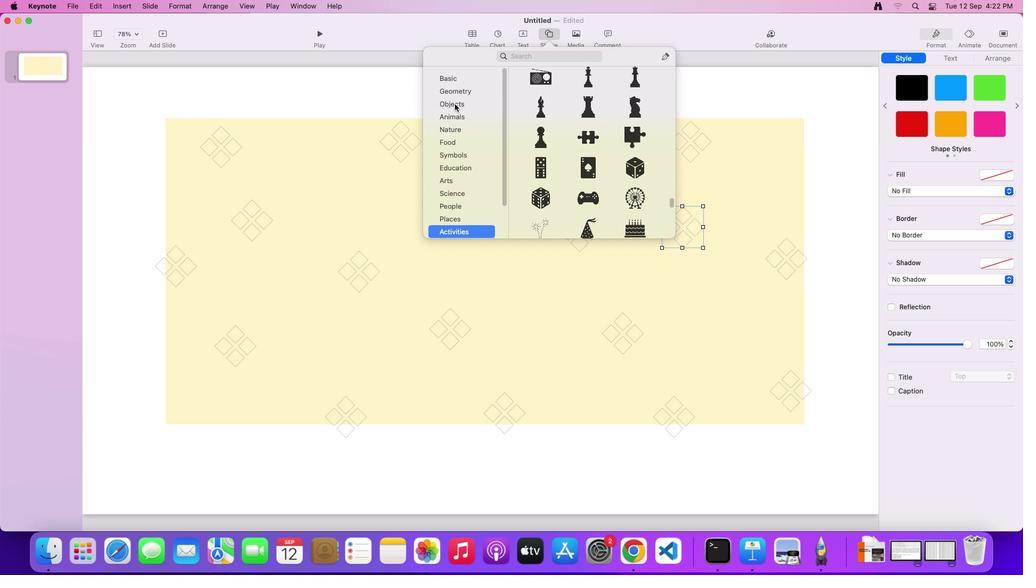 
Action: Mouse scrolled (398, 249) with delta (-33, 235)
Screenshot: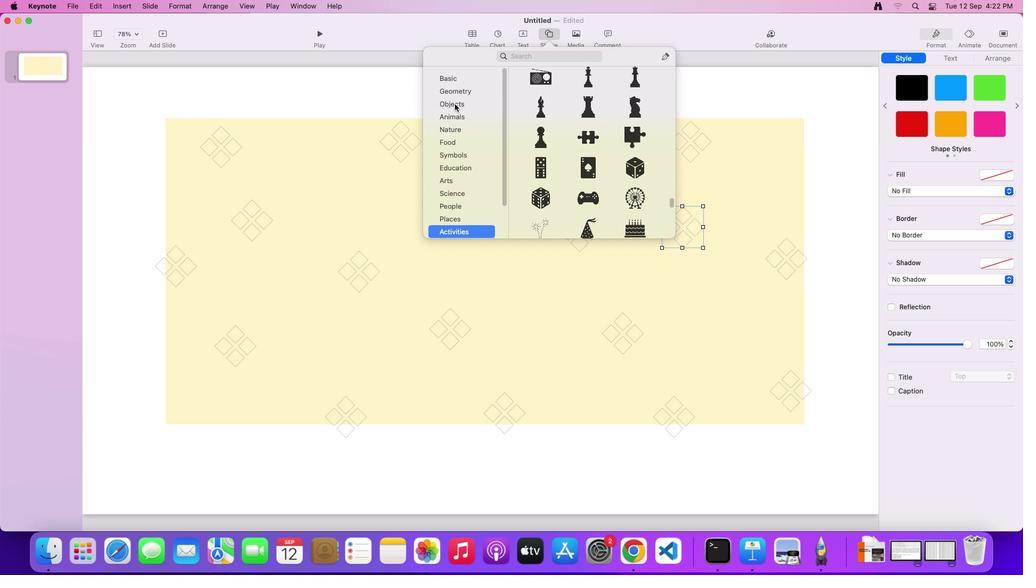 
Action: Mouse scrolled (398, 249) with delta (-33, 235)
Screenshot: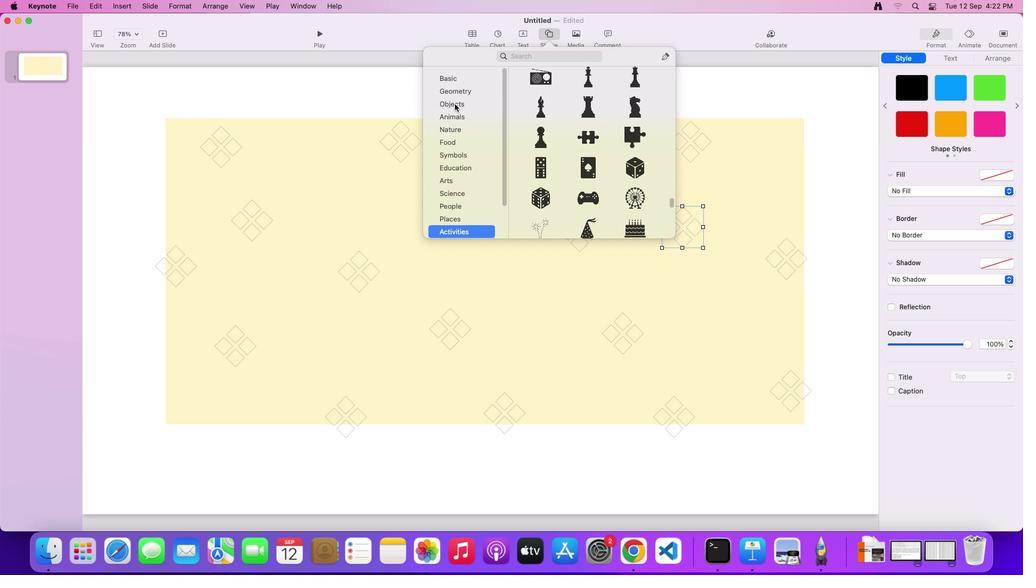 
Action: Mouse scrolled (398, 249) with delta (-33, 235)
Screenshot: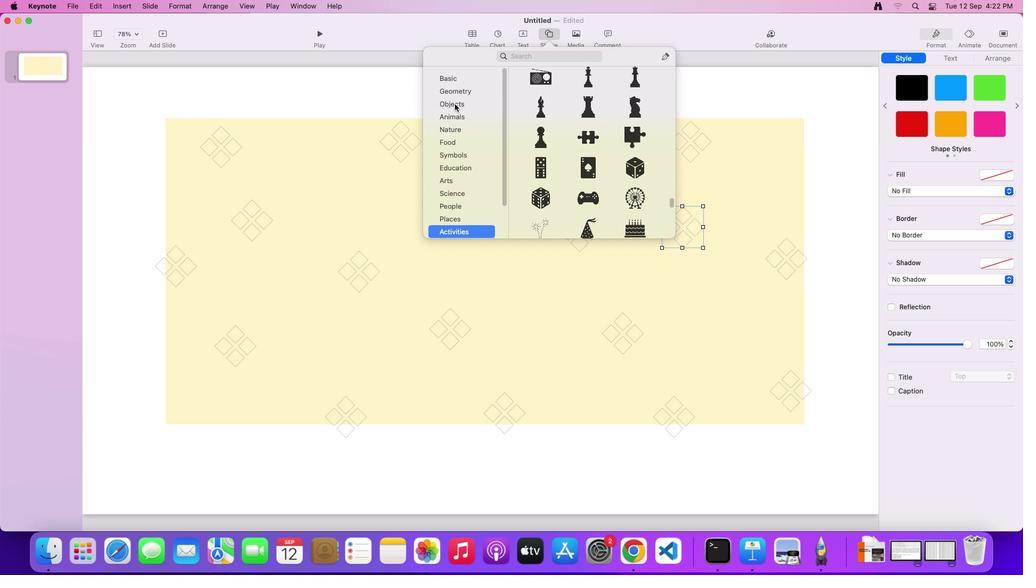 
Action: Mouse moved to (398, 246)
Screenshot: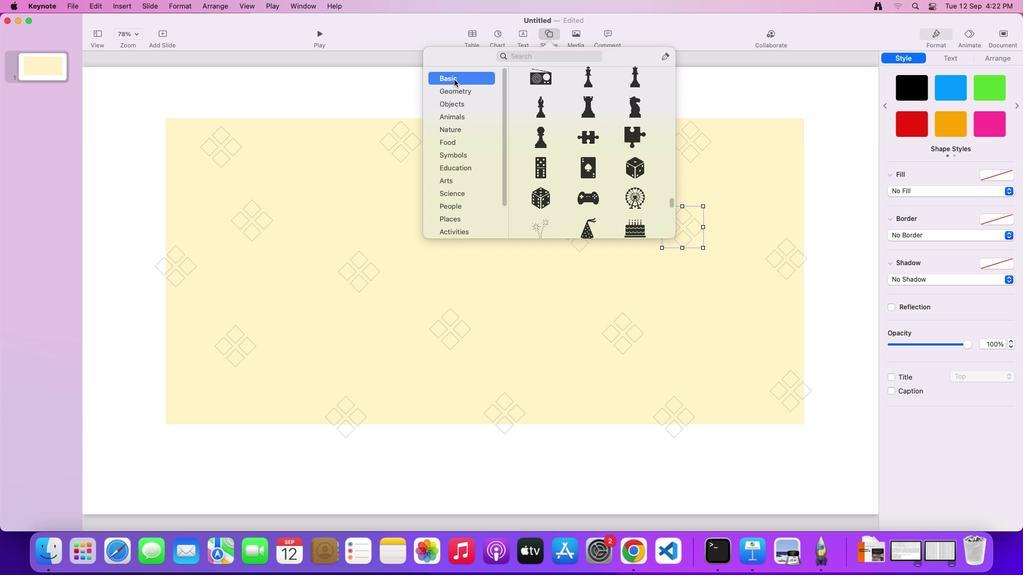 
Action: Mouse pressed left at (398, 246)
Screenshot: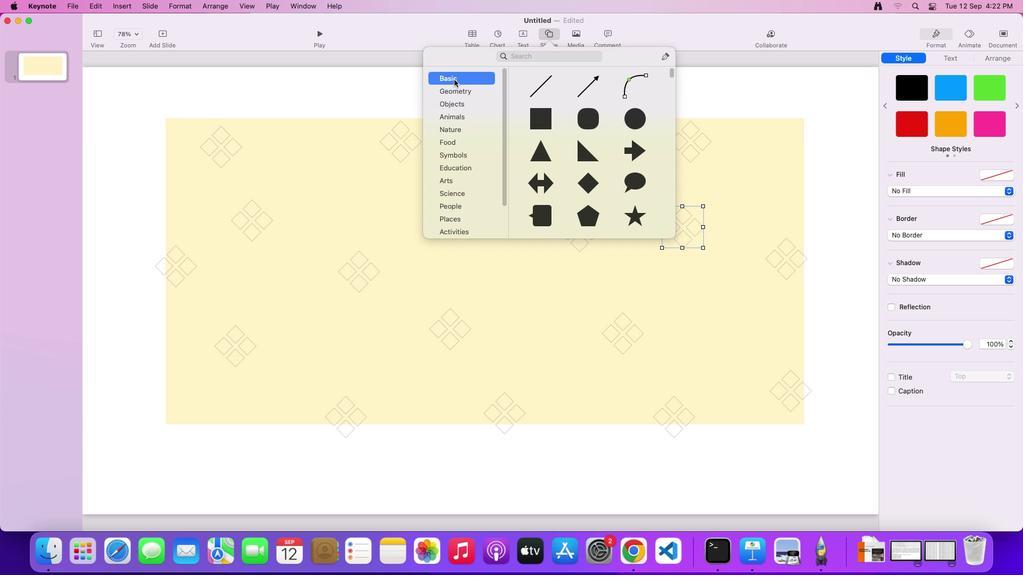 
Action: Mouse moved to (473, 256)
Screenshot: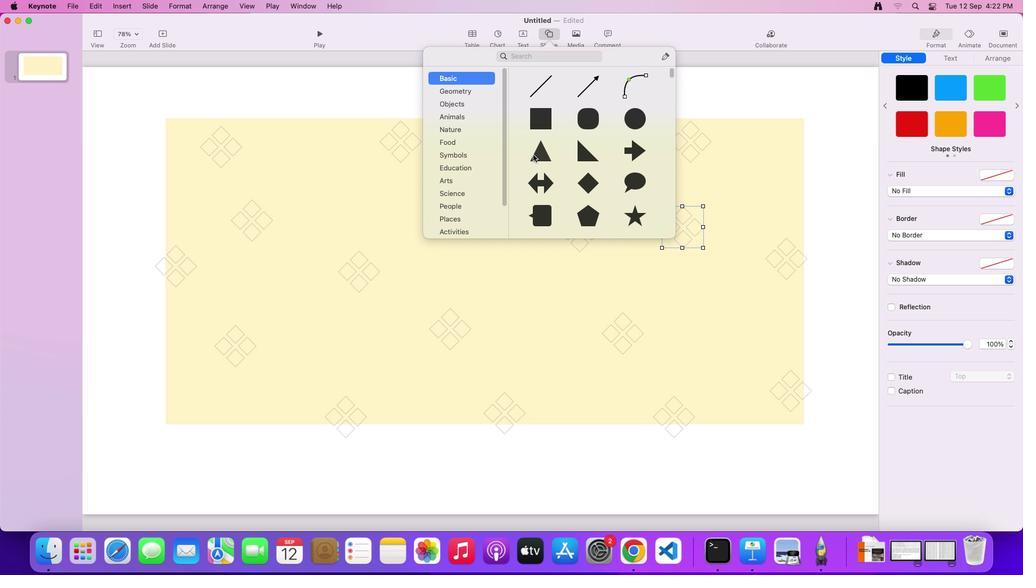 
Action: Mouse pressed left at (473, 256)
Screenshot: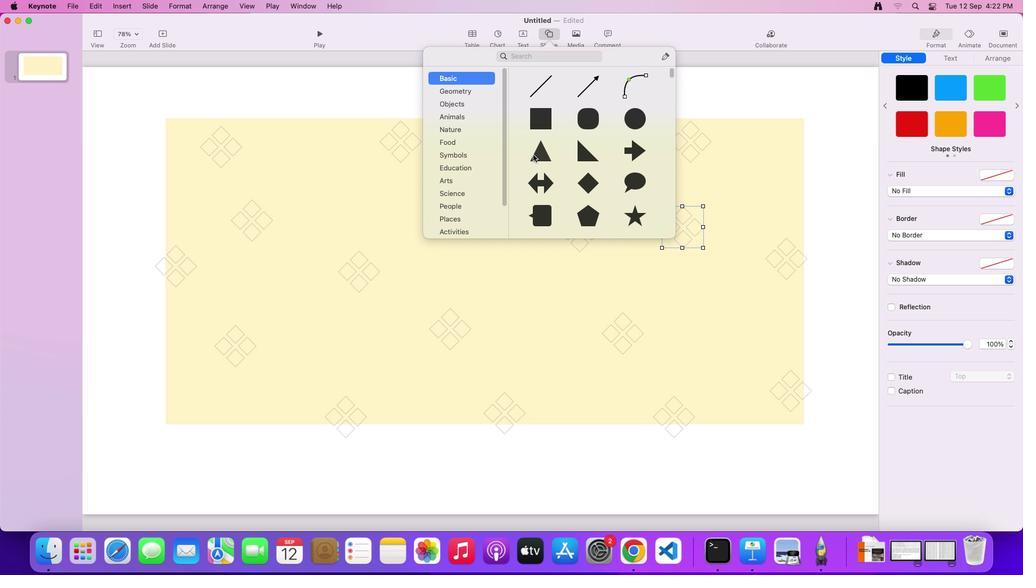
Action: Mouse moved to (404, 273)
Screenshot: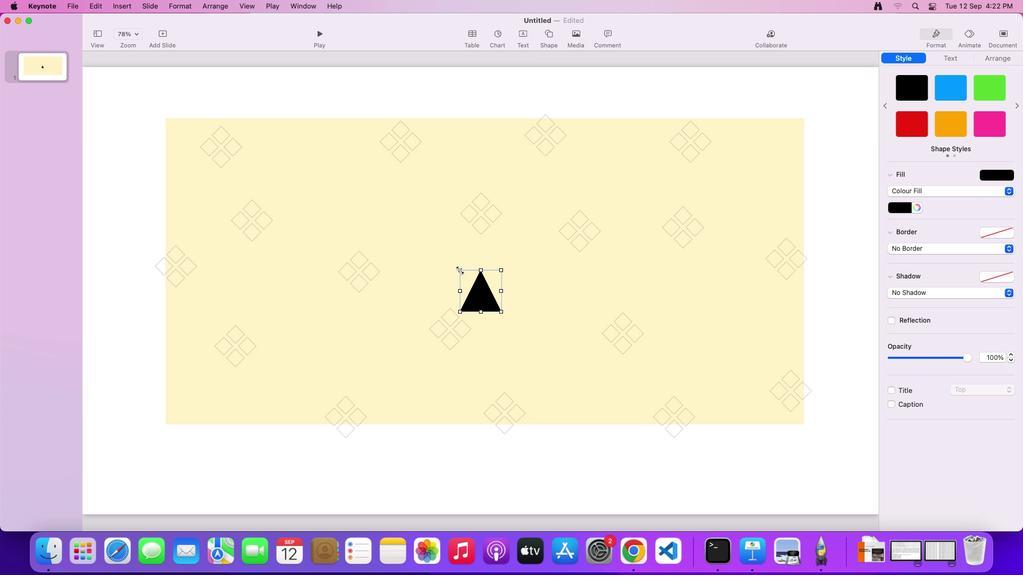 
Action: Mouse pressed left at (404, 273)
Screenshot: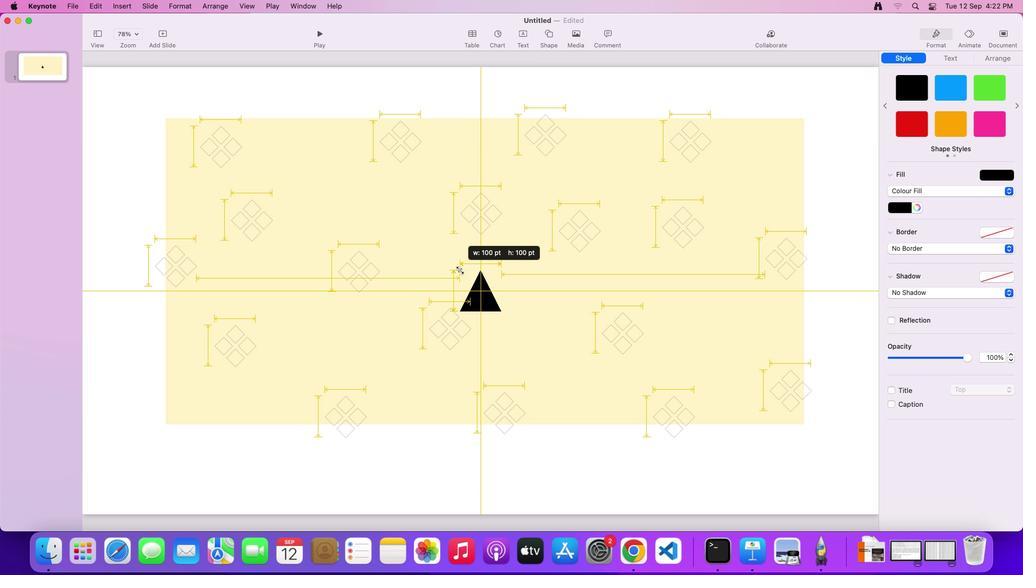 
Action: Mouse moved to (202, 253)
Screenshot: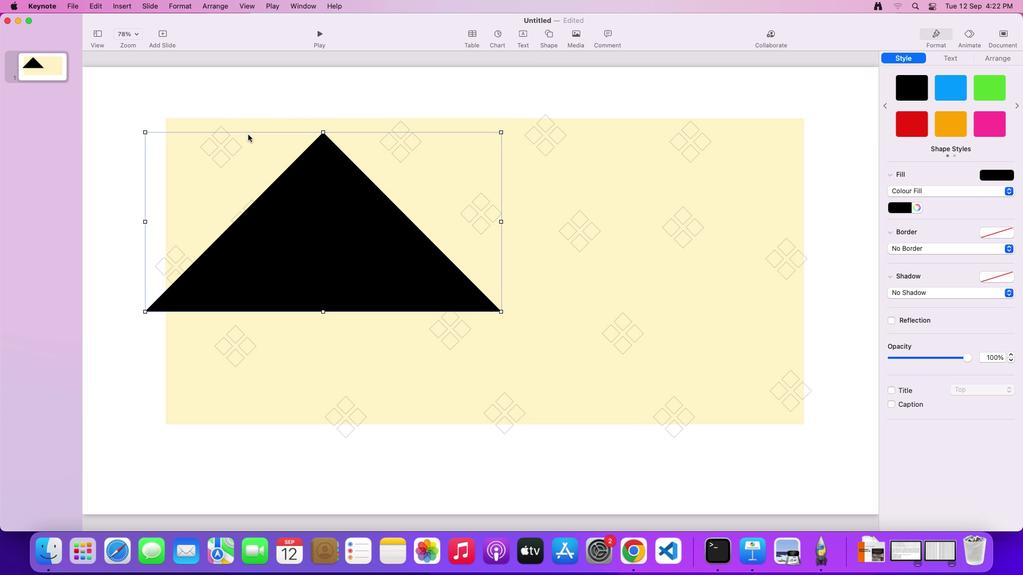 
Action: Key pressed Key.delete
Screenshot: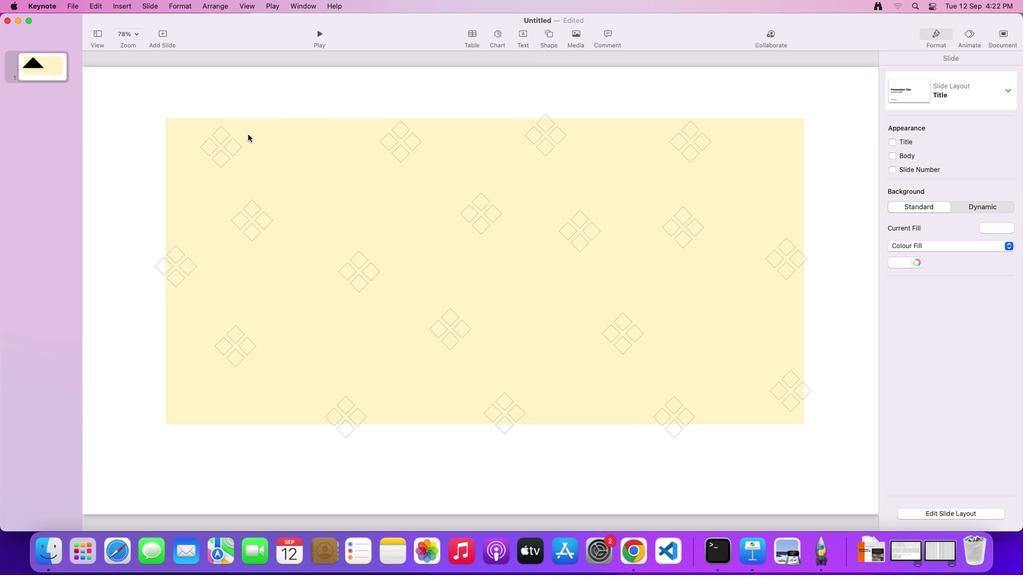 
Action: Mouse moved to (491, 238)
Screenshot: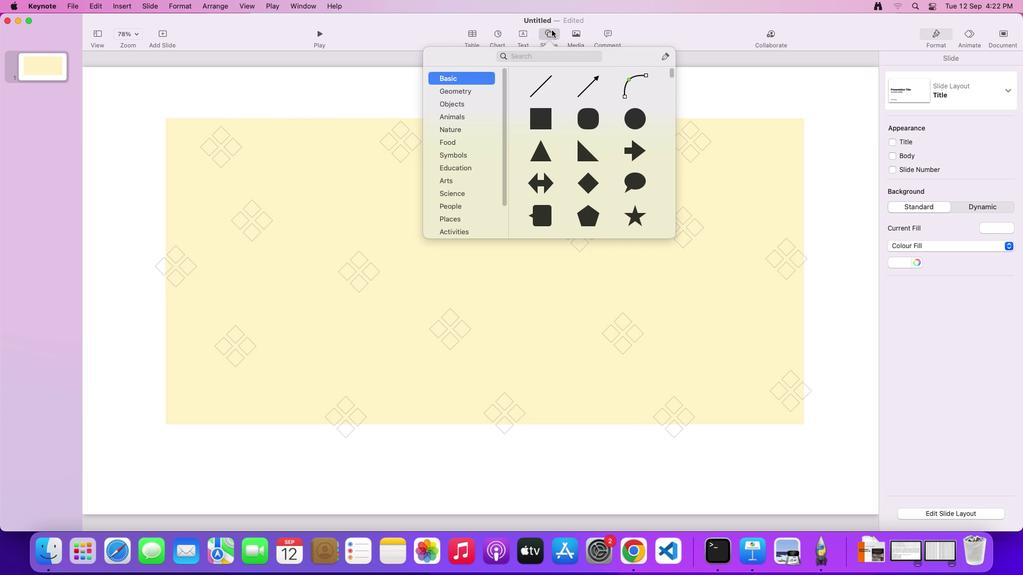 
Action: Mouse pressed left at (491, 238)
Screenshot: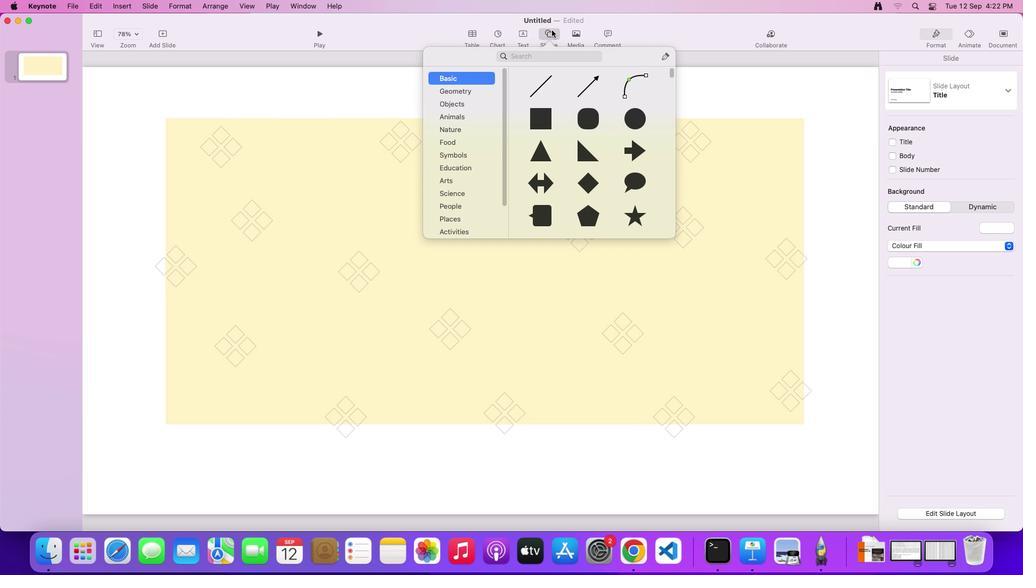 
Action: Mouse moved to (527, 261)
Screenshot: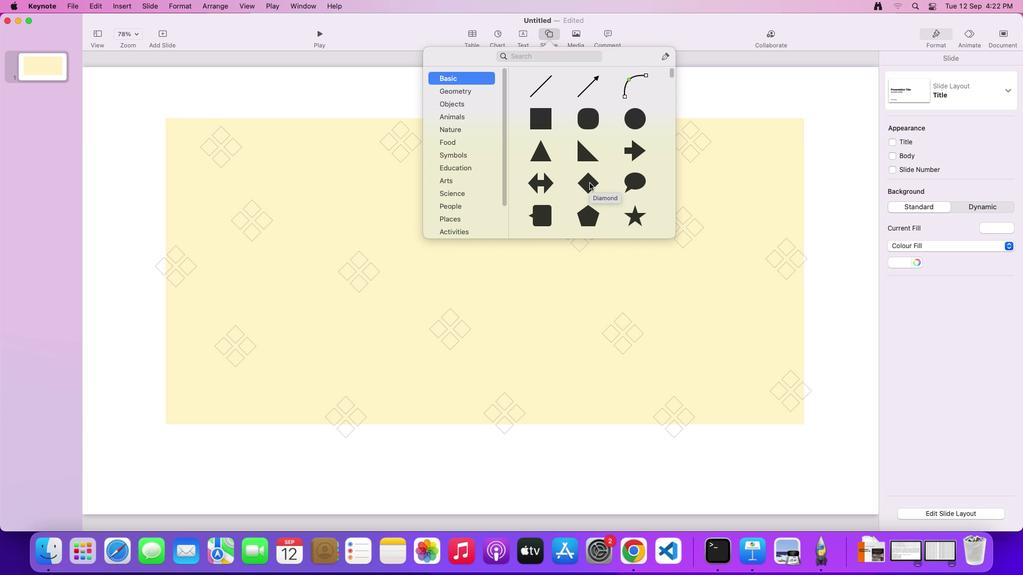 
Action: Mouse pressed left at (527, 261)
Screenshot: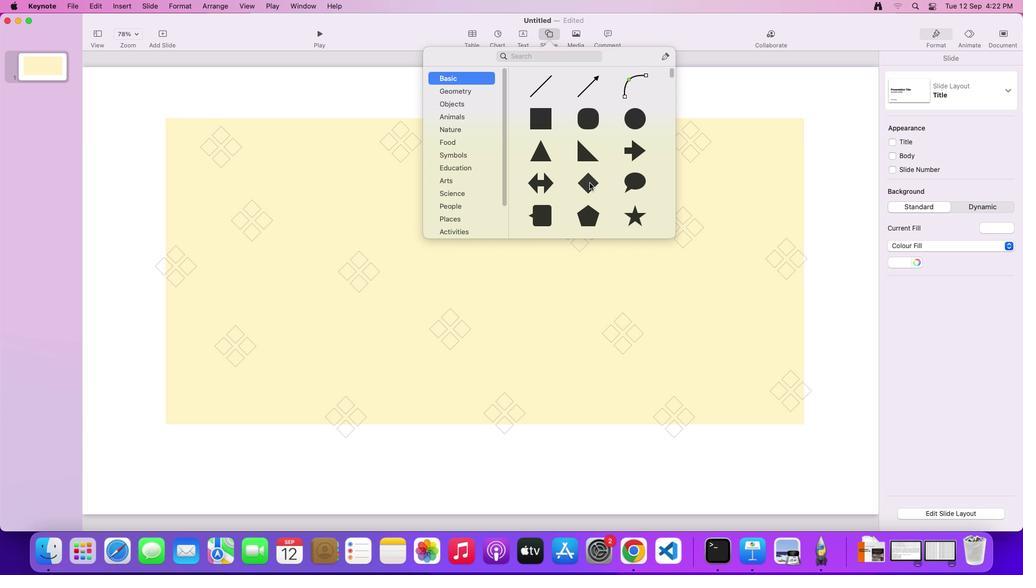 
Action: Mouse moved to (428, 276)
Screenshot: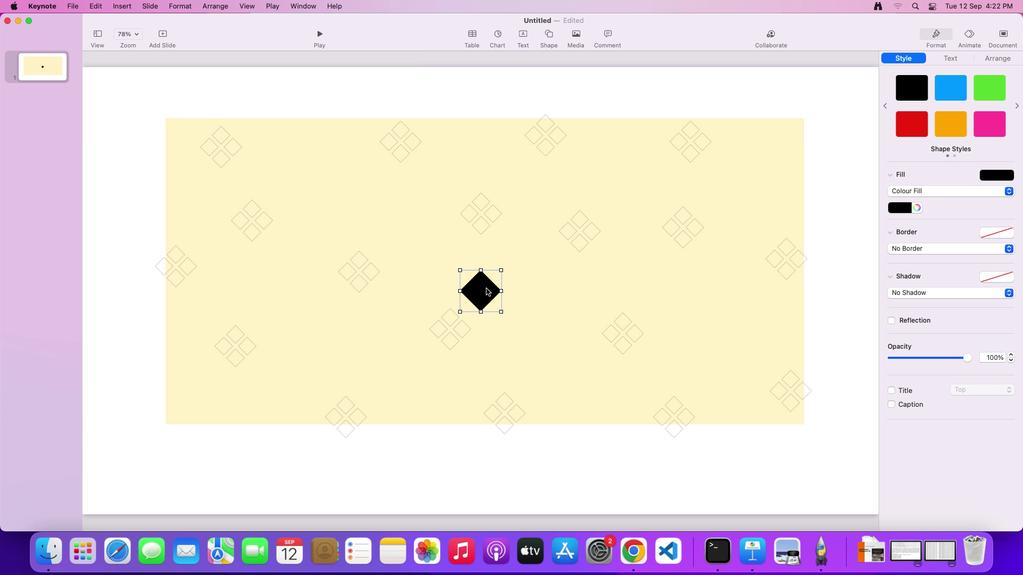 
Action: Mouse pressed left at (428, 276)
Screenshot: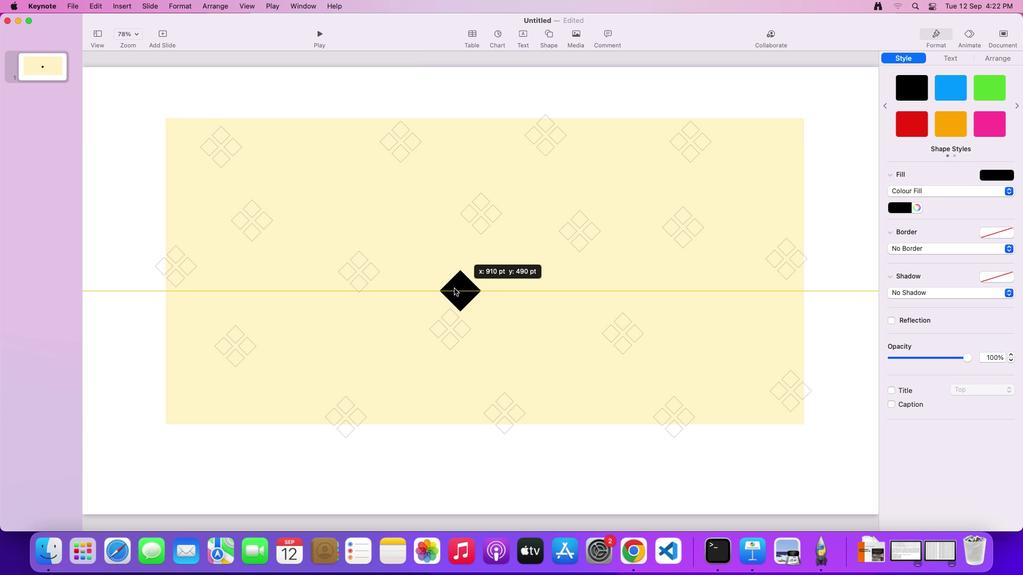 
Action: Mouse moved to (192, 282)
Screenshot: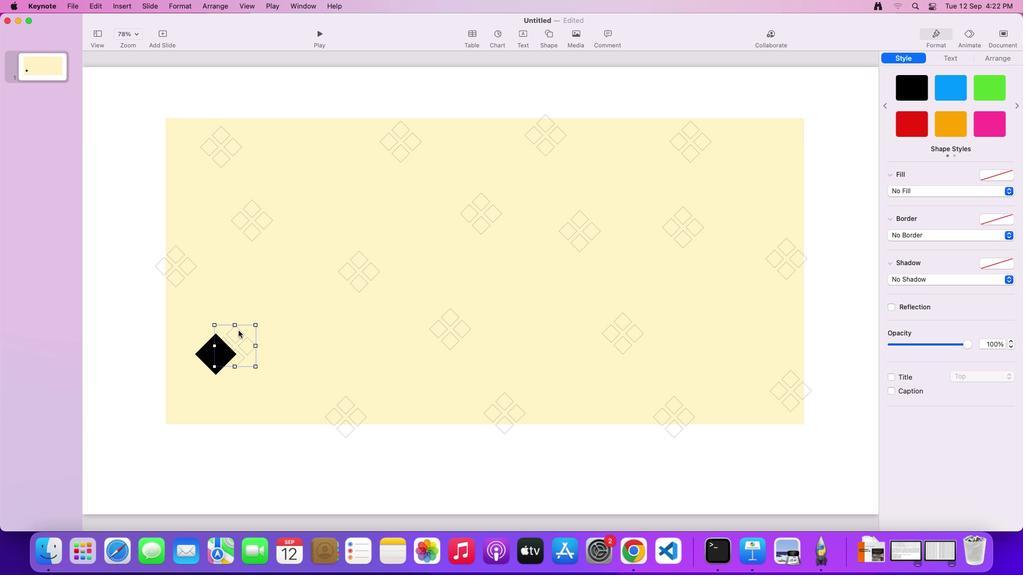 
Action: Mouse pressed left at (192, 282)
Screenshot: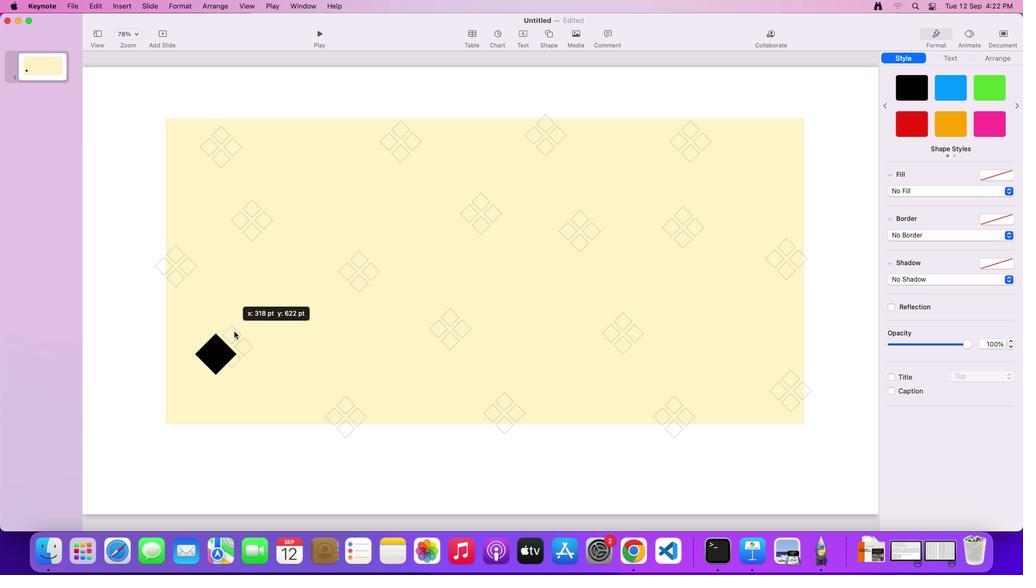 
Action: Mouse moved to (172, 283)
Screenshot: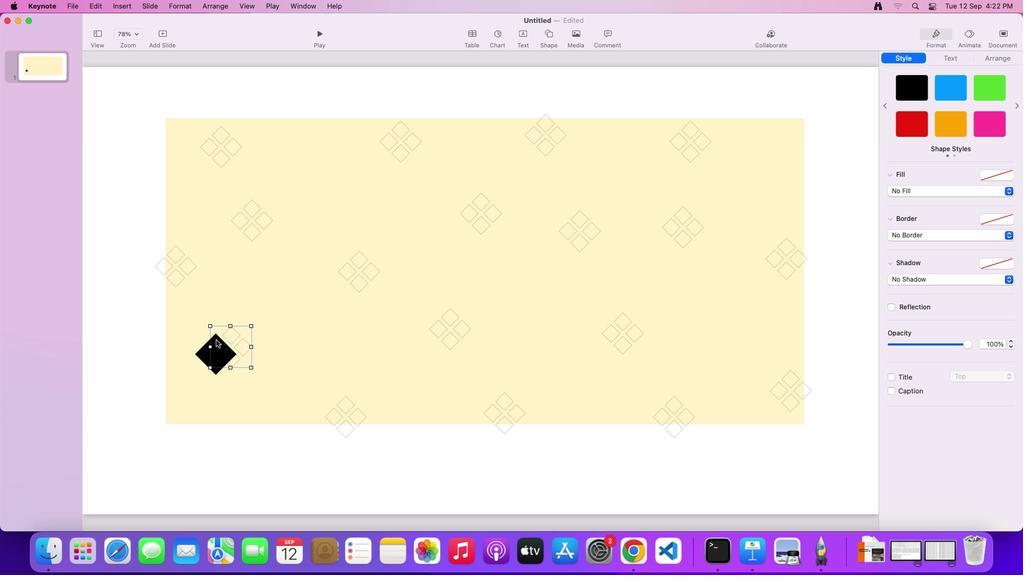 
Action: Mouse pressed left at (172, 283)
Screenshot: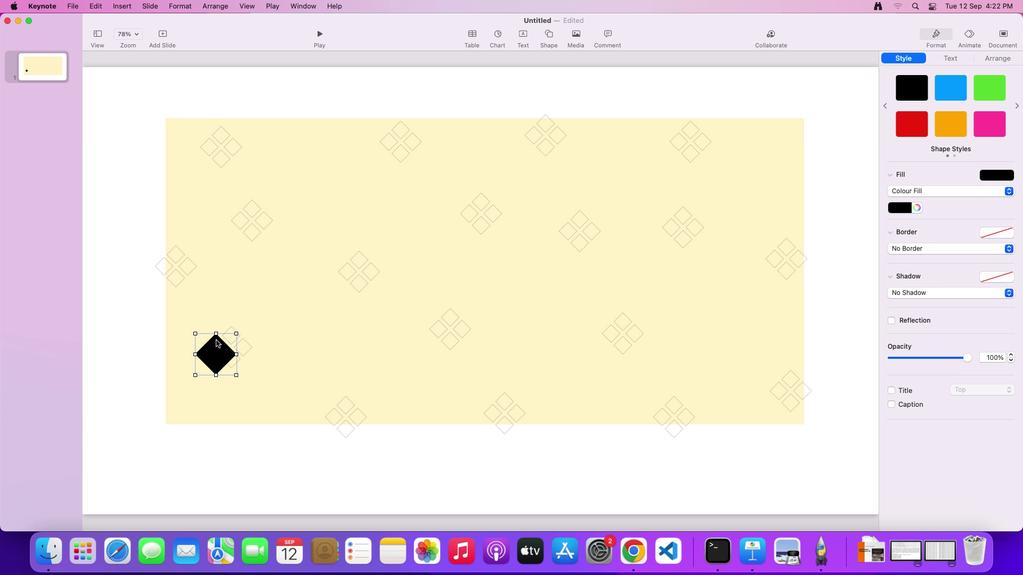 
Action: Mouse moved to (190, 282)
Screenshot: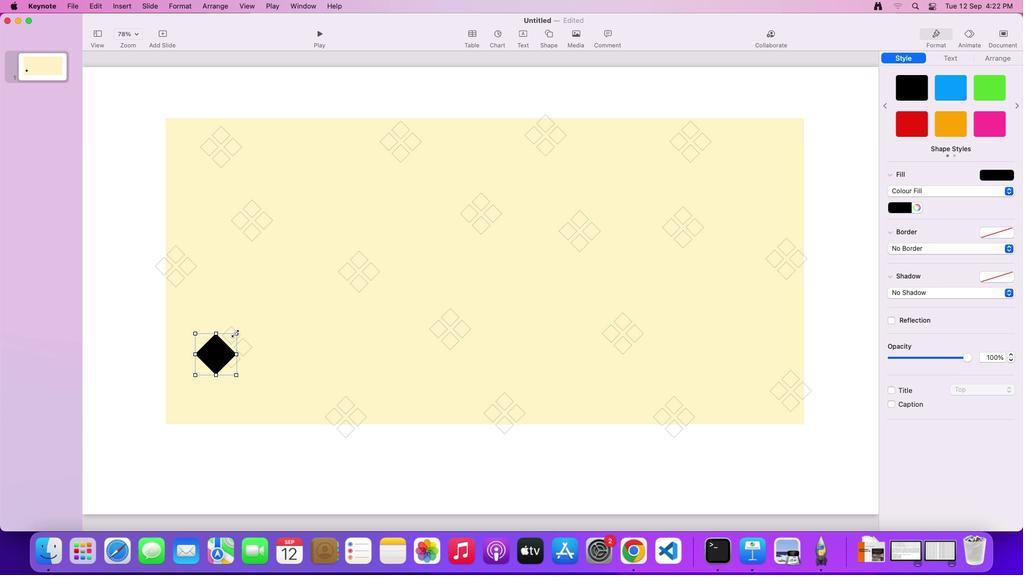 
Action: Mouse pressed left at (190, 282)
Screenshot: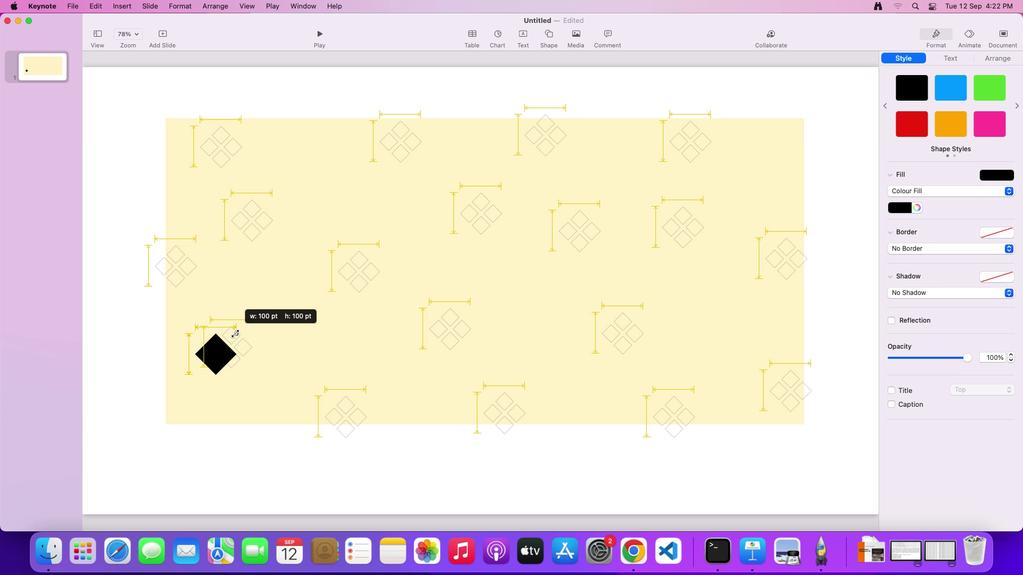 
Action: Mouse moved to (212, 275)
Screenshot: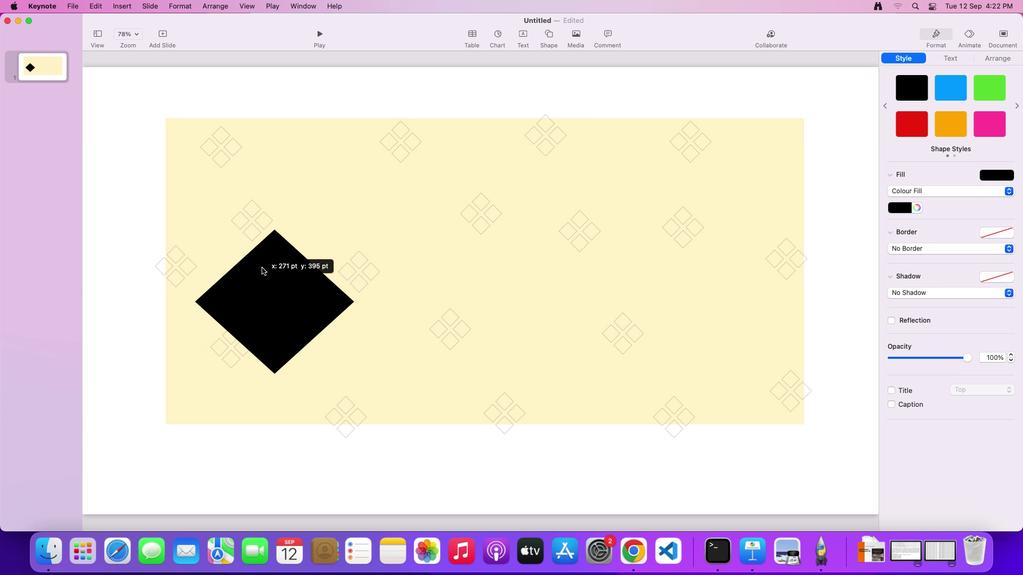 
Action: Mouse pressed left at (212, 275)
Screenshot: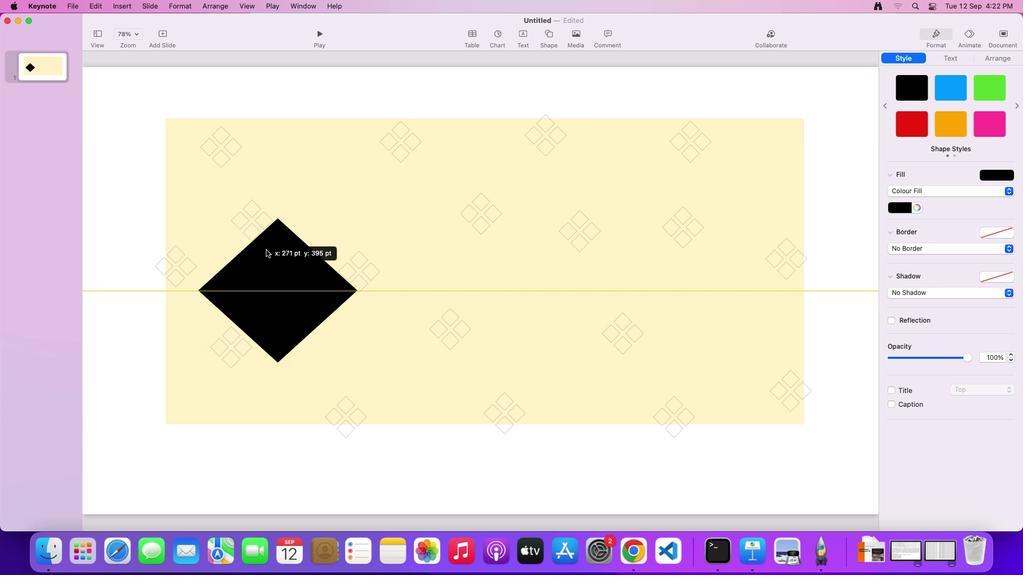 
Action: Mouse moved to (488, 240)
Screenshot: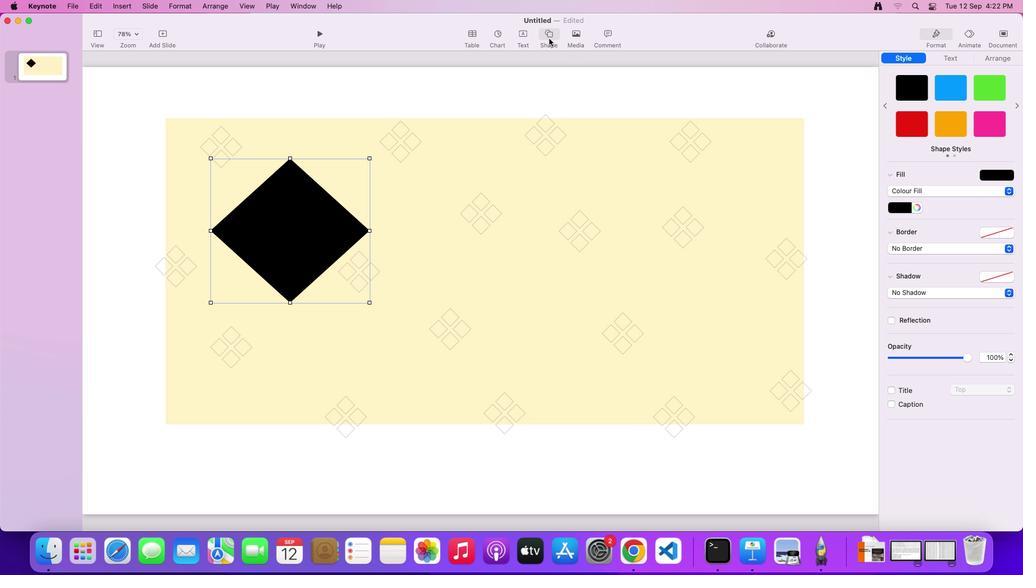 
Action: Mouse pressed left at (488, 240)
Screenshot: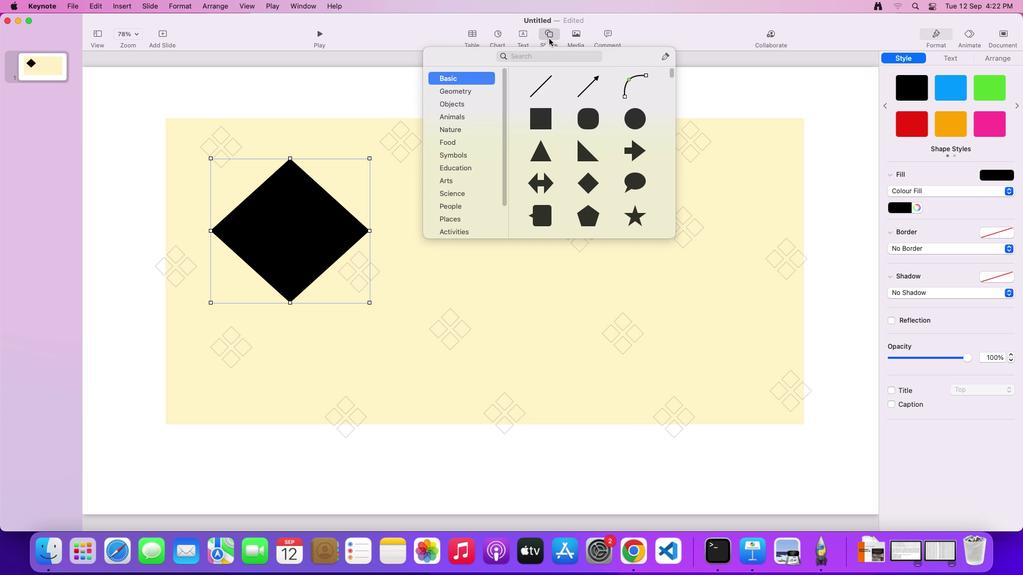 
Action: Mouse moved to (472, 243)
Screenshot: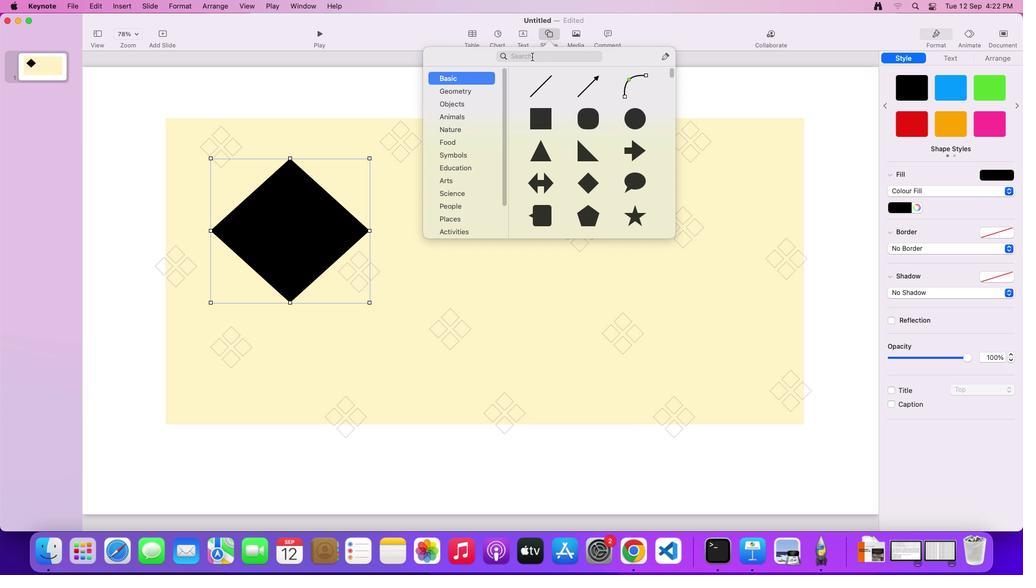 
Action: Mouse pressed left at (472, 243)
Screenshot: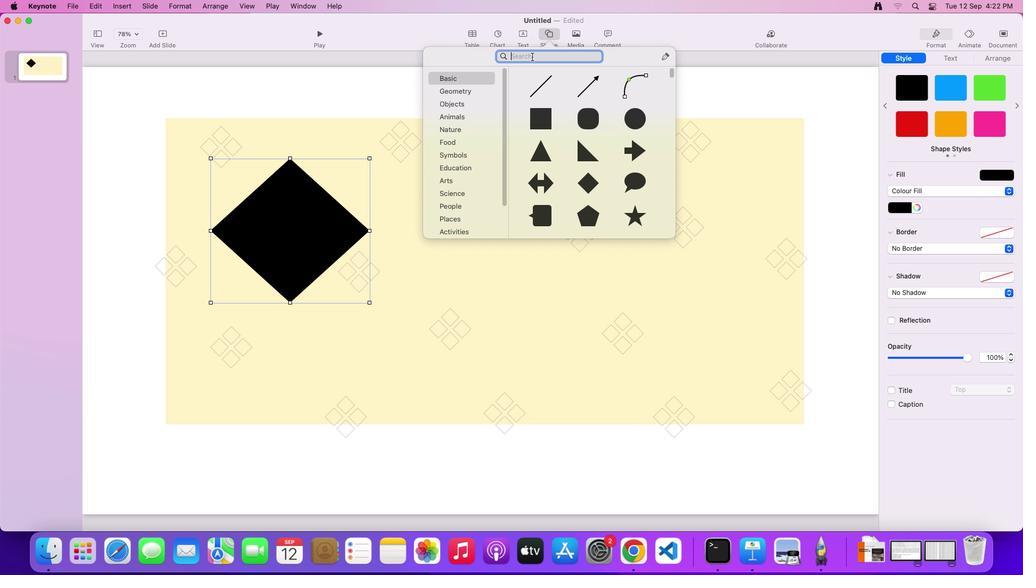 
Action: Mouse moved to (471, 243)
Screenshot: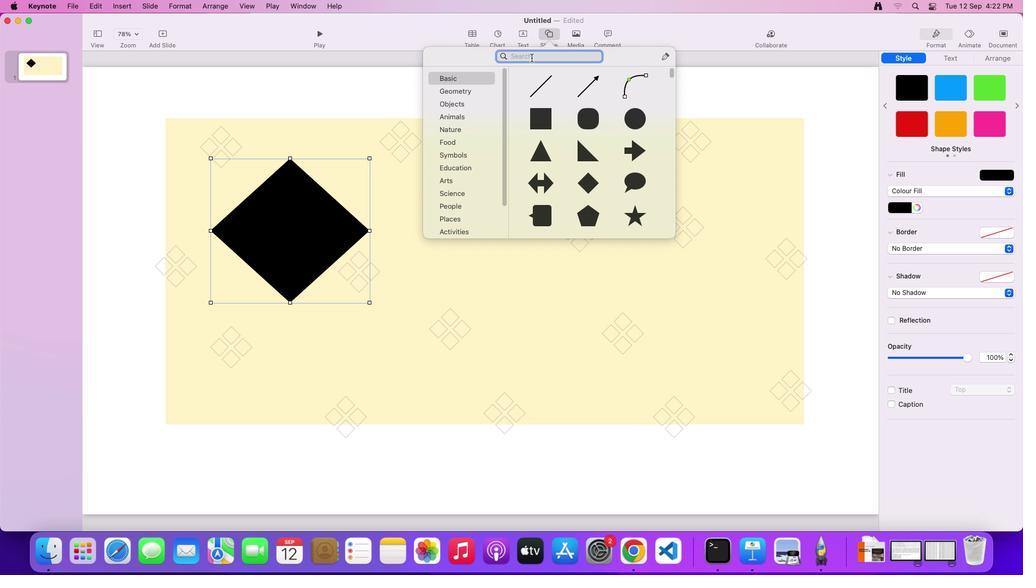 
Action: Key pressed 'T''E''A'
Screenshot: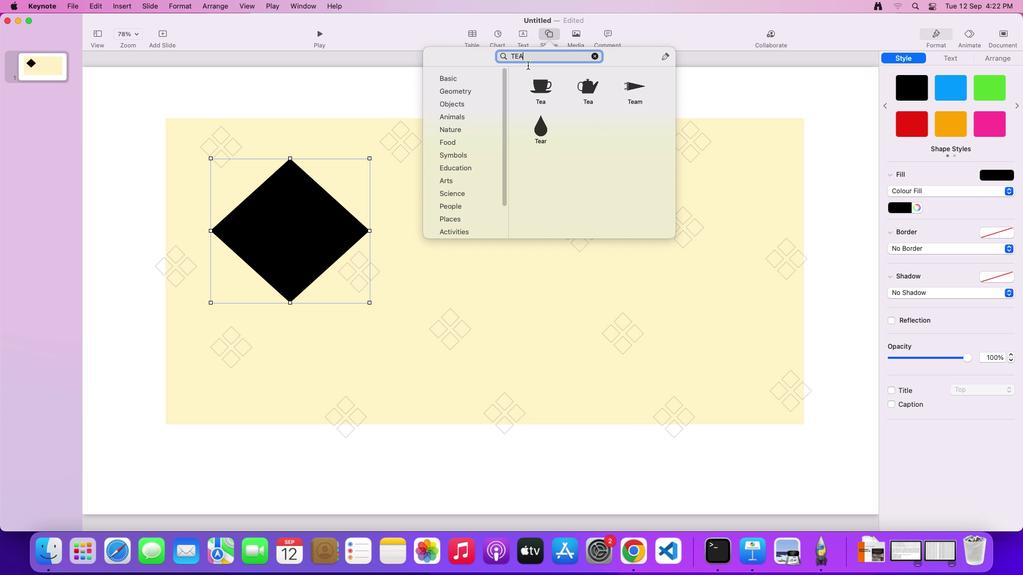 
Action: Mouse moved to (474, 247)
Screenshot: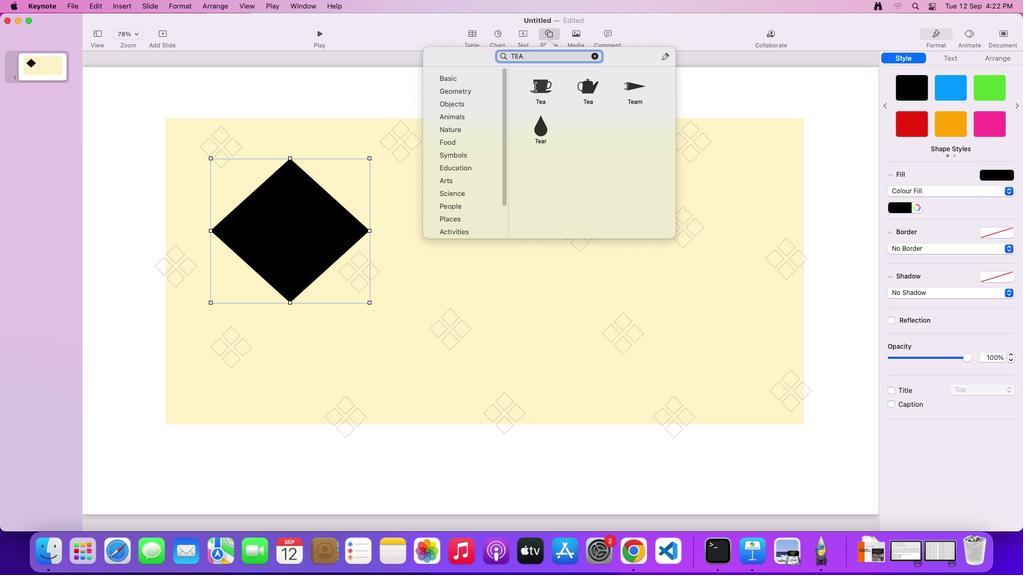 
Action: Mouse pressed left at (474, 247)
